 Task: Create an annual report design in flat style.
Action: Mouse pressed left at (418, 308)
Screenshot: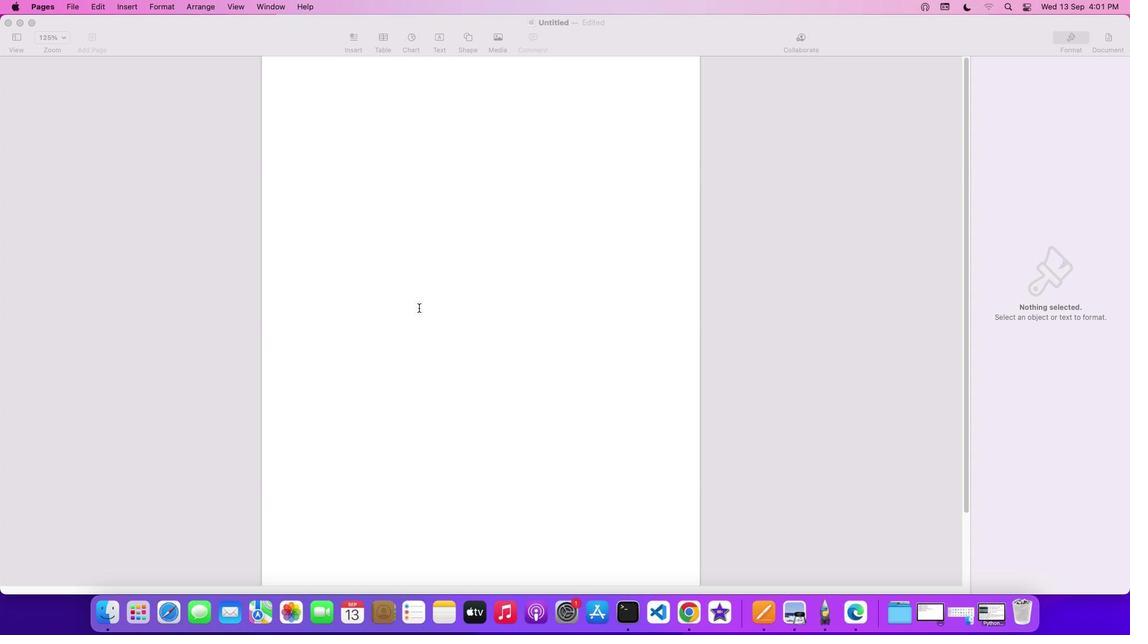 
Action: Mouse moved to (463, 269)
Screenshot: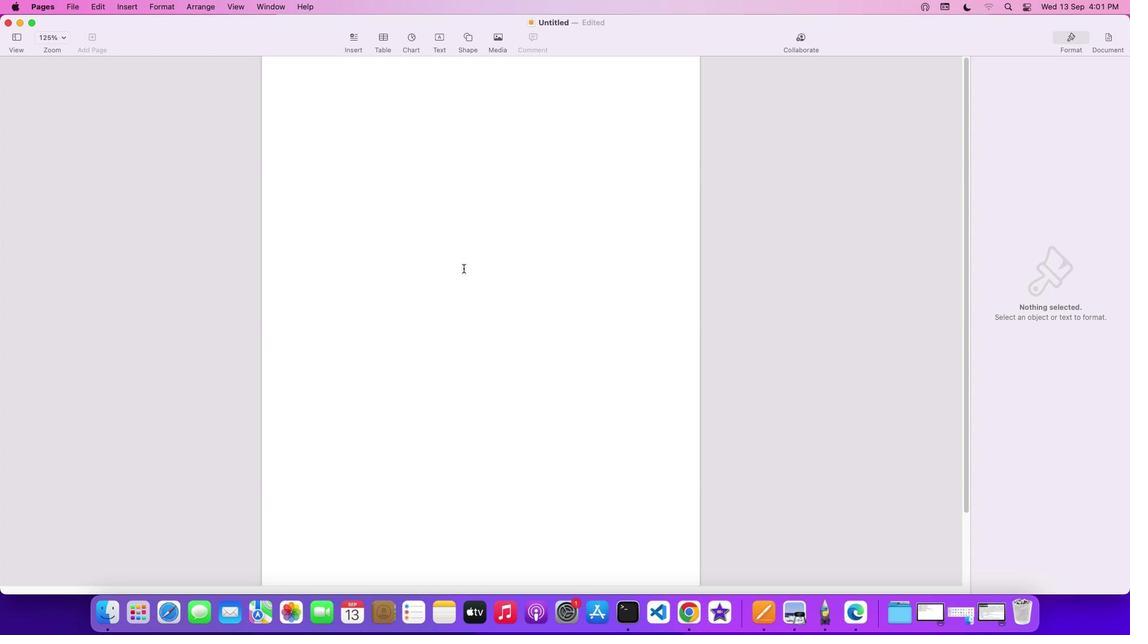 
Action: Mouse pressed left at (463, 269)
Screenshot: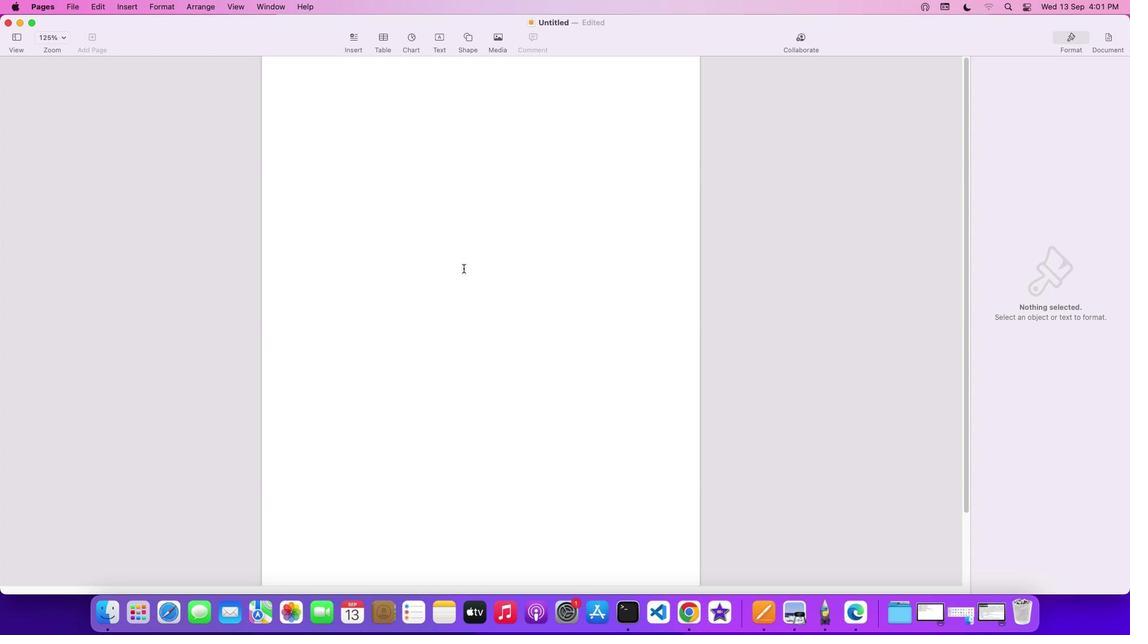 
Action: Mouse moved to (95, 38)
Screenshot: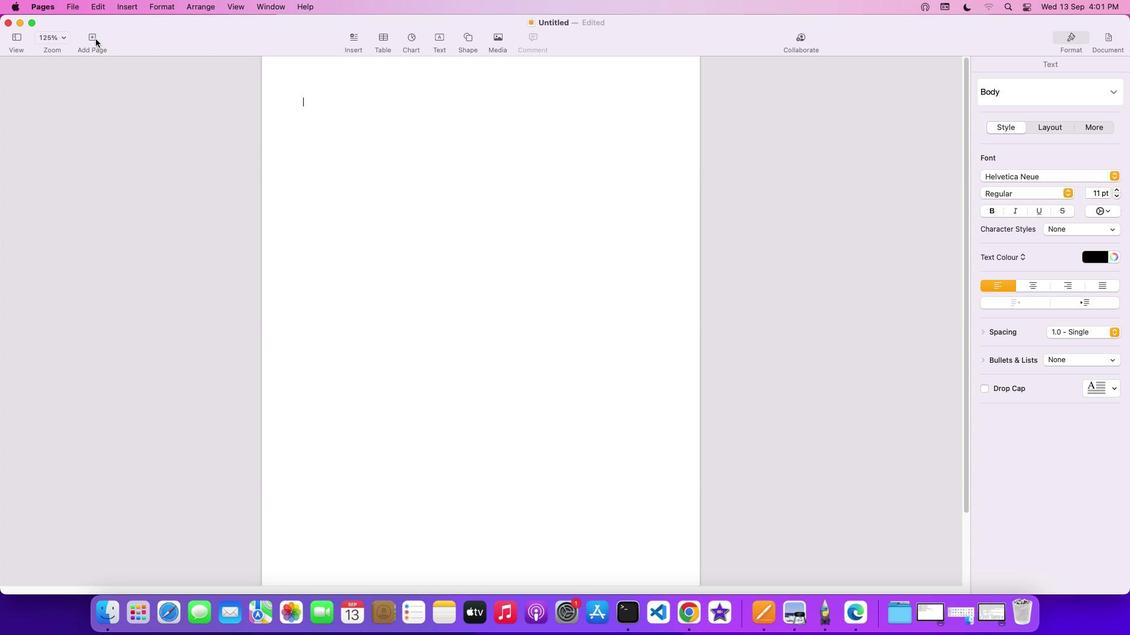 
Action: Mouse pressed left at (95, 38)
Screenshot: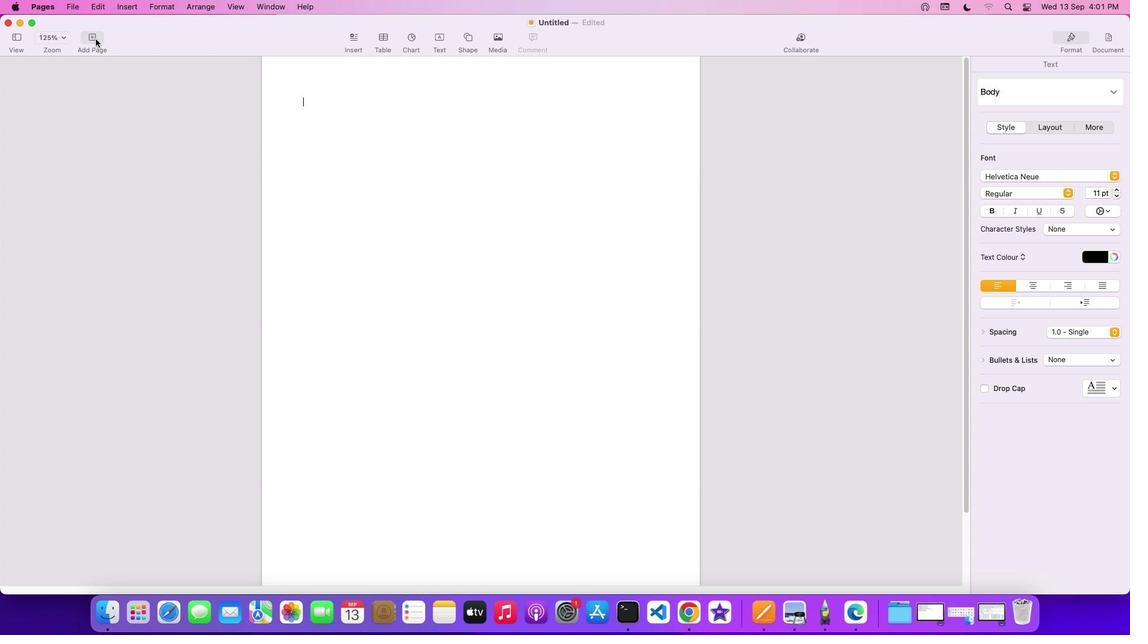 
Action: Mouse pressed left at (95, 38)
Screenshot: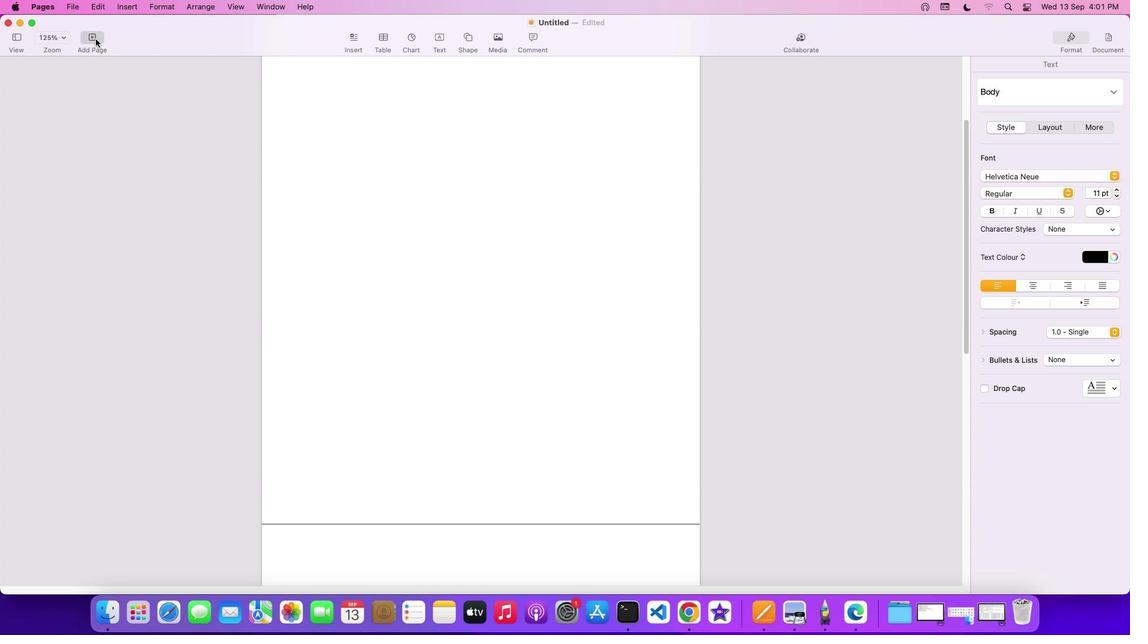 
Action: Mouse pressed left at (95, 38)
Screenshot: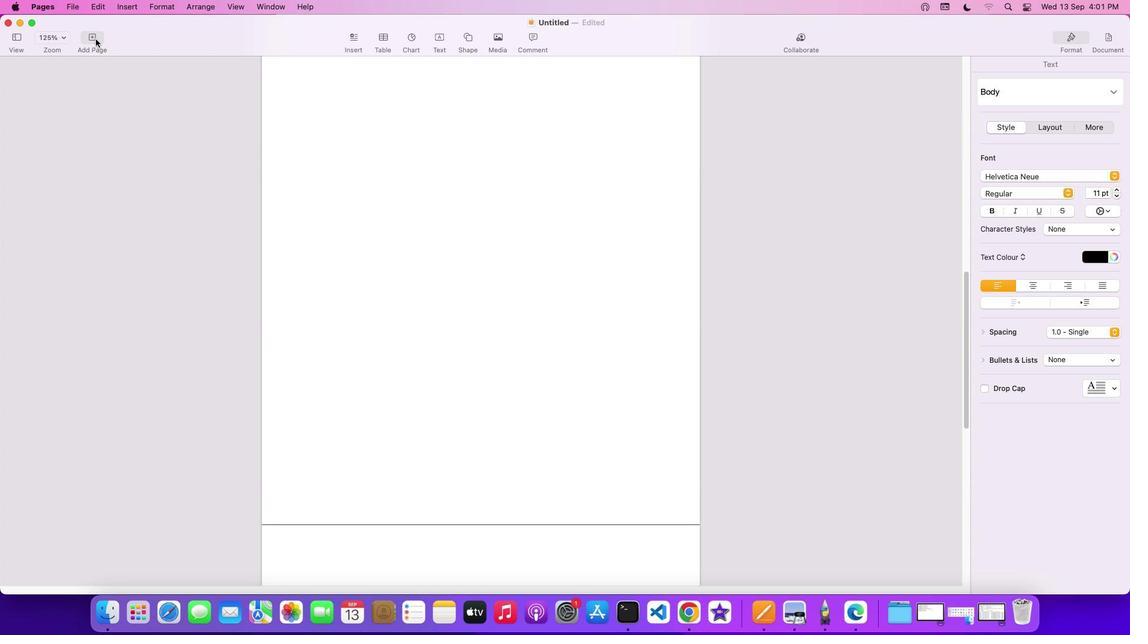 
Action: Mouse pressed left at (95, 38)
Screenshot: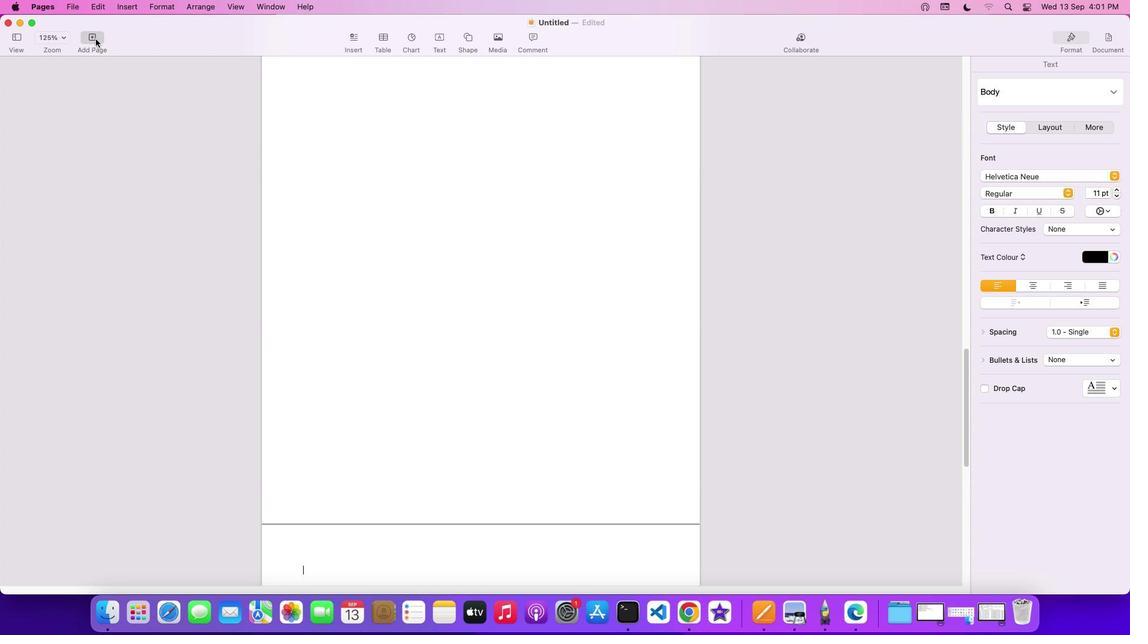 
Action: Mouse pressed left at (95, 38)
Screenshot: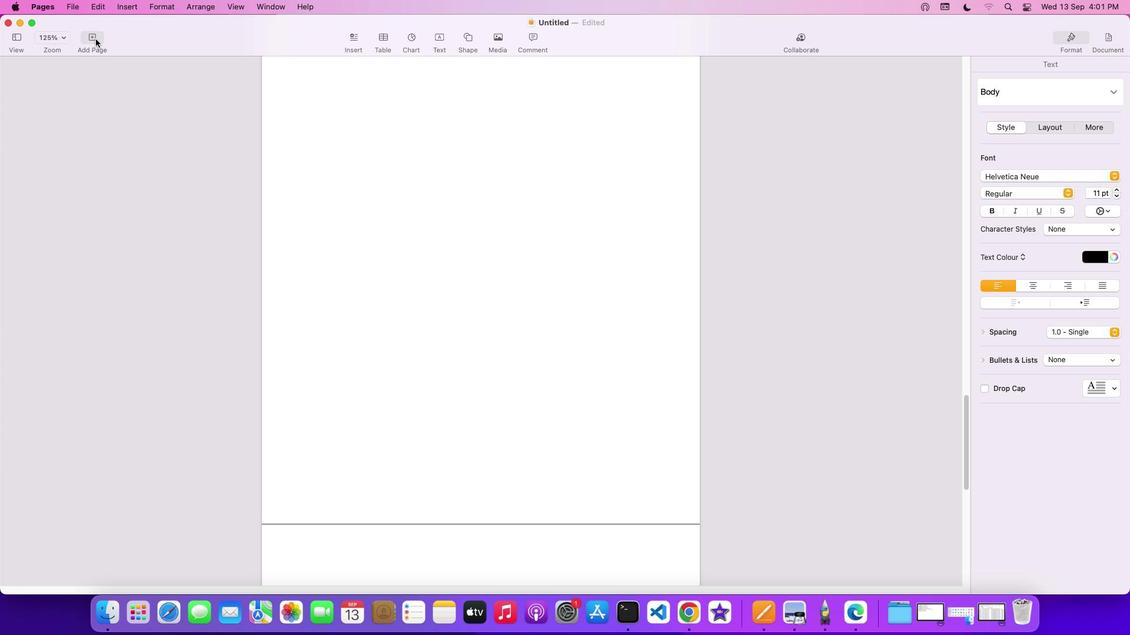 
Action: Mouse moved to (620, 327)
Screenshot: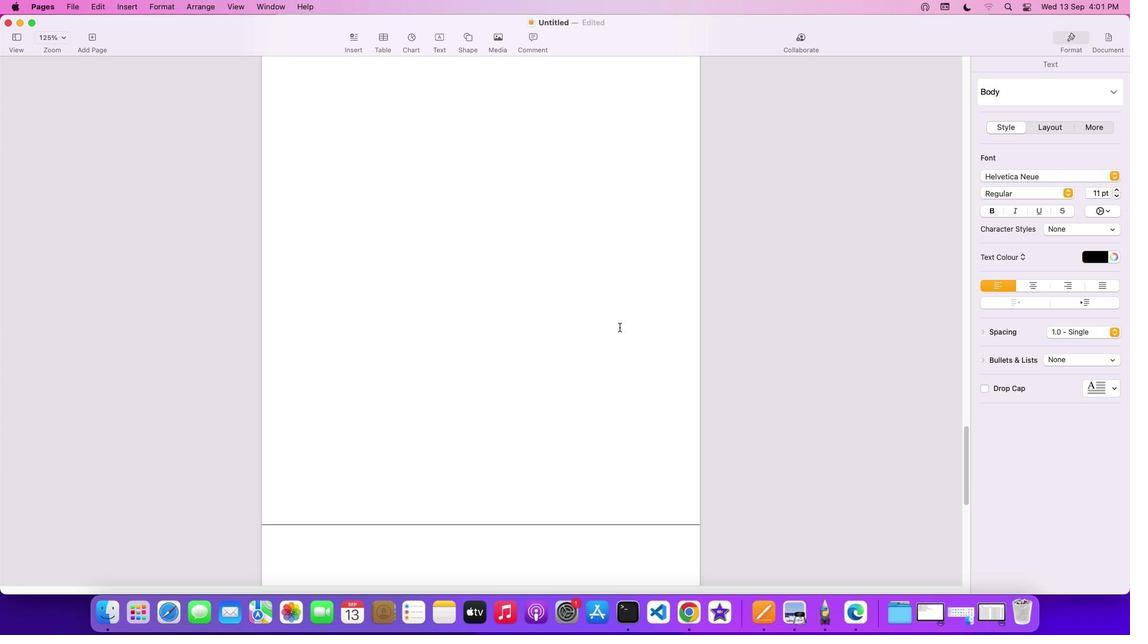 
Action: Mouse scrolled (620, 327) with delta (0, 0)
Screenshot: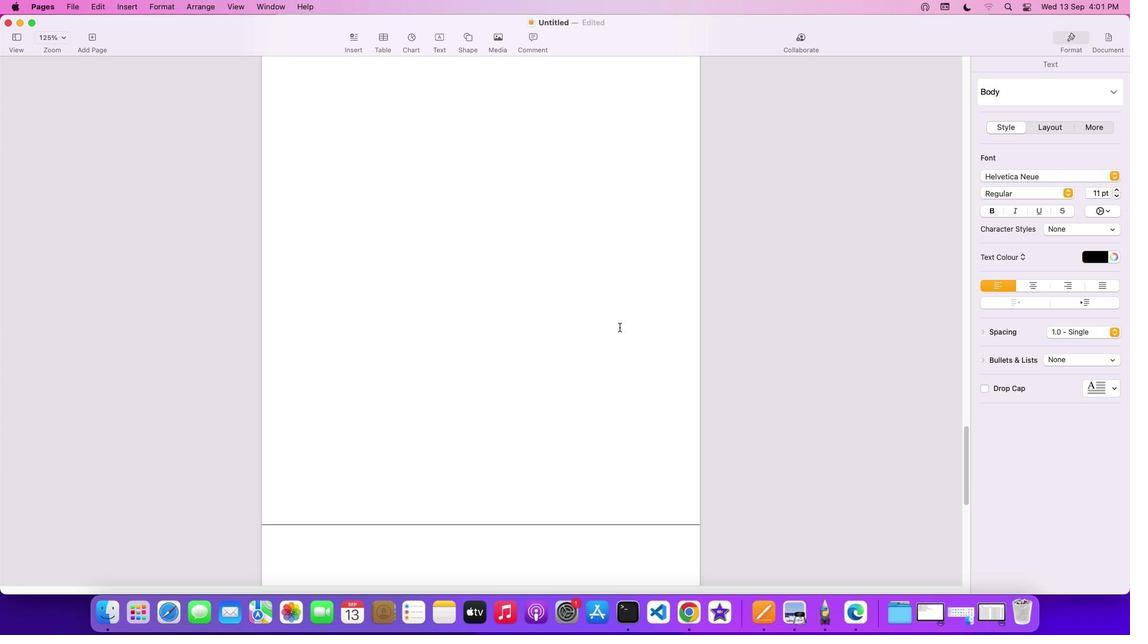 
Action: Mouse scrolled (620, 327) with delta (0, 0)
Screenshot: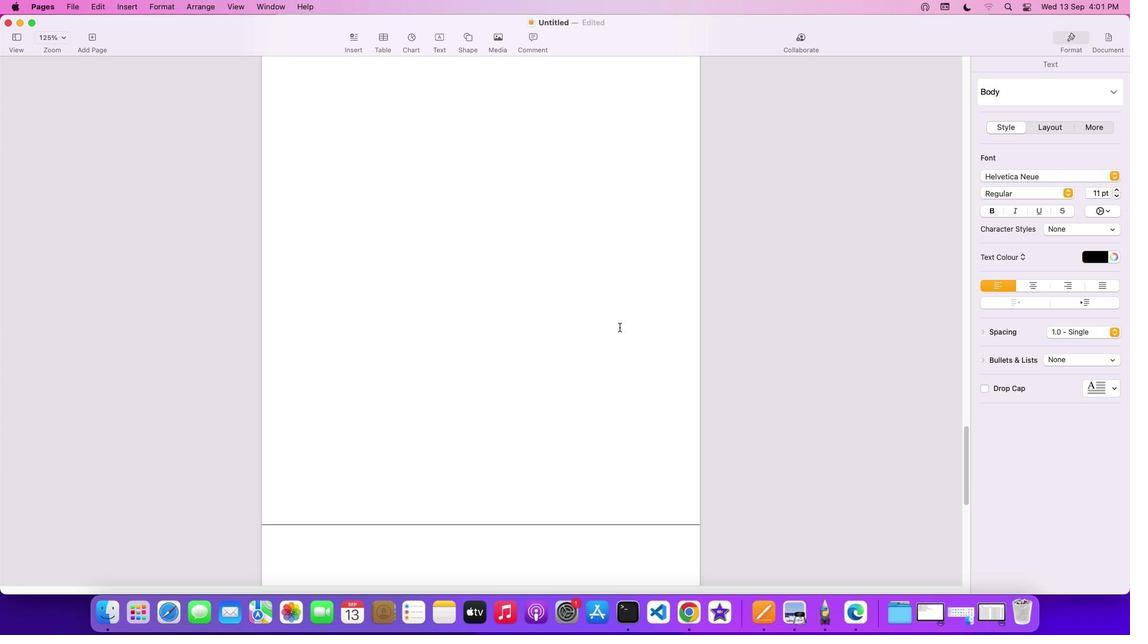 
Action: Mouse scrolled (620, 327) with delta (0, -2)
Screenshot: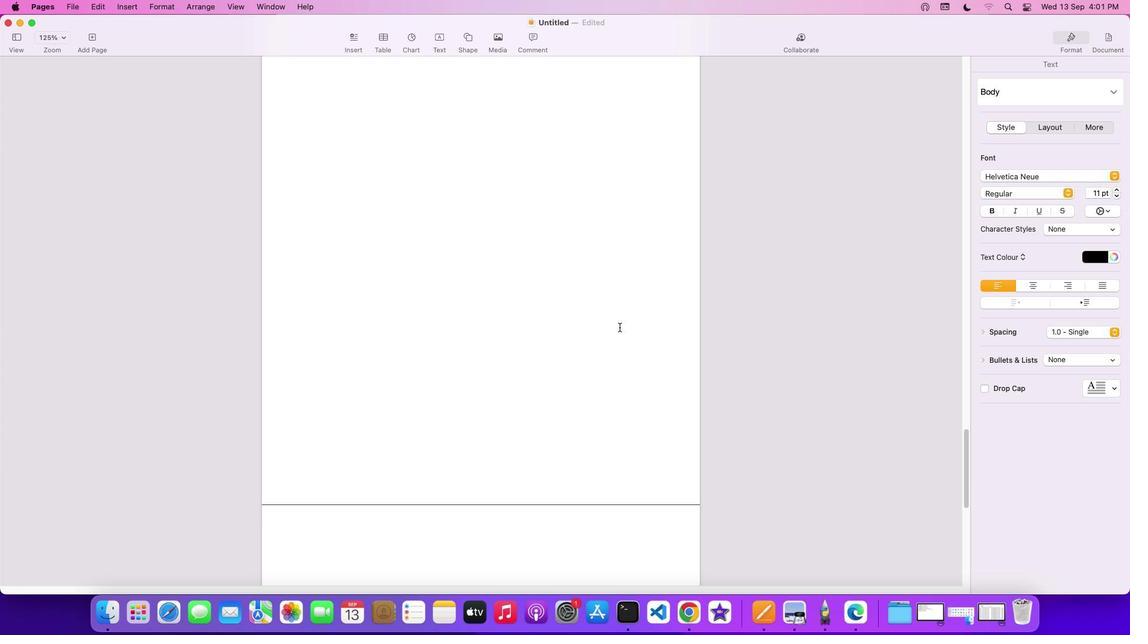 
Action: Mouse scrolled (620, 327) with delta (0, -2)
Screenshot: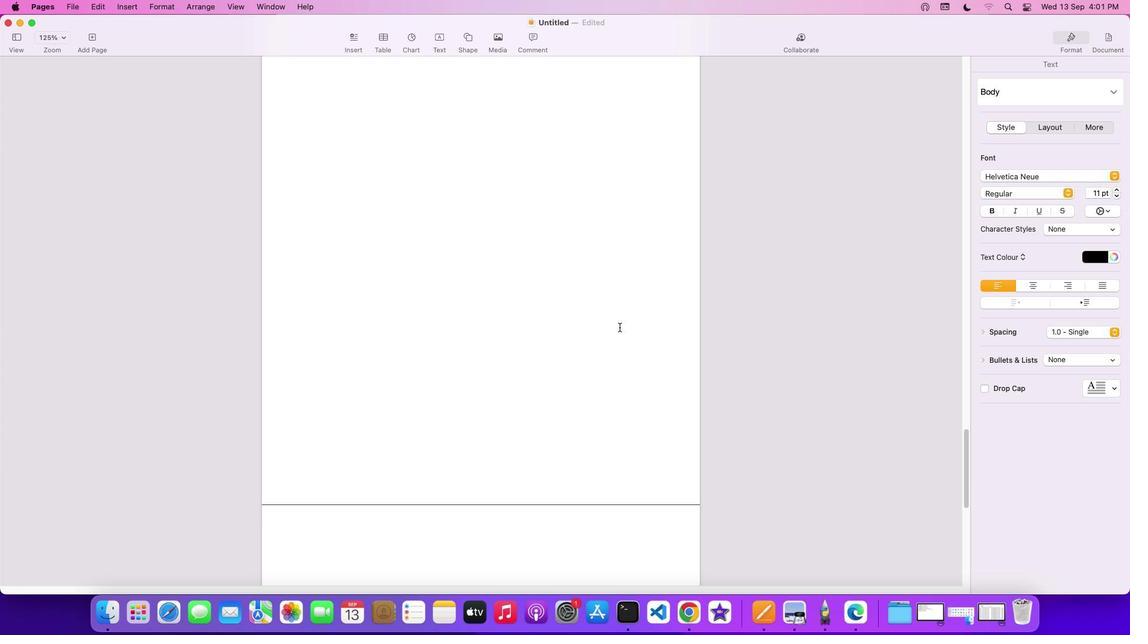 
Action: Mouse scrolled (620, 327) with delta (0, -3)
Screenshot: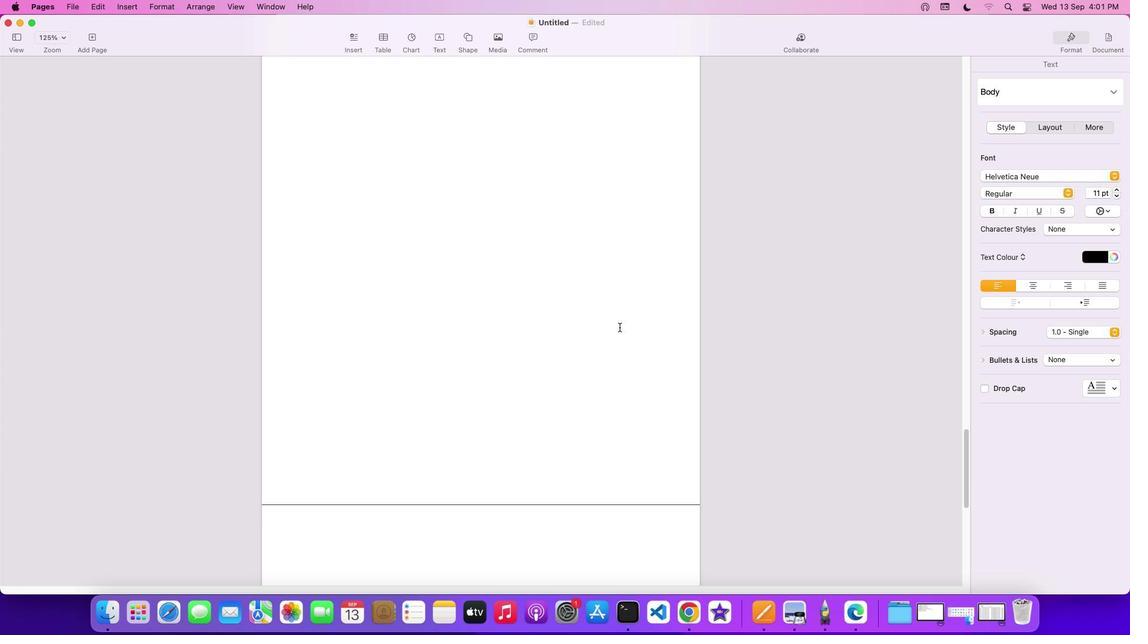 
Action: Mouse scrolled (620, 327) with delta (0, -4)
Screenshot: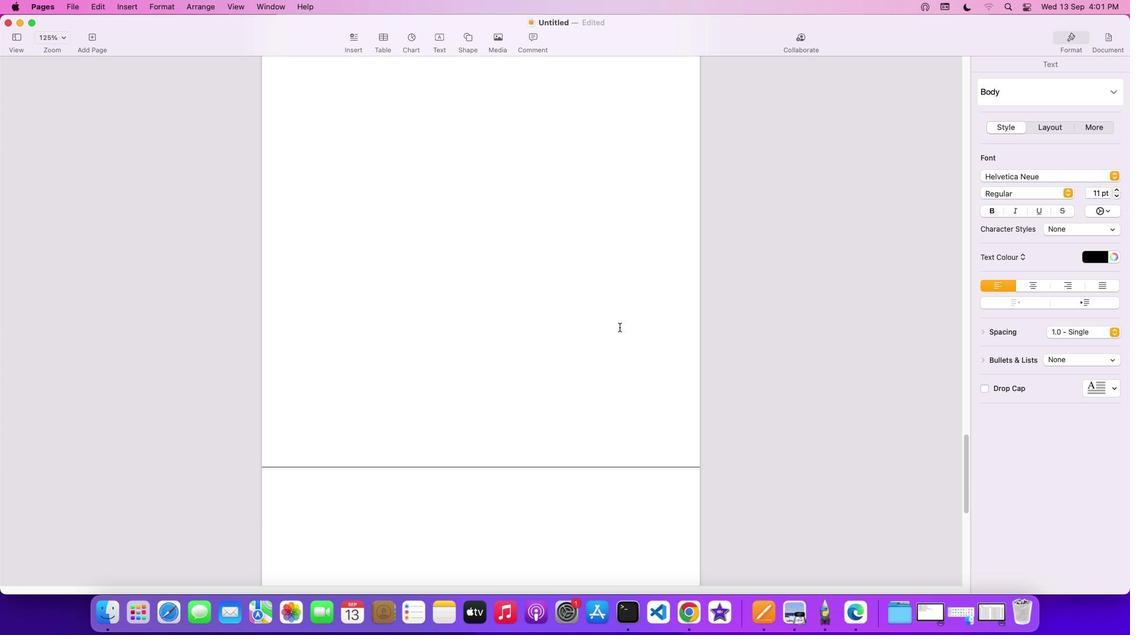 
Action: Mouse scrolled (620, 327) with delta (0, 0)
Screenshot: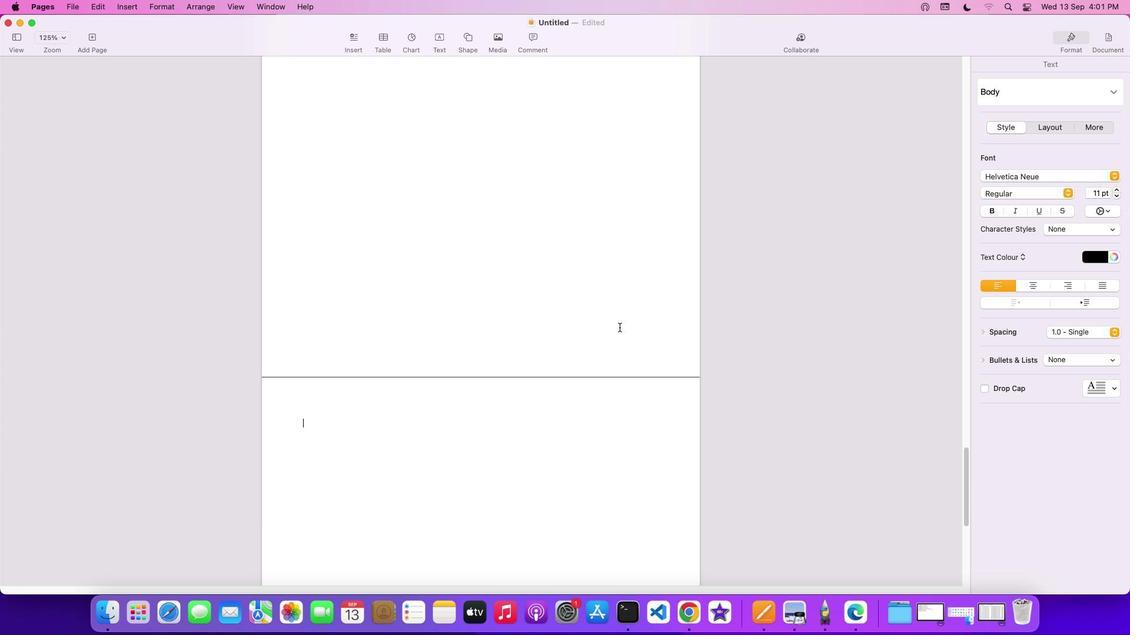 
Action: Mouse scrolled (620, 327) with delta (0, 0)
Screenshot: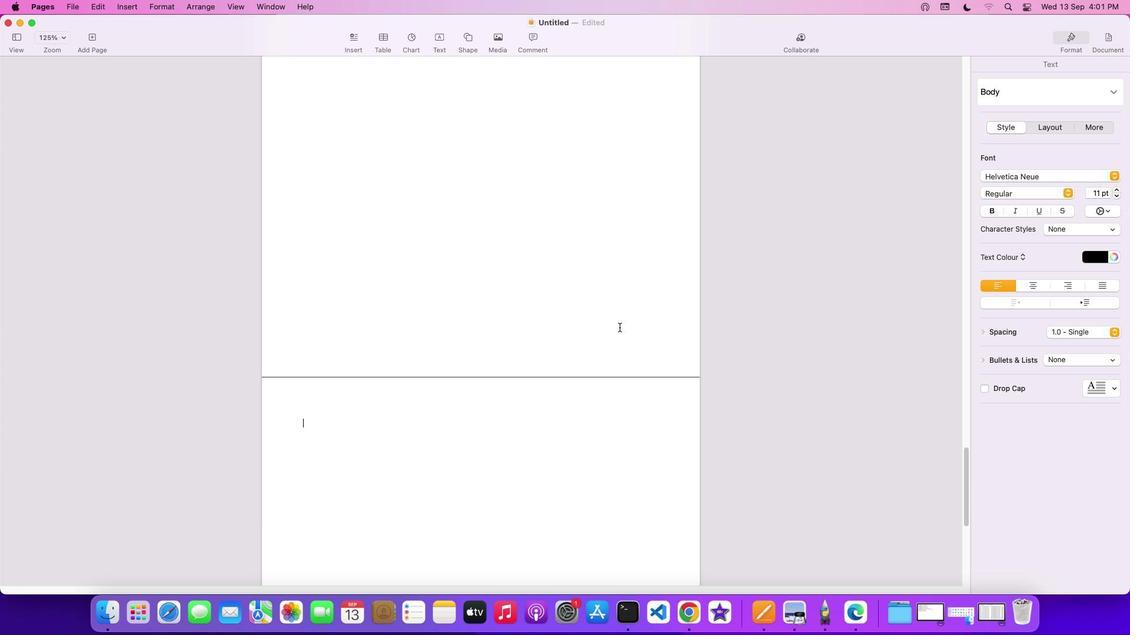 
Action: Mouse scrolled (620, 327) with delta (0, -2)
Screenshot: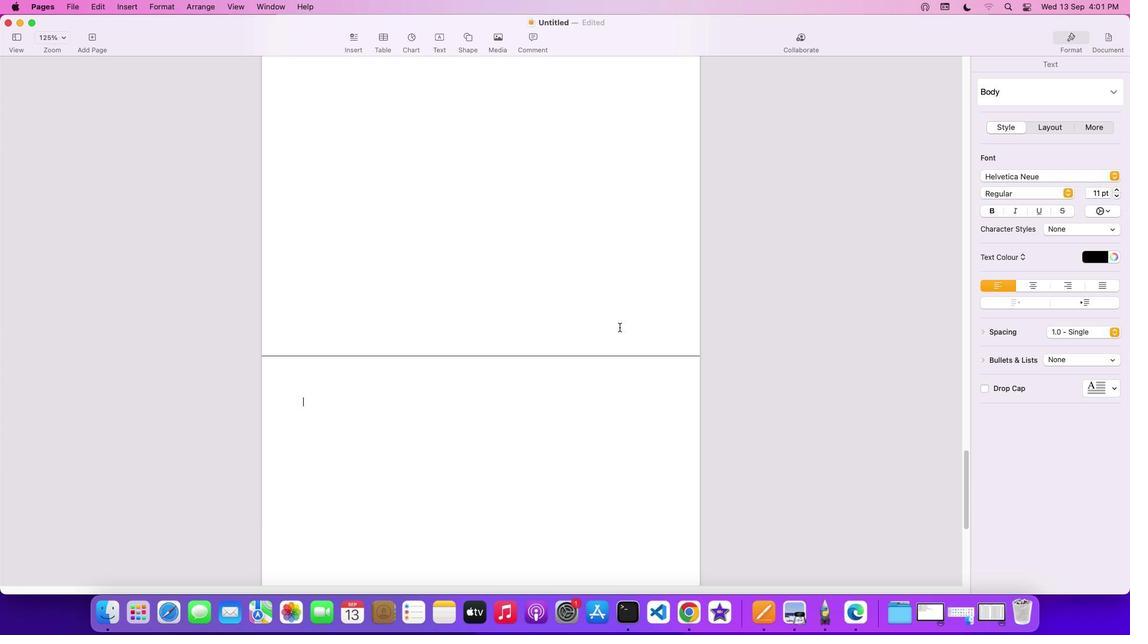 
Action: Mouse scrolled (620, 327) with delta (0, -2)
Screenshot: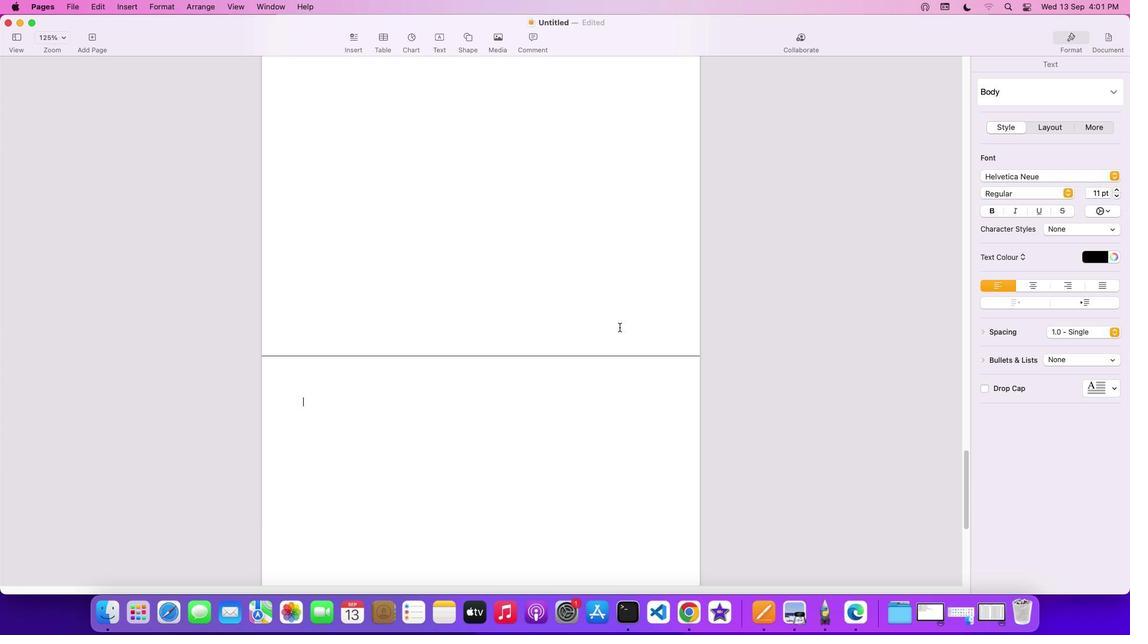 
Action: Mouse scrolled (620, 327) with delta (0, -3)
Screenshot: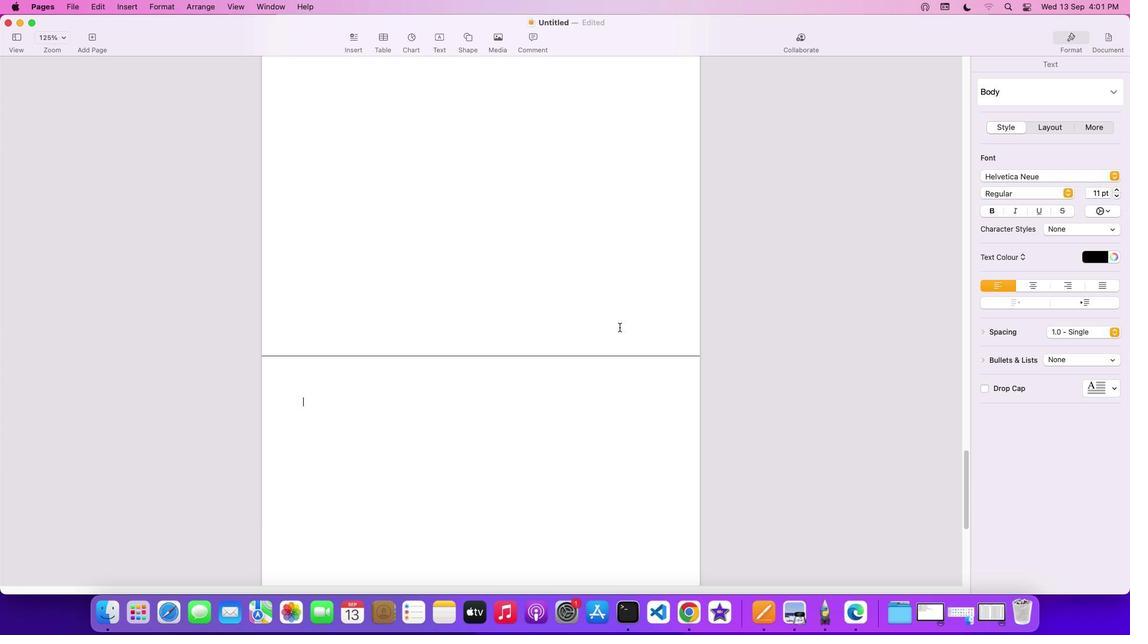 
Action: Mouse scrolled (620, 327) with delta (0, -3)
Screenshot: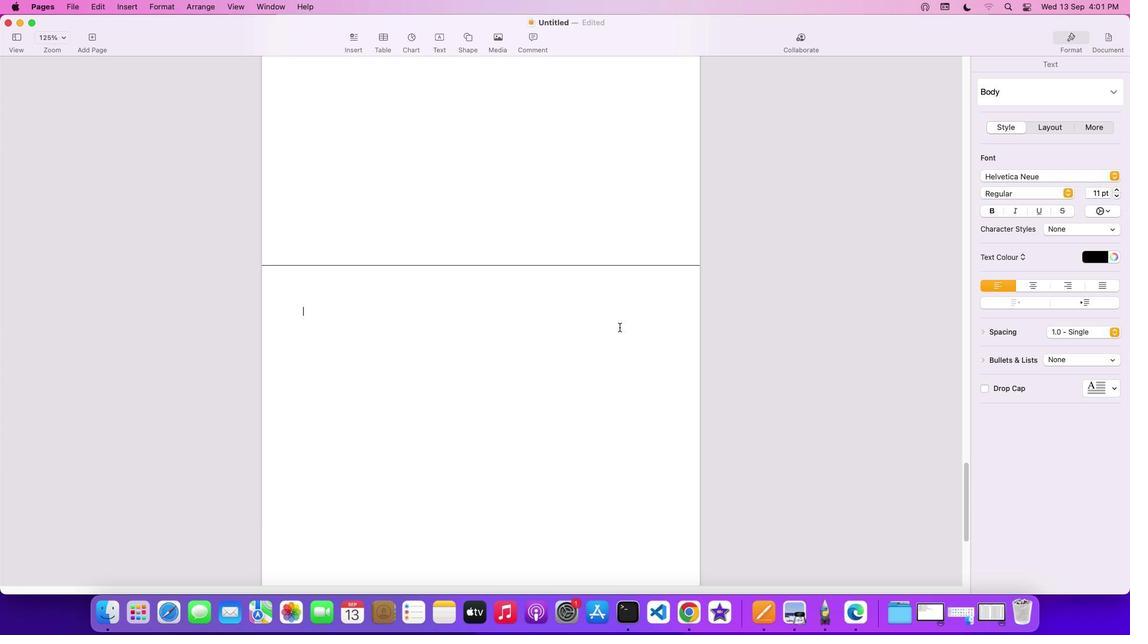 
Action: Mouse scrolled (620, 327) with delta (0, 0)
Screenshot: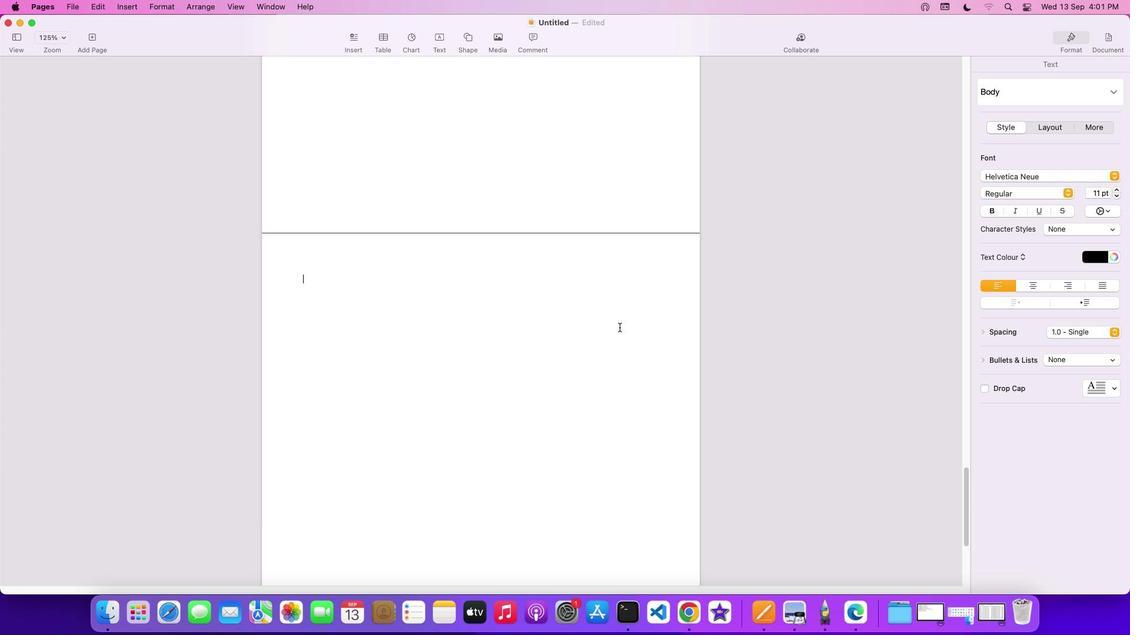 
Action: Mouse scrolled (620, 327) with delta (0, 0)
Screenshot: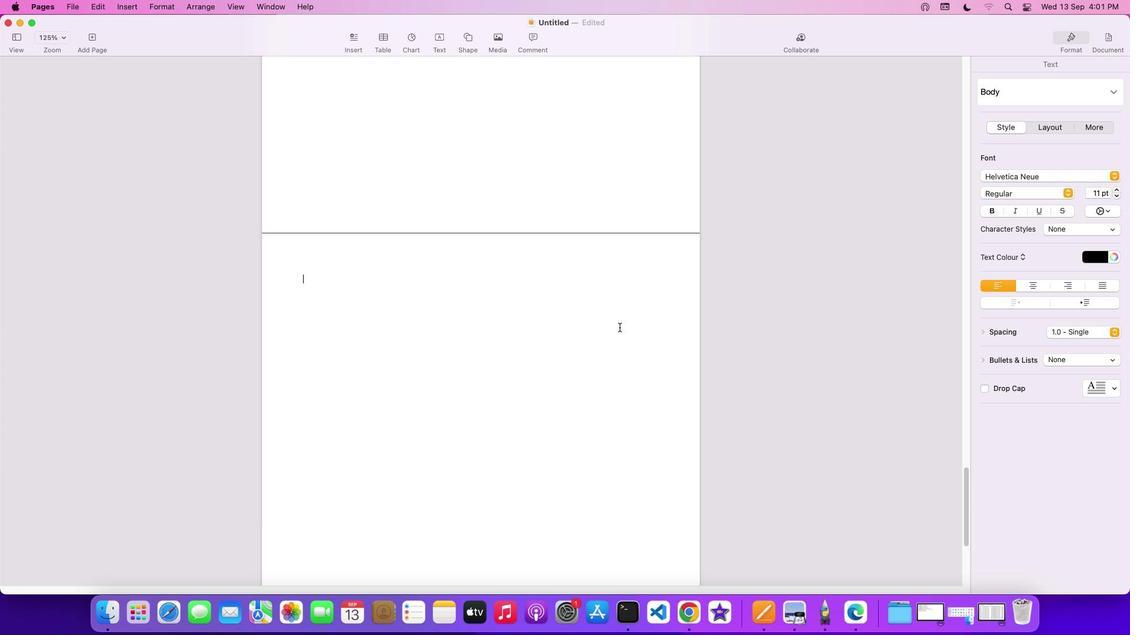 
Action: Mouse scrolled (620, 327) with delta (0, -1)
Screenshot: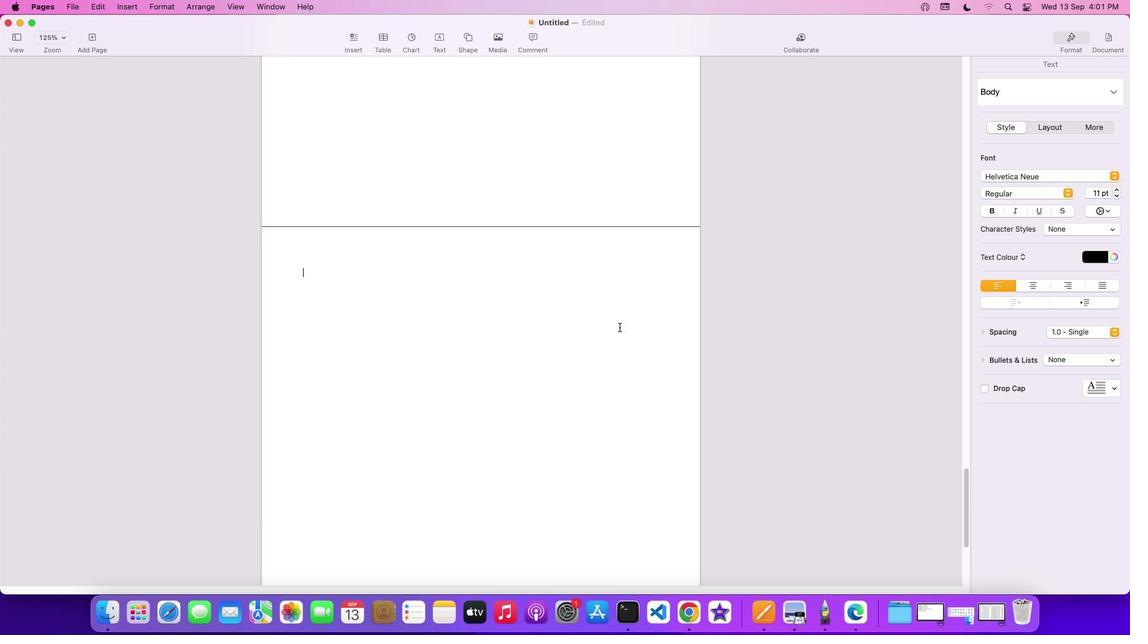
Action: Mouse scrolled (620, 327) with delta (0, -2)
Screenshot: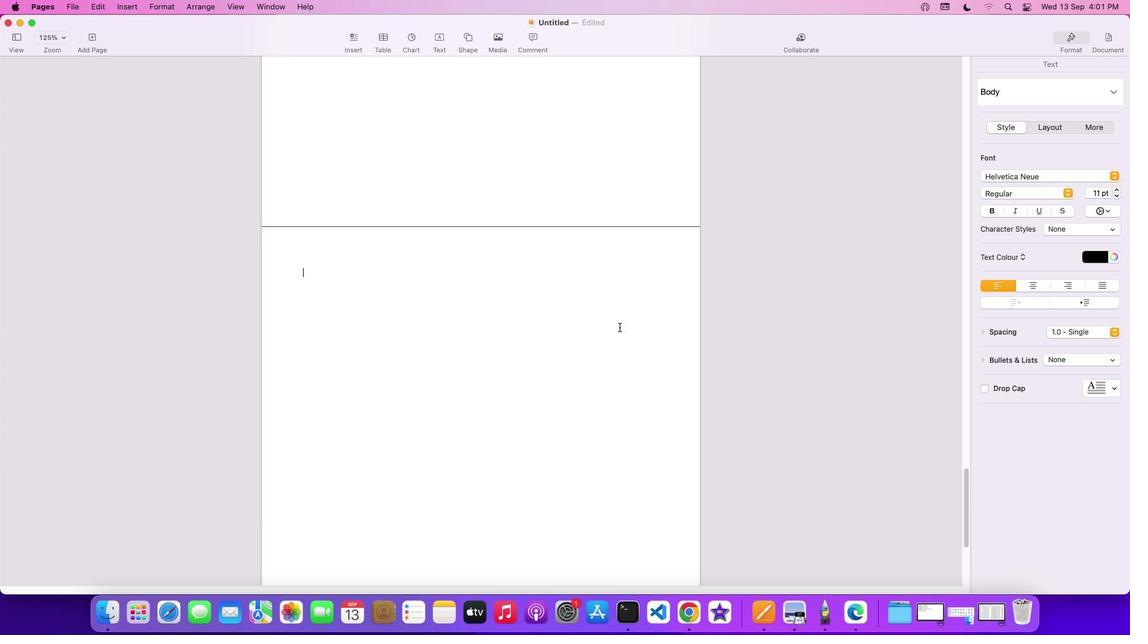 
Action: Mouse scrolled (620, 327) with delta (0, -3)
Screenshot: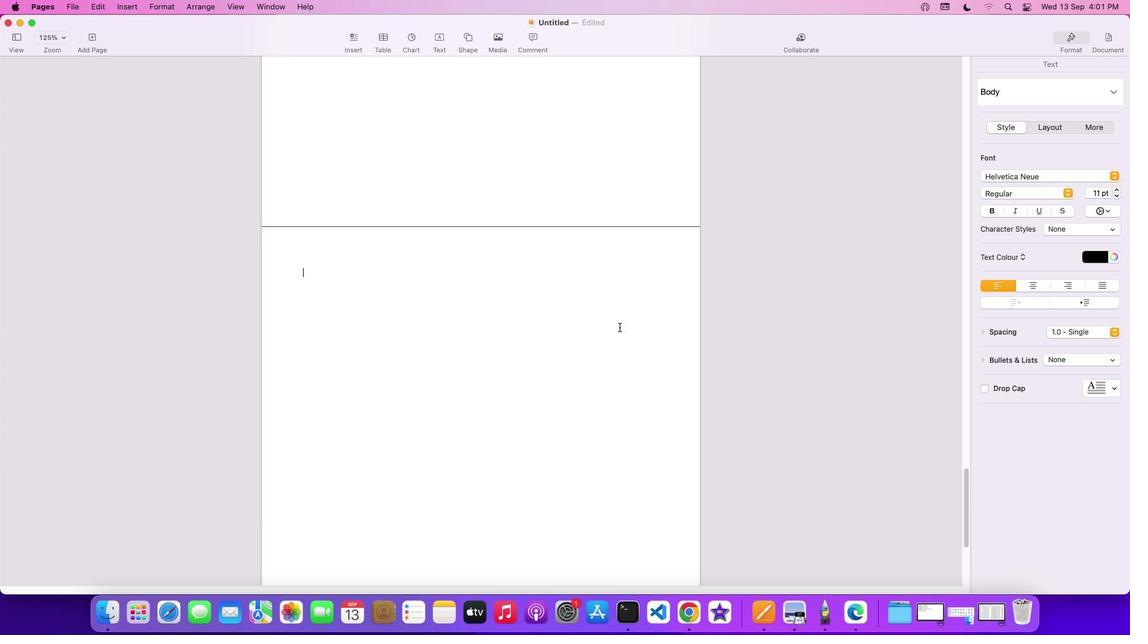 
Action: Mouse scrolled (620, 327) with delta (0, -4)
Screenshot: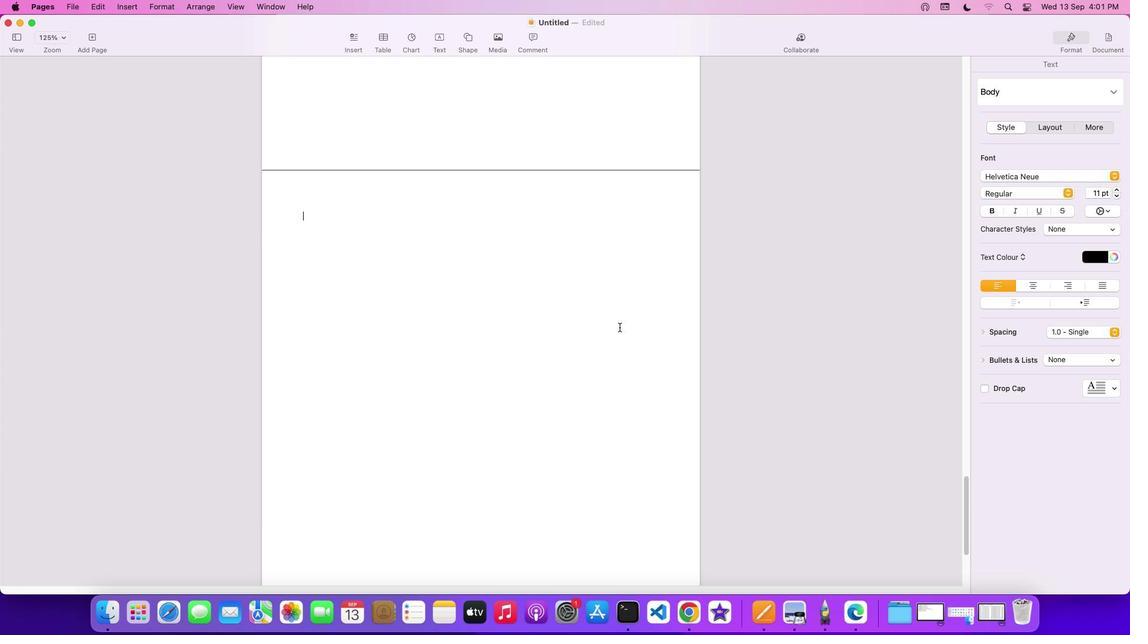 
Action: Mouse scrolled (620, 327) with delta (0, 0)
Screenshot: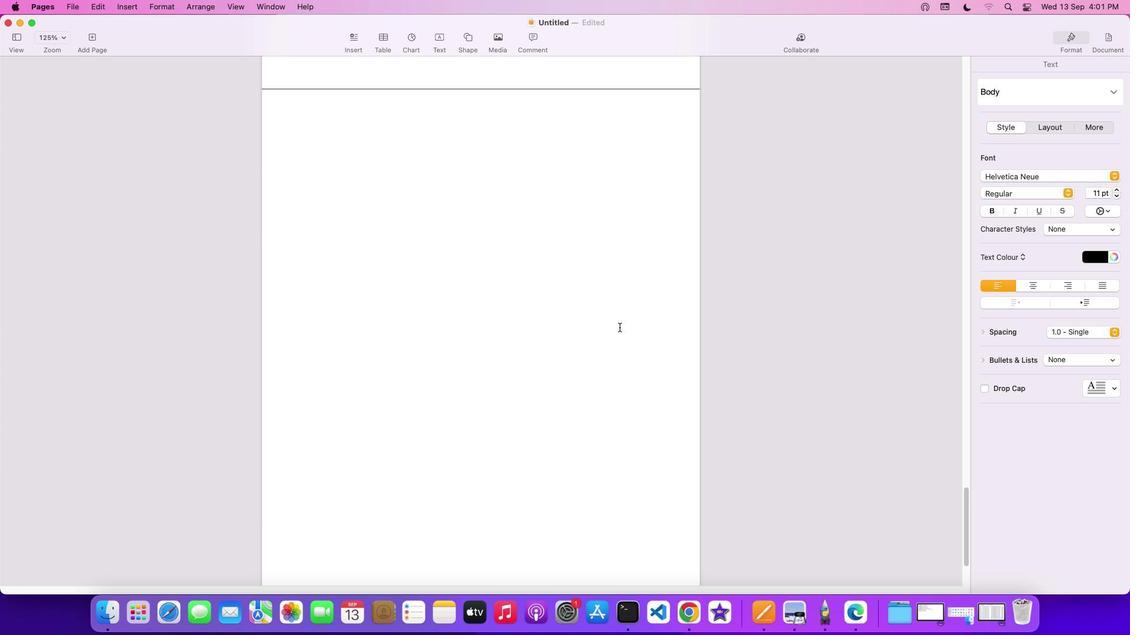 
Action: Mouse scrolled (620, 327) with delta (0, 0)
Screenshot: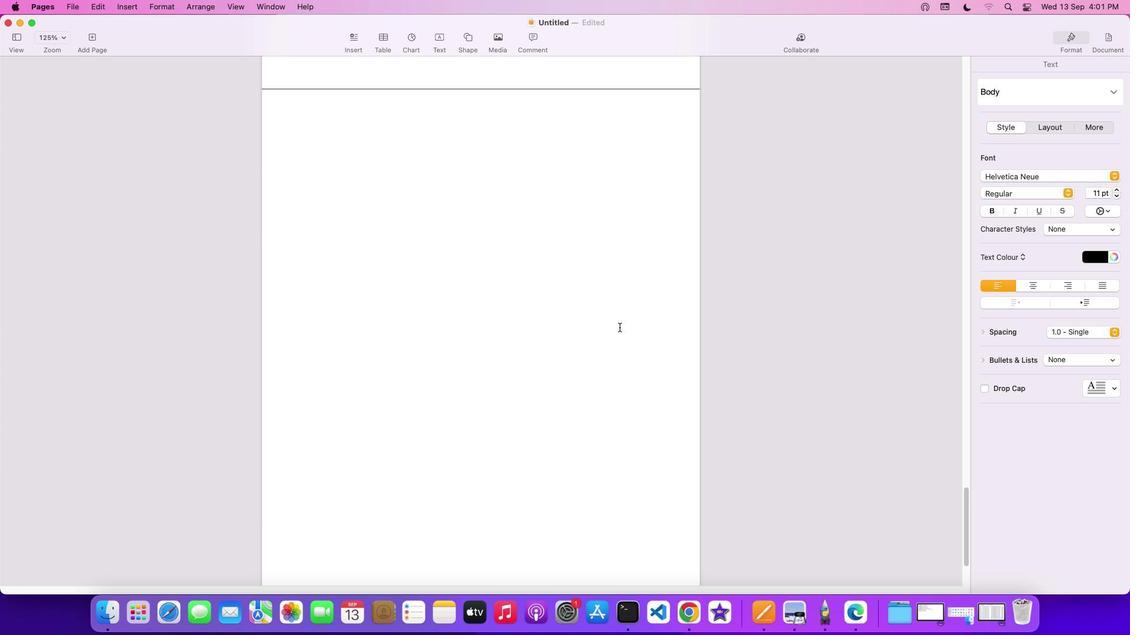 
Action: Mouse scrolled (620, 327) with delta (0, -2)
Screenshot: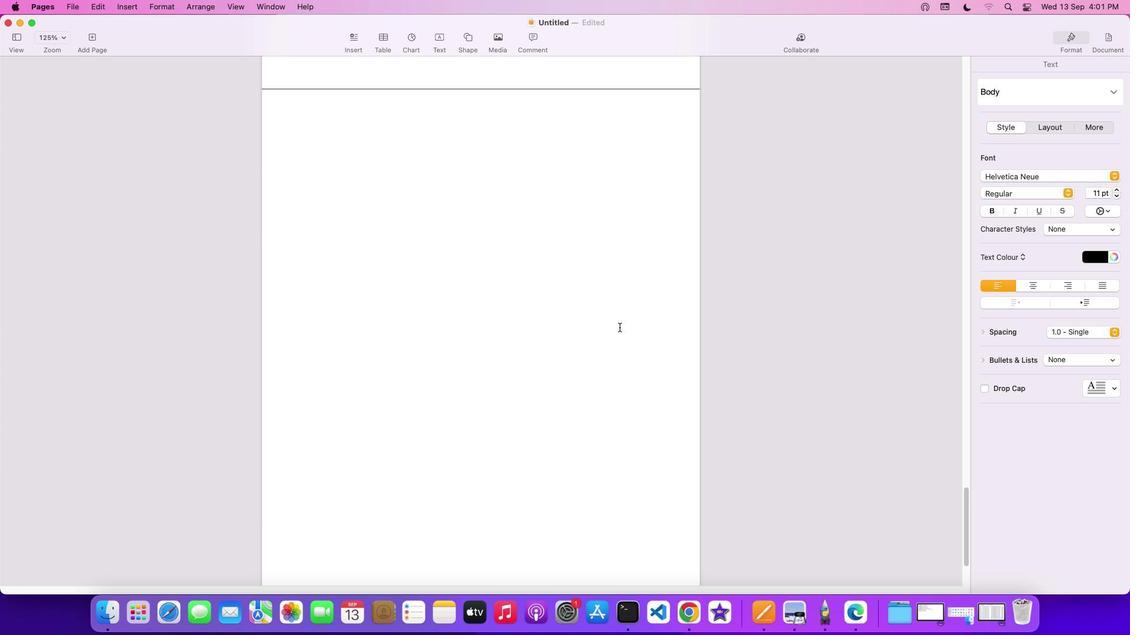 
Action: Mouse scrolled (620, 327) with delta (0, -2)
Screenshot: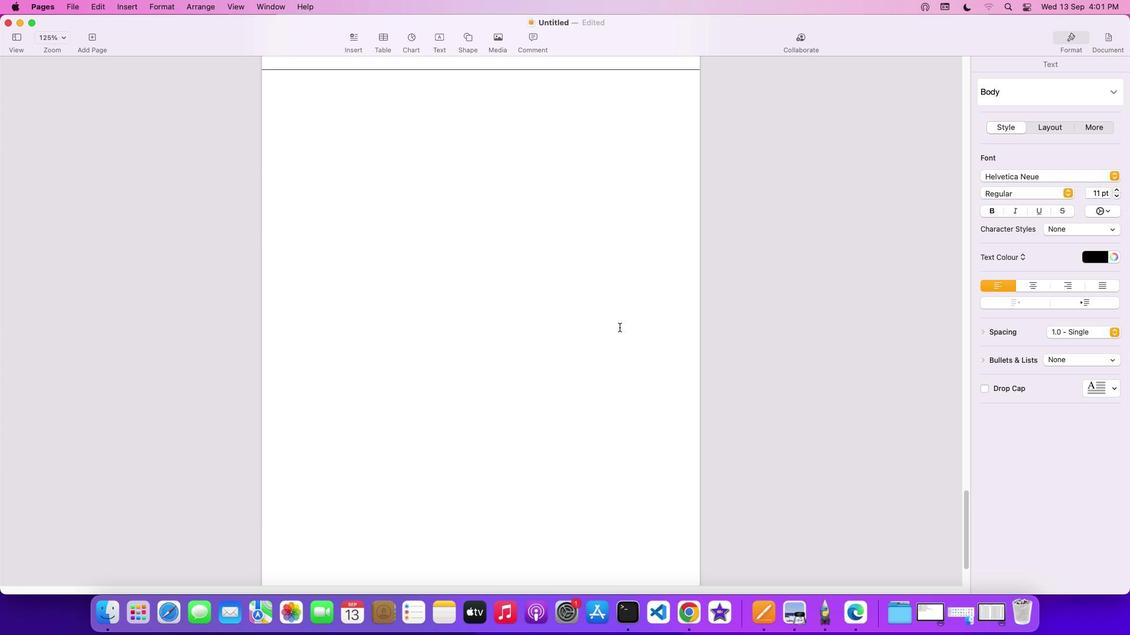 
Action: Mouse scrolled (620, 327) with delta (0, -3)
Screenshot: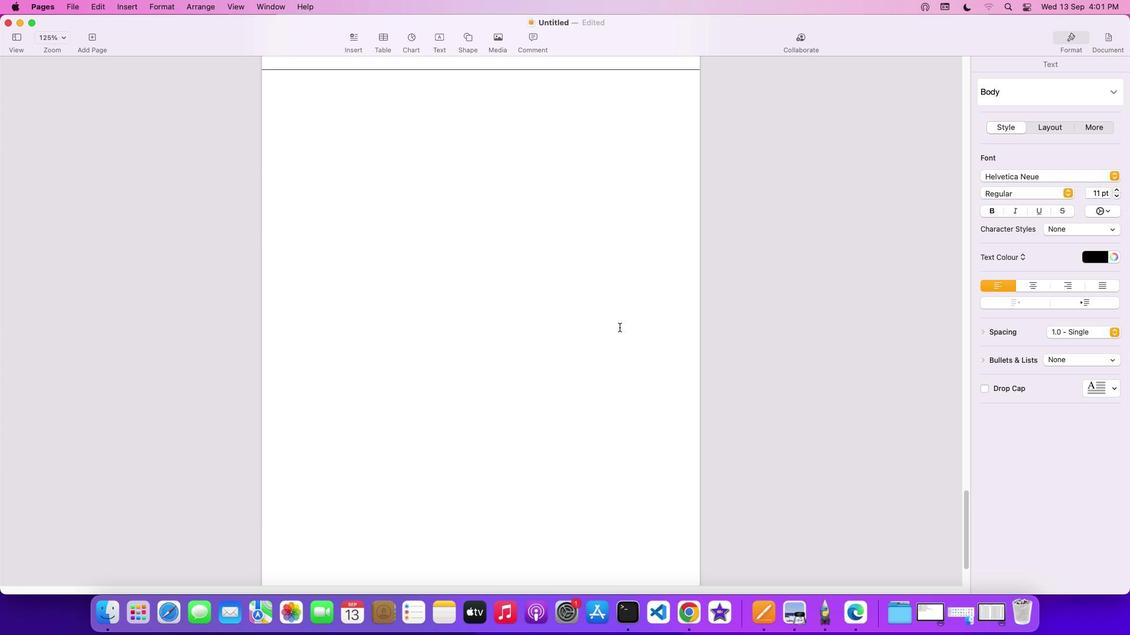 
Action: Mouse scrolled (620, 327) with delta (0, -4)
Screenshot: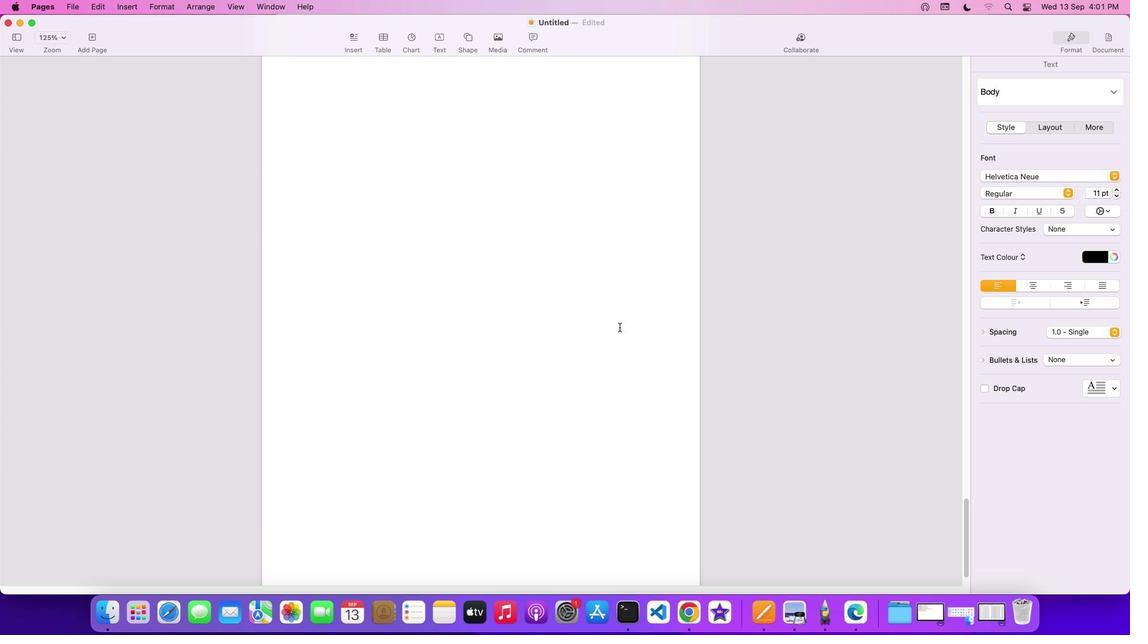 
Action: Mouse moved to (618, 329)
Screenshot: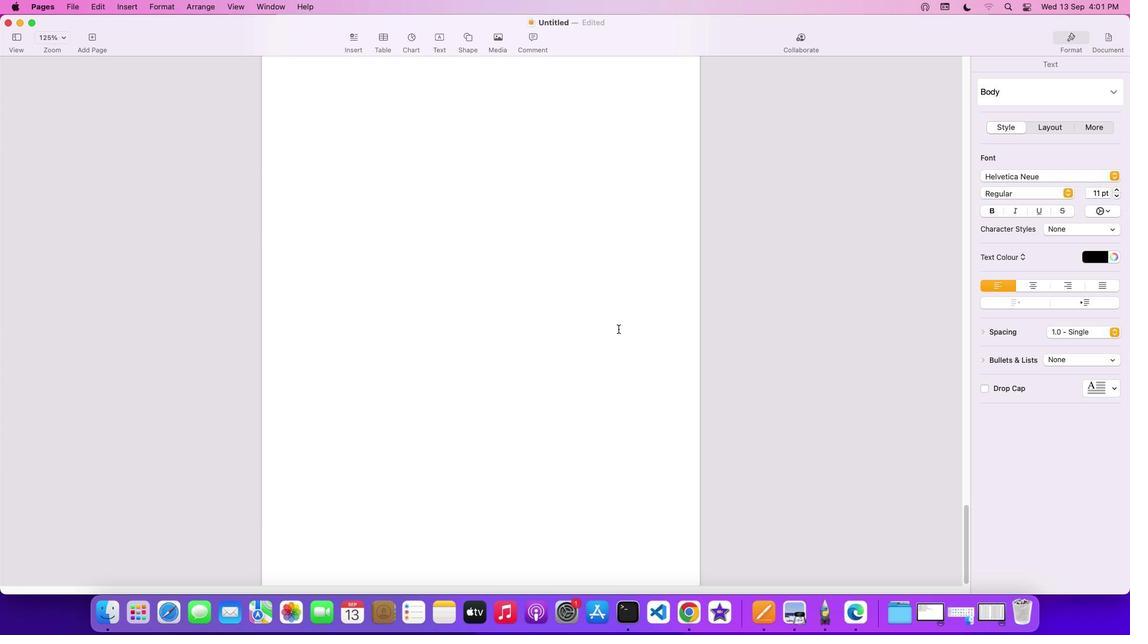 
Action: Mouse scrolled (618, 329) with delta (0, 0)
Screenshot: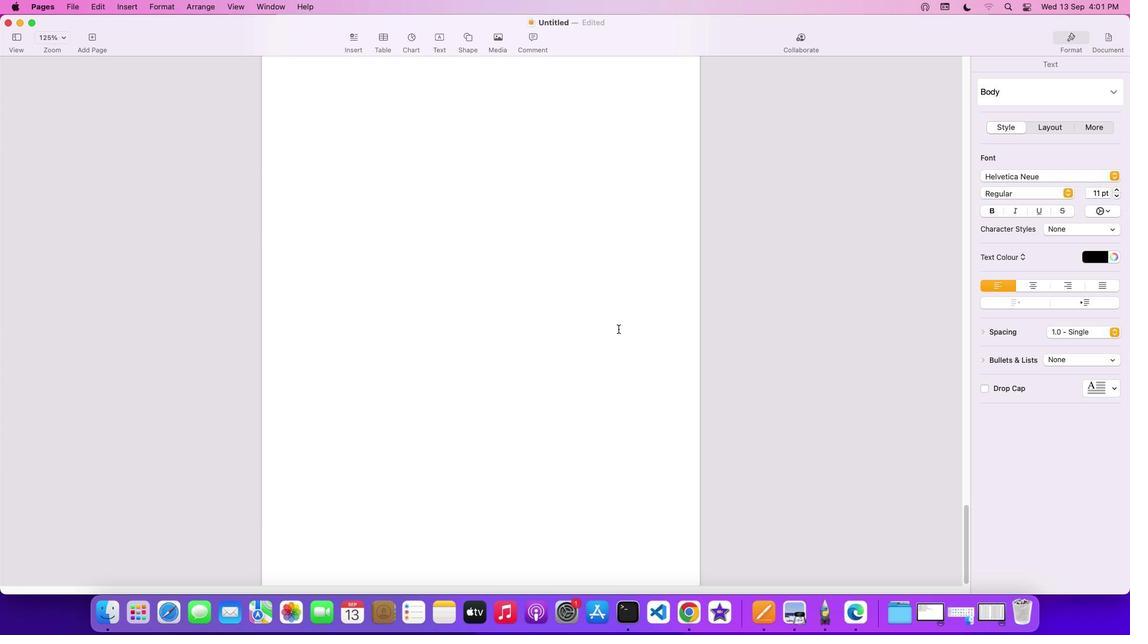 
Action: Mouse scrolled (618, 329) with delta (0, -1)
Screenshot: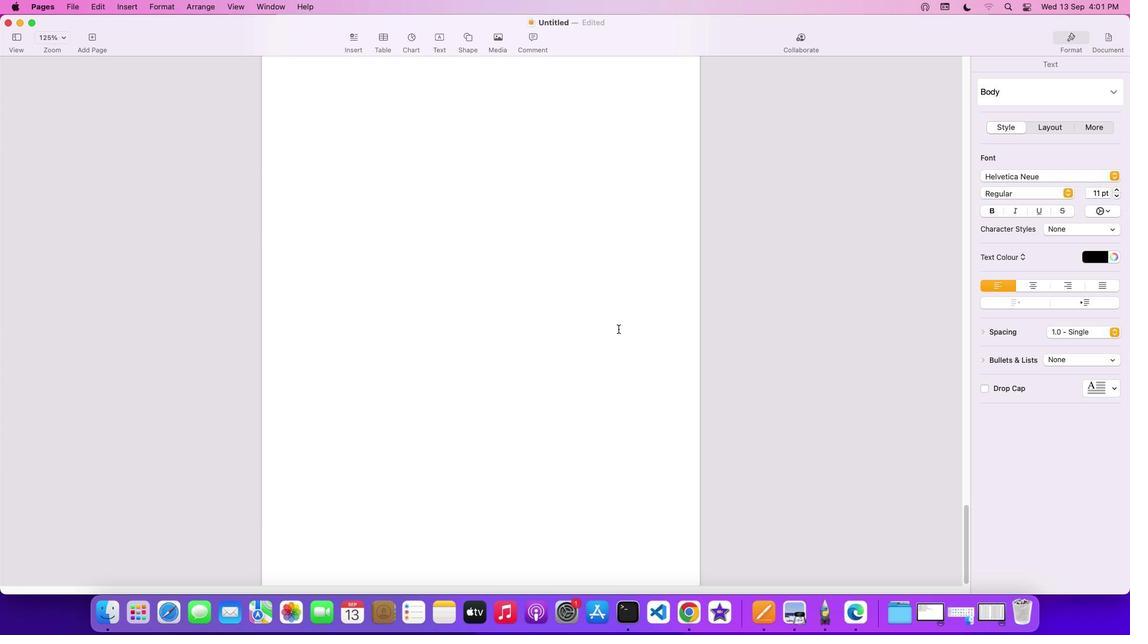 
Action: Mouse scrolled (618, 329) with delta (0, -2)
Screenshot: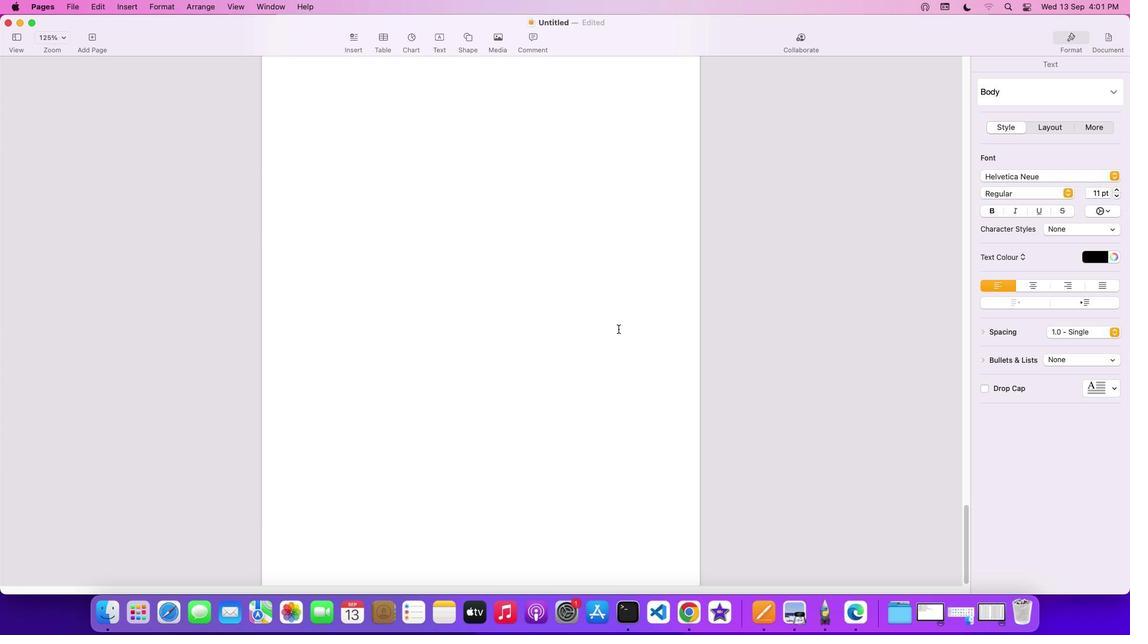 
Action: Mouse scrolled (618, 329) with delta (0, -3)
Screenshot: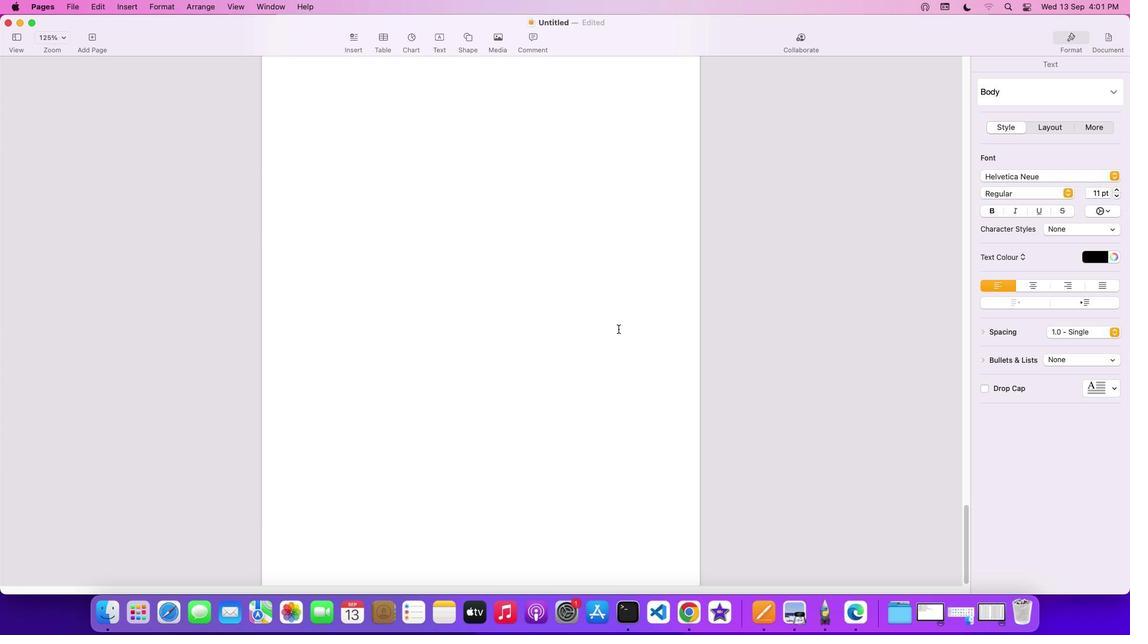 
Action: Mouse scrolled (618, 329) with delta (0, -4)
Screenshot: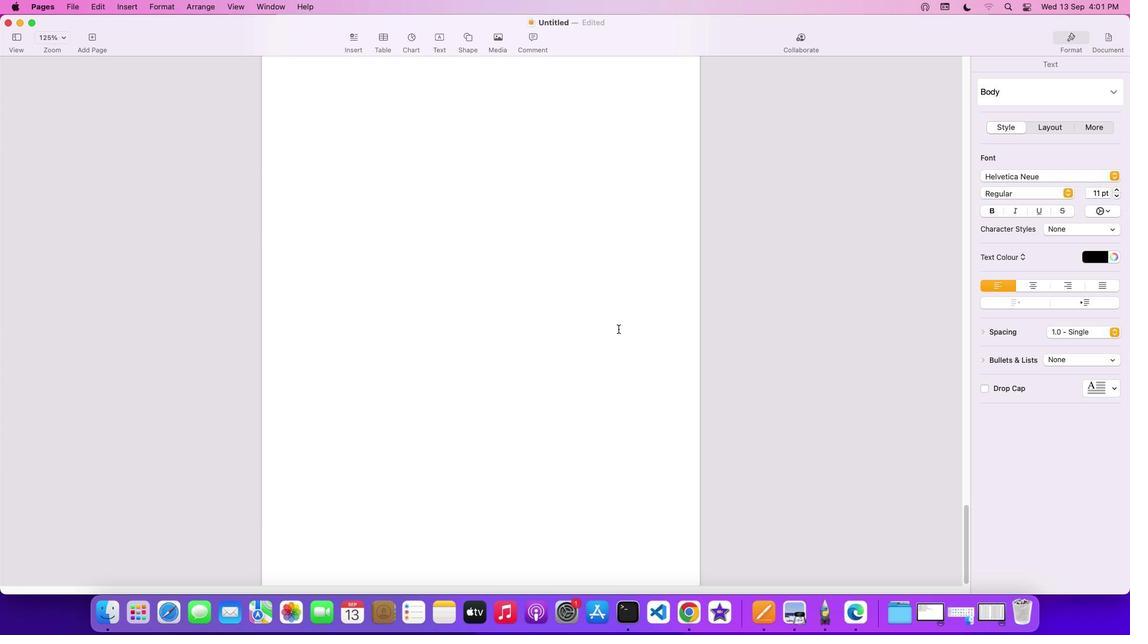 
Action: Mouse moved to (618, 329)
Screenshot: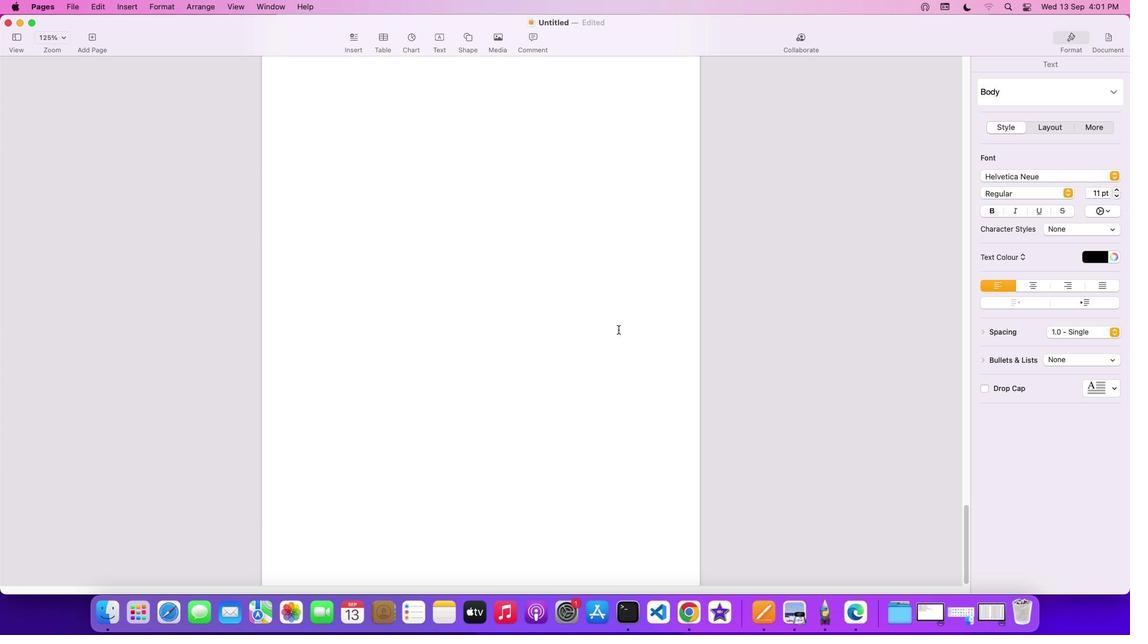 
Action: Mouse scrolled (618, 329) with delta (0, 0)
Screenshot: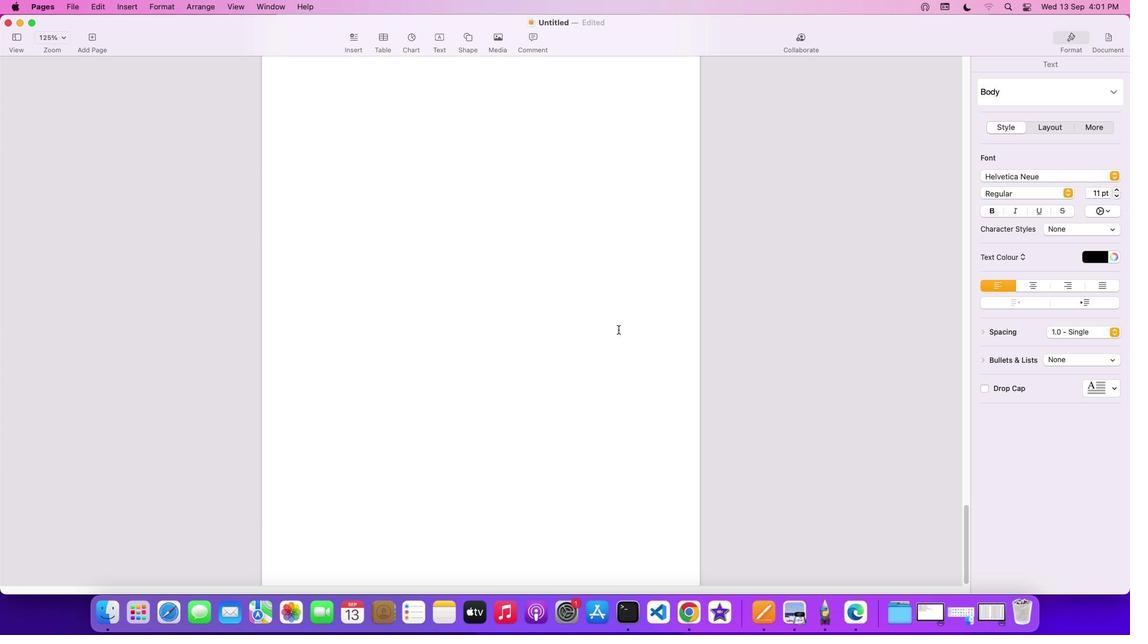 
Action: Mouse scrolled (618, 329) with delta (0, 0)
Screenshot: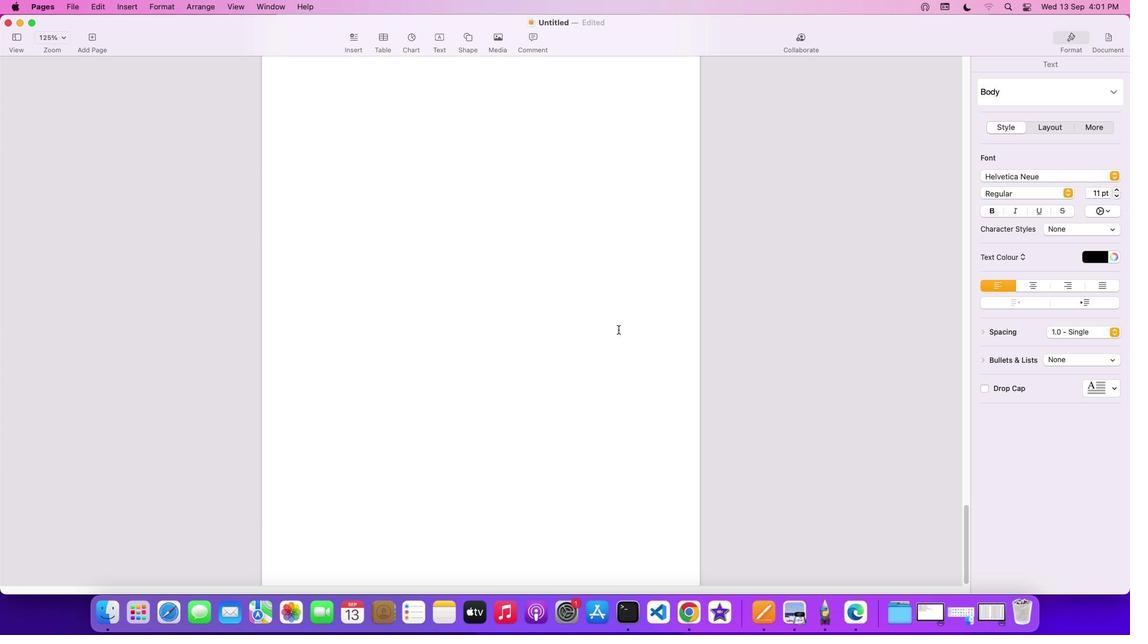 
Action: Mouse scrolled (618, 329) with delta (0, -2)
Screenshot: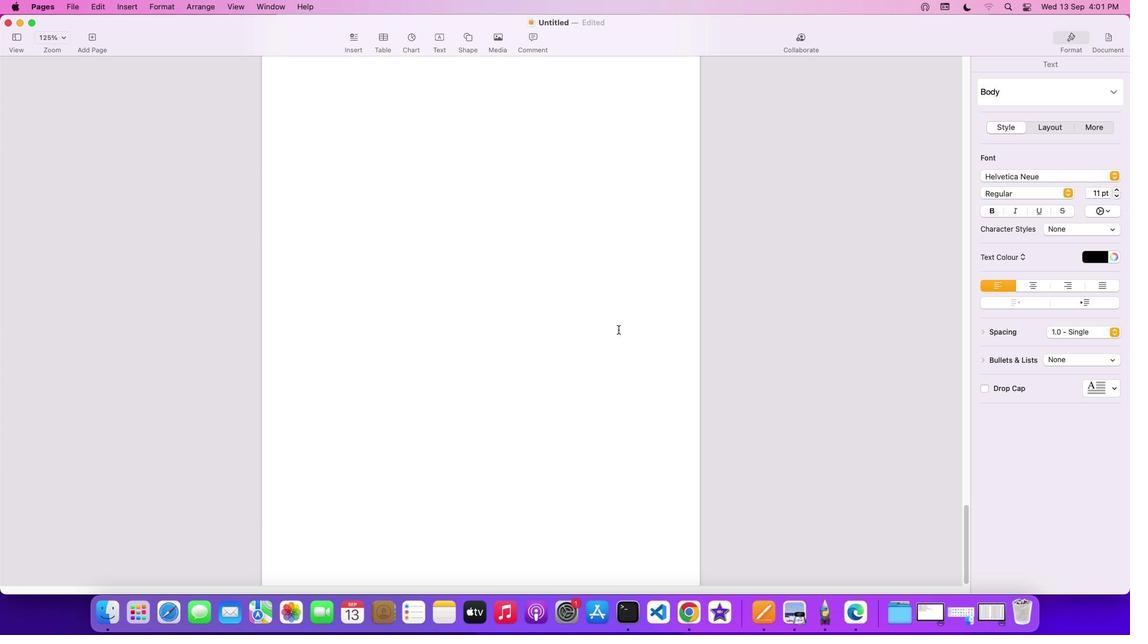 
Action: Mouse scrolled (618, 329) with delta (0, -2)
Screenshot: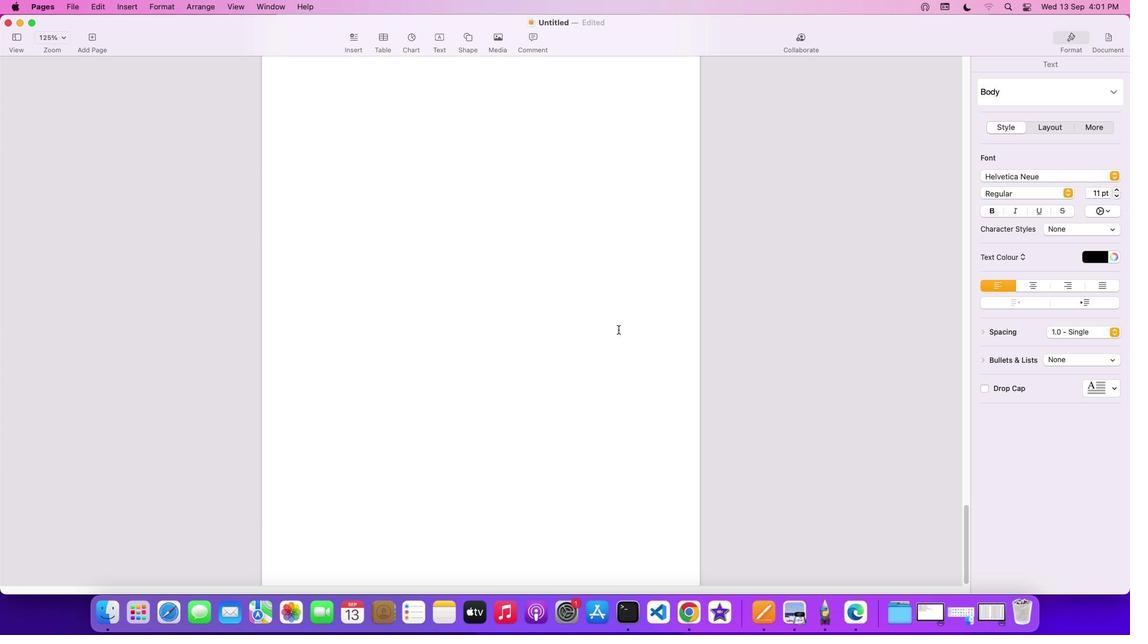 
Action: Mouse scrolled (618, 329) with delta (0, -3)
Screenshot: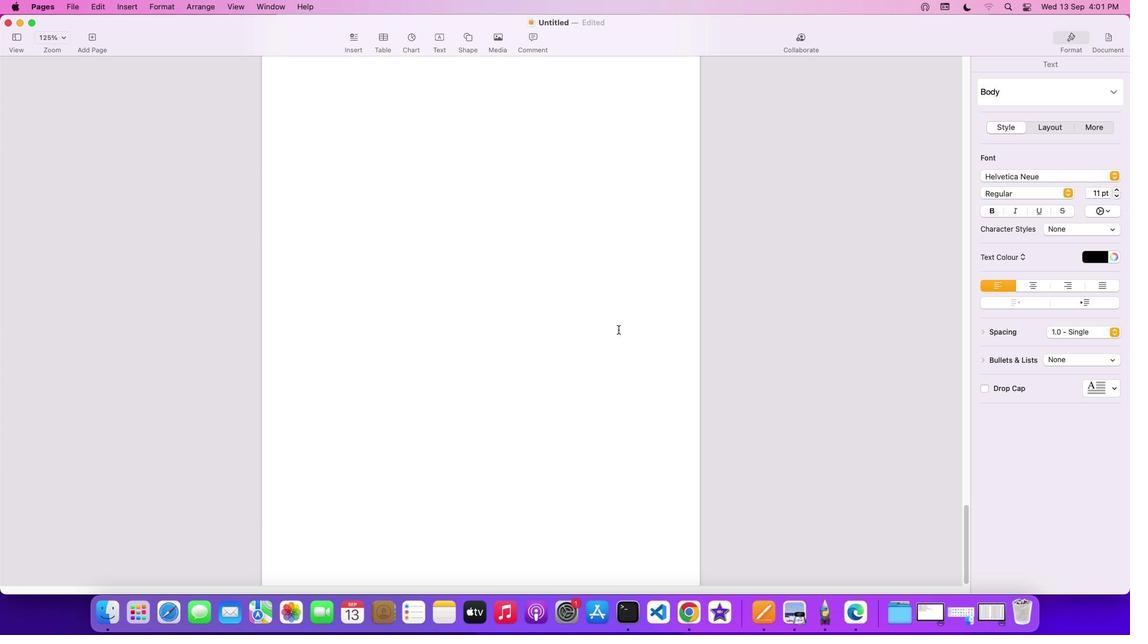 
Action: Mouse scrolled (618, 329) with delta (0, -4)
Screenshot: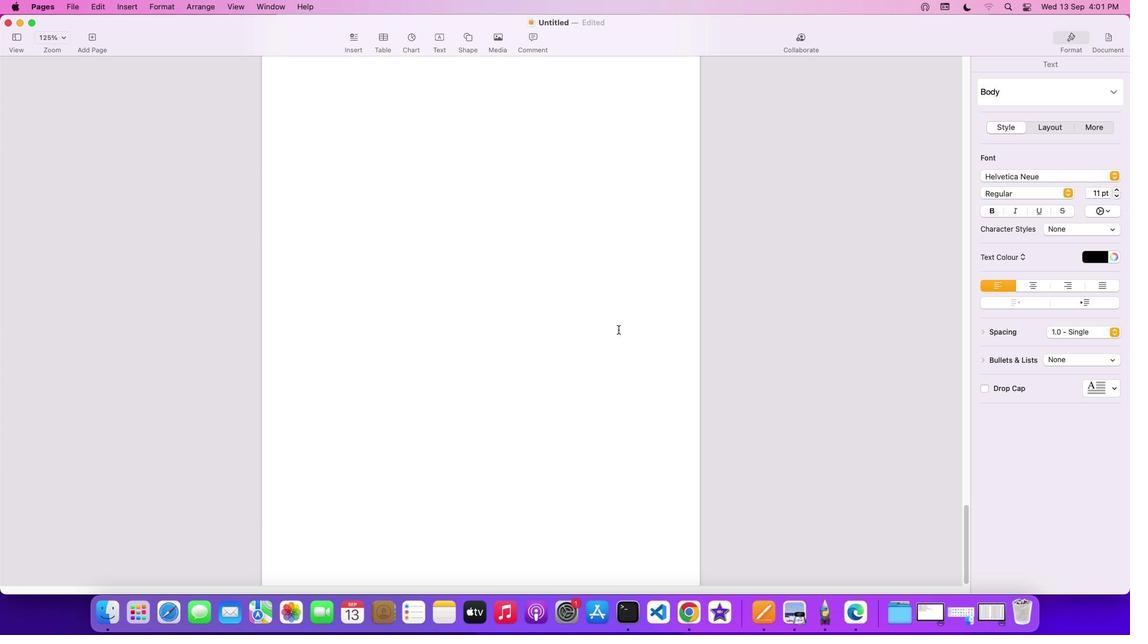 
Action: Mouse moved to (618, 332)
Screenshot: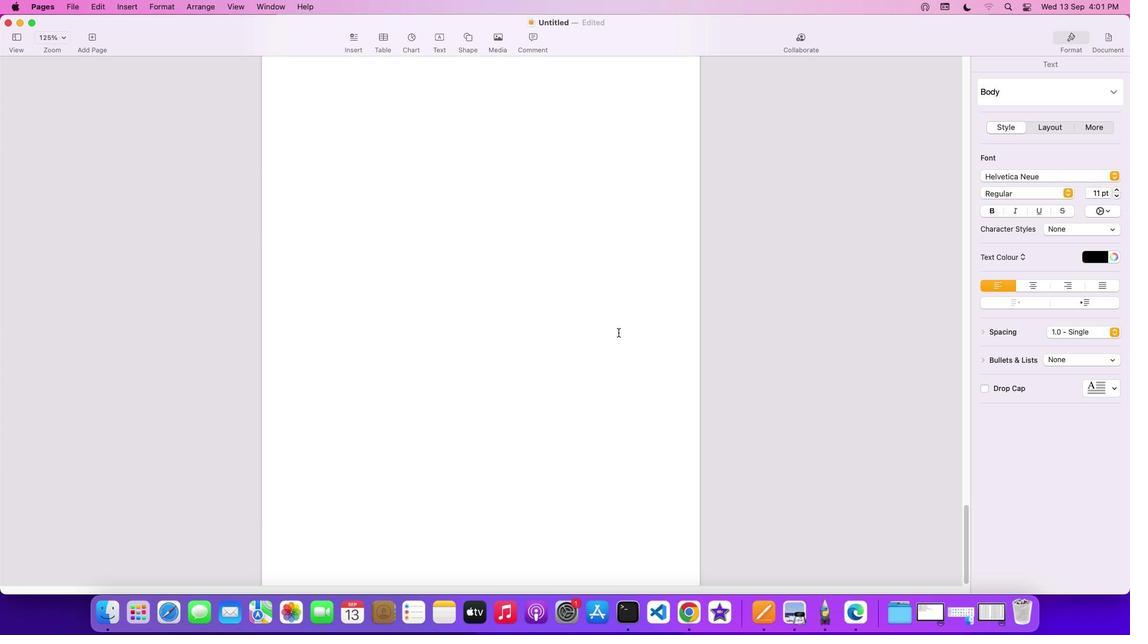 
Action: Mouse scrolled (618, 332) with delta (0, 0)
Screenshot: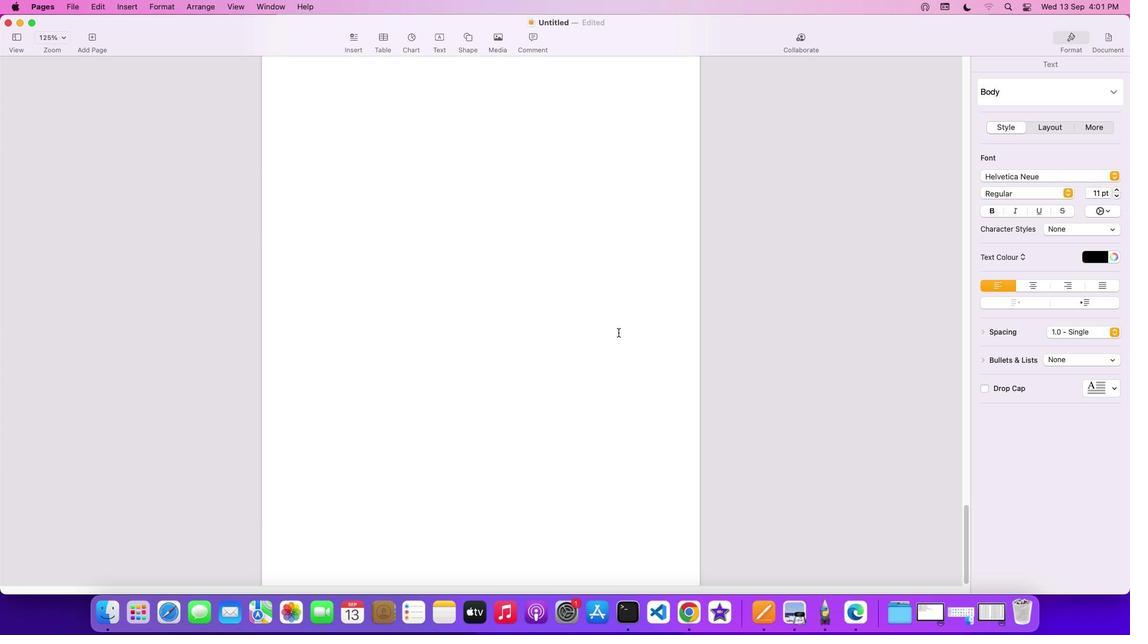 
Action: Mouse scrolled (618, 332) with delta (0, 0)
Screenshot: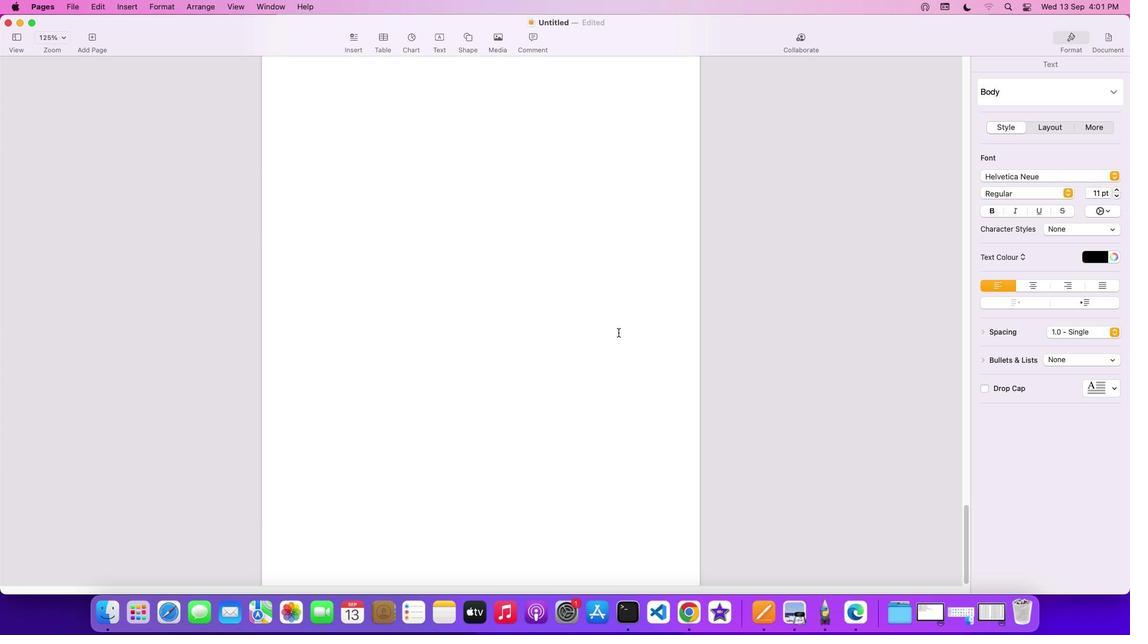 
Action: Mouse scrolled (618, 332) with delta (0, -2)
Screenshot: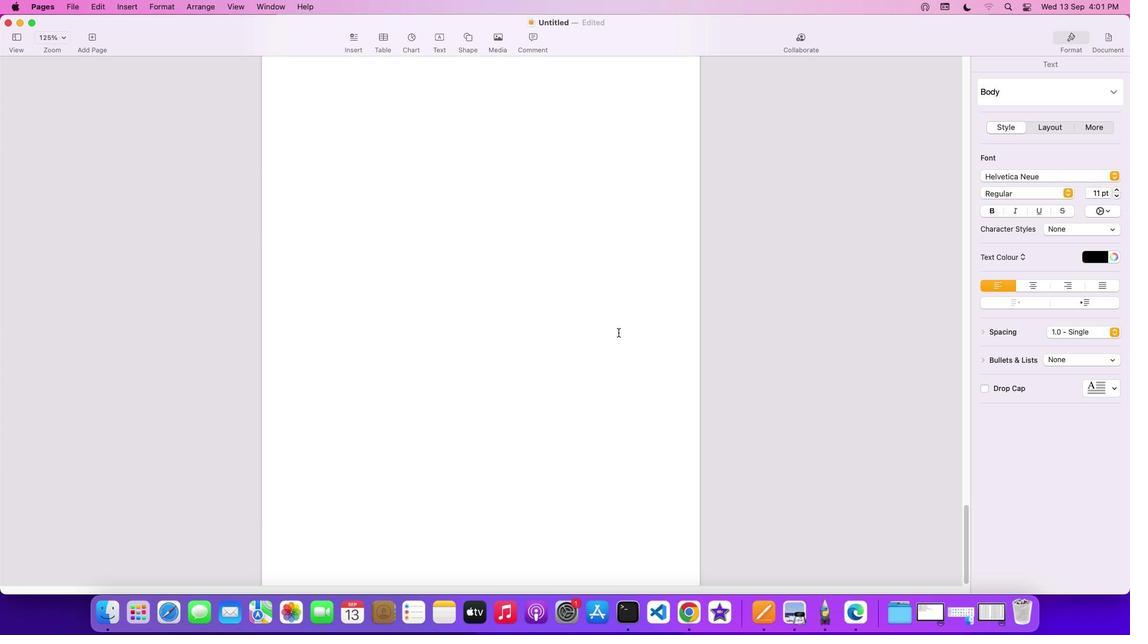 
Action: Mouse scrolled (618, 332) with delta (0, -2)
Screenshot: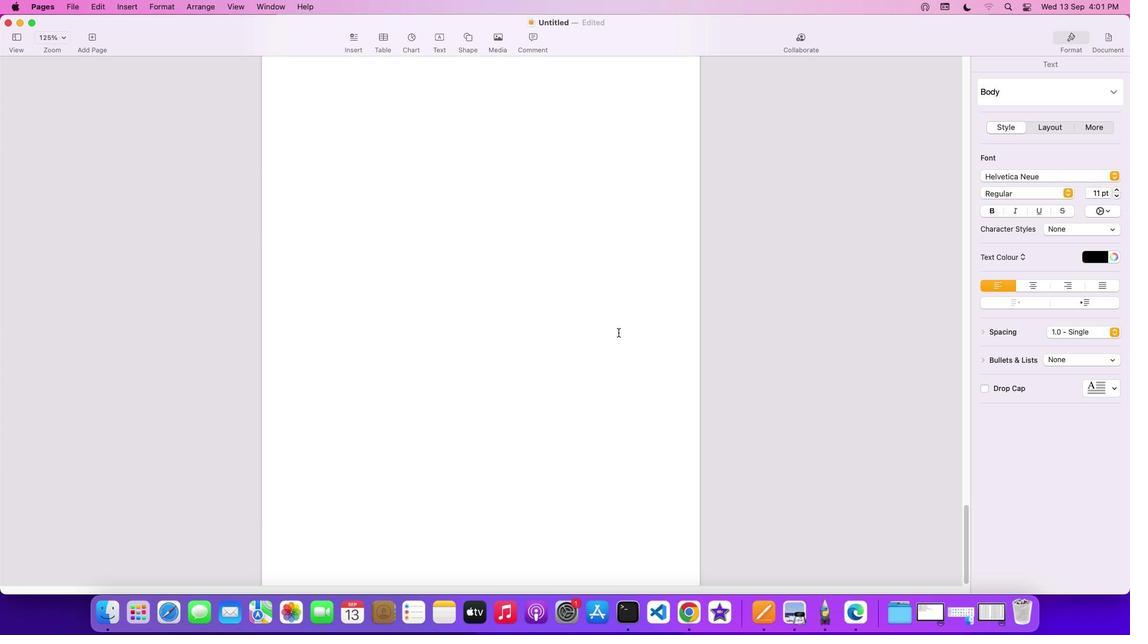 
Action: Mouse scrolled (618, 332) with delta (0, -3)
Screenshot: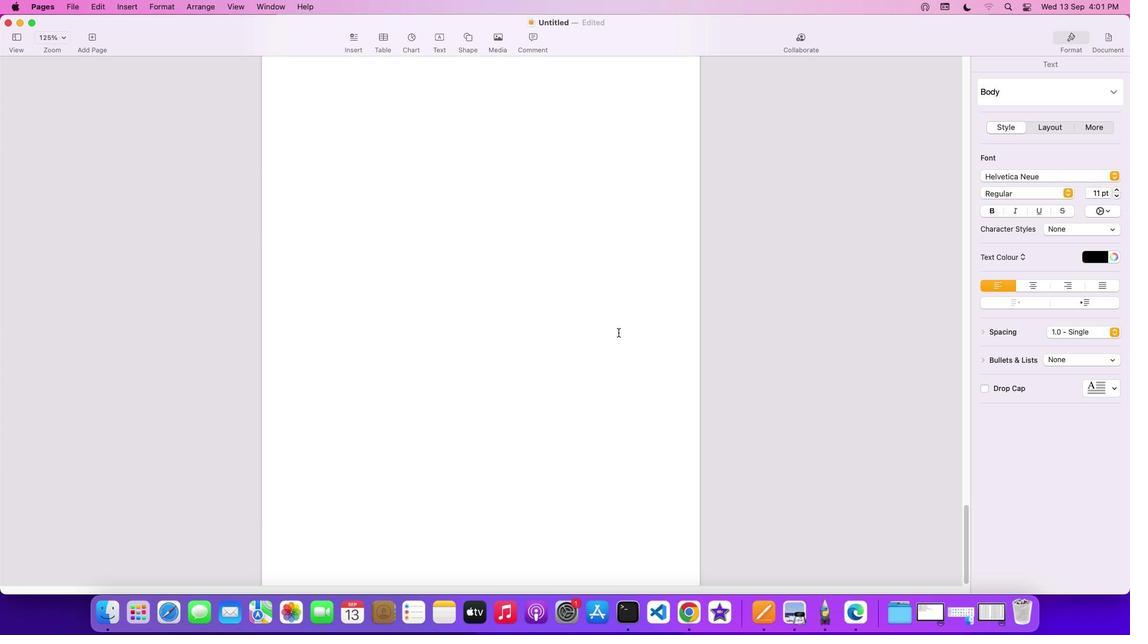 
Action: Mouse scrolled (618, 332) with delta (0, -4)
Screenshot: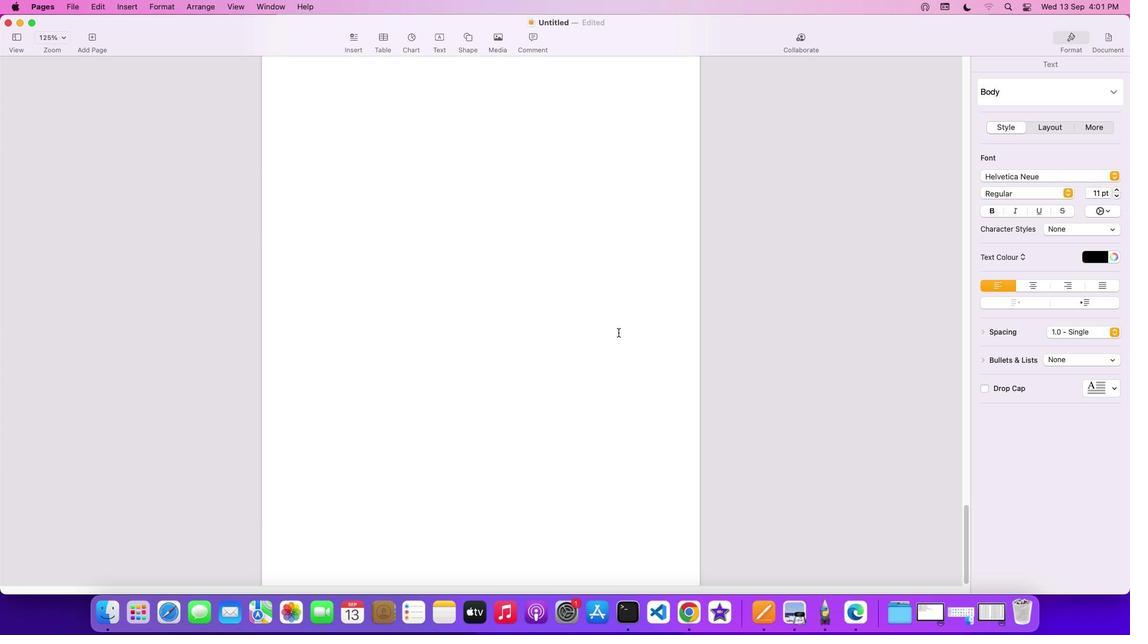 
Action: Mouse moved to (618, 333)
Screenshot: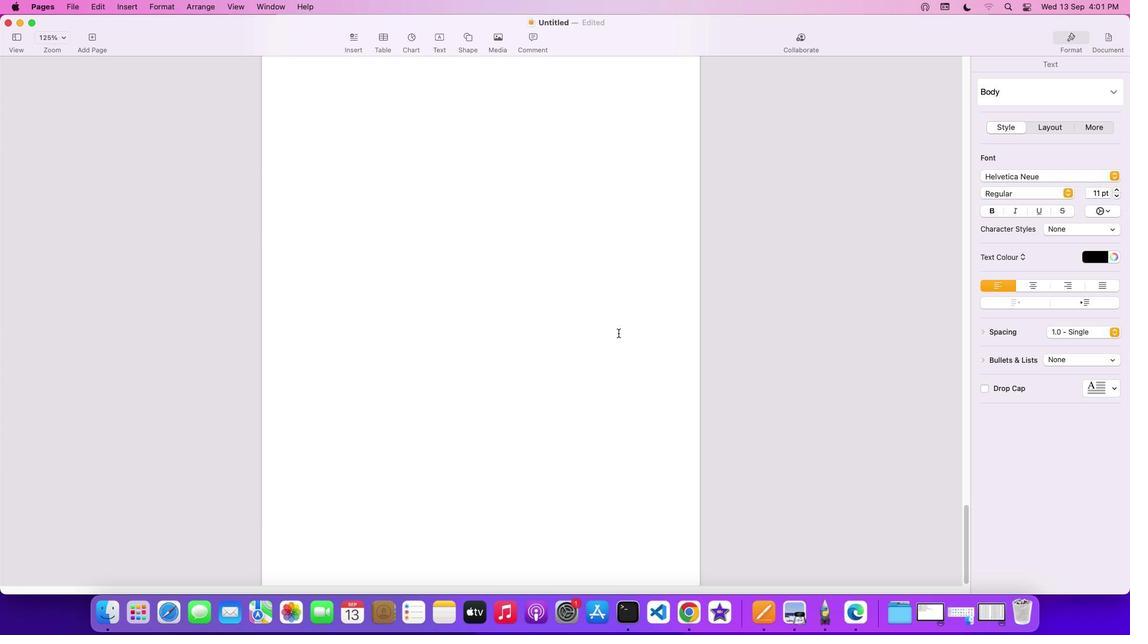 
Action: Mouse scrolled (618, 333) with delta (0, 0)
Screenshot: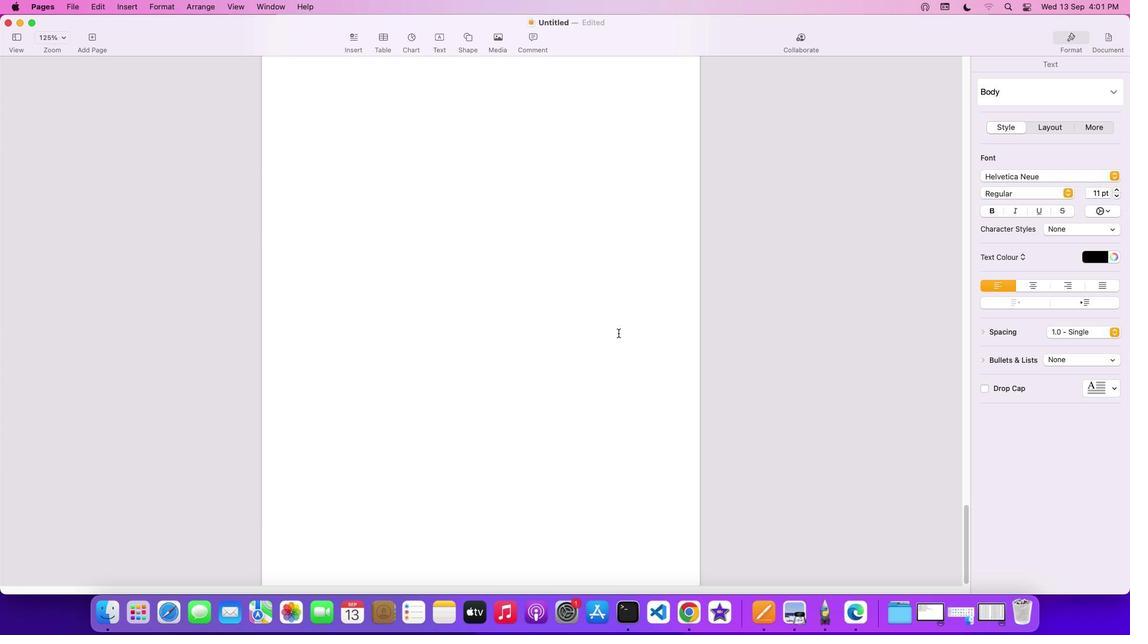 
Action: Mouse scrolled (618, 333) with delta (0, 0)
Screenshot: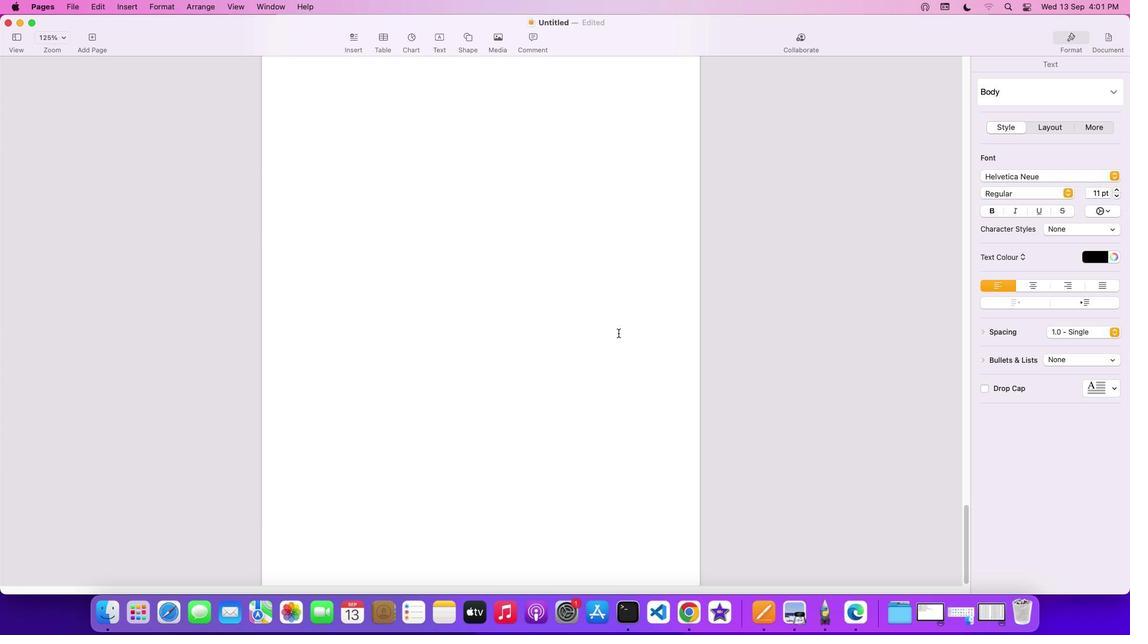 
Action: Mouse scrolled (618, 333) with delta (0, -1)
Screenshot: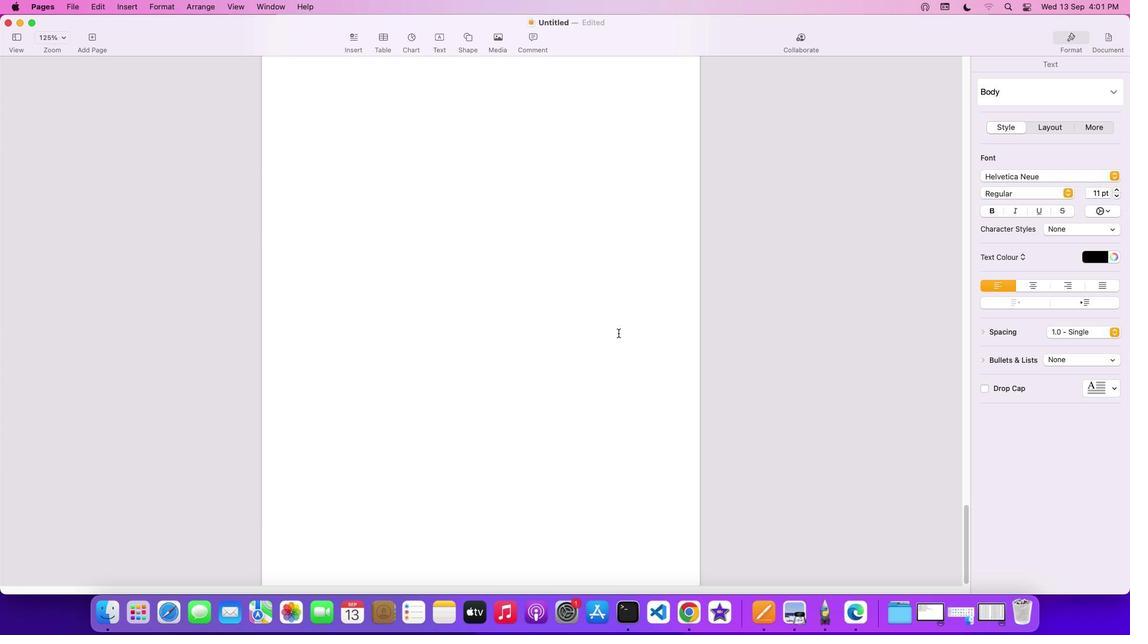 
Action: Mouse scrolled (618, 333) with delta (0, -2)
Screenshot: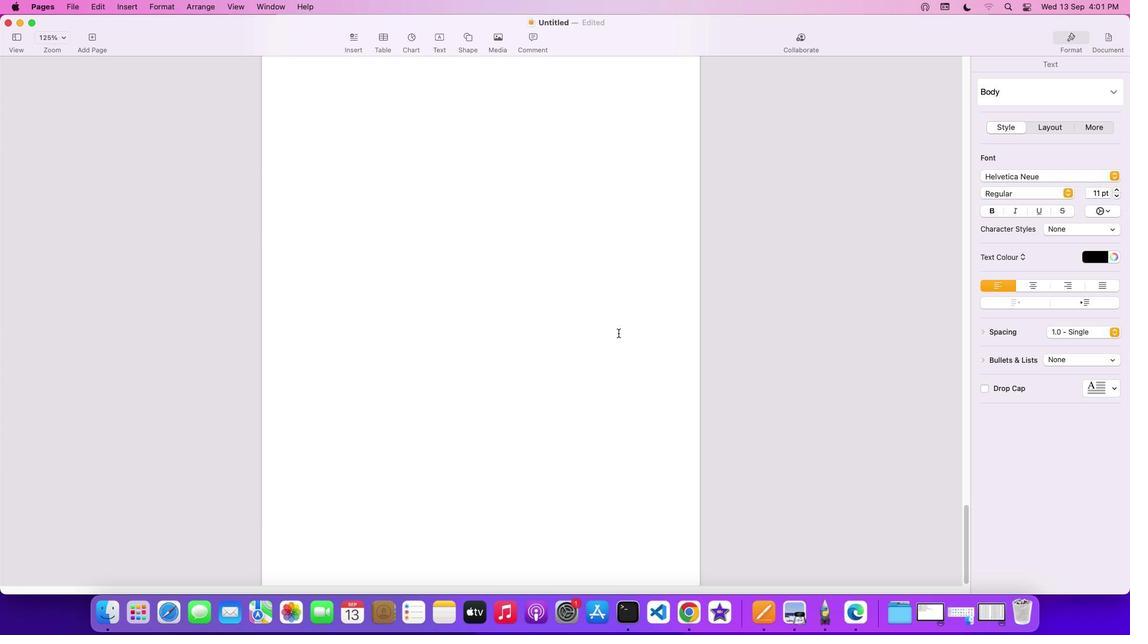 
Action: Mouse scrolled (618, 333) with delta (0, -3)
Screenshot: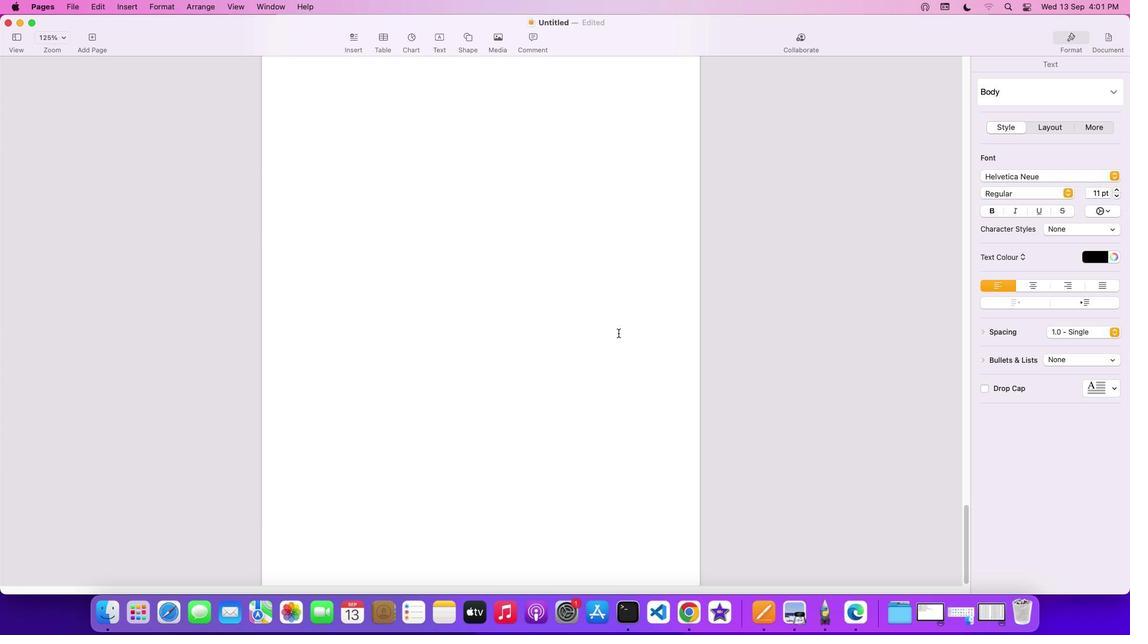 
Action: Mouse scrolled (618, 333) with delta (0, 0)
Screenshot: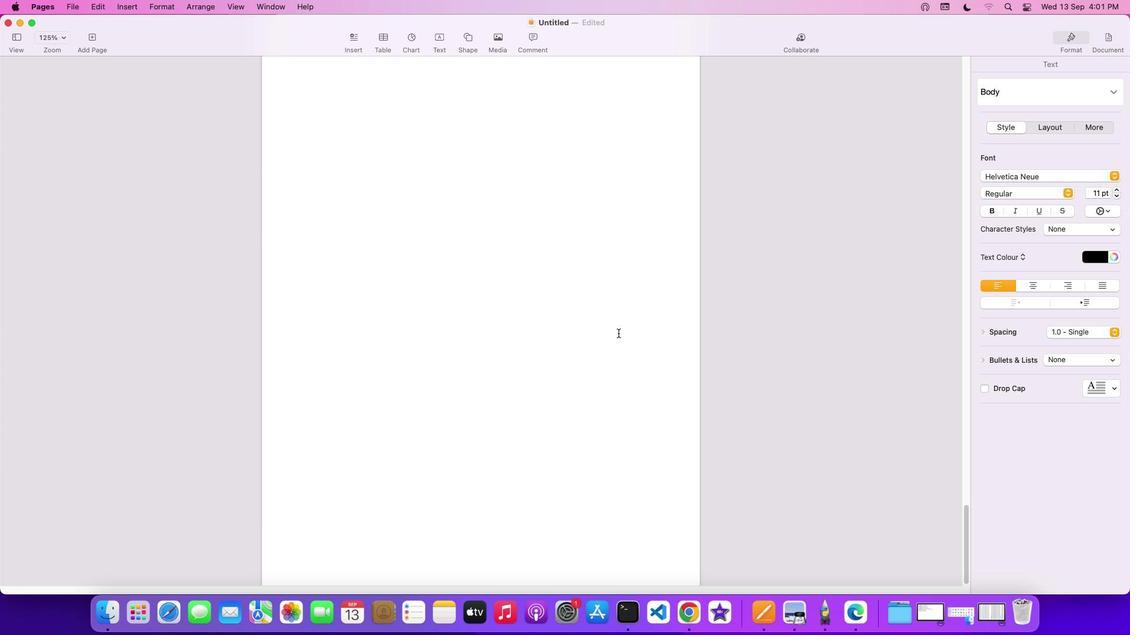 
Action: Mouse scrolled (618, 333) with delta (0, 0)
Screenshot: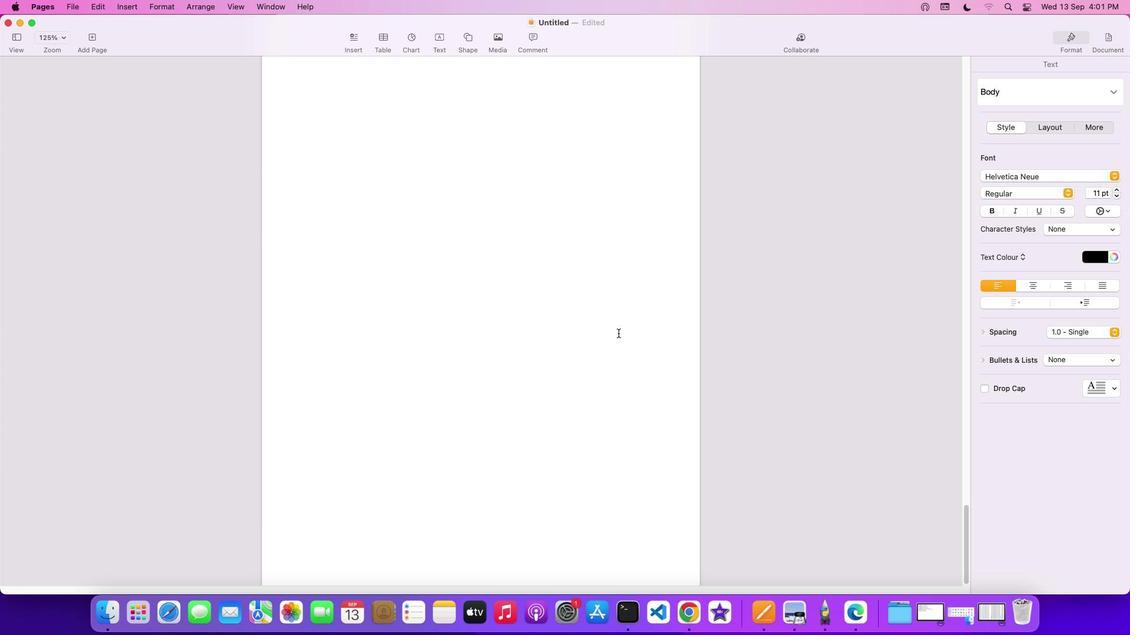 
Action: Mouse scrolled (618, 333) with delta (0, -1)
Screenshot: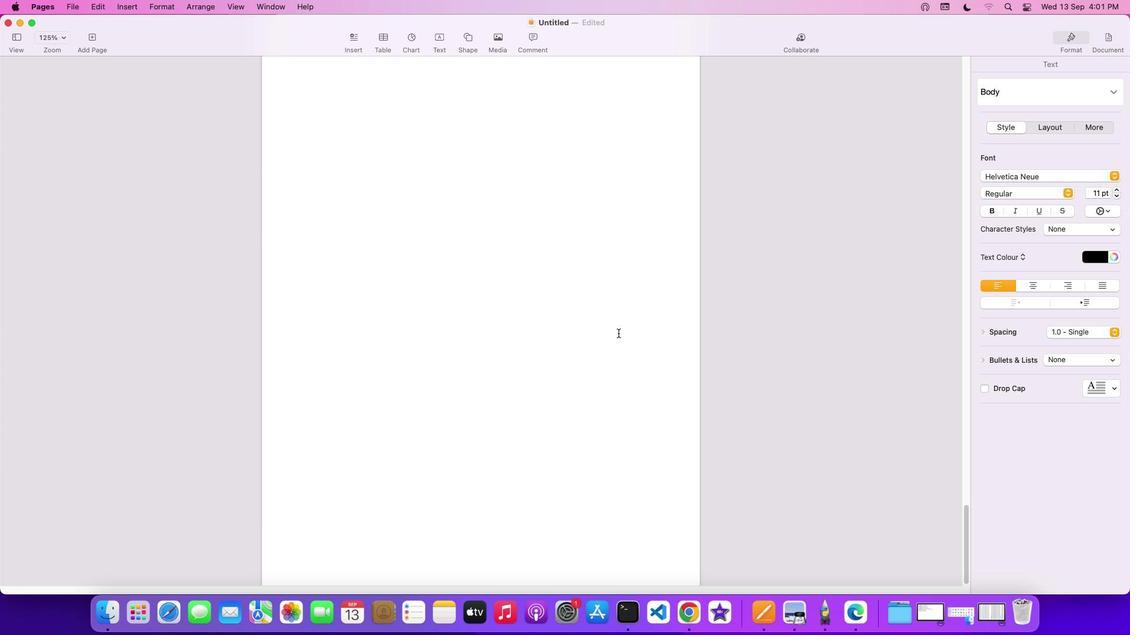
Action: Mouse scrolled (618, 333) with delta (0, -2)
Screenshot: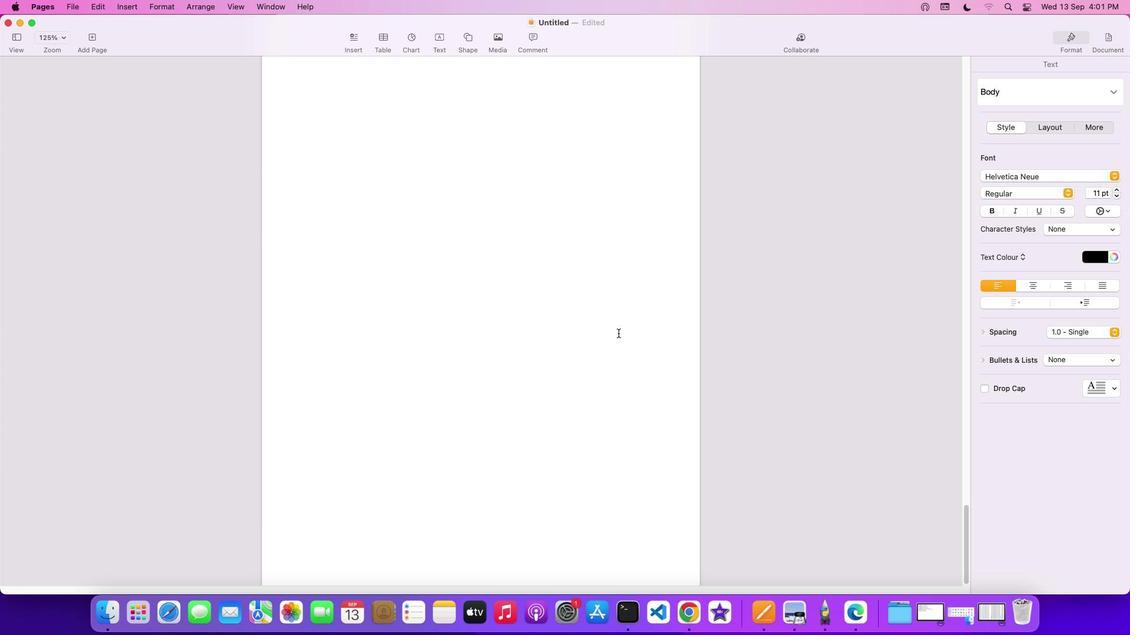 
Action: Mouse scrolled (618, 333) with delta (0, -3)
Screenshot: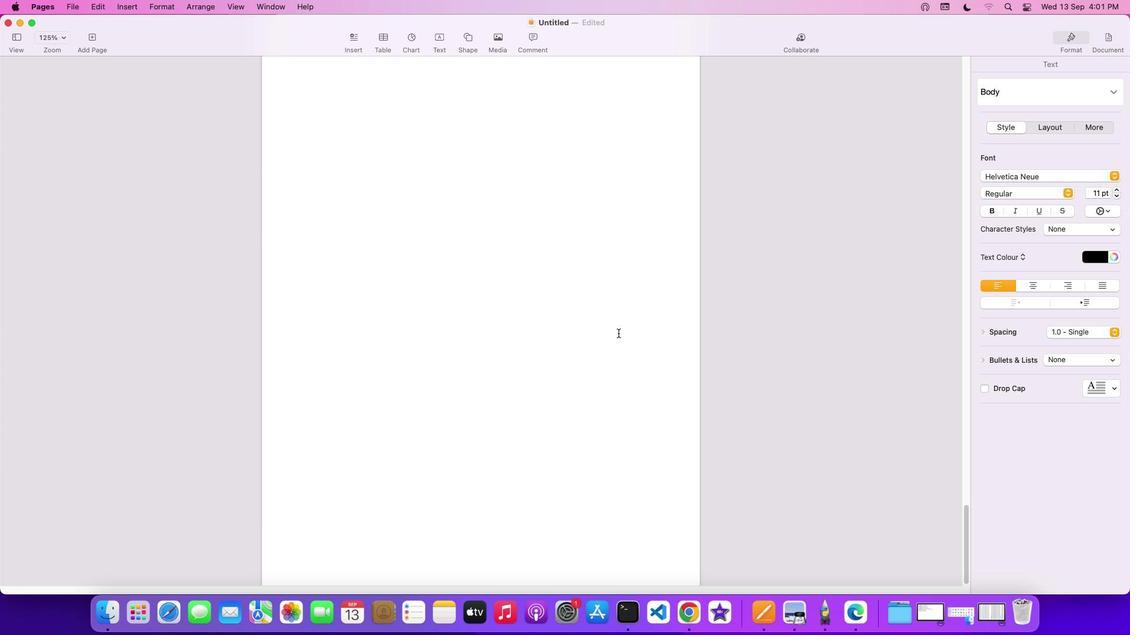 
Action: Mouse moved to (618, 333)
Screenshot: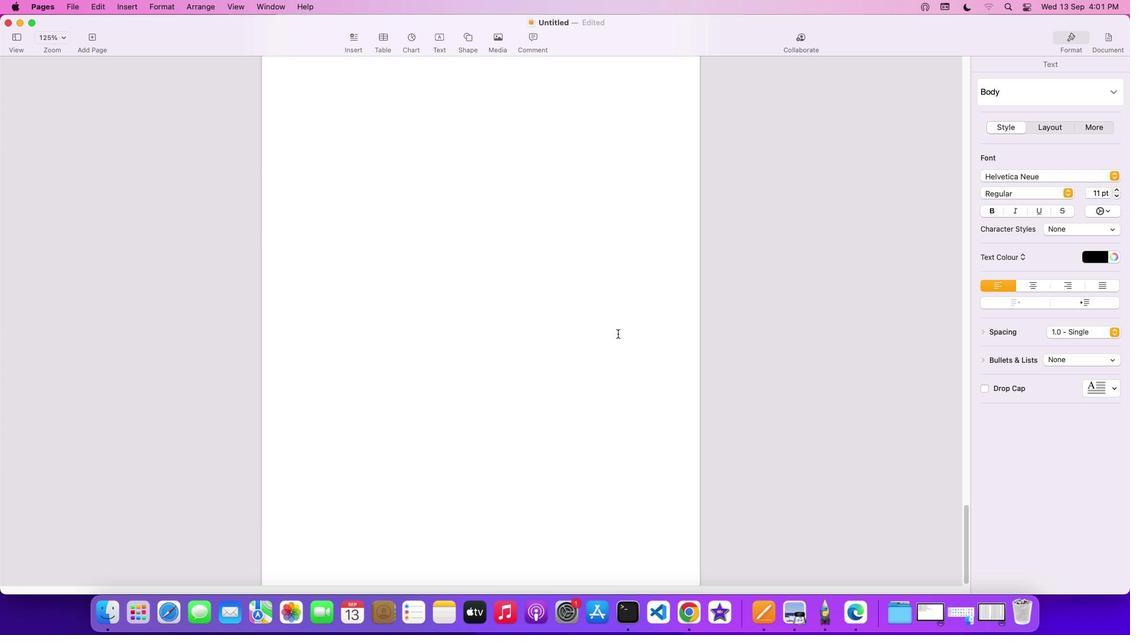 
Action: Mouse scrolled (618, 333) with delta (0, 0)
Screenshot: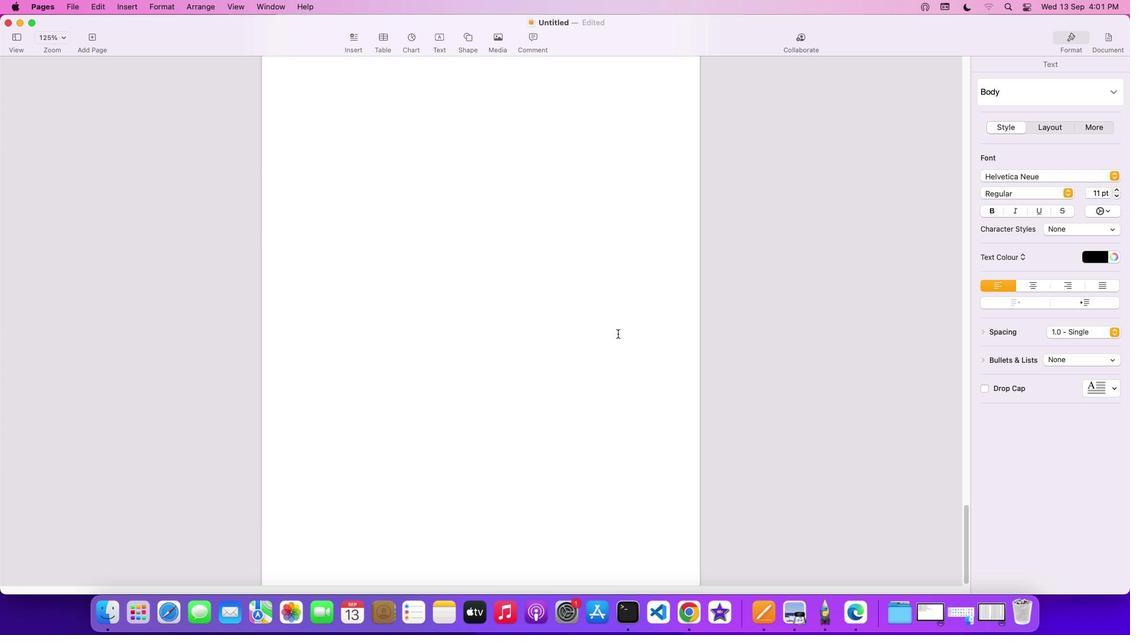 
Action: Mouse scrolled (618, 333) with delta (0, 0)
Screenshot: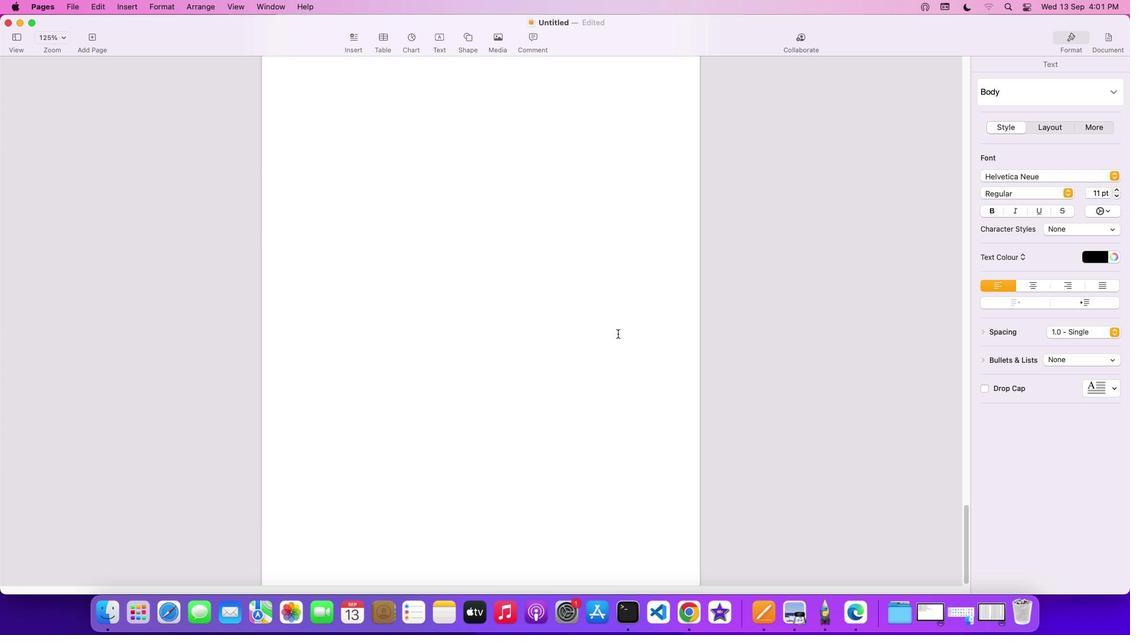 
Action: Mouse scrolled (618, 333) with delta (0, -2)
Screenshot: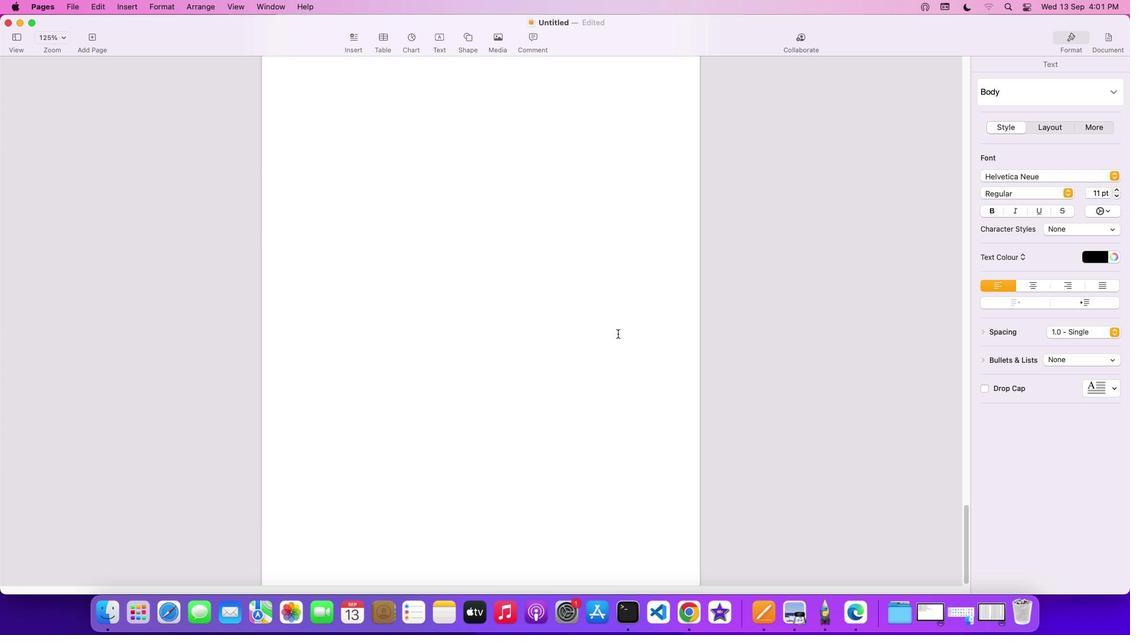 
Action: Mouse scrolled (618, 333) with delta (0, -2)
Screenshot: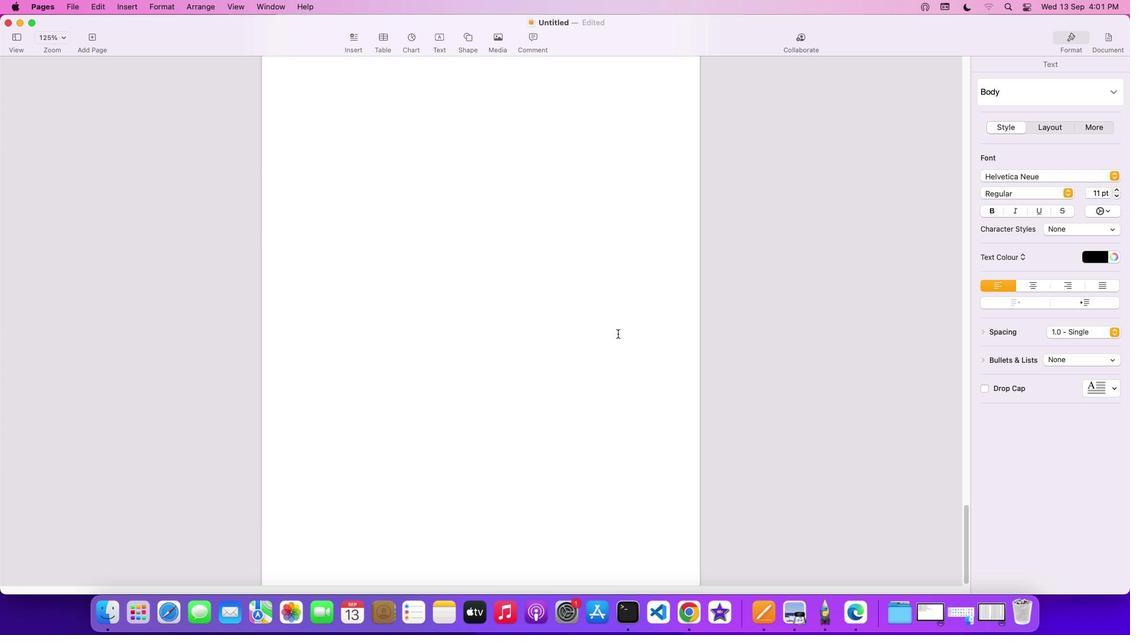 
Action: Mouse scrolled (618, 333) with delta (0, -3)
Screenshot: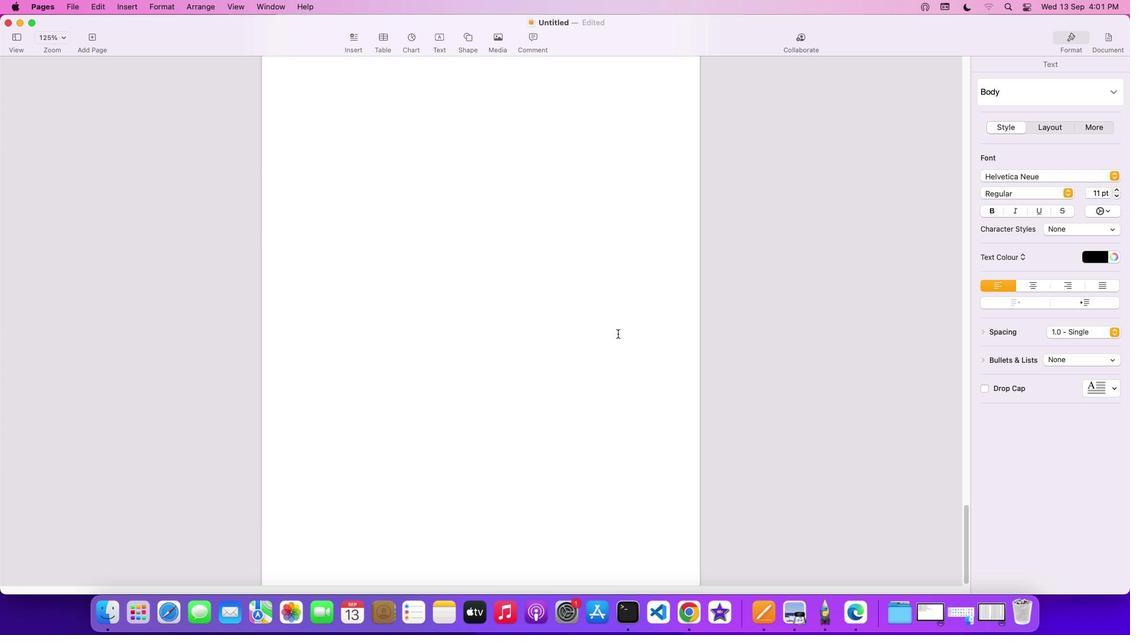 
Action: Mouse scrolled (618, 333) with delta (0, -4)
Screenshot: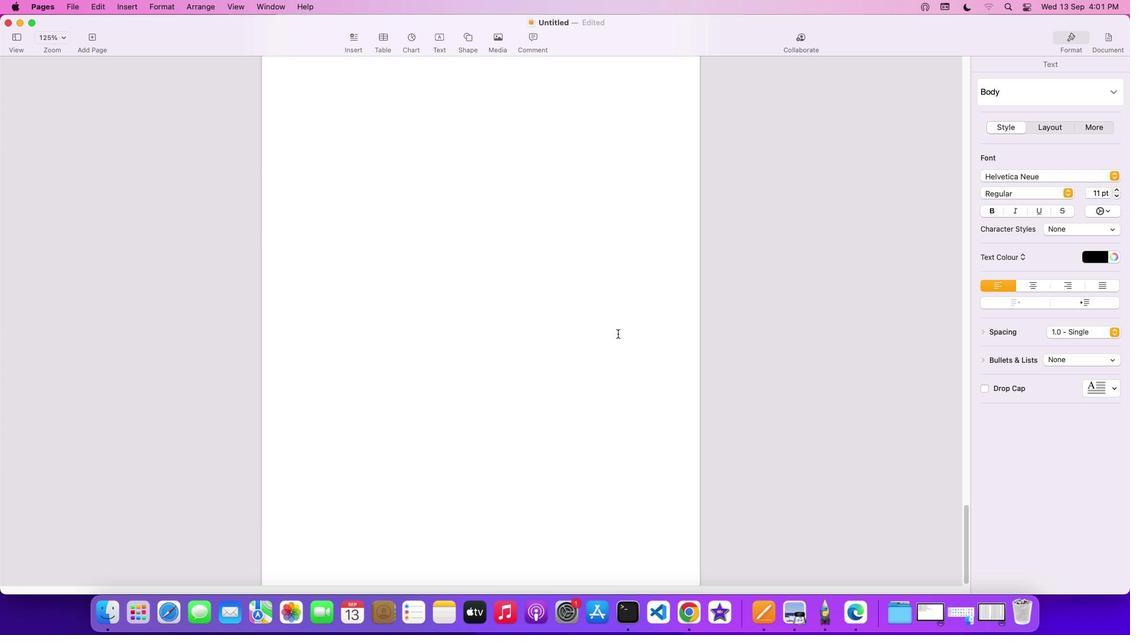 
Action: Mouse scrolled (618, 333) with delta (0, 0)
Screenshot: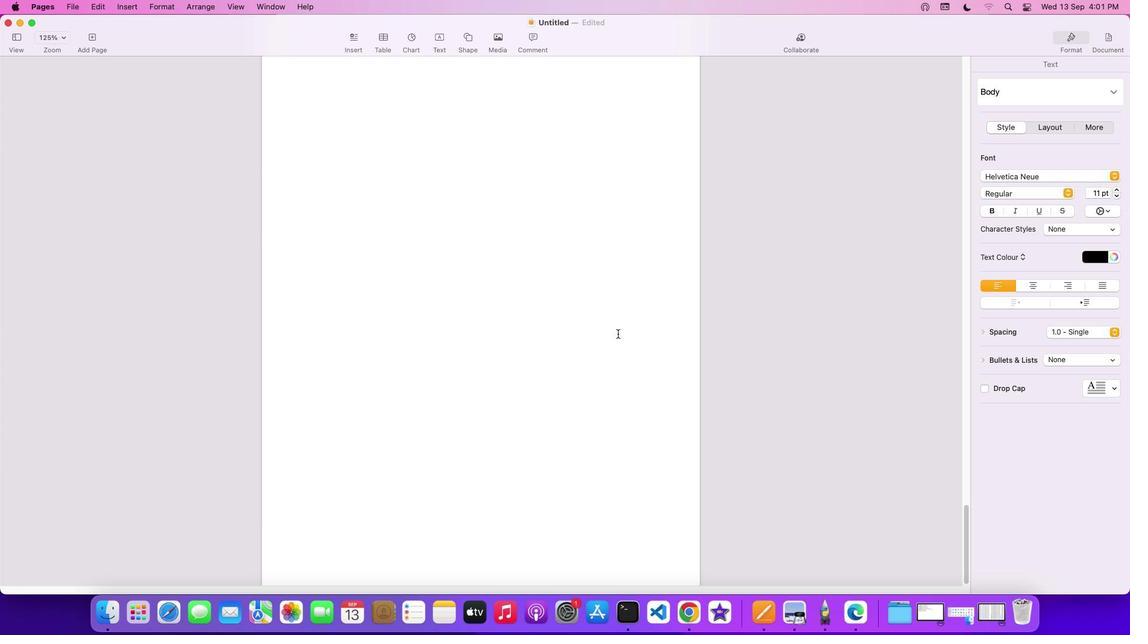
Action: Mouse scrolled (618, 333) with delta (0, 0)
Screenshot: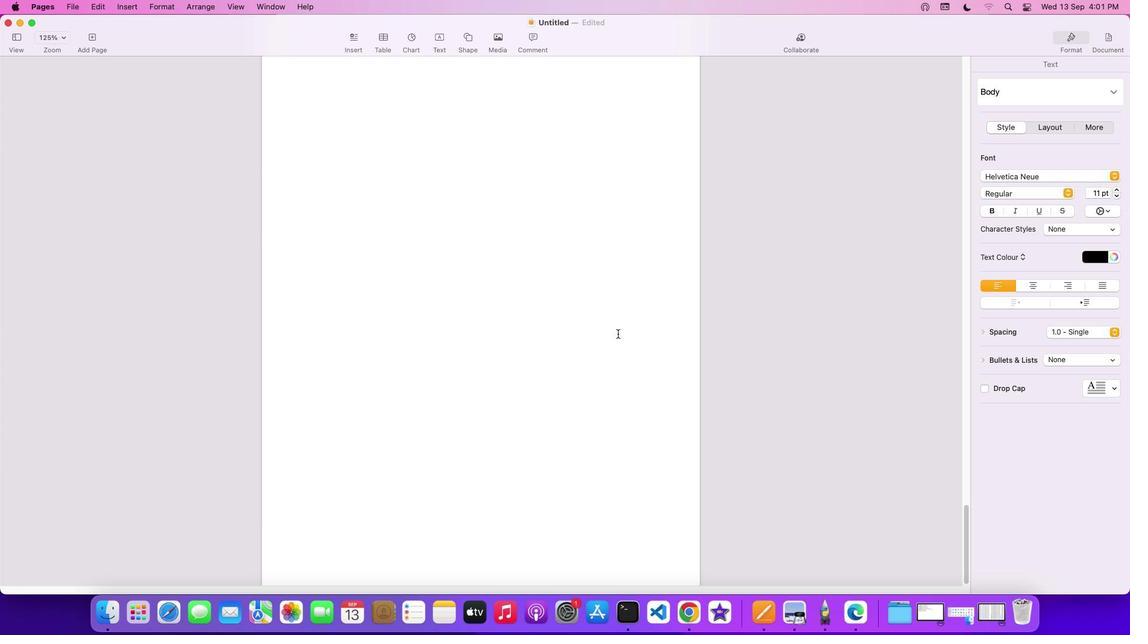 
Action: Mouse scrolled (618, 333) with delta (0, -1)
Screenshot: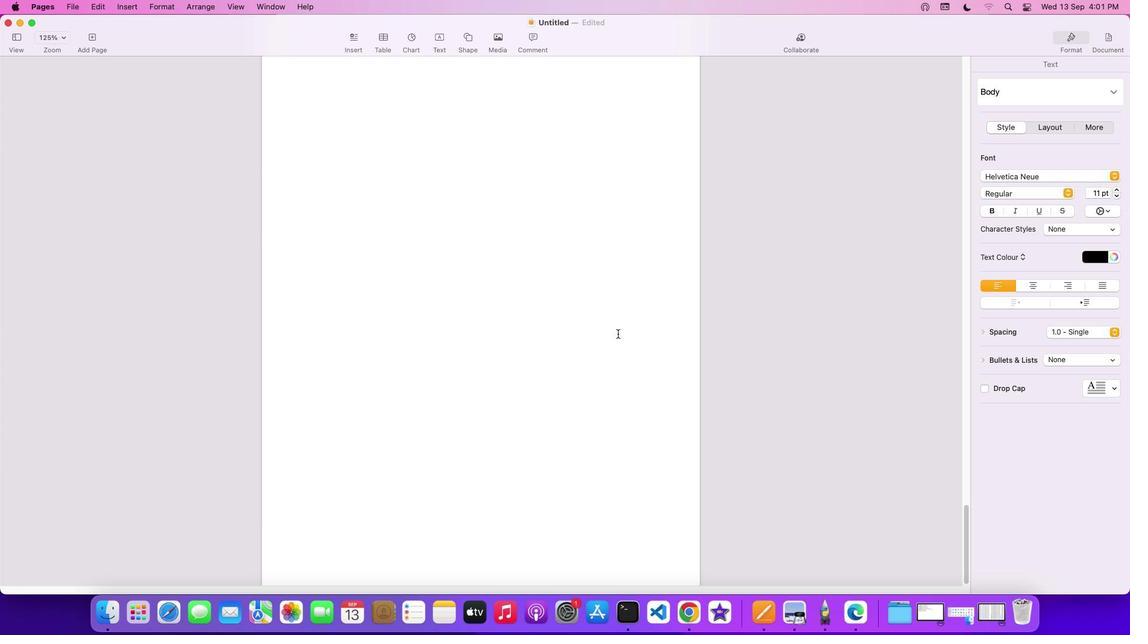 
Action: Mouse scrolled (618, 333) with delta (0, -2)
Screenshot: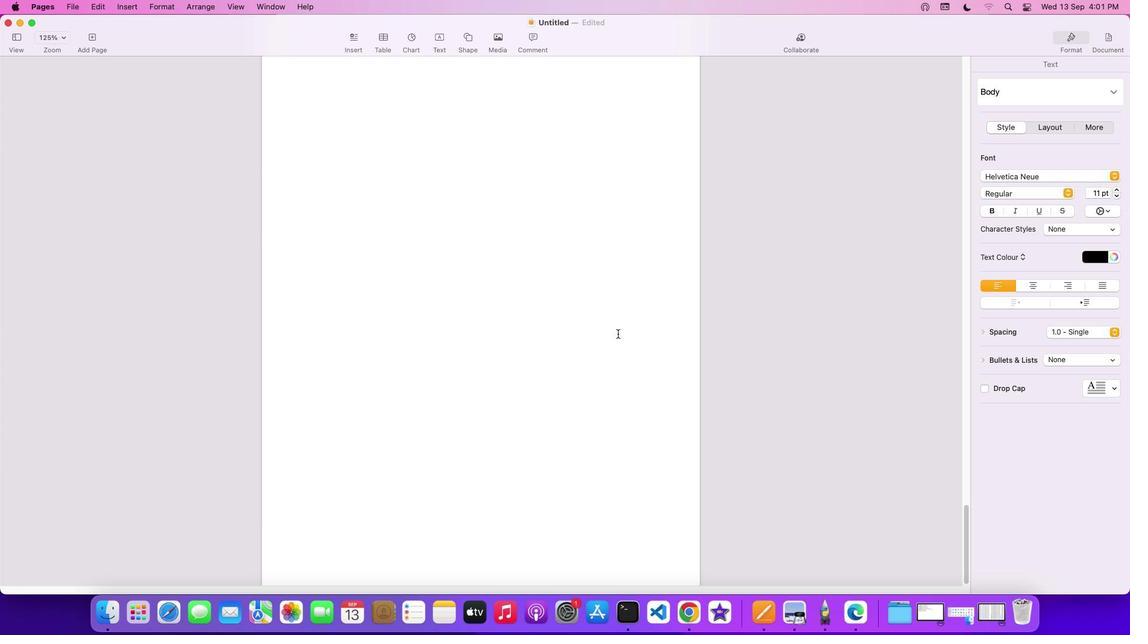 
Action: Mouse scrolled (618, 333) with delta (0, -3)
Screenshot: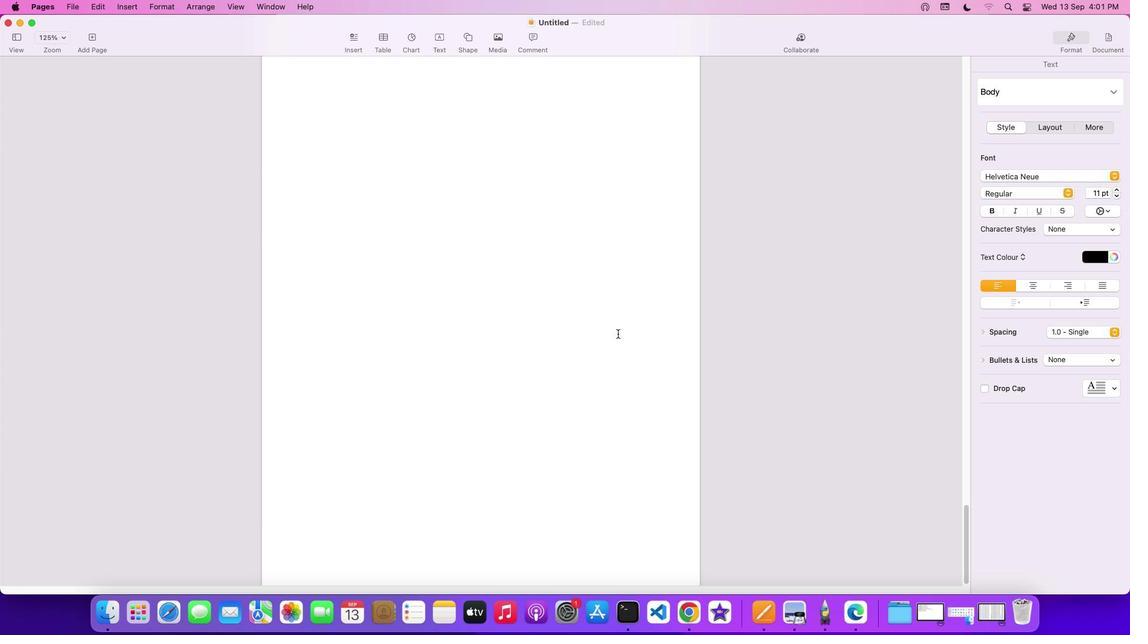 
Action: Mouse scrolled (618, 333) with delta (0, -3)
Screenshot: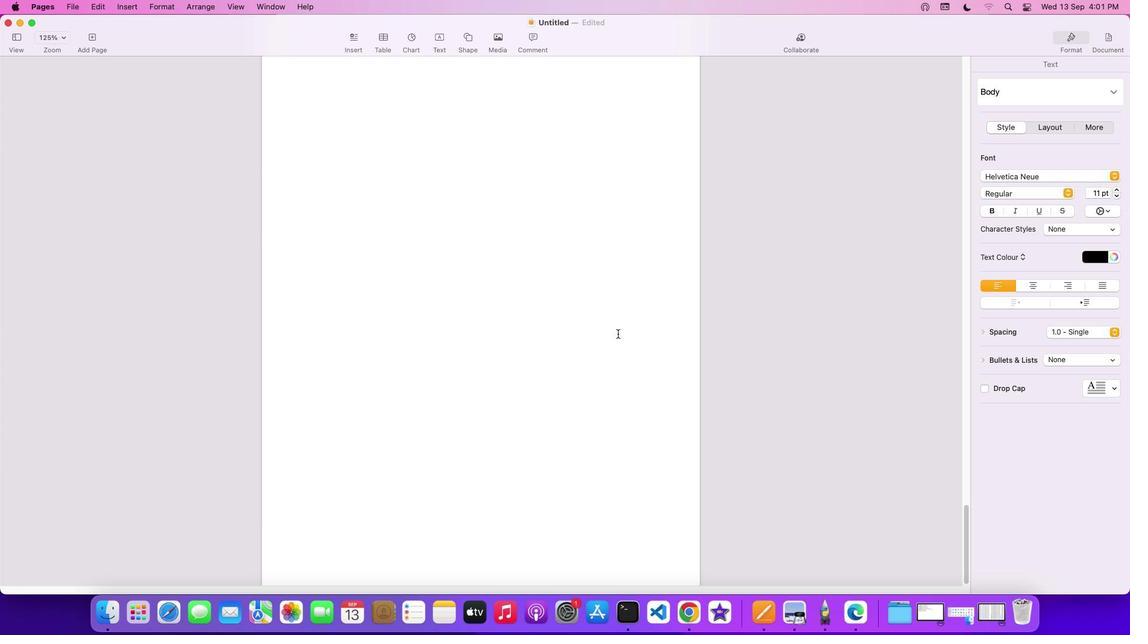 
Action: Mouse moved to (622, 336)
Screenshot: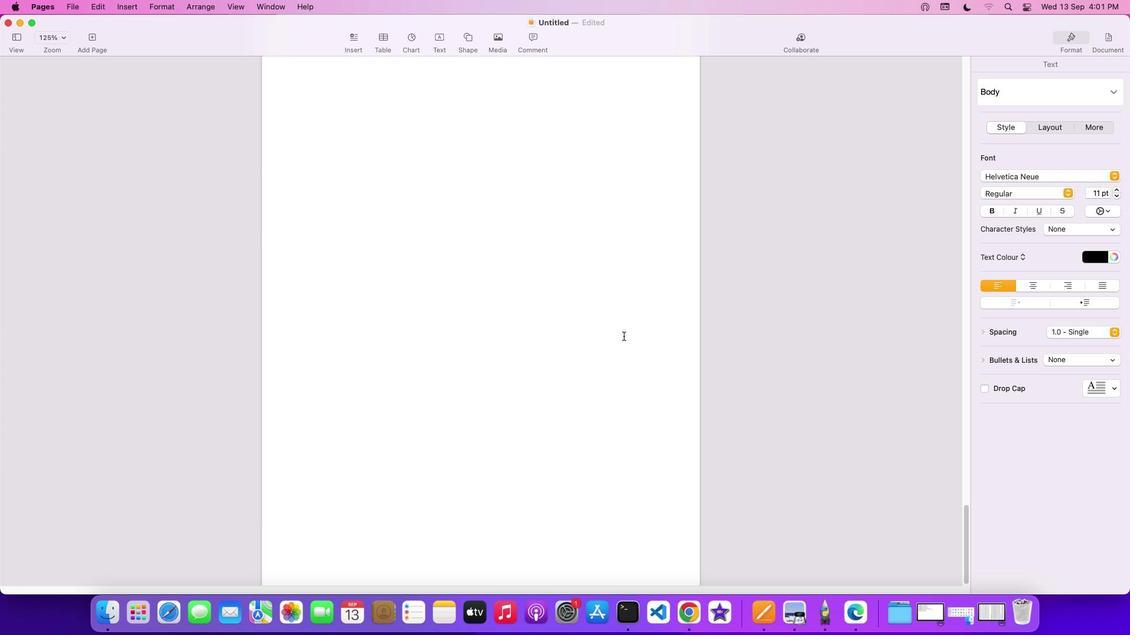
Action: Mouse scrolled (622, 336) with delta (0, 0)
Screenshot: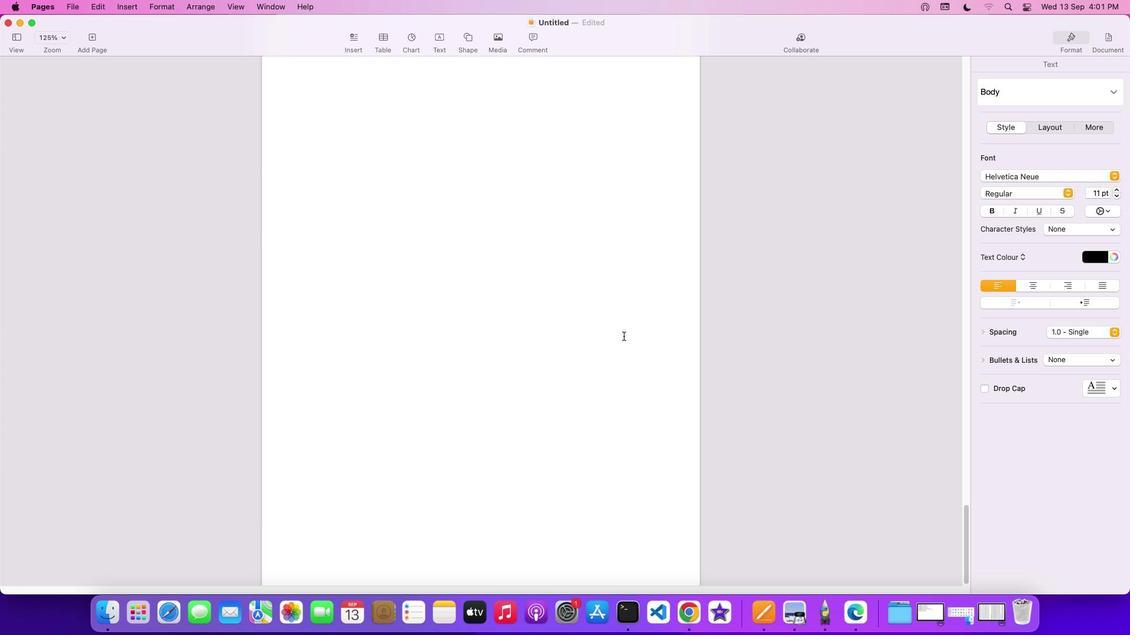
Action: Mouse moved to (625, 335)
Screenshot: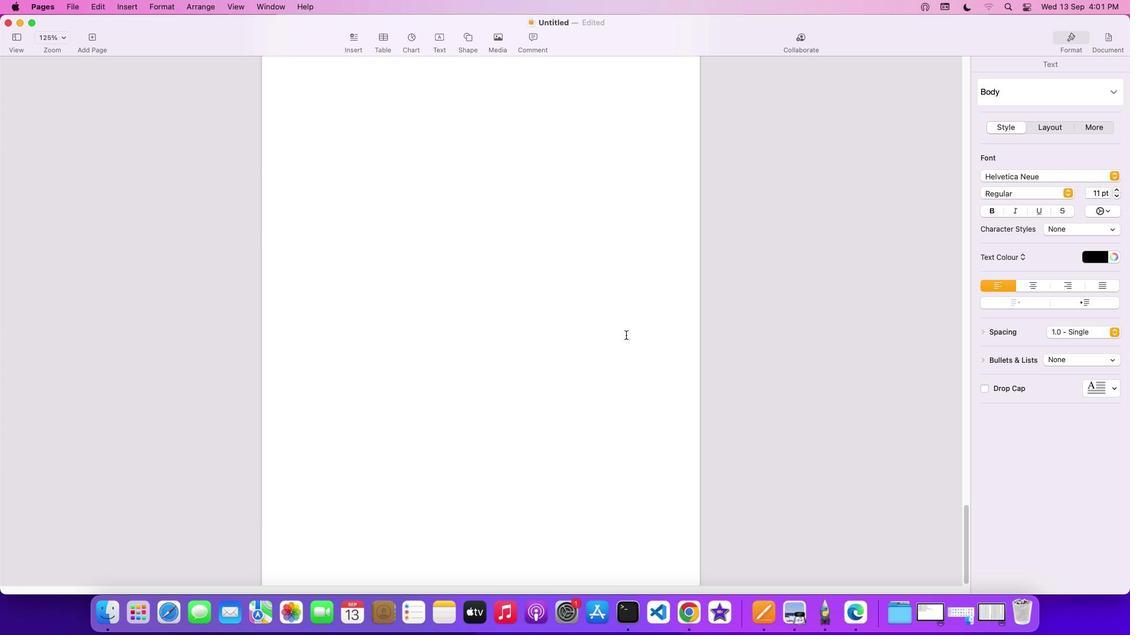 
Action: Mouse scrolled (625, 335) with delta (0, 0)
Screenshot: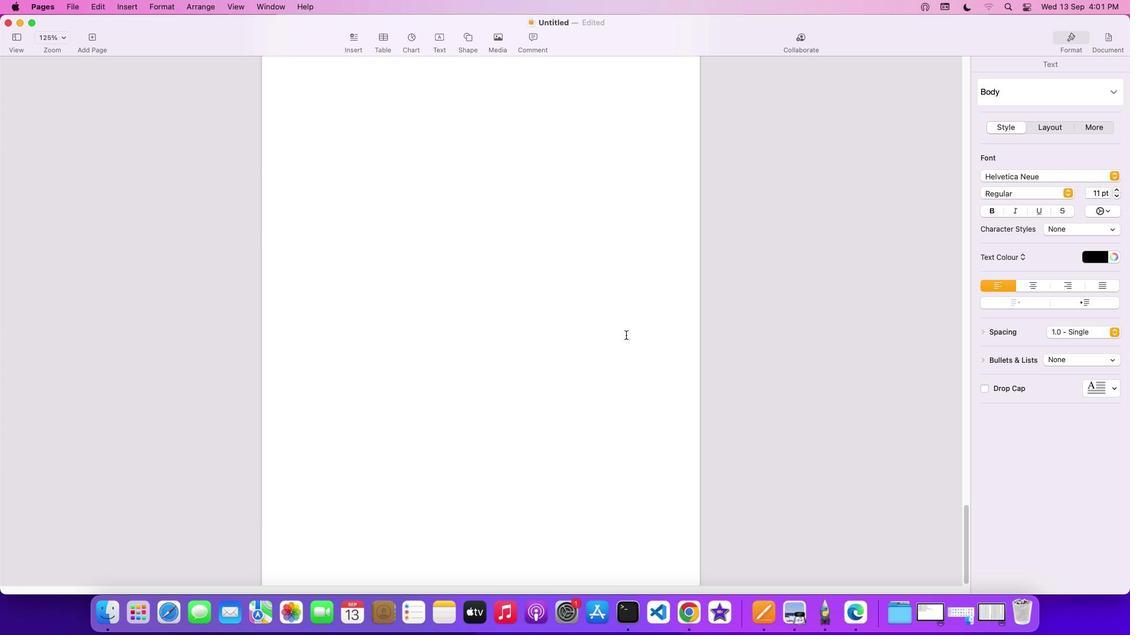 
Action: Mouse moved to (626, 335)
Screenshot: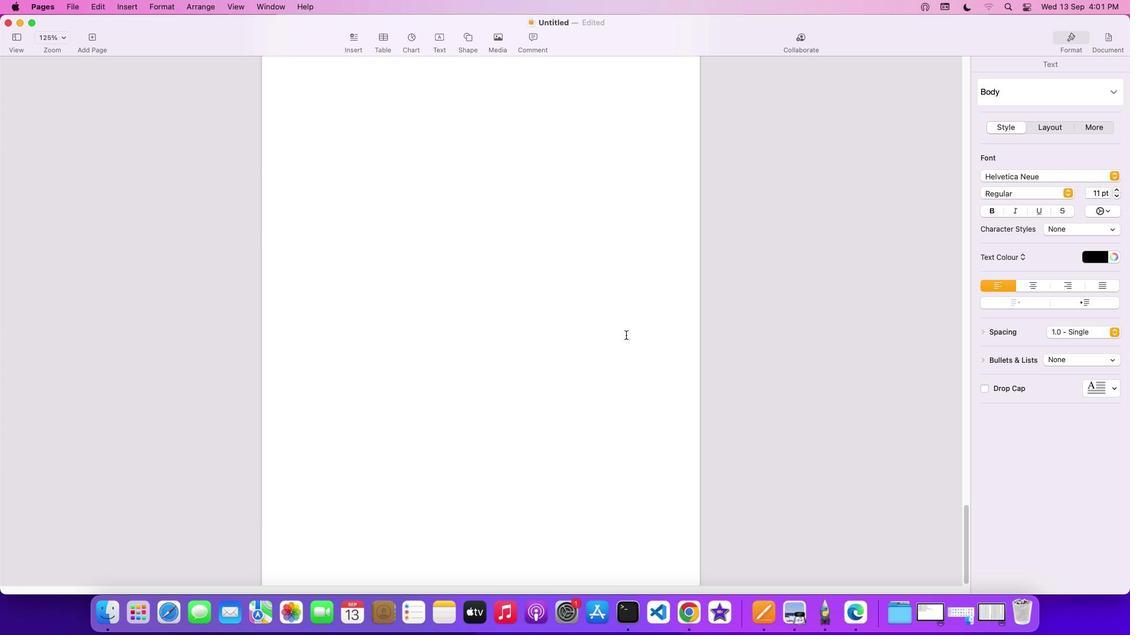 
Action: Mouse scrolled (626, 335) with delta (0, -1)
Screenshot: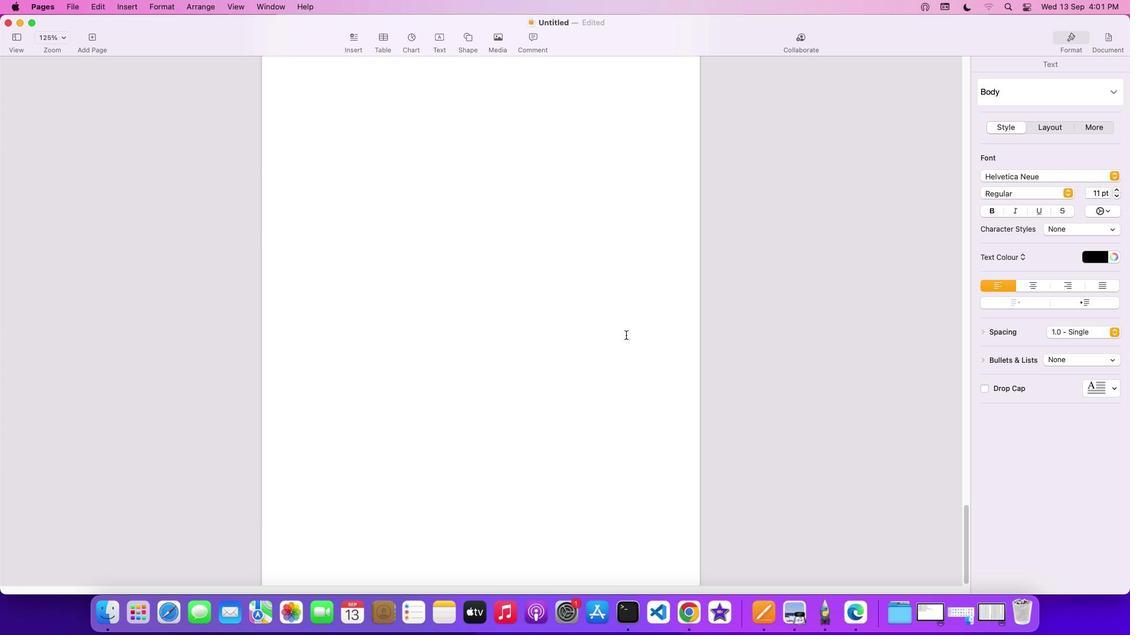 
Action: Mouse scrolled (626, 335) with delta (0, -2)
Screenshot: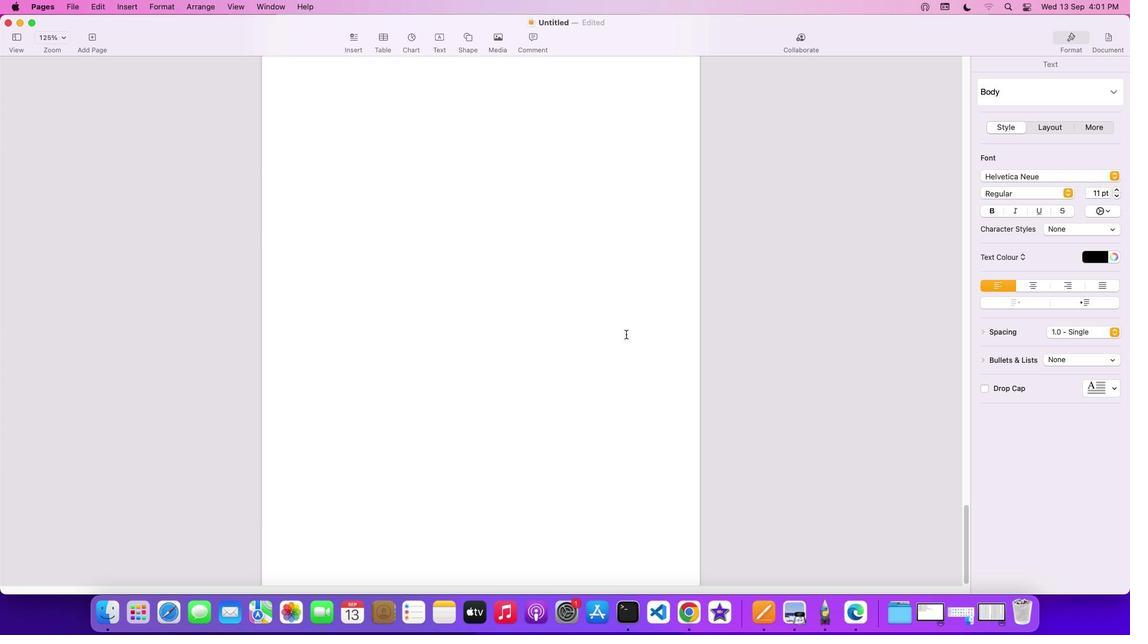 
Action: Mouse moved to (627, 333)
Screenshot: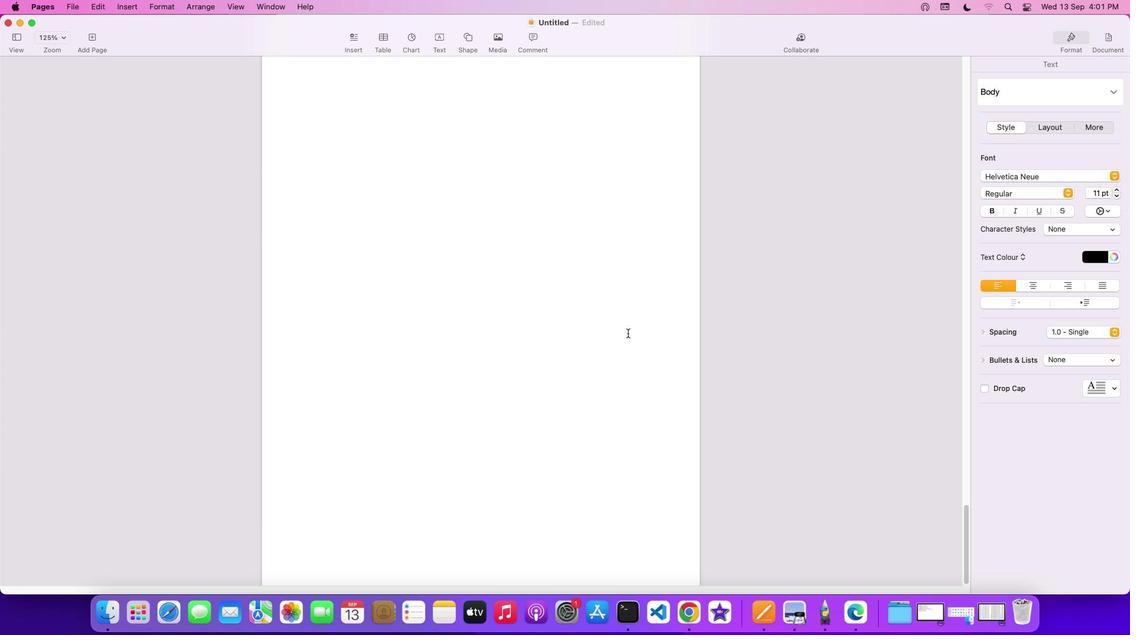 
Action: Mouse scrolled (627, 333) with delta (0, -2)
Screenshot: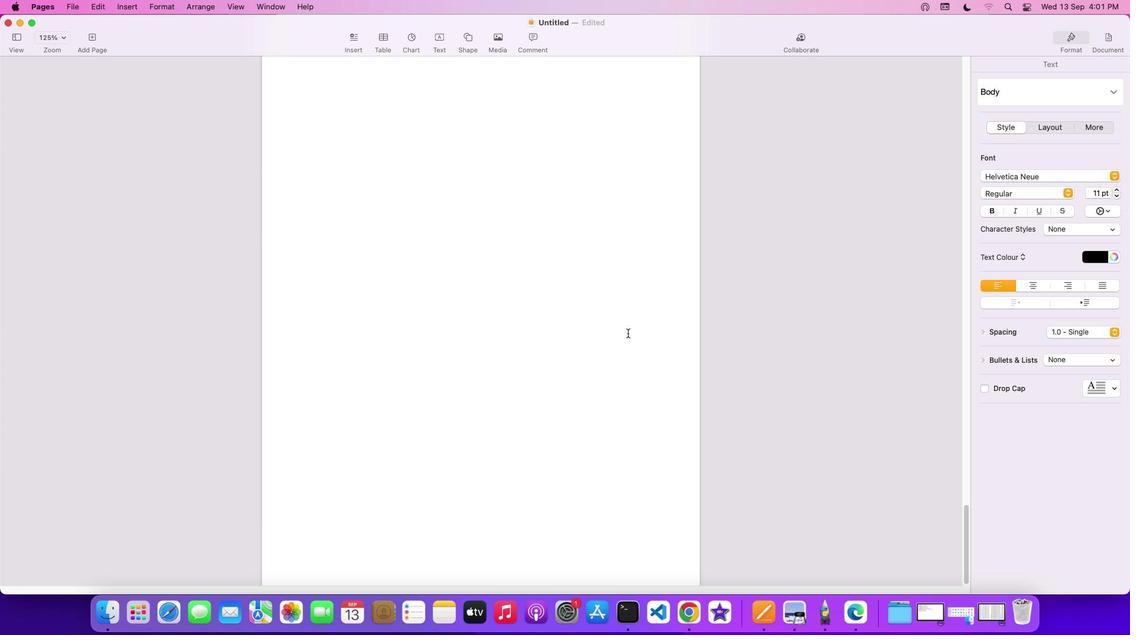 
Action: Mouse moved to (628, 331)
Screenshot: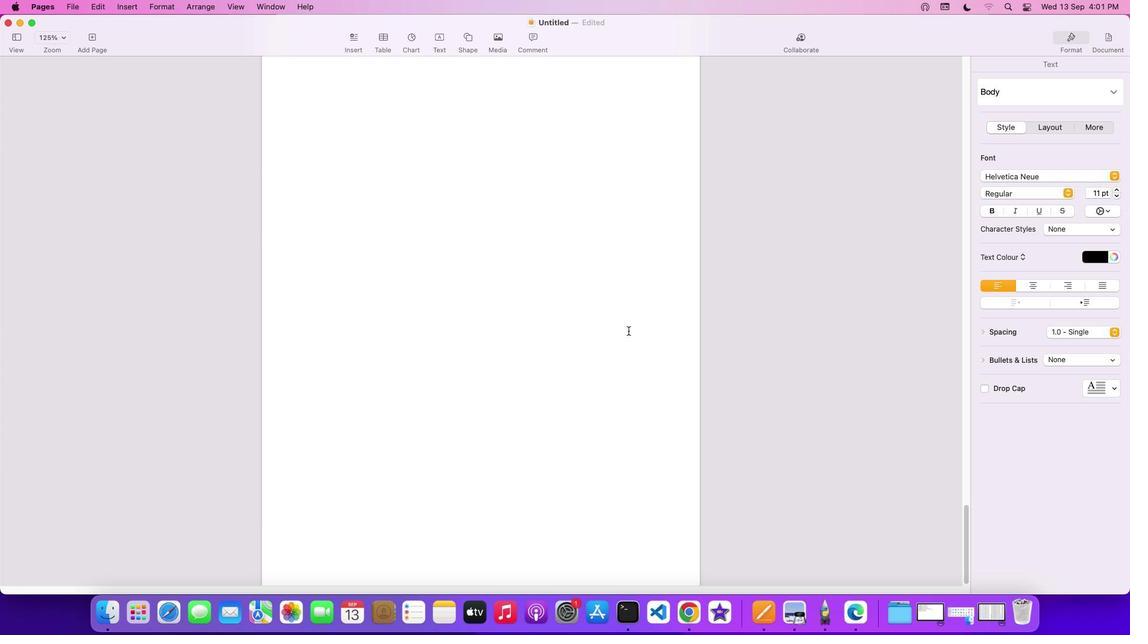 
Action: Mouse scrolled (628, 331) with delta (0, 0)
Screenshot: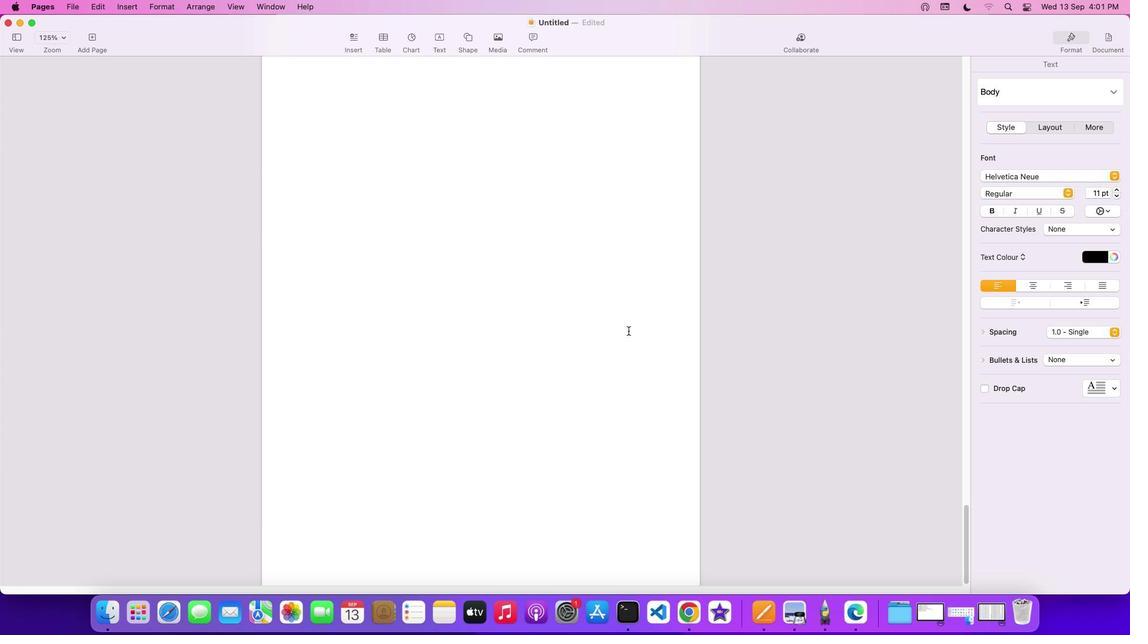 
Action: Mouse scrolled (628, 331) with delta (0, 0)
Screenshot: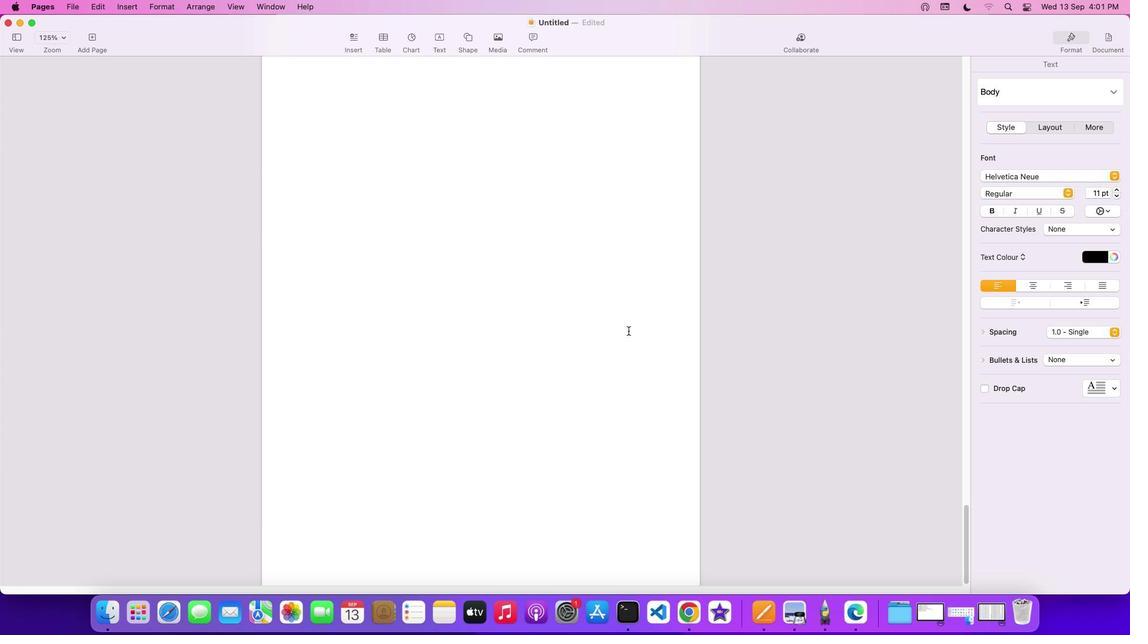 
Action: Mouse scrolled (628, 331) with delta (0, -1)
Screenshot: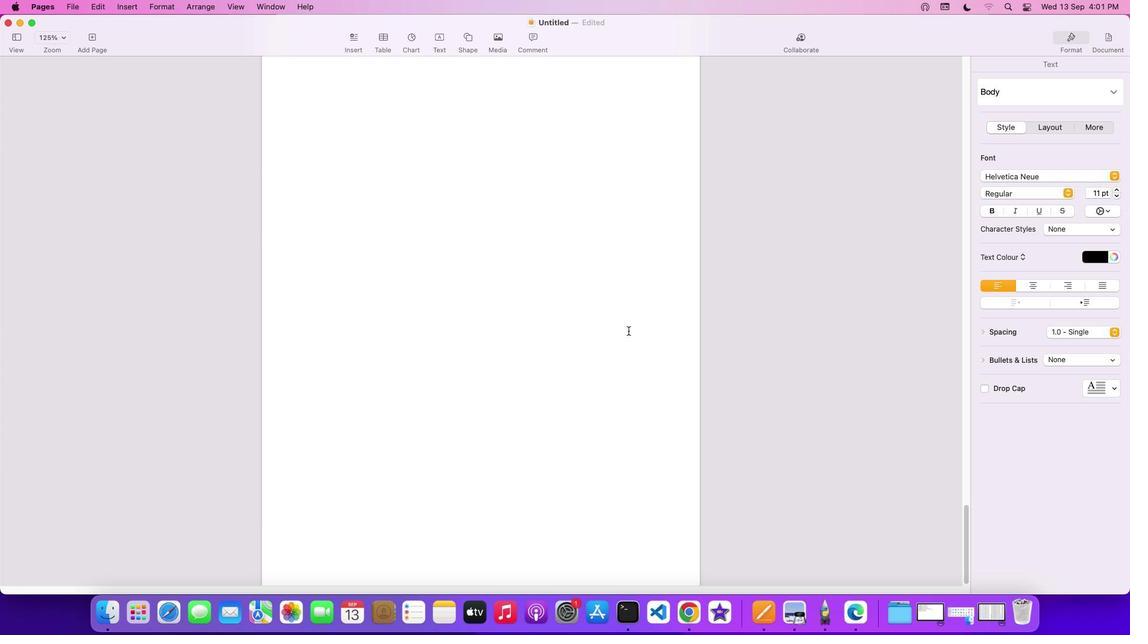 
Action: Mouse scrolled (628, 331) with delta (0, -2)
Screenshot: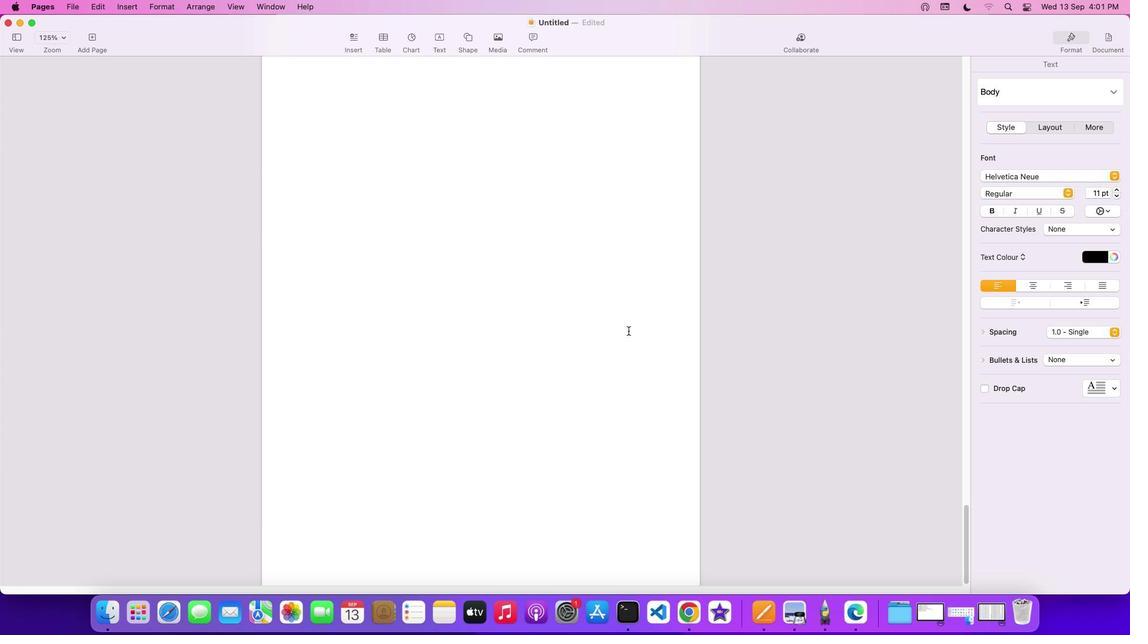 
Action: Mouse scrolled (628, 331) with delta (0, -3)
Screenshot: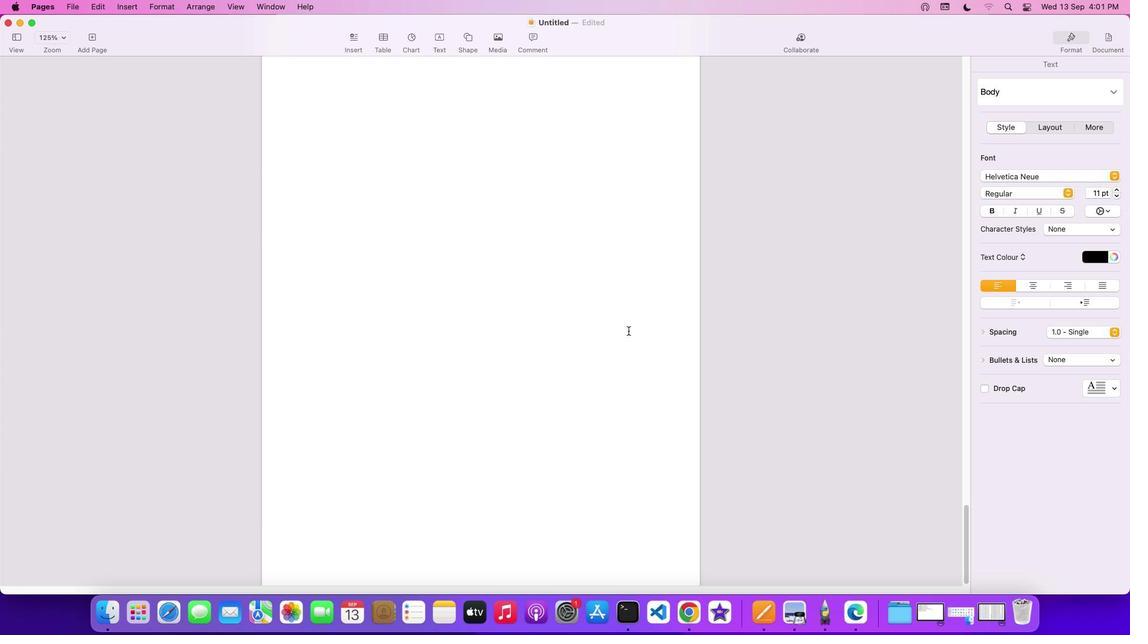 
Action: Mouse scrolled (628, 331) with delta (0, -3)
Screenshot: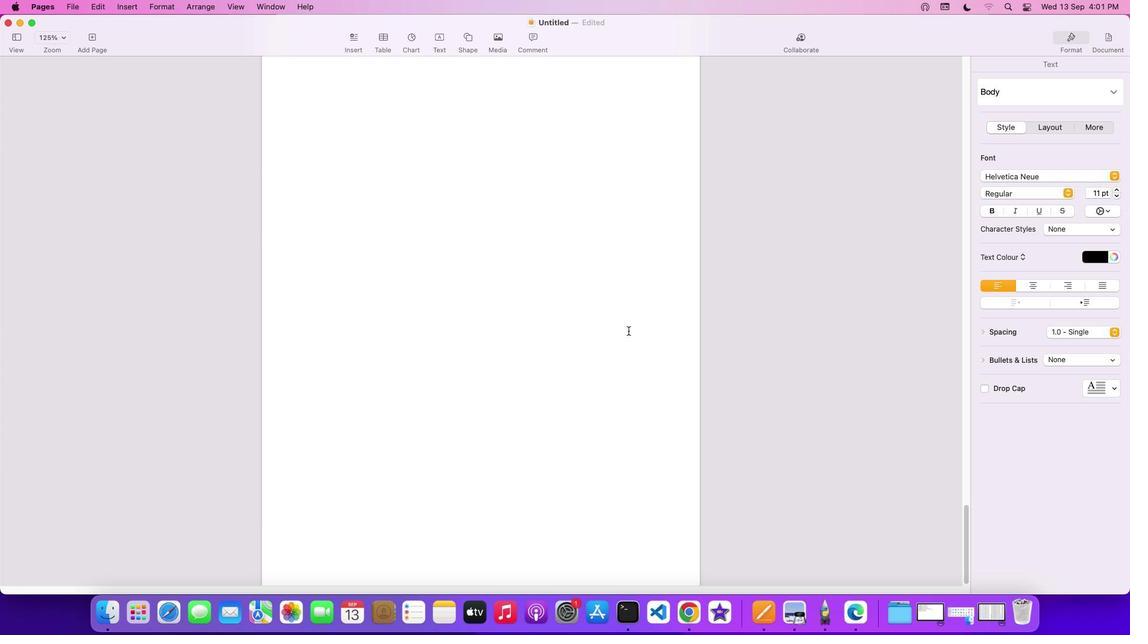 
Action: Mouse moved to (622, 358)
Screenshot: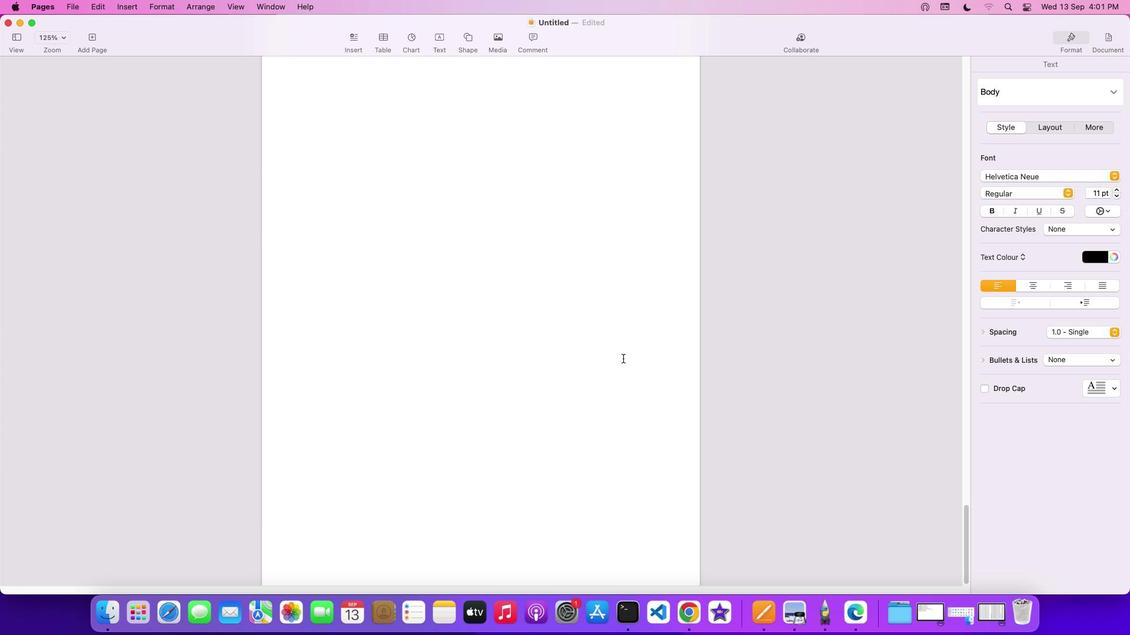 
Action: Mouse scrolled (622, 358) with delta (0, 0)
Screenshot: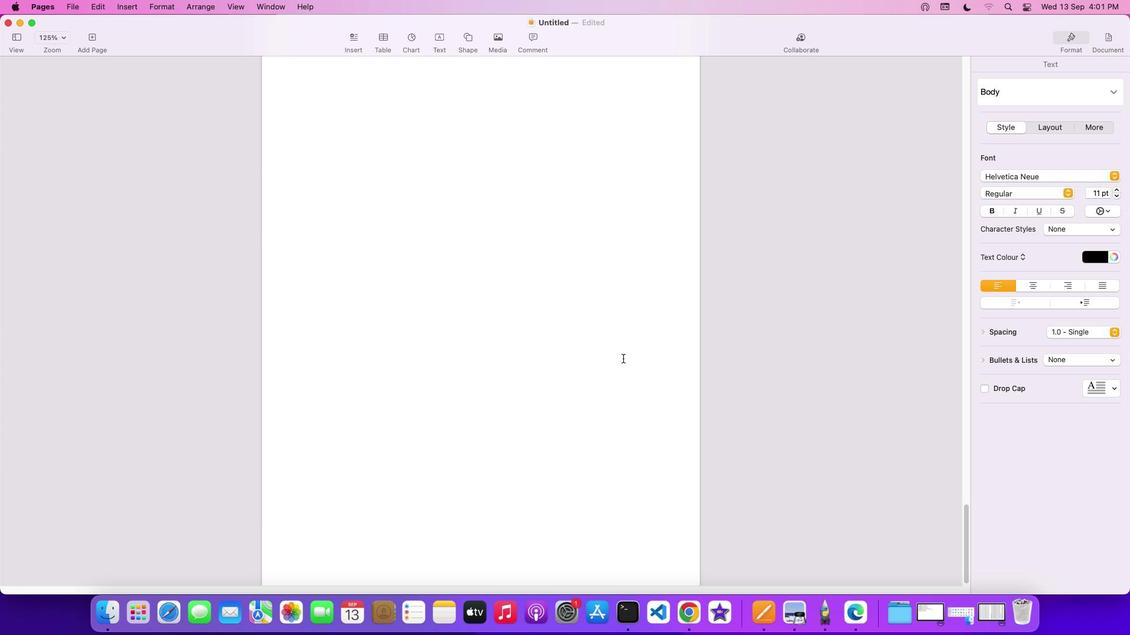 
Action: Mouse scrolled (622, 358) with delta (0, 0)
Screenshot: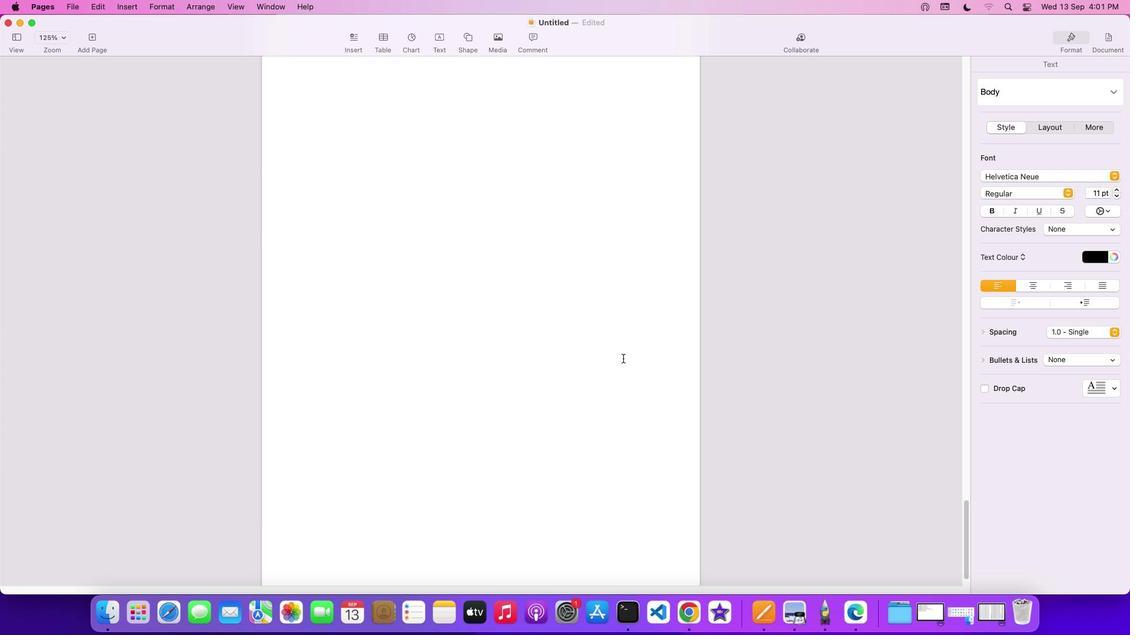 
Action: Mouse scrolled (622, 358) with delta (0, 1)
Screenshot: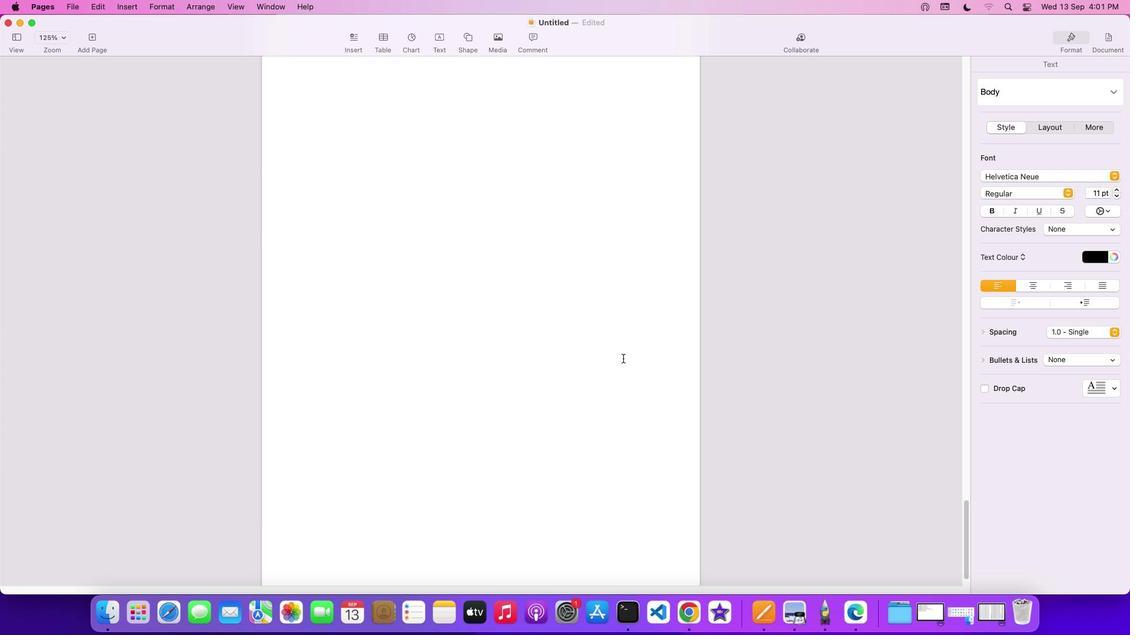 
Action: Mouse scrolled (622, 358) with delta (0, 2)
Screenshot: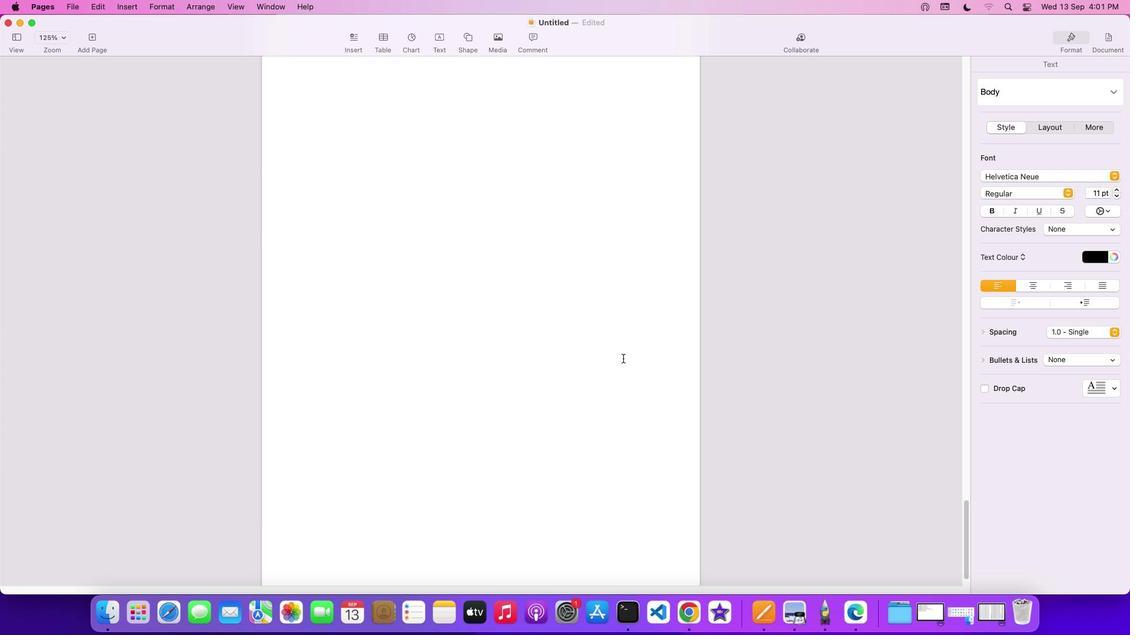 
Action: Mouse scrolled (622, 358) with delta (0, 3)
Screenshot: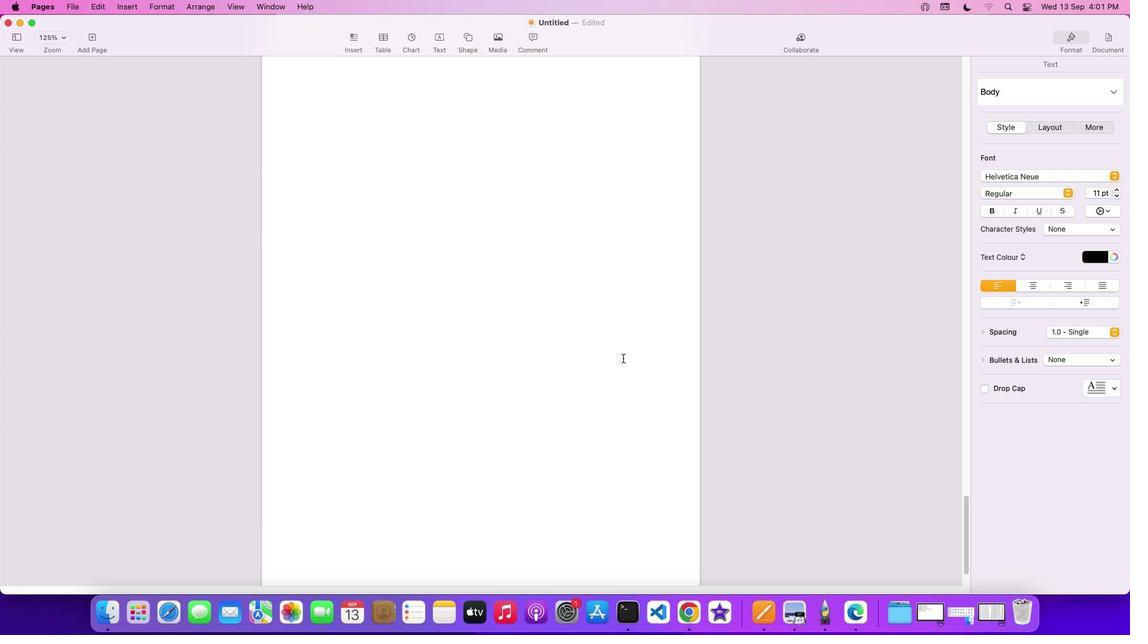
Action: Mouse scrolled (622, 358) with delta (0, 4)
Screenshot: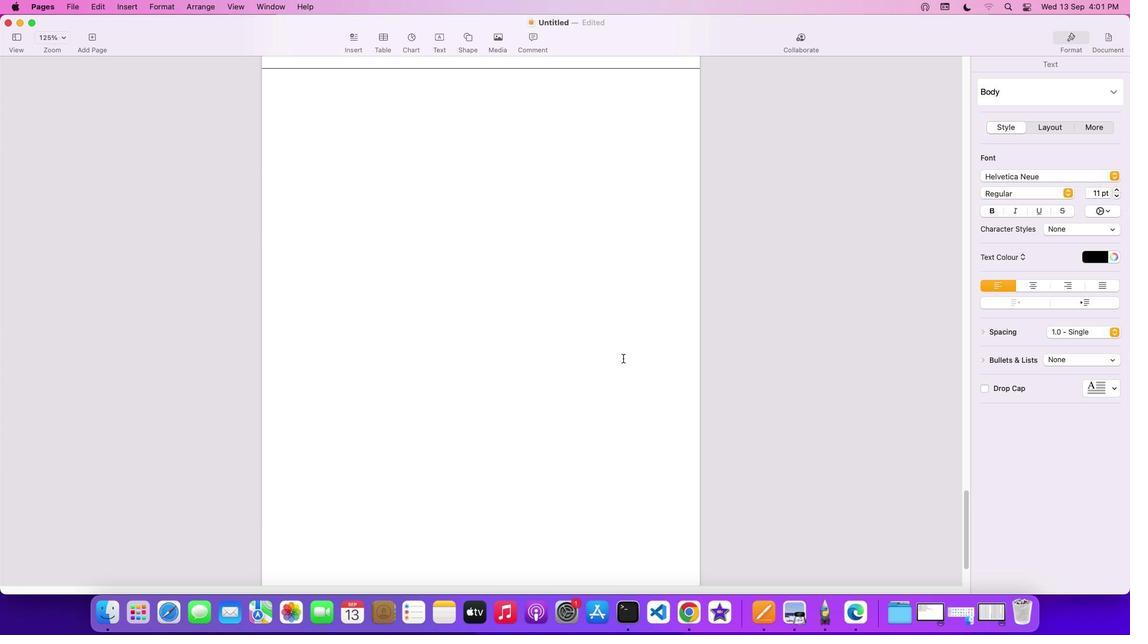 
Action: Mouse scrolled (622, 358) with delta (0, 4)
Screenshot: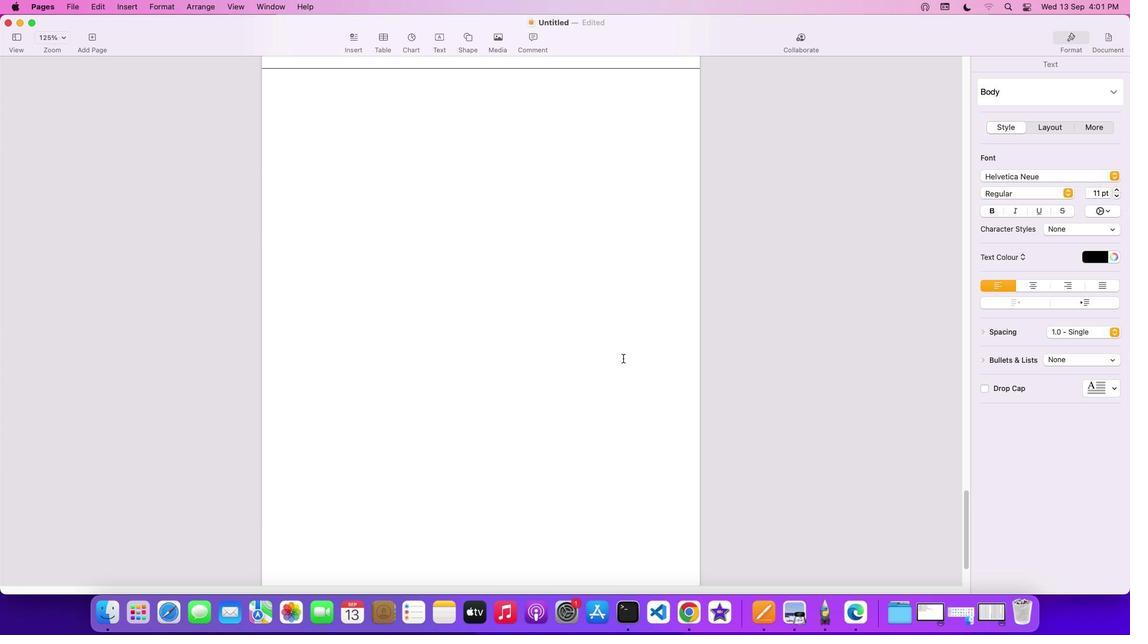 
Action: Mouse scrolled (622, 358) with delta (0, 0)
Screenshot: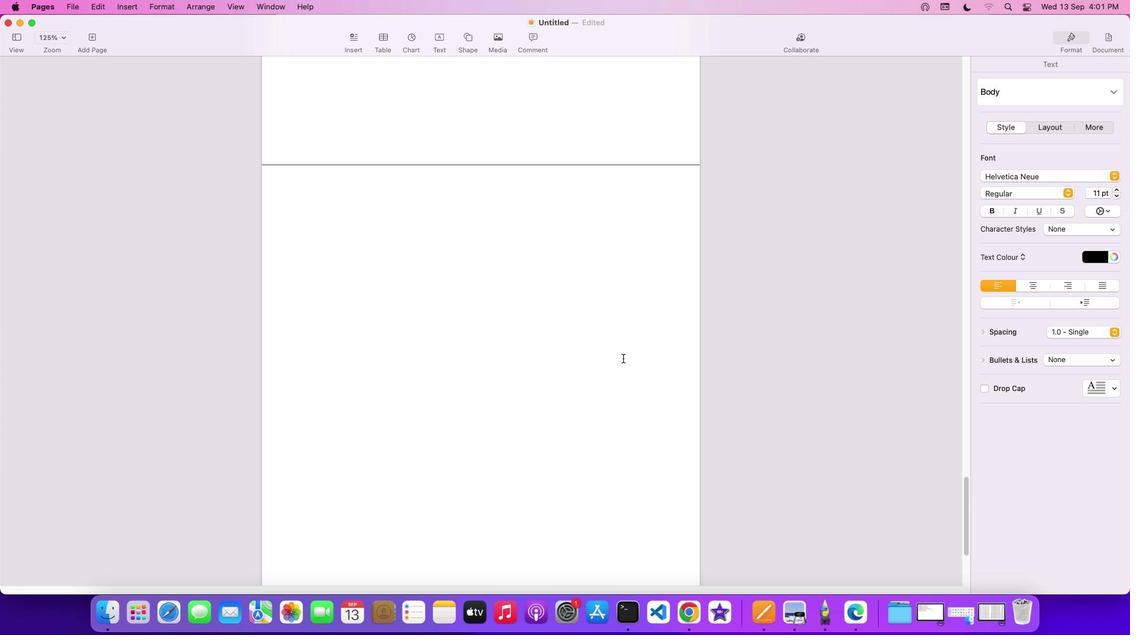 
Action: Mouse scrolled (622, 358) with delta (0, 0)
Screenshot: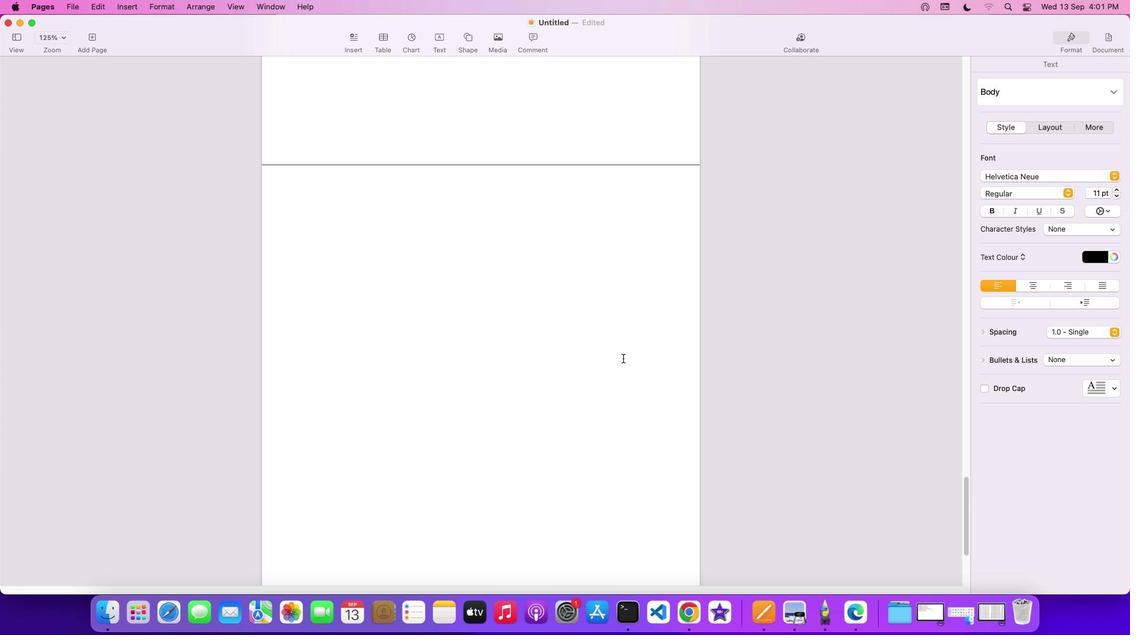 
Action: Mouse scrolled (622, 358) with delta (0, 1)
Screenshot: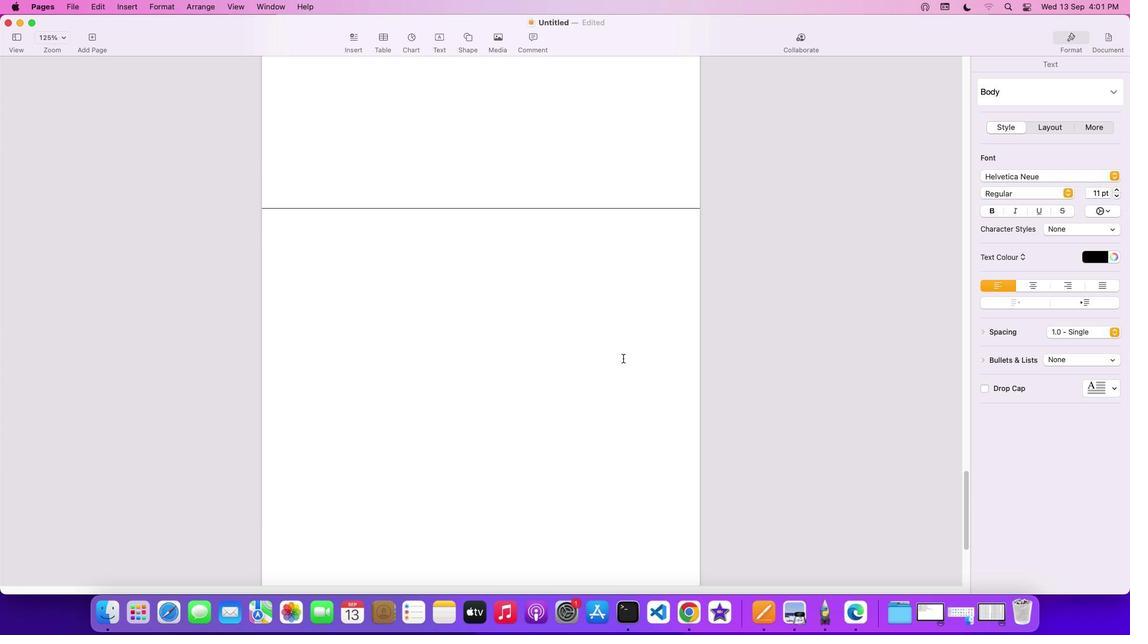
Action: Mouse scrolled (622, 358) with delta (0, 2)
Screenshot: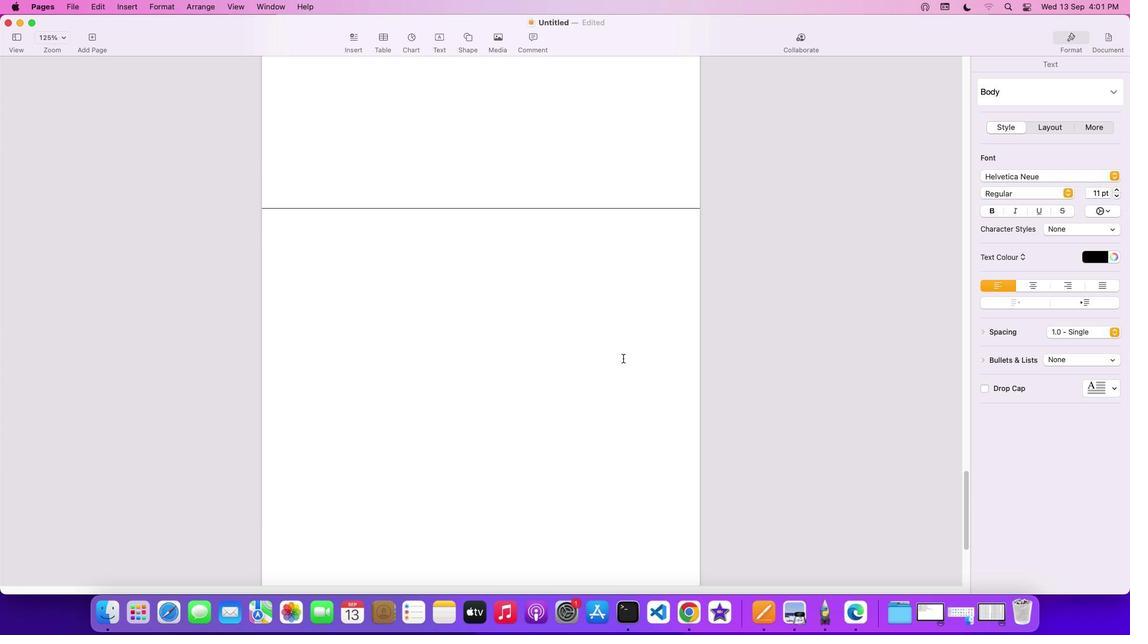 
Action: Mouse scrolled (622, 358) with delta (0, 3)
Screenshot: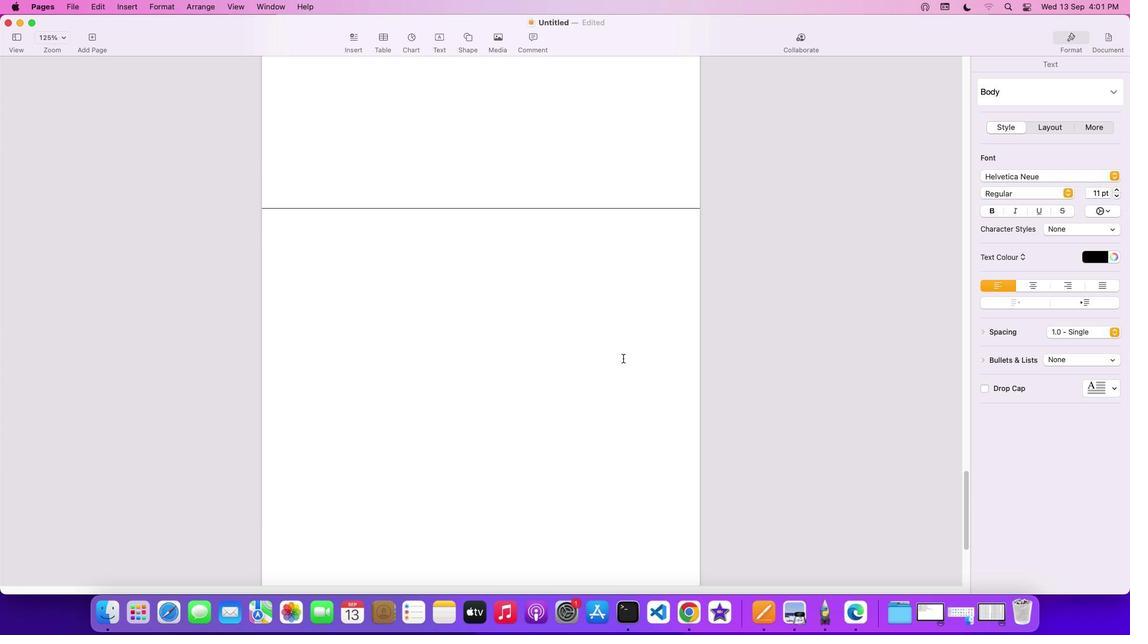 
Action: Mouse scrolled (622, 358) with delta (0, 4)
Screenshot: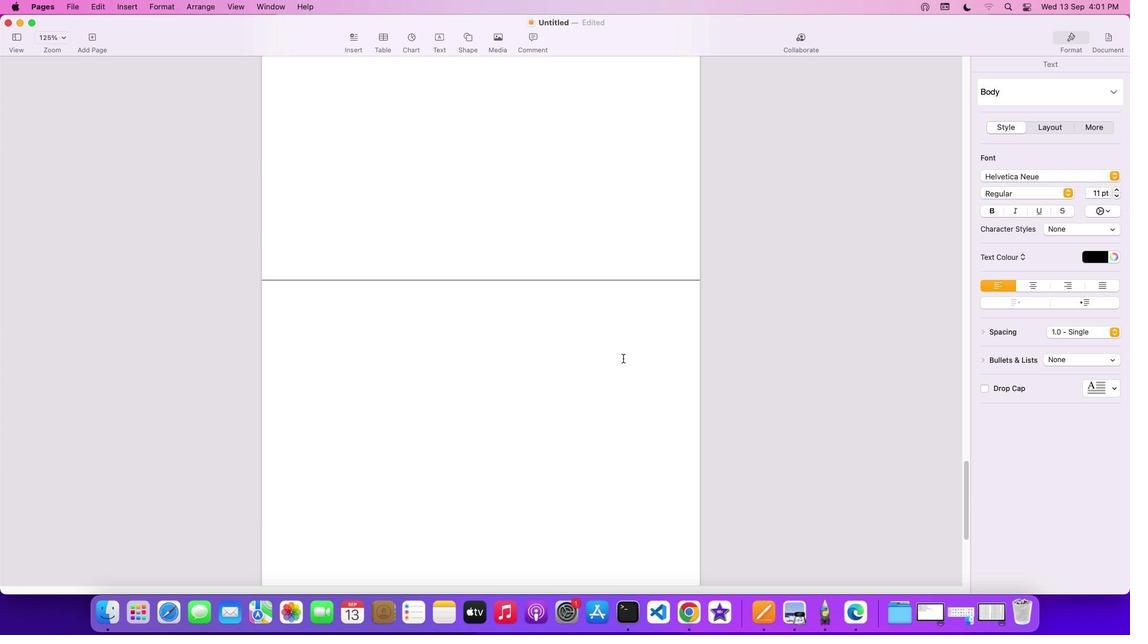 
Action: Mouse scrolled (622, 358) with delta (0, 4)
Screenshot: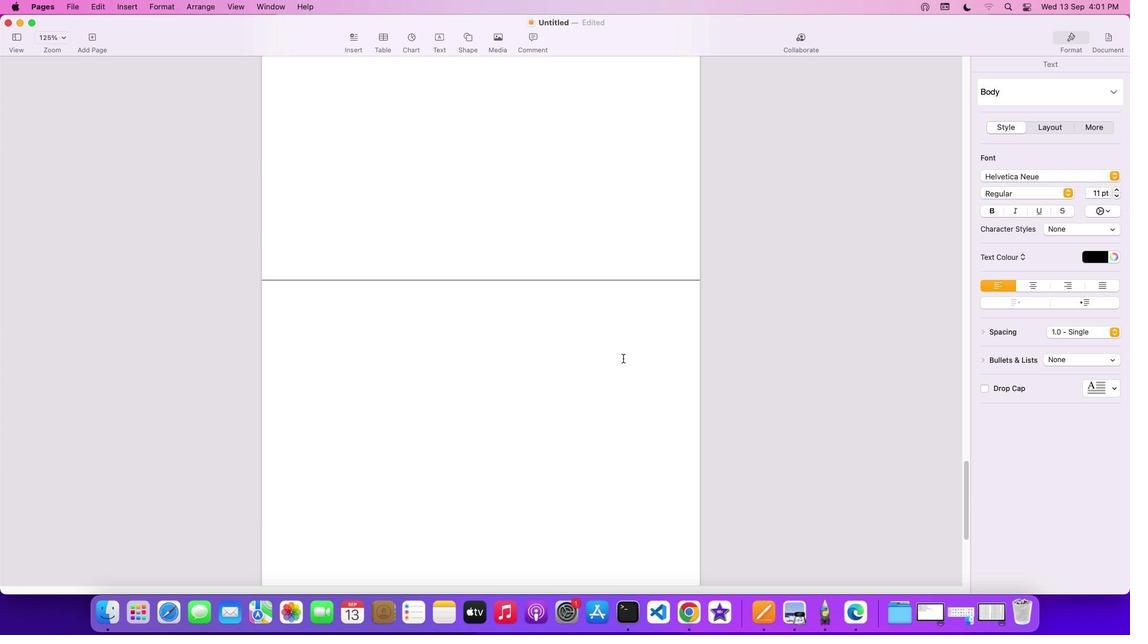 
Action: Mouse scrolled (622, 358) with delta (0, 0)
Screenshot: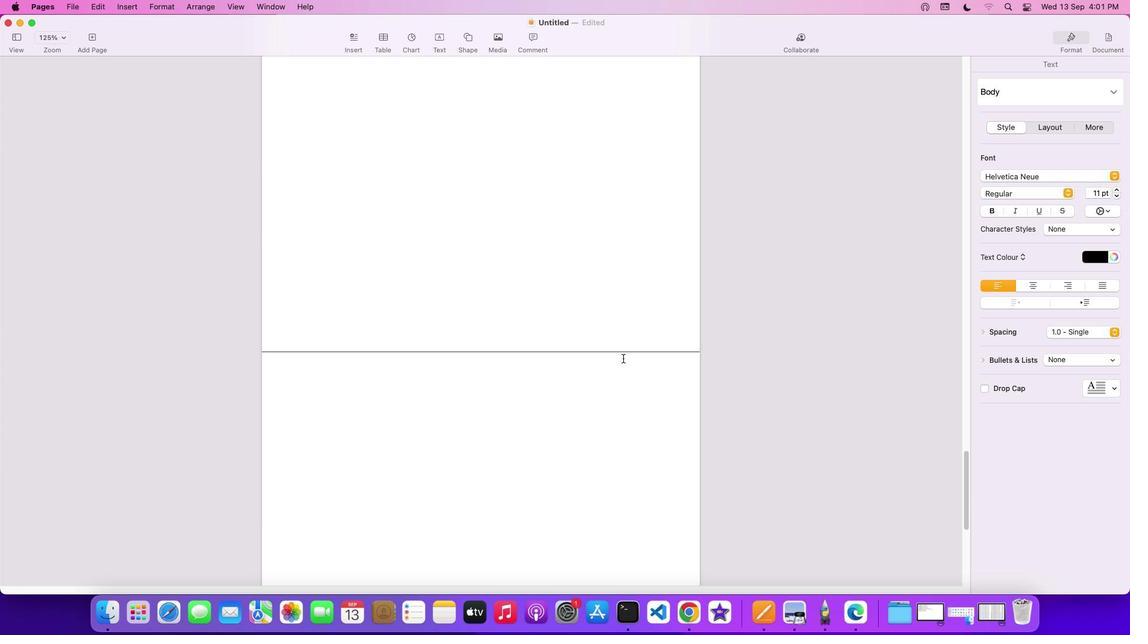 
Action: Mouse scrolled (622, 358) with delta (0, 0)
Screenshot: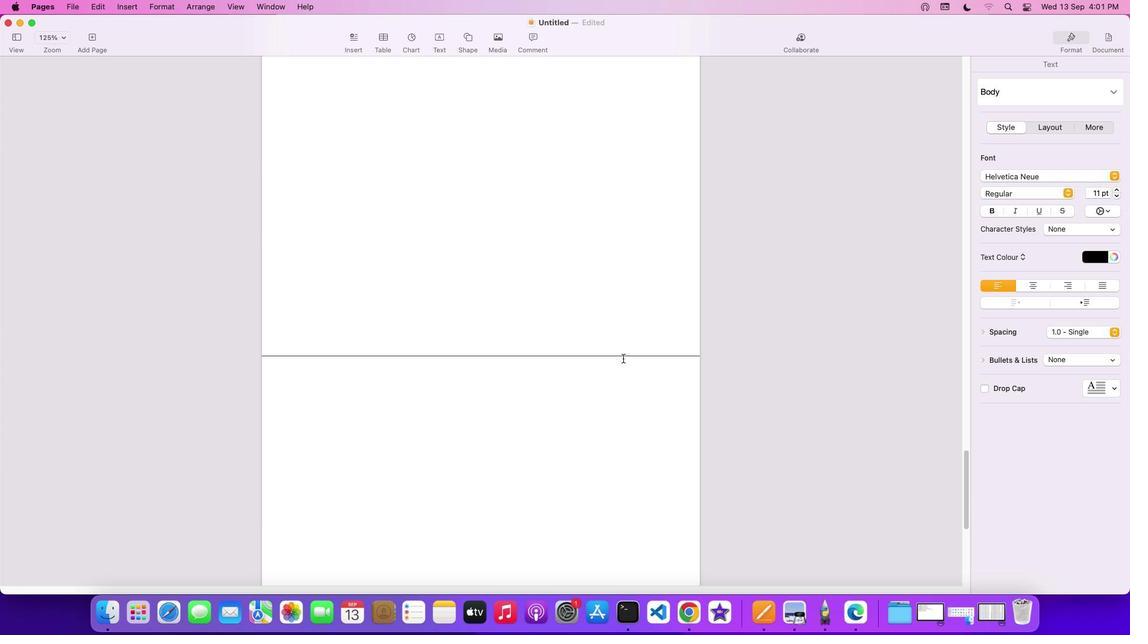 
Action: Mouse scrolled (622, 358) with delta (0, 1)
Screenshot: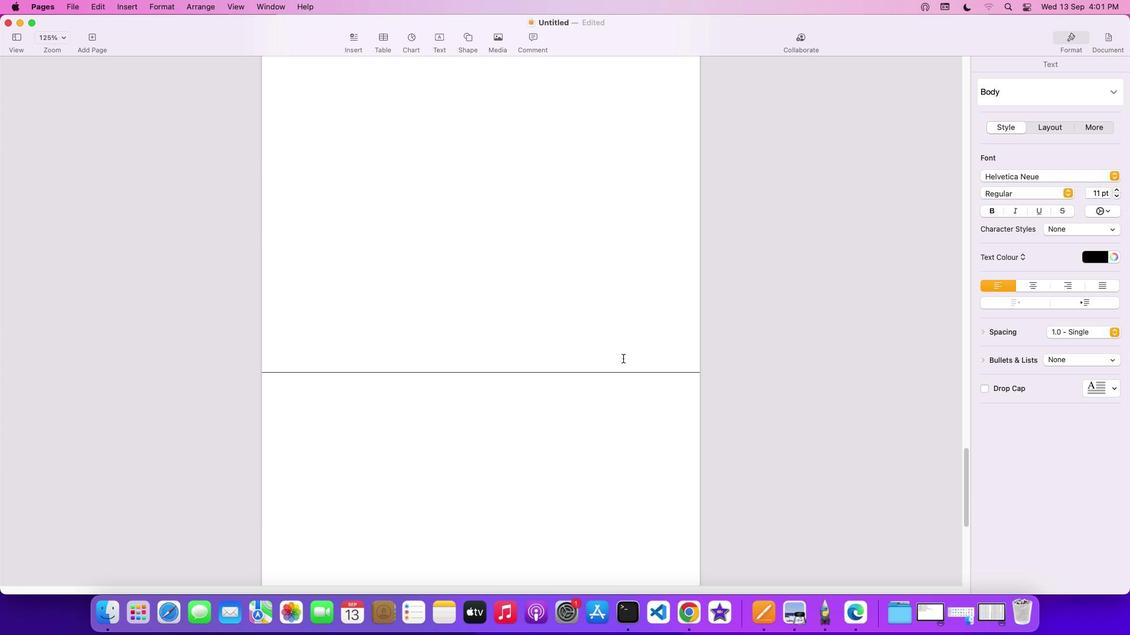 
Action: Mouse scrolled (622, 358) with delta (0, 2)
Screenshot: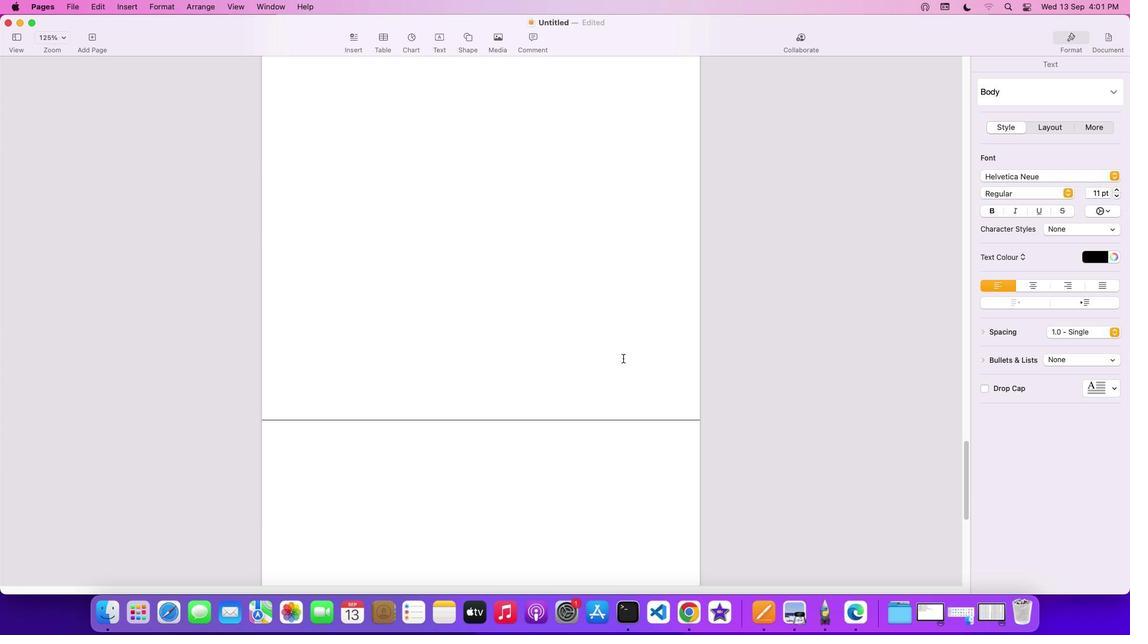 
Action: Mouse scrolled (622, 358) with delta (0, 2)
Screenshot: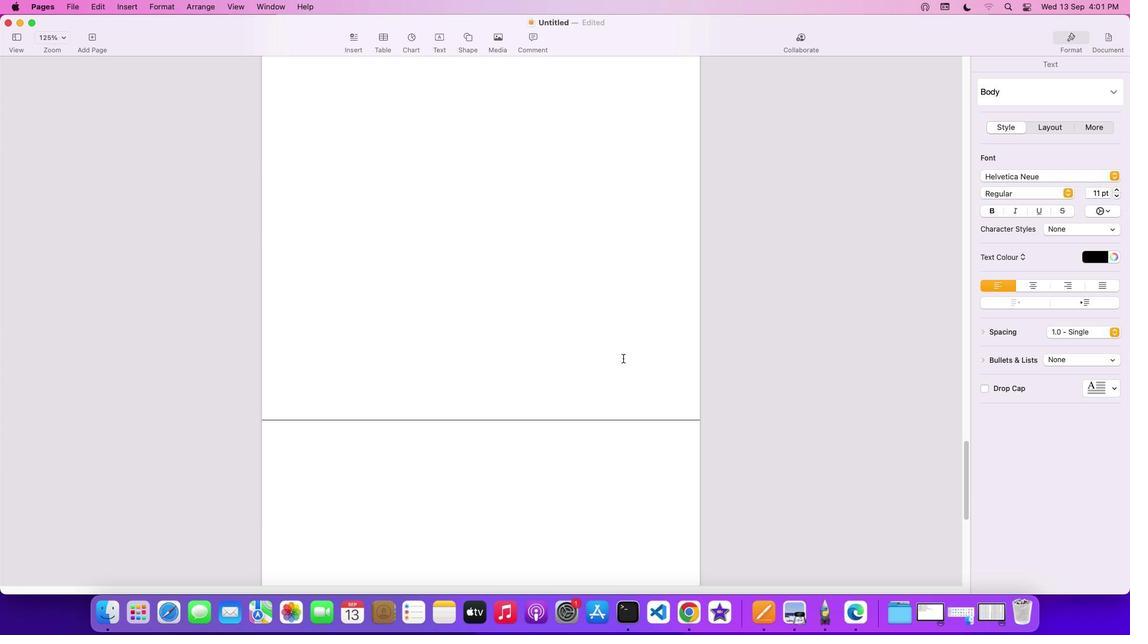 
Action: Mouse scrolled (622, 358) with delta (0, 3)
Screenshot: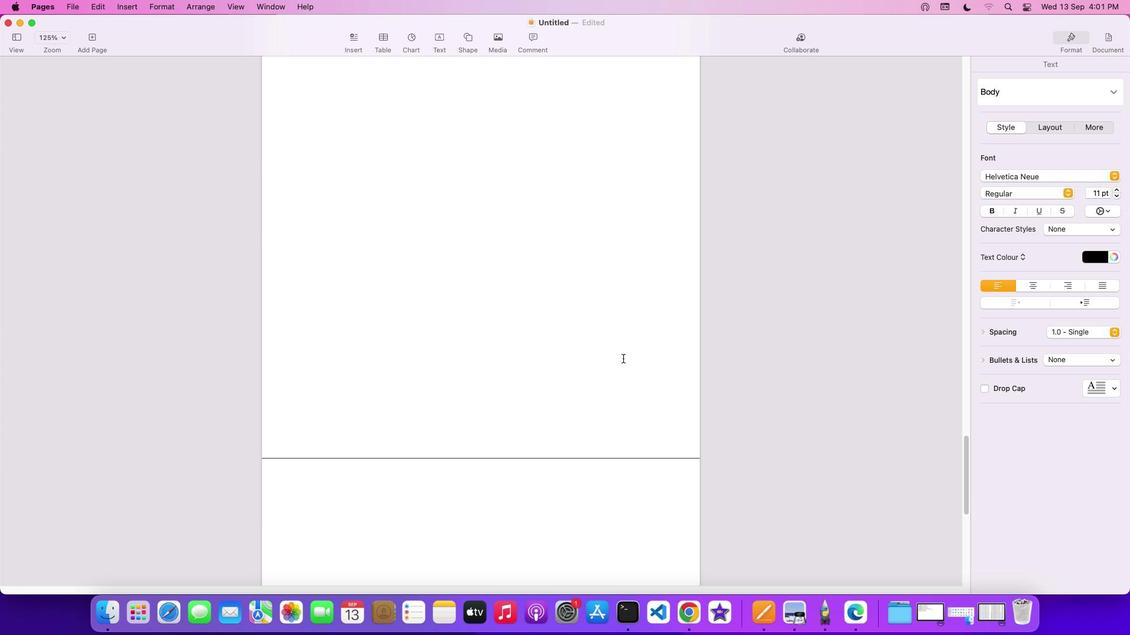 
Action: Mouse moved to (622, 358)
Screenshot: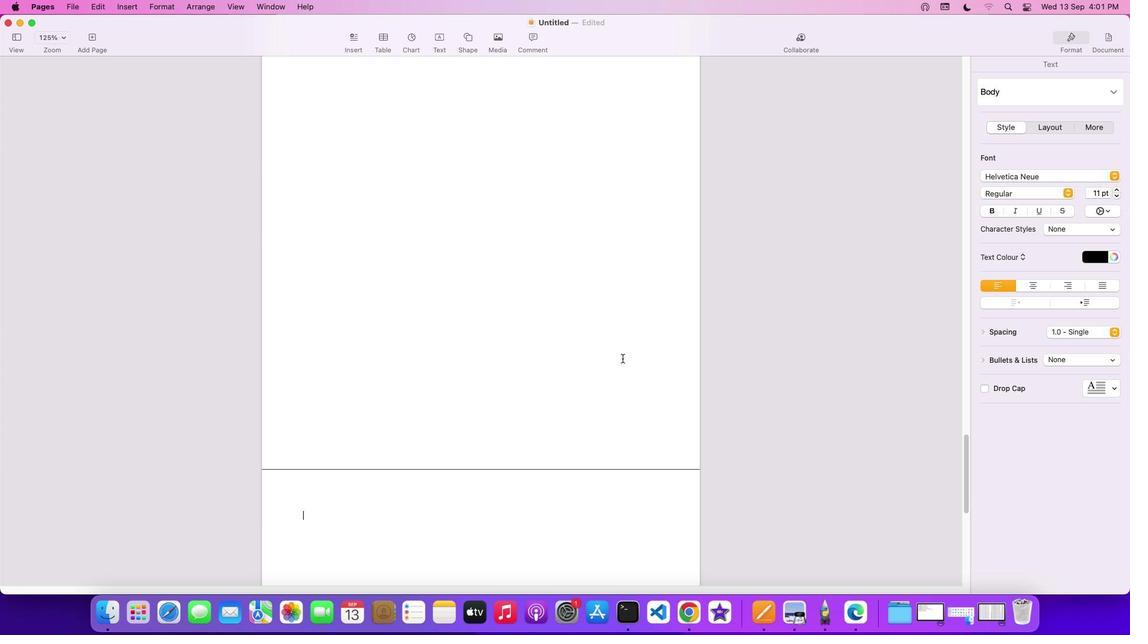 
Action: Mouse pressed left at (622, 358)
Screenshot: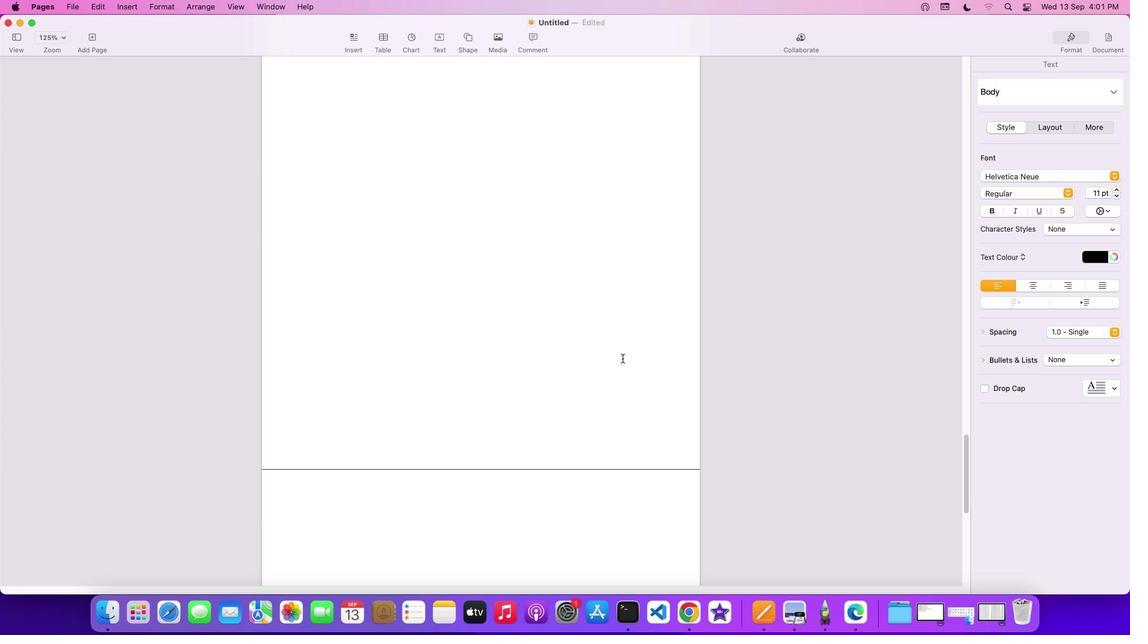 
Action: Mouse moved to (645, 342)
Screenshot: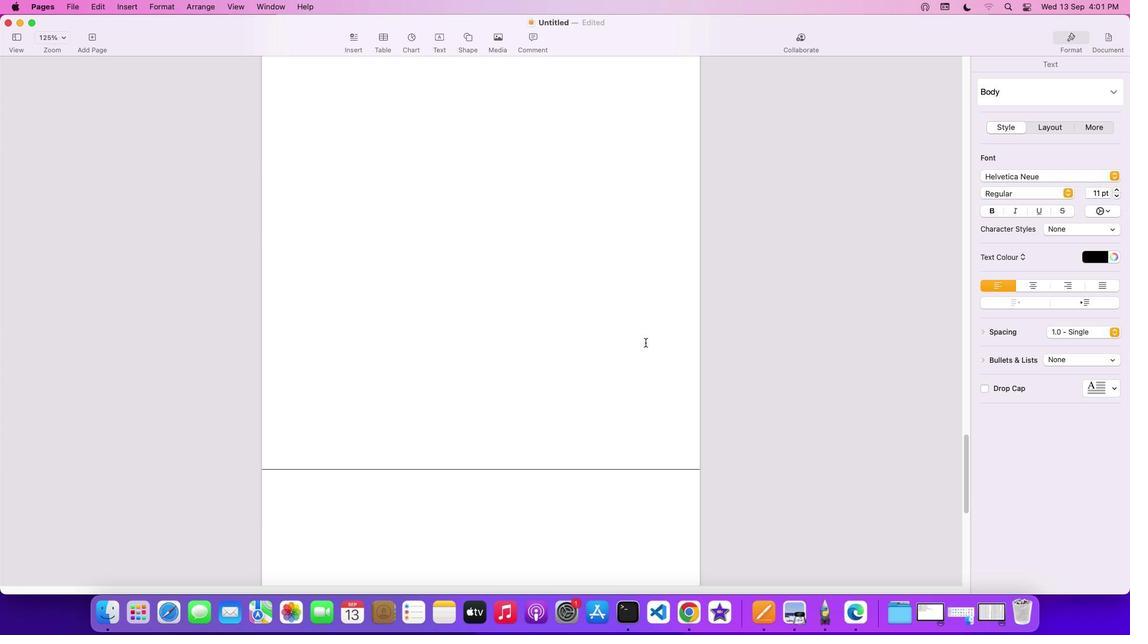 
Action: Mouse scrolled (645, 342) with delta (0, 0)
Screenshot: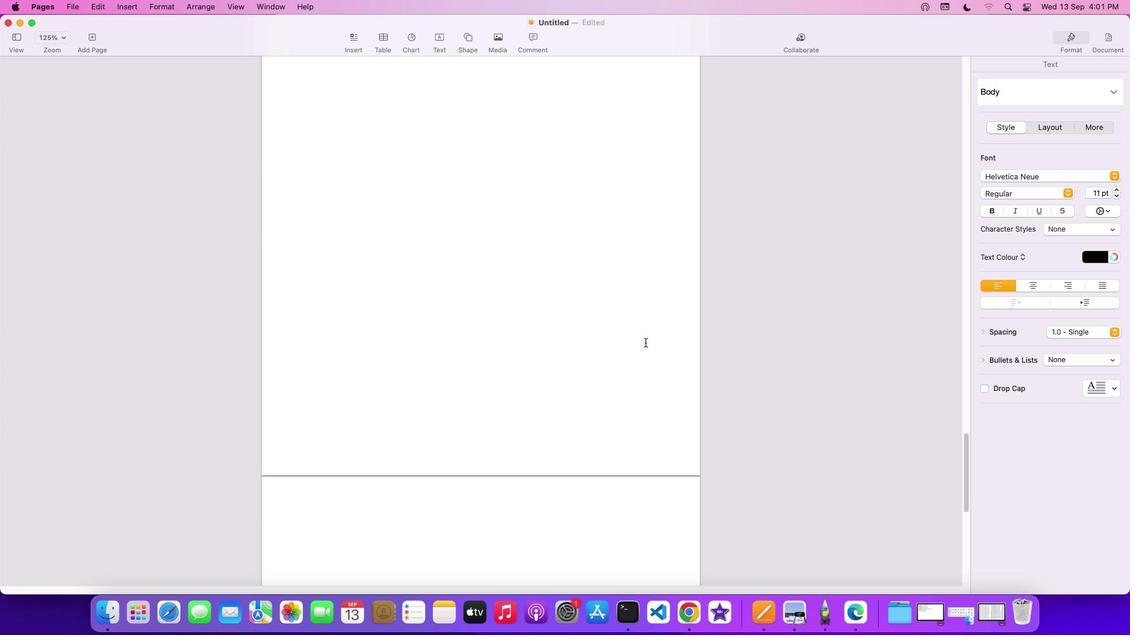 
Action: Mouse scrolled (645, 342) with delta (0, 0)
Screenshot: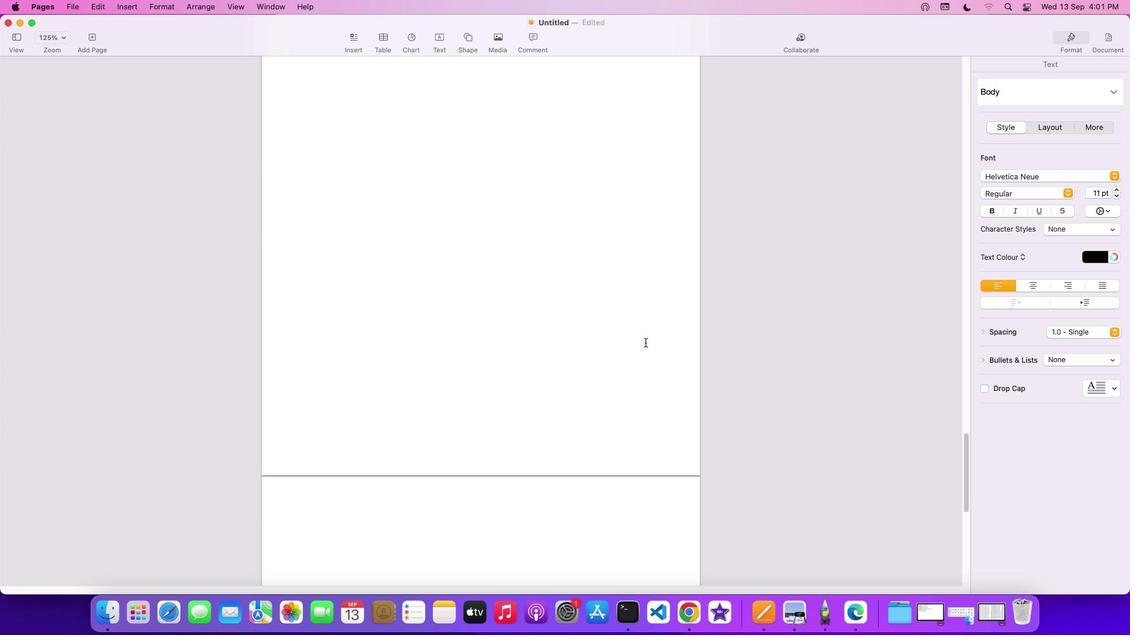 
Action: Mouse scrolled (645, 342) with delta (0, 1)
Screenshot: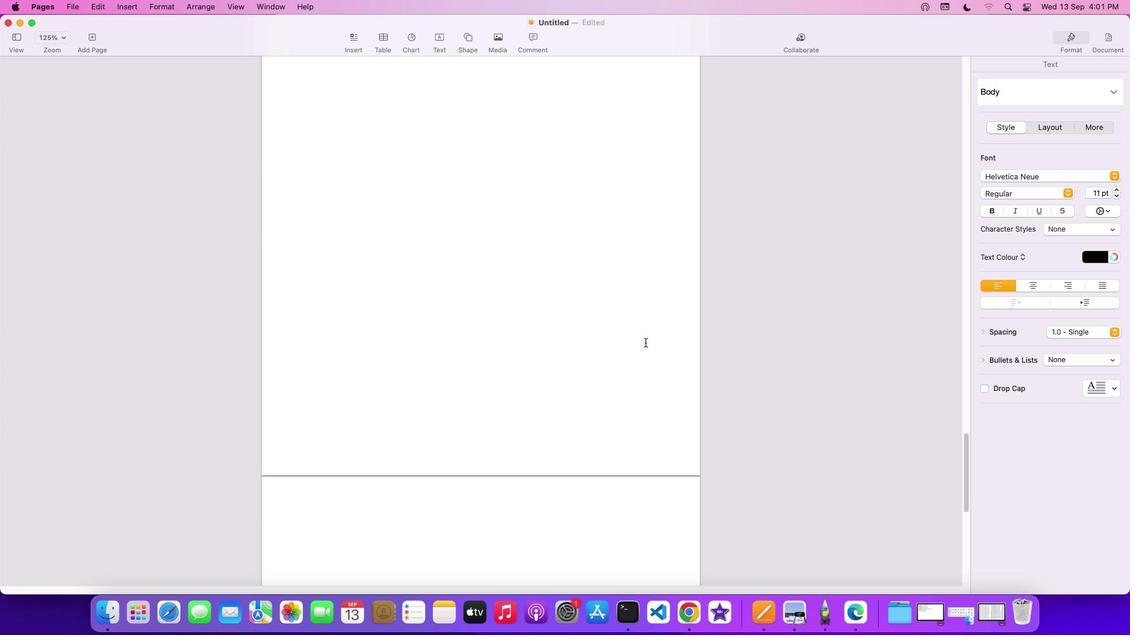 
Action: Mouse scrolled (645, 342) with delta (0, 2)
Screenshot: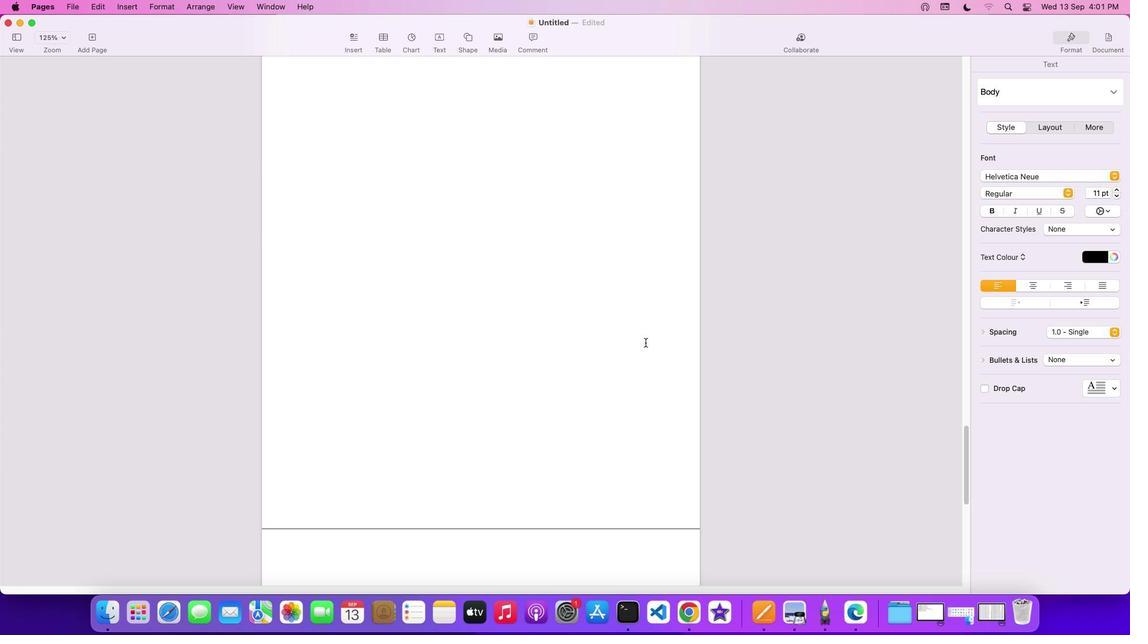 
Action: Mouse scrolled (645, 342) with delta (0, 3)
Screenshot: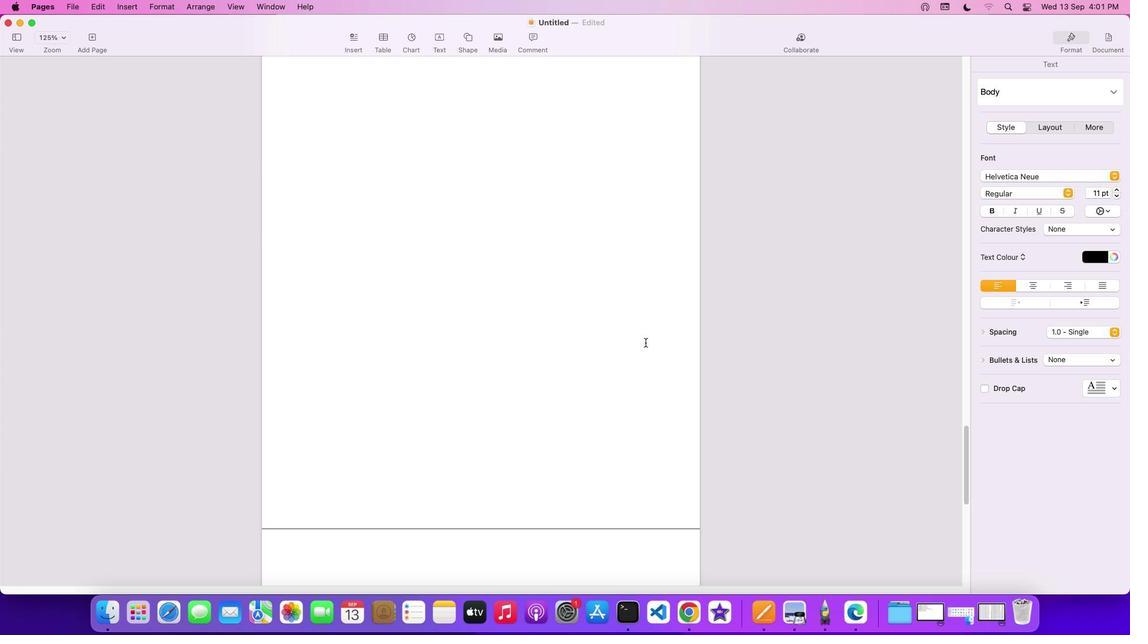 
Action: Mouse scrolled (645, 342) with delta (0, 4)
Screenshot: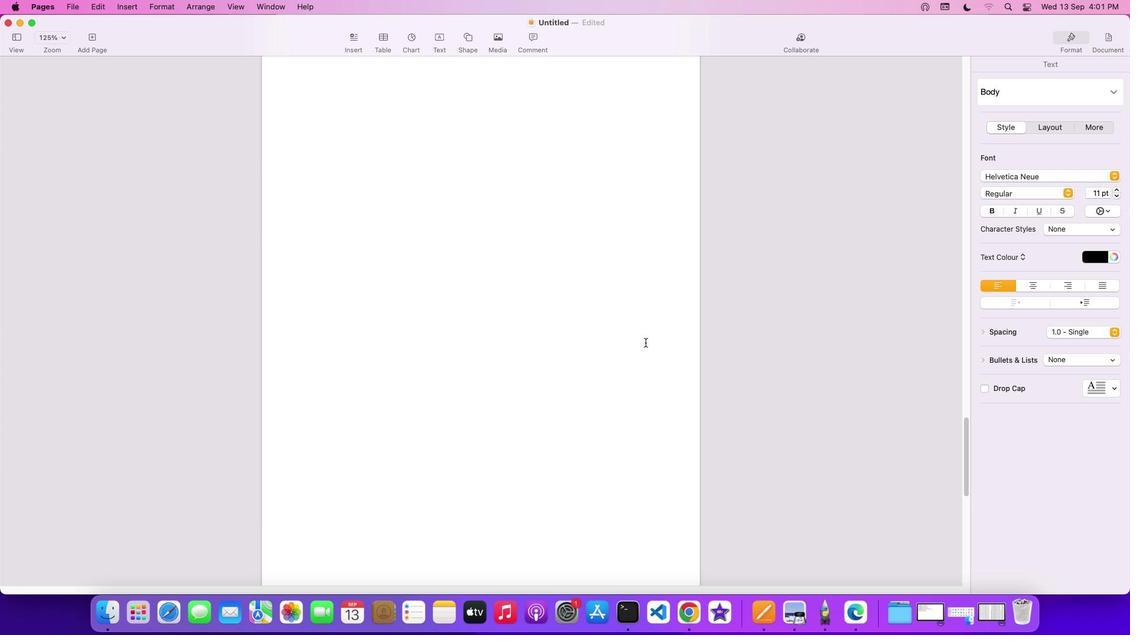 
Action: Mouse scrolled (645, 342) with delta (0, 0)
Screenshot: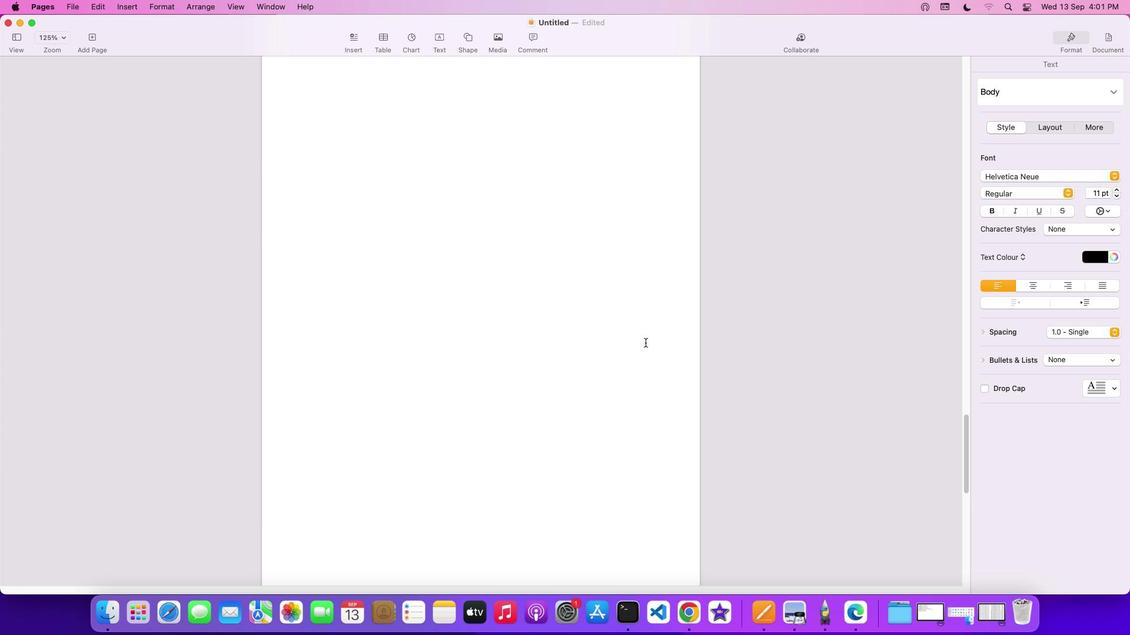 
Action: Mouse scrolled (645, 342) with delta (0, 0)
Screenshot: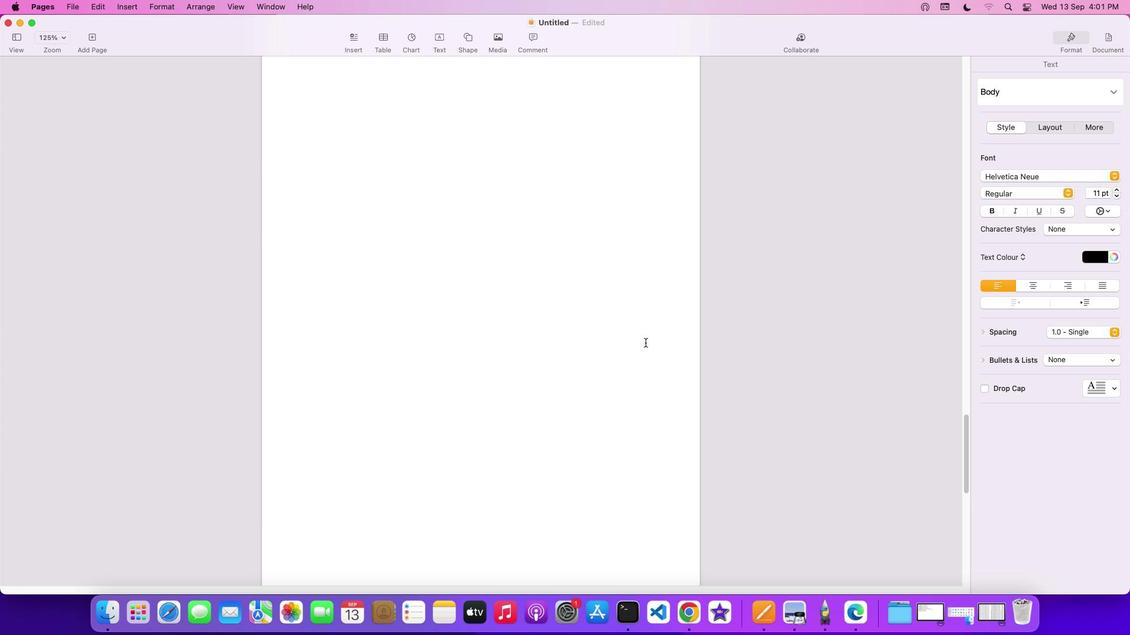 
Action: Mouse scrolled (645, 342) with delta (0, 1)
Screenshot: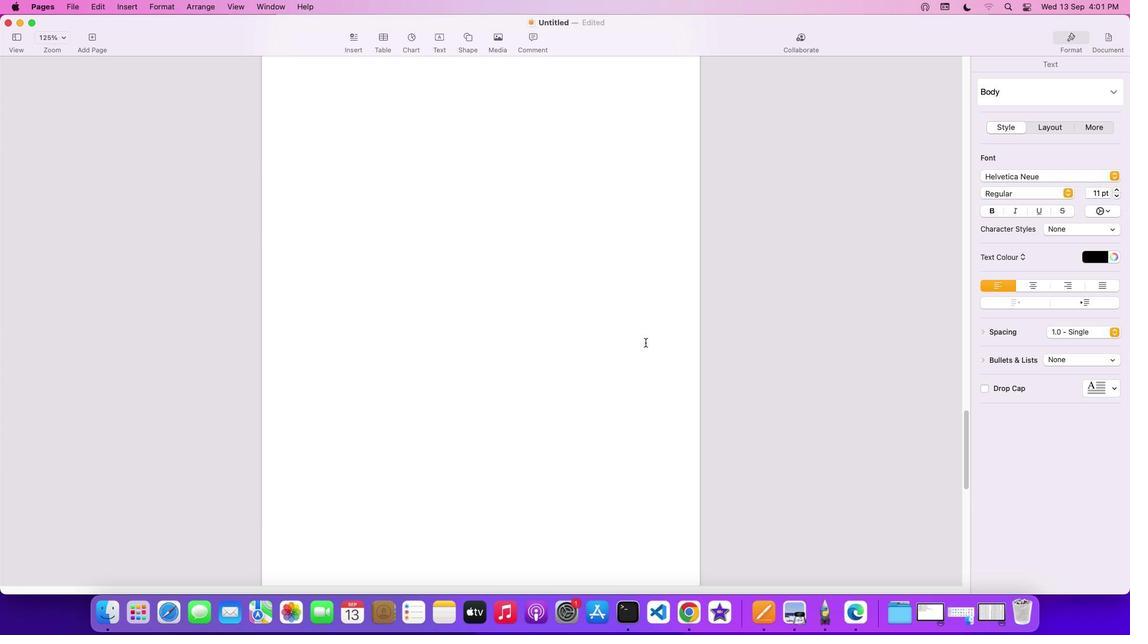 
Action: Mouse scrolled (645, 342) with delta (0, 2)
Screenshot: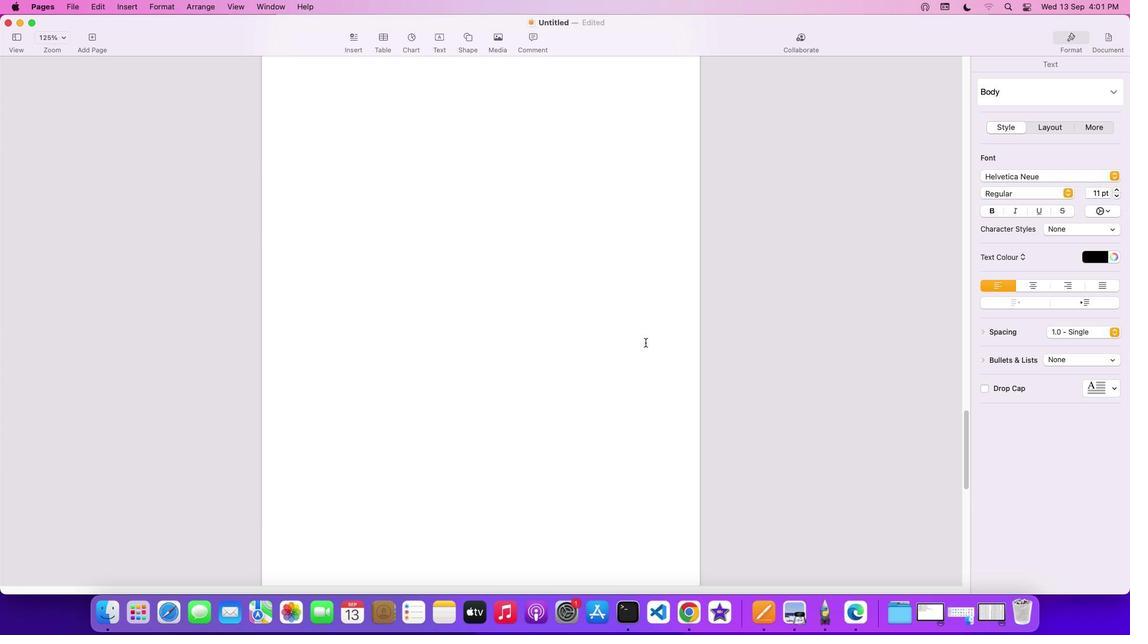 
Action: Mouse scrolled (645, 342) with delta (0, 3)
Screenshot: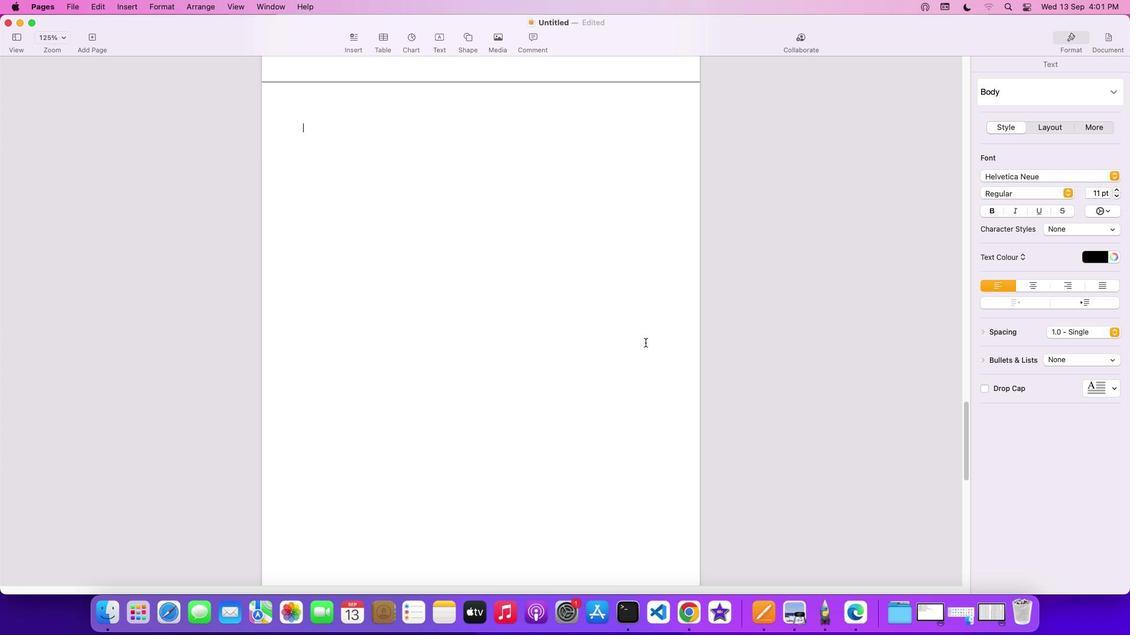 
Action: Mouse scrolled (645, 342) with delta (0, 0)
Screenshot: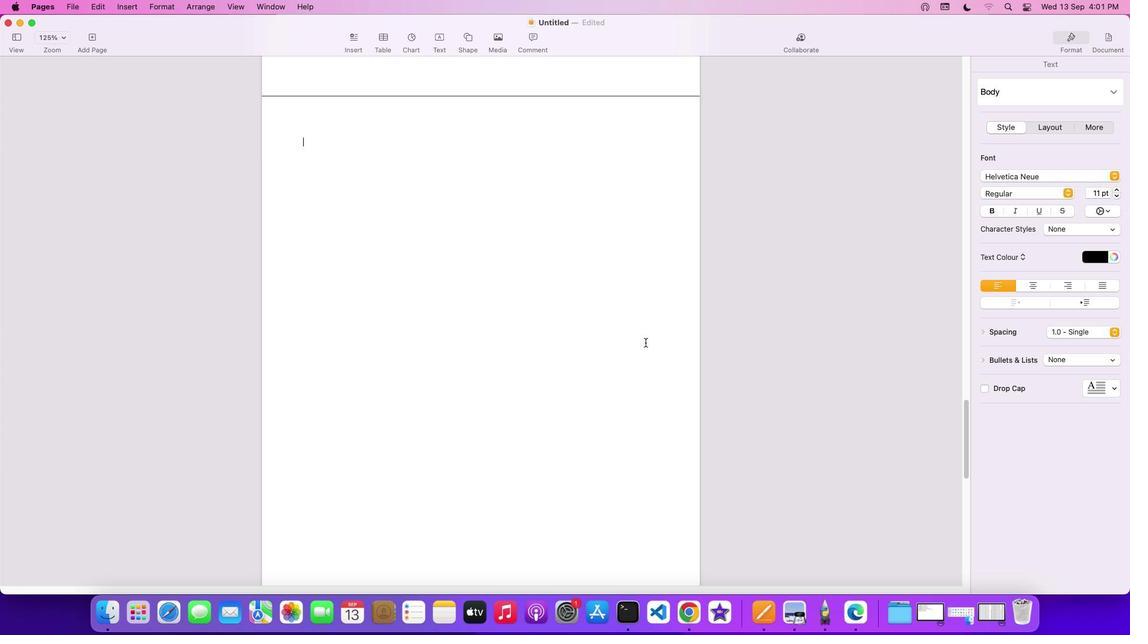 
Action: Mouse scrolled (645, 342) with delta (0, 0)
Screenshot: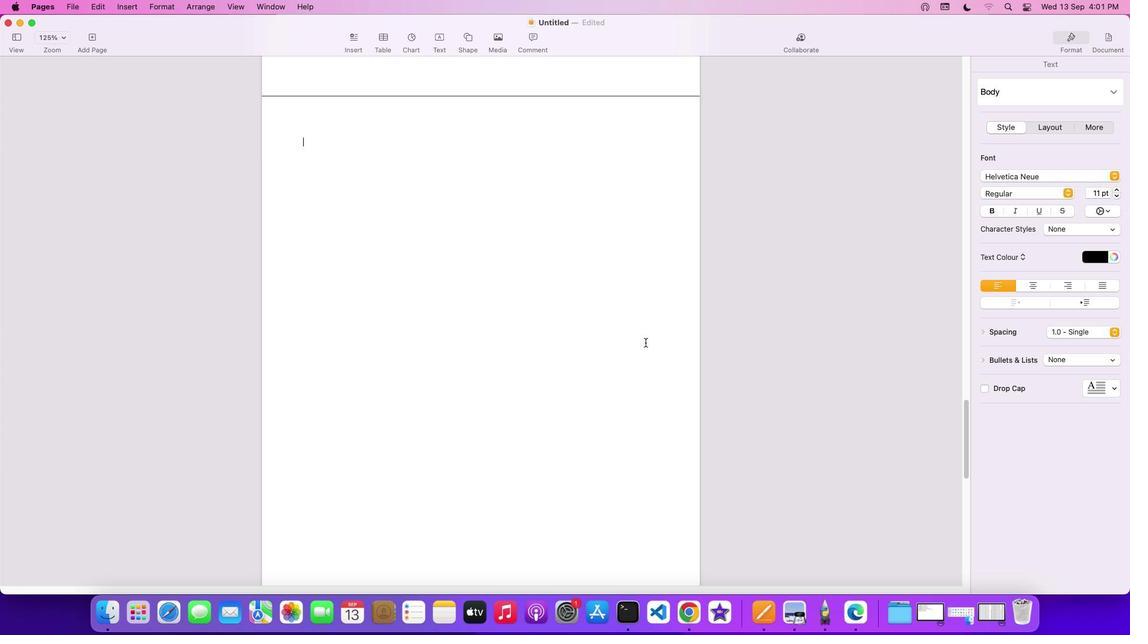 
Action: Mouse scrolled (645, 342) with delta (0, 1)
Screenshot: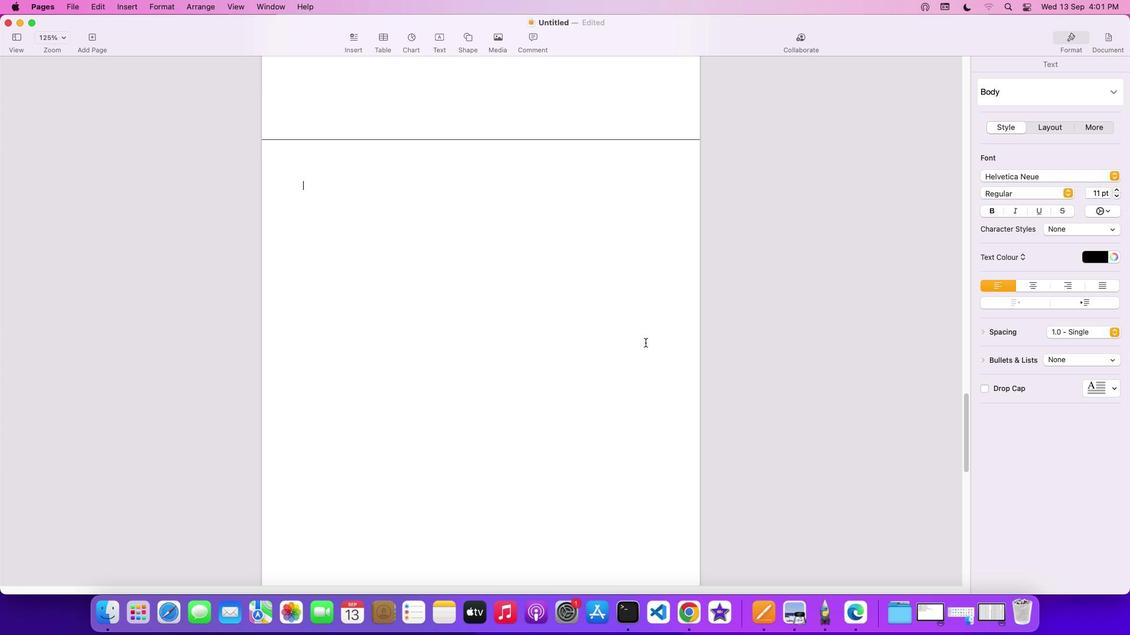 
Action: Mouse scrolled (645, 342) with delta (0, 2)
Screenshot: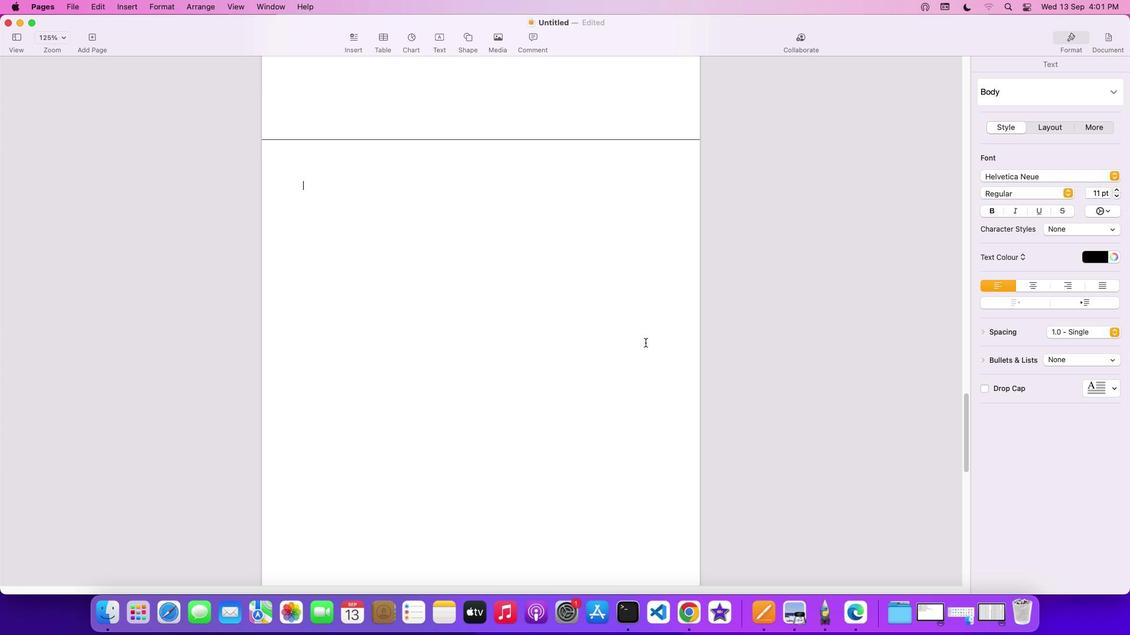
Action: Mouse scrolled (645, 342) with delta (0, 3)
Screenshot: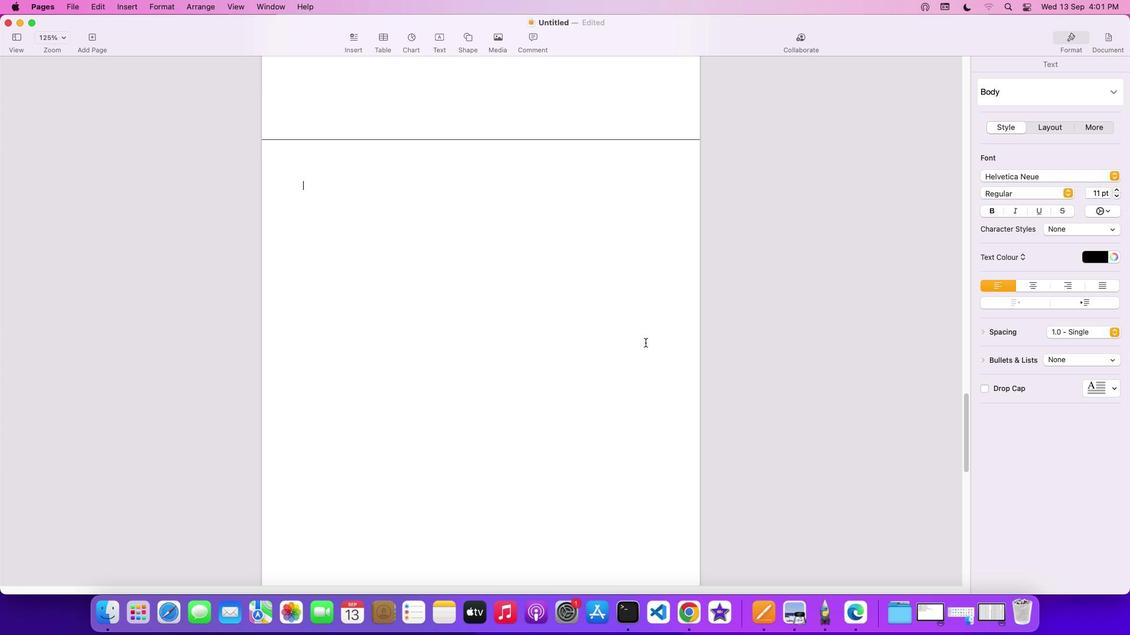 
Action: Mouse scrolled (645, 342) with delta (0, 4)
Screenshot: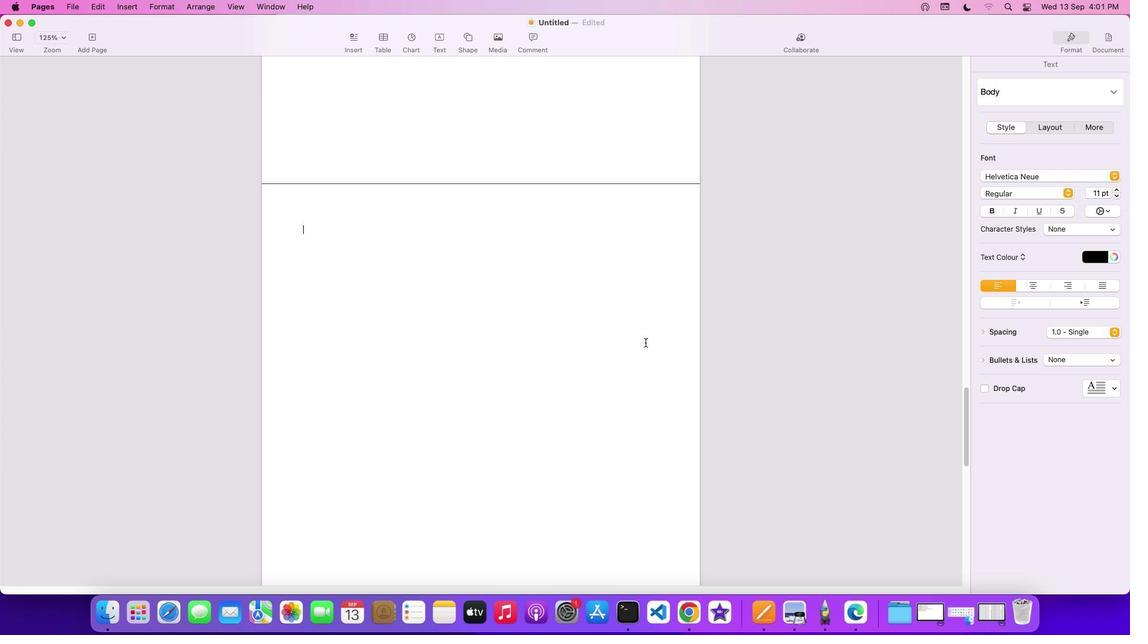 
Action: Mouse scrolled (645, 342) with delta (0, 0)
Screenshot: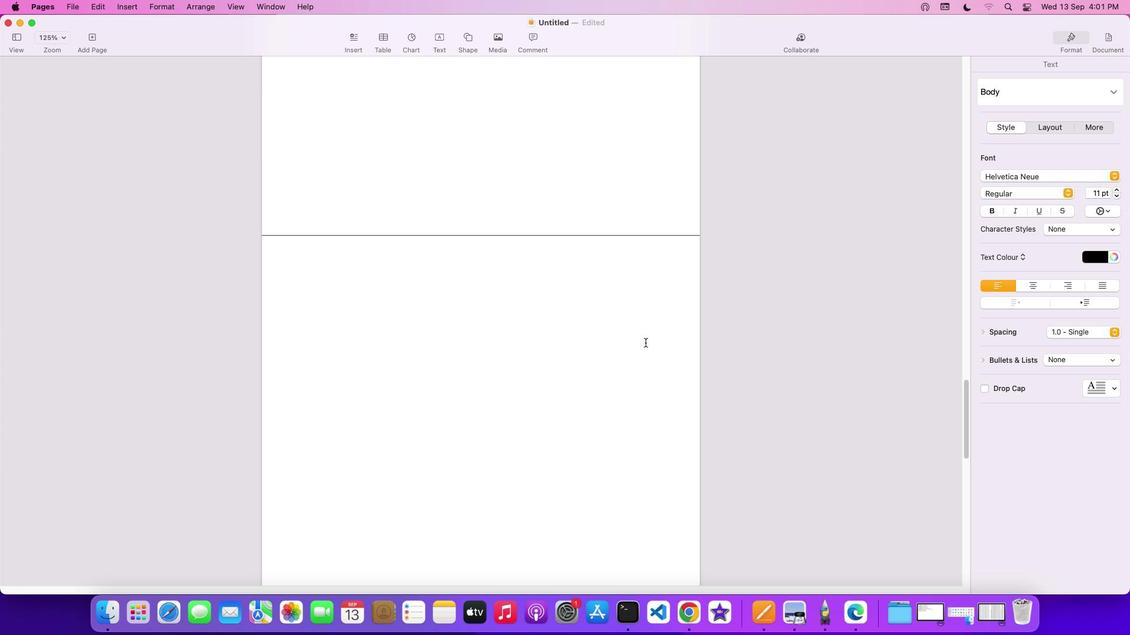 
Action: Mouse scrolled (645, 342) with delta (0, 0)
Screenshot: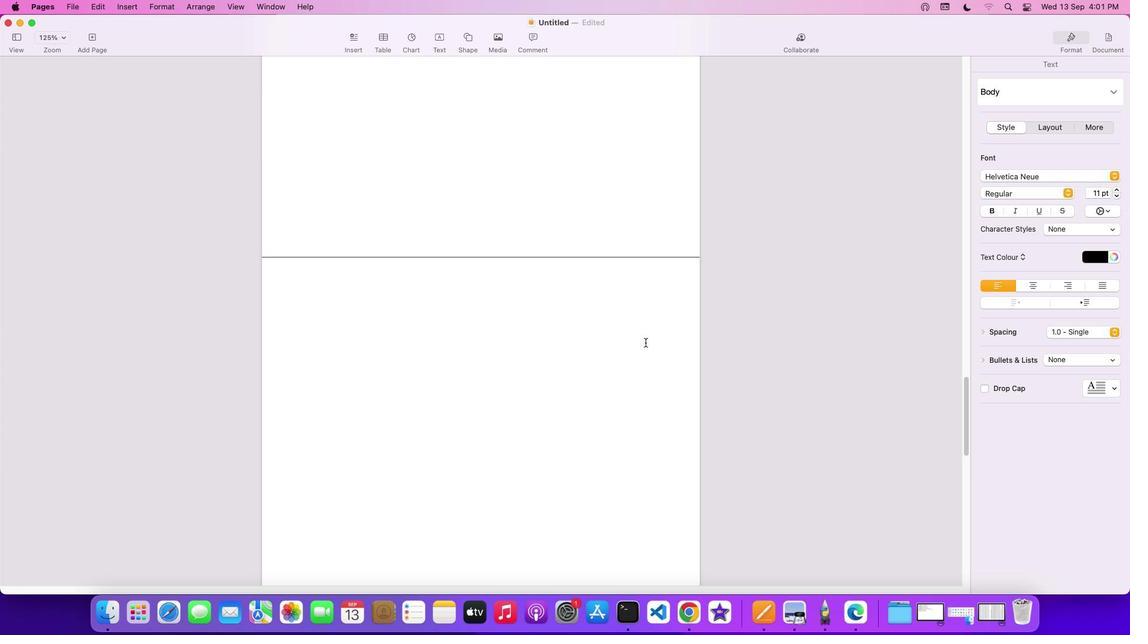 
Action: Mouse scrolled (645, 342) with delta (0, 1)
Screenshot: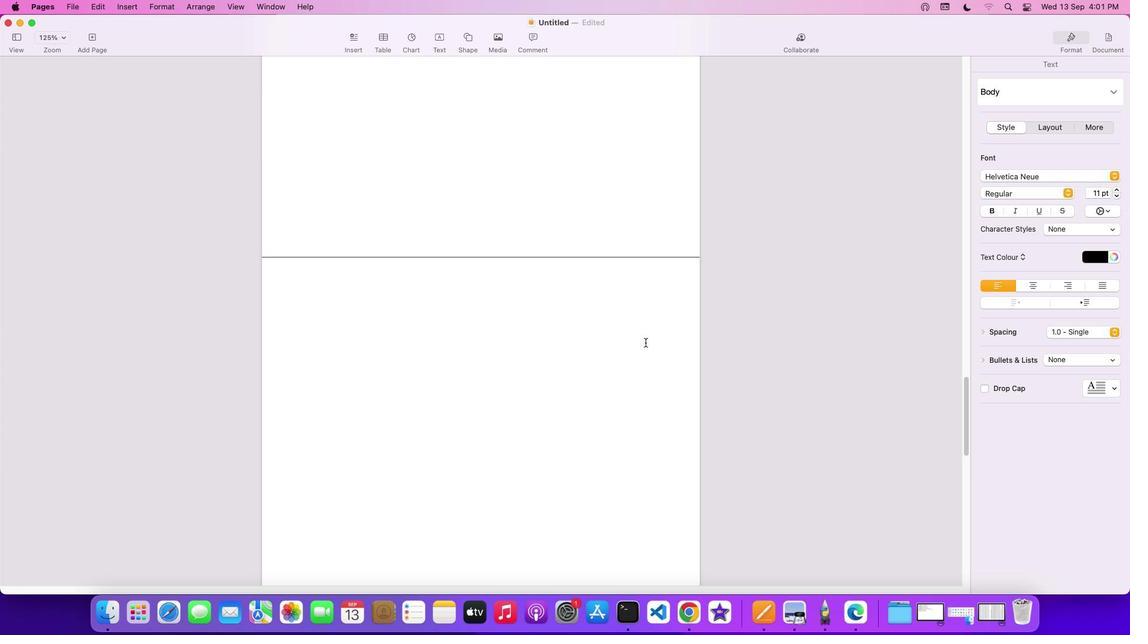 
Action: Mouse scrolled (645, 342) with delta (0, 2)
Screenshot: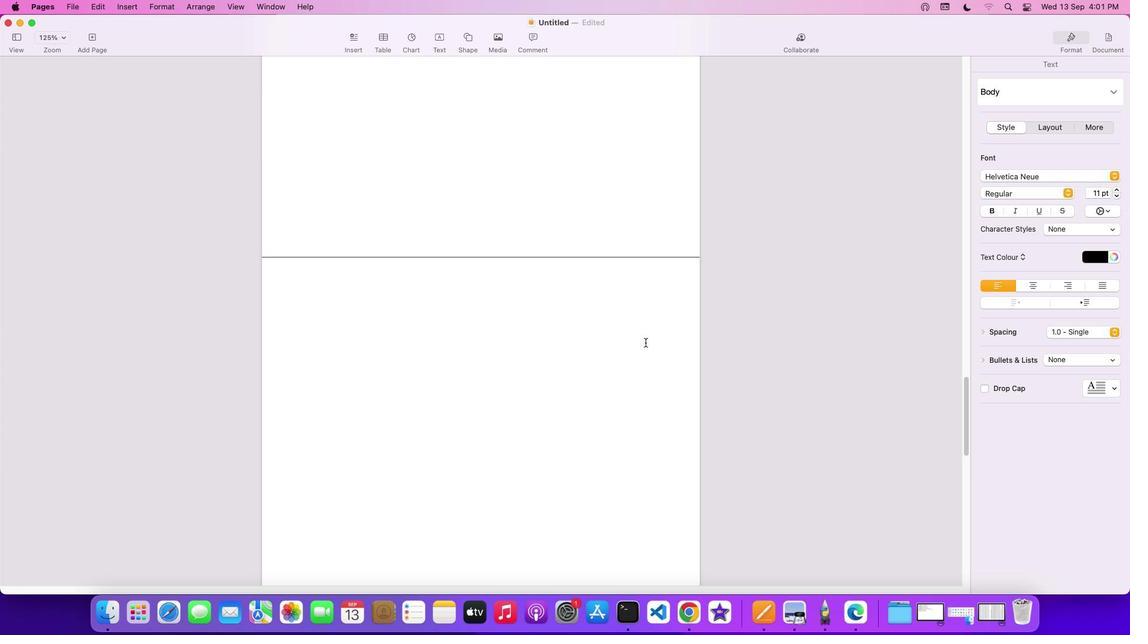 
Action: Mouse scrolled (645, 342) with delta (0, 3)
Screenshot: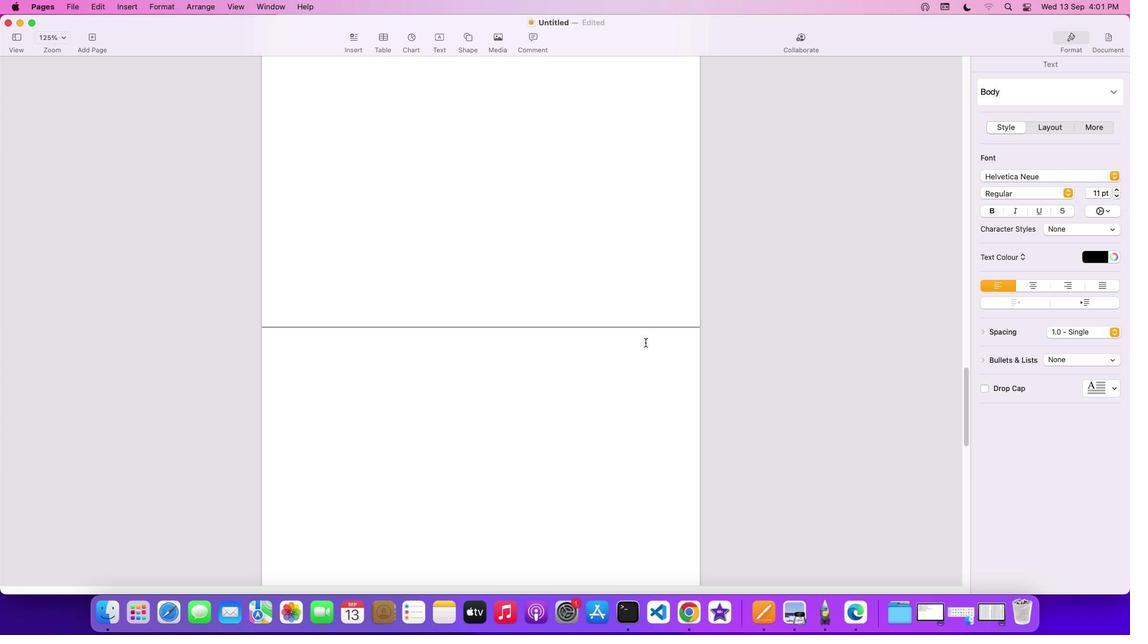 
Action: Mouse scrolled (645, 342) with delta (0, 4)
Screenshot: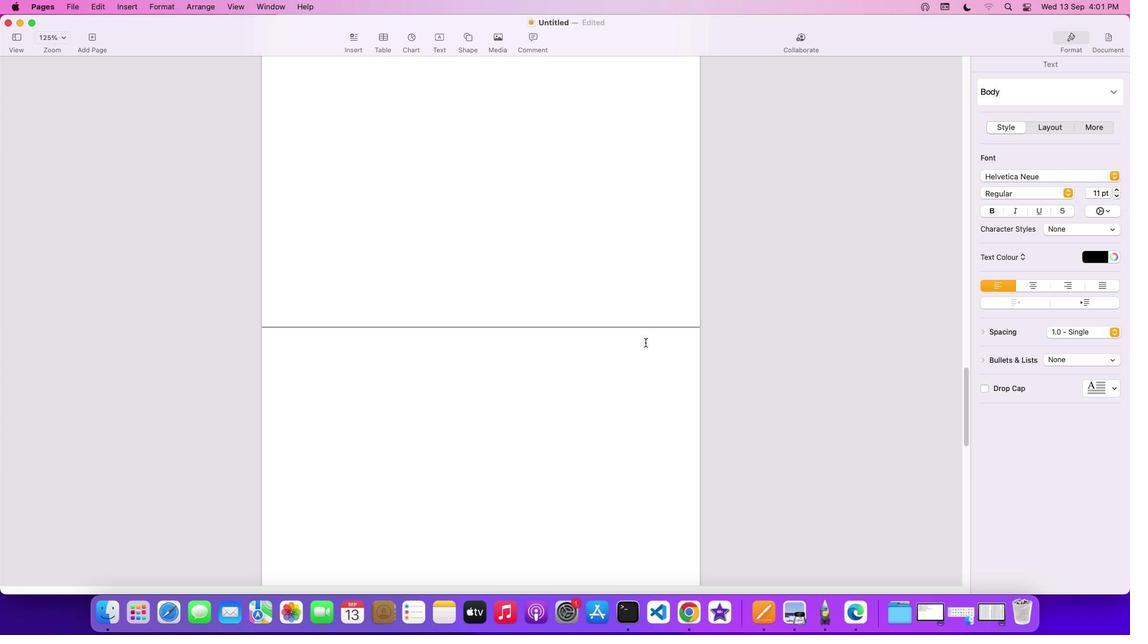 
Action: Mouse moved to (568, 285)
Screenshot: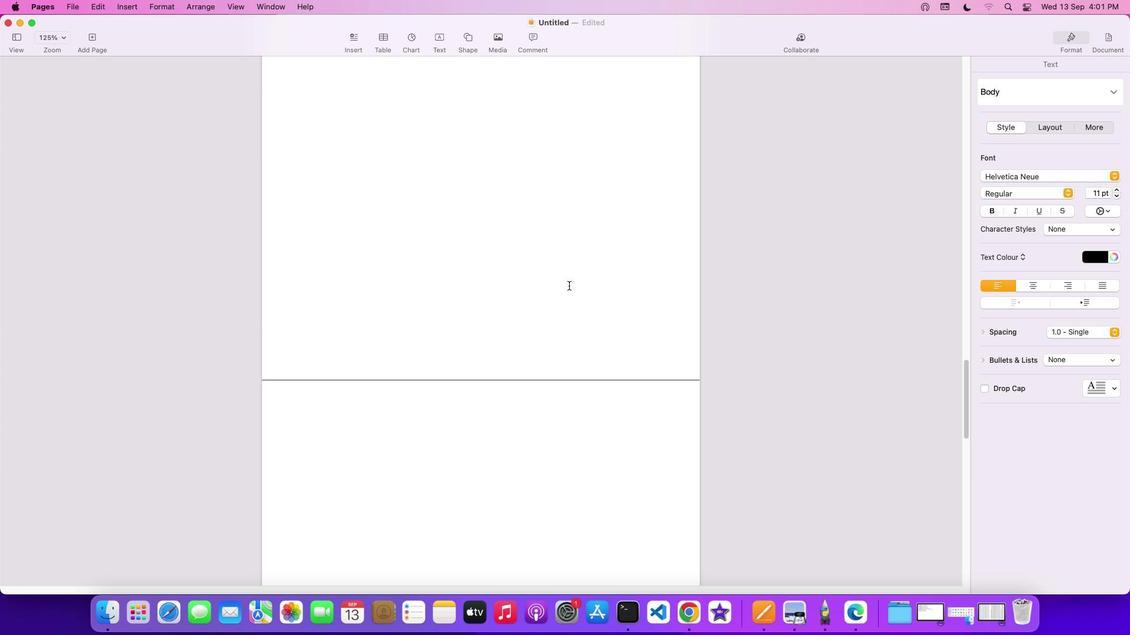 
Action: Mouse pressed left at (568, 285)
Screenshot: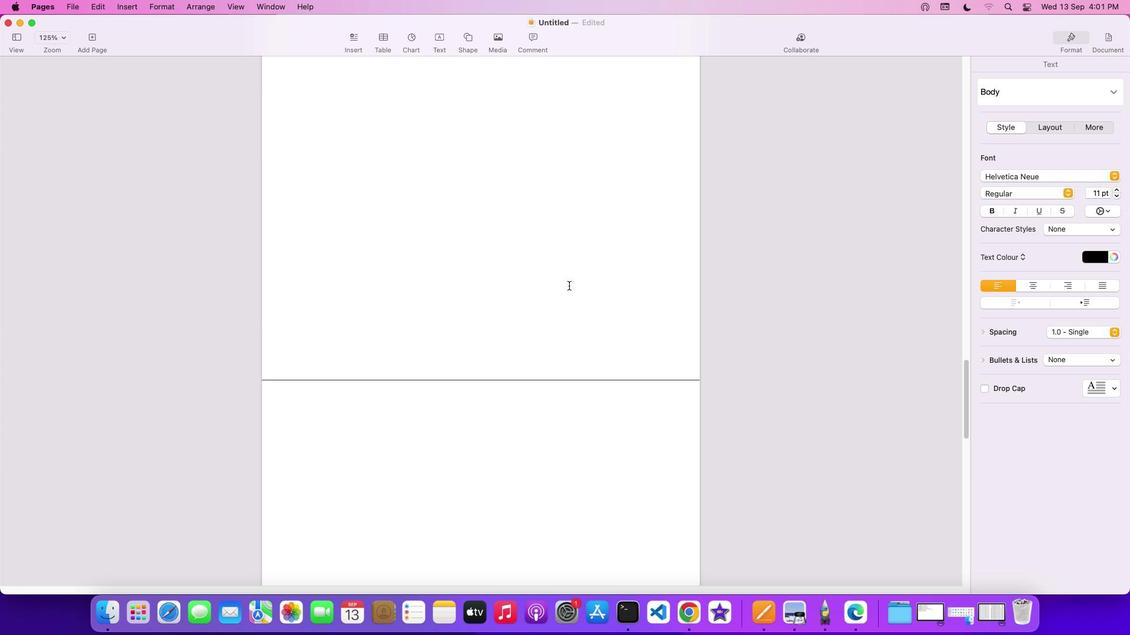 
Action: Mouse moved to (577, 283)
Screenshot: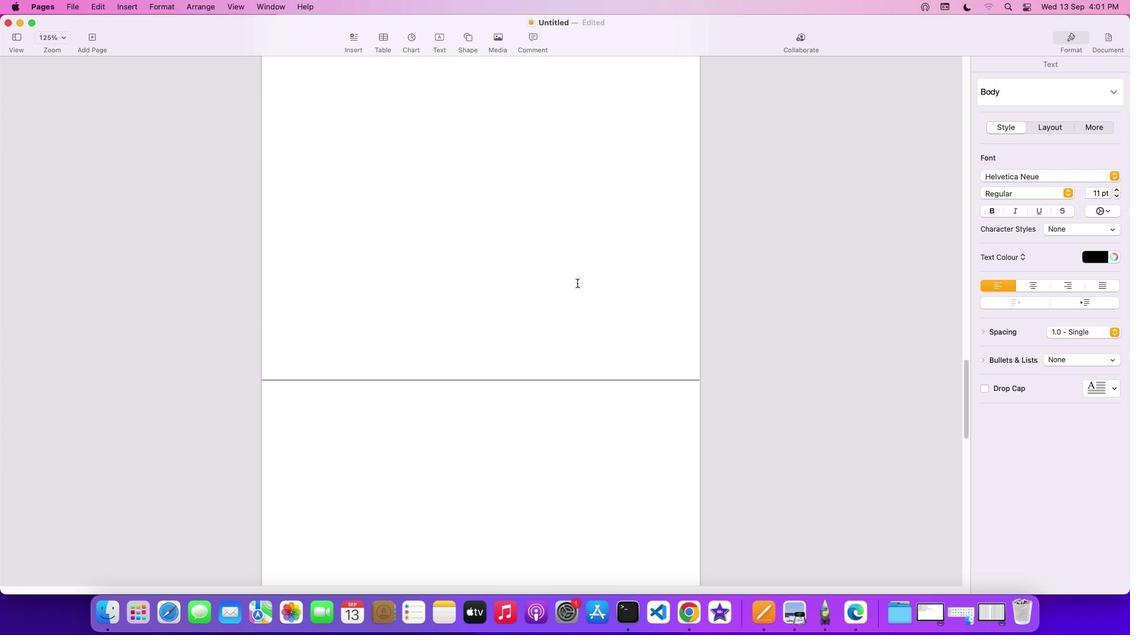 
Action: Mouse scrolled (577, 283) with delta (0, 0)
Screenshot: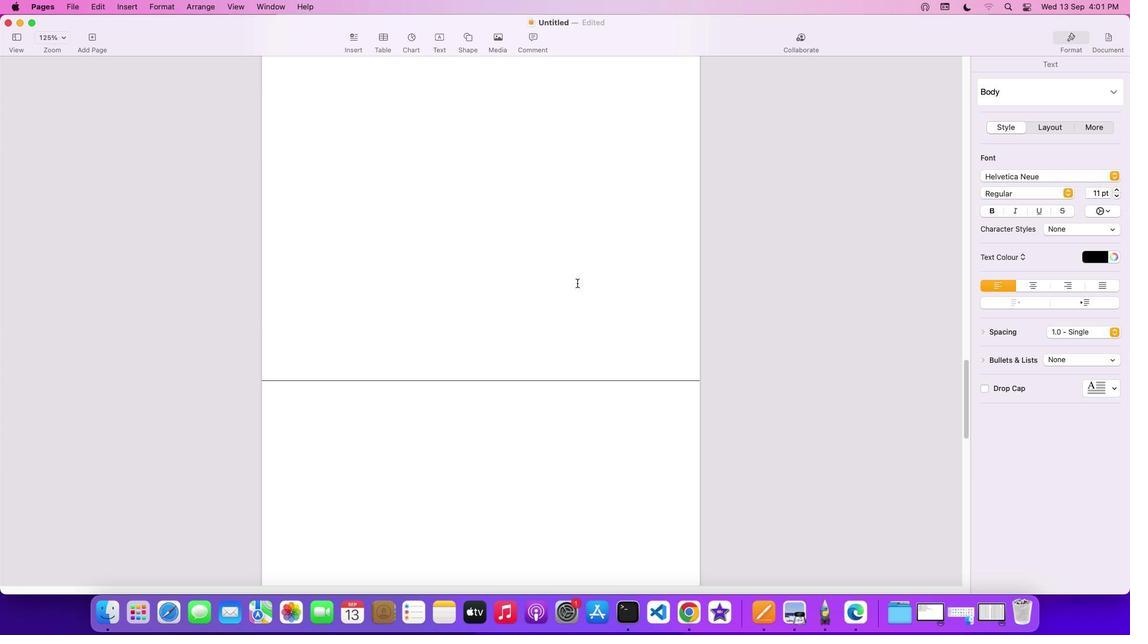 
Action: Mouse scrolled (577, 283) with delta (0, 0)
Screenshot: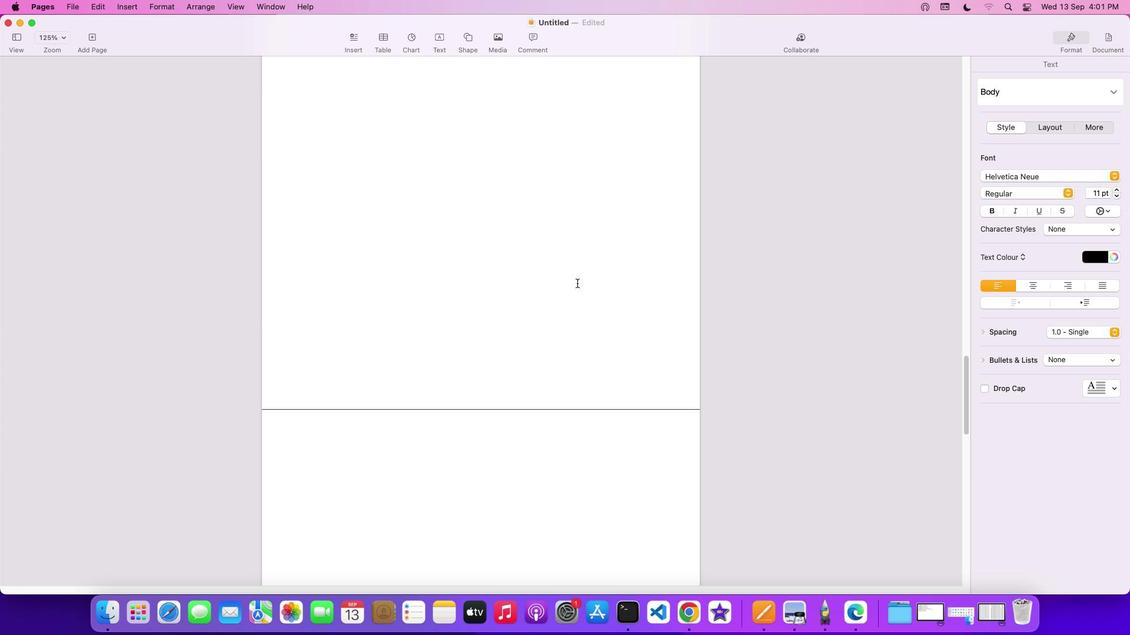 
Action: Mouse scrolled (577, 283) with delta (0, 1)
Screenshot: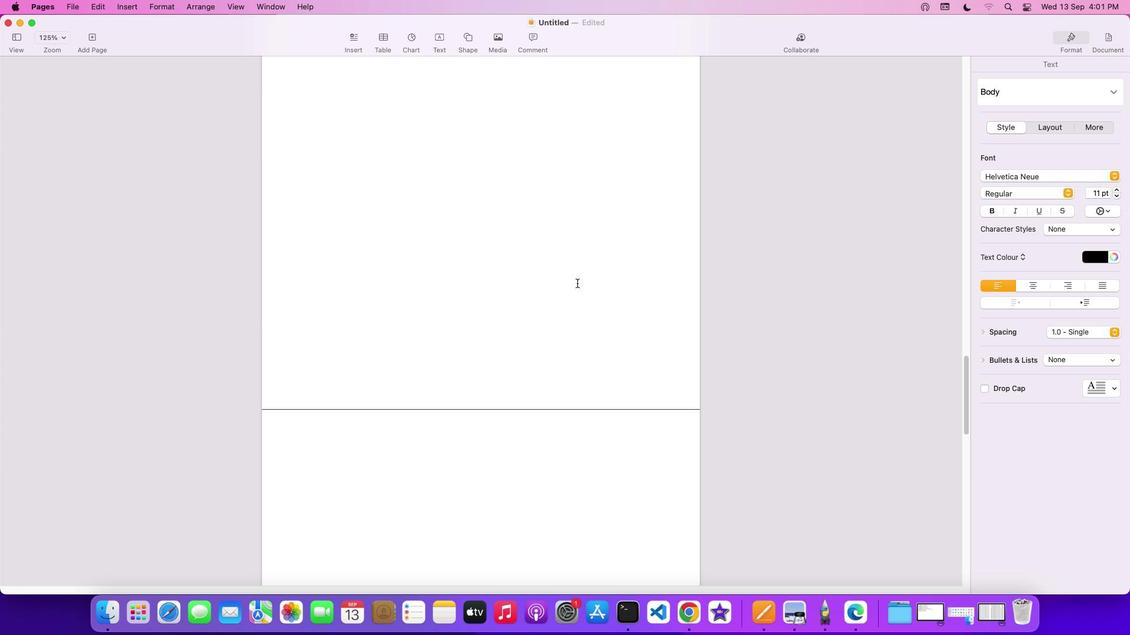 
Action: Mouse scrolled (577, 283) with delta (0, 2)
Screenshot: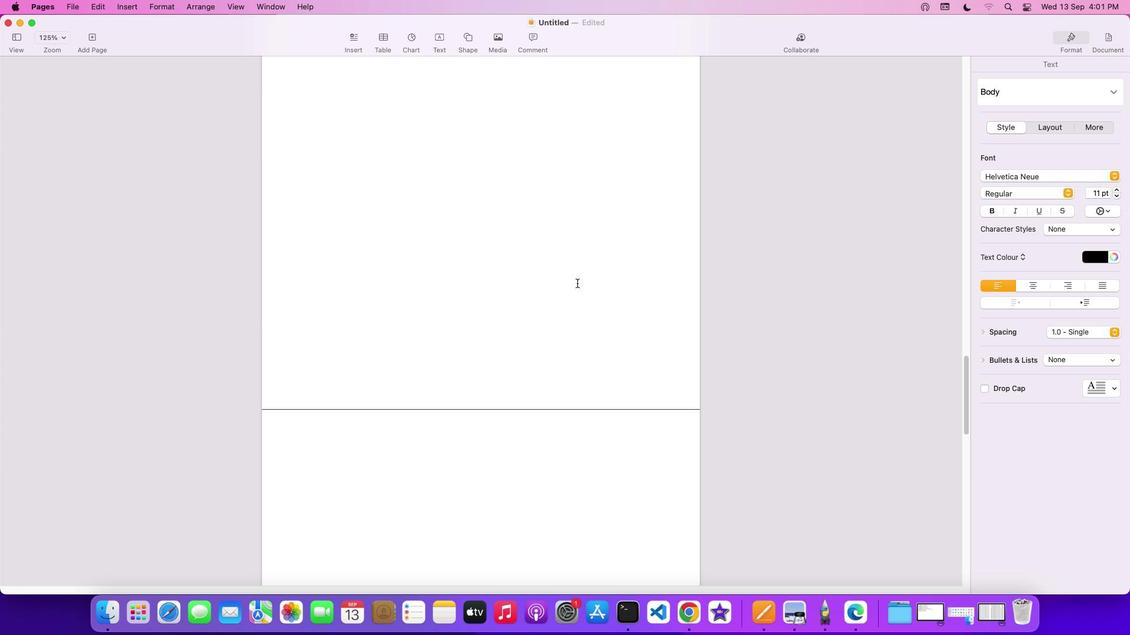 
Action: Mouse scrolled (577, 283) with delta (0, 3)
Screenshot: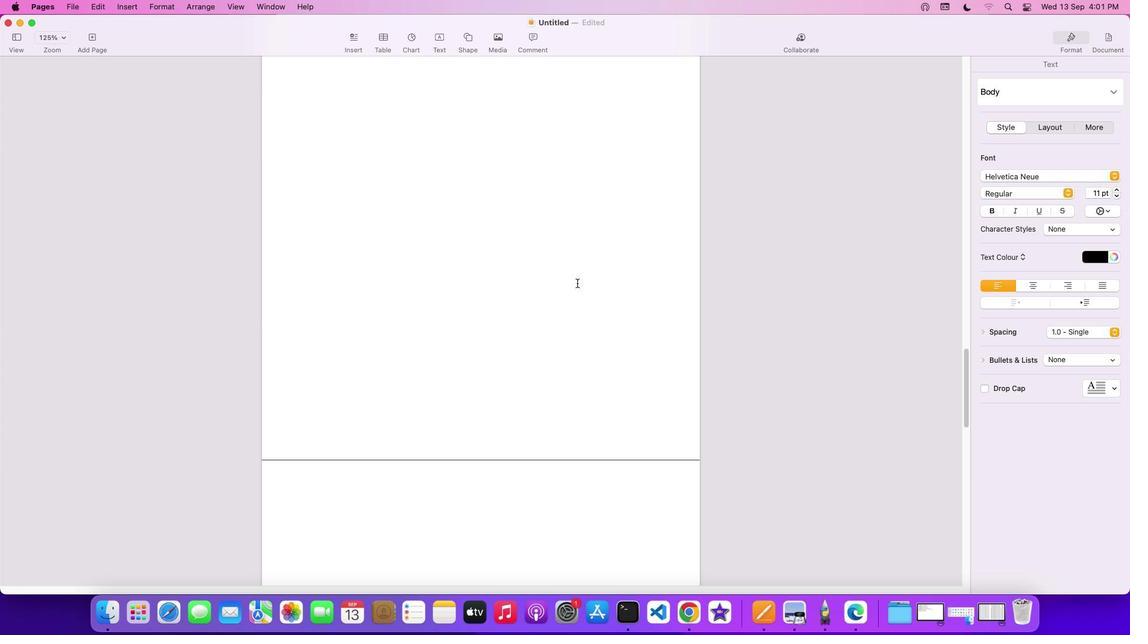 
Action: Mouse scrolled (577, 283) with delta (0, 4)
Screenshot: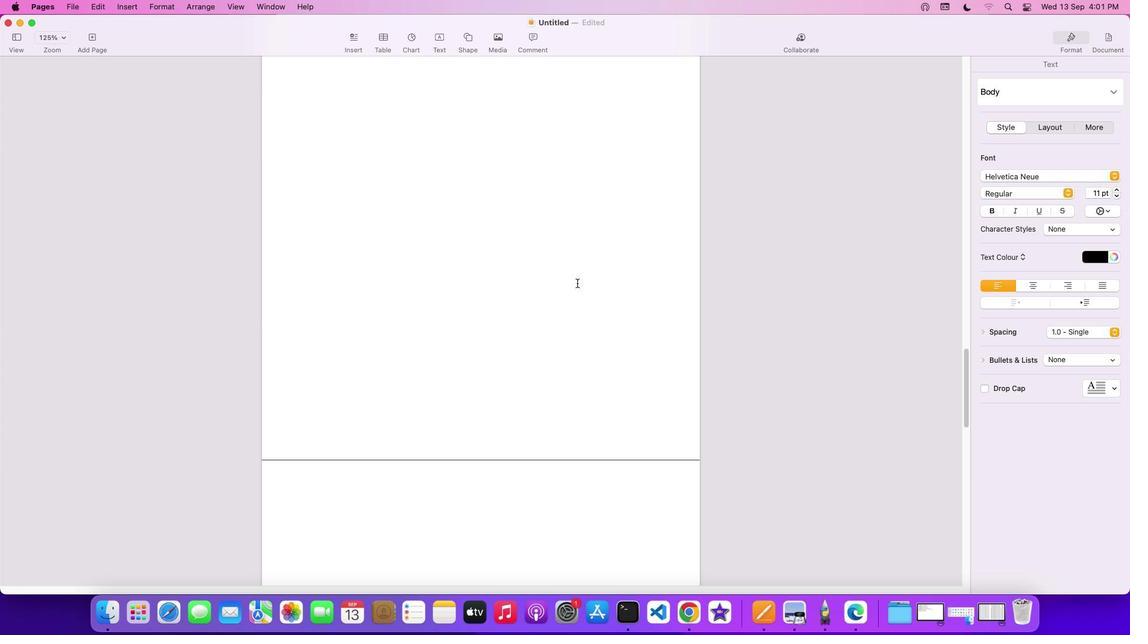 
Action: Mouse moved to (577, 283)
Screenshot: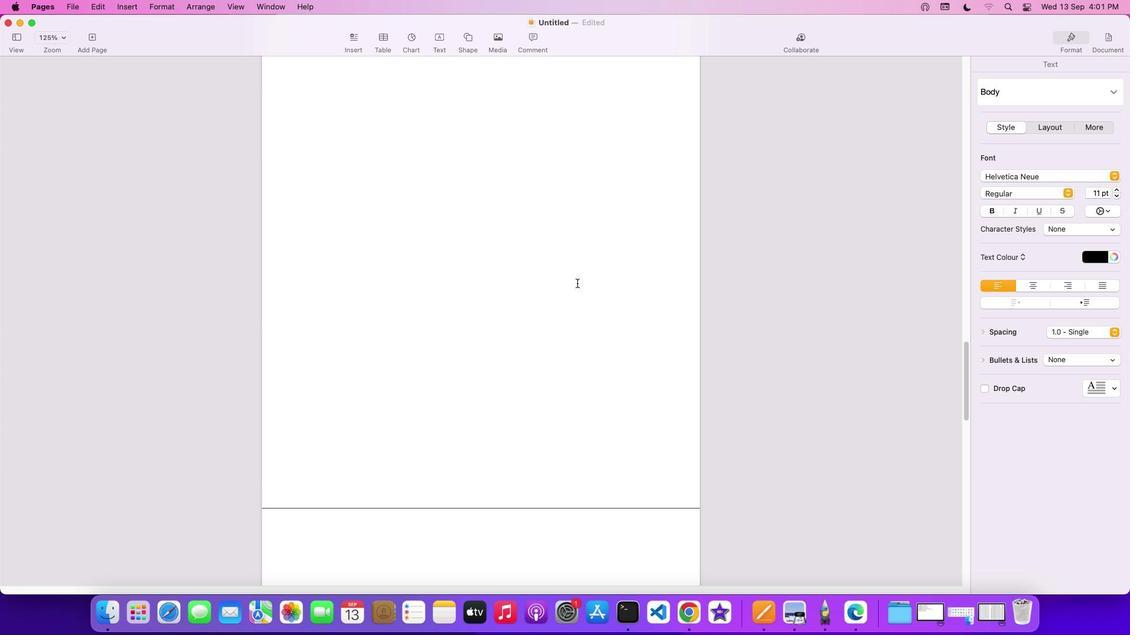 
Action: Mouse scrolled (577, 283) with delta (0, 0)
Screenshot: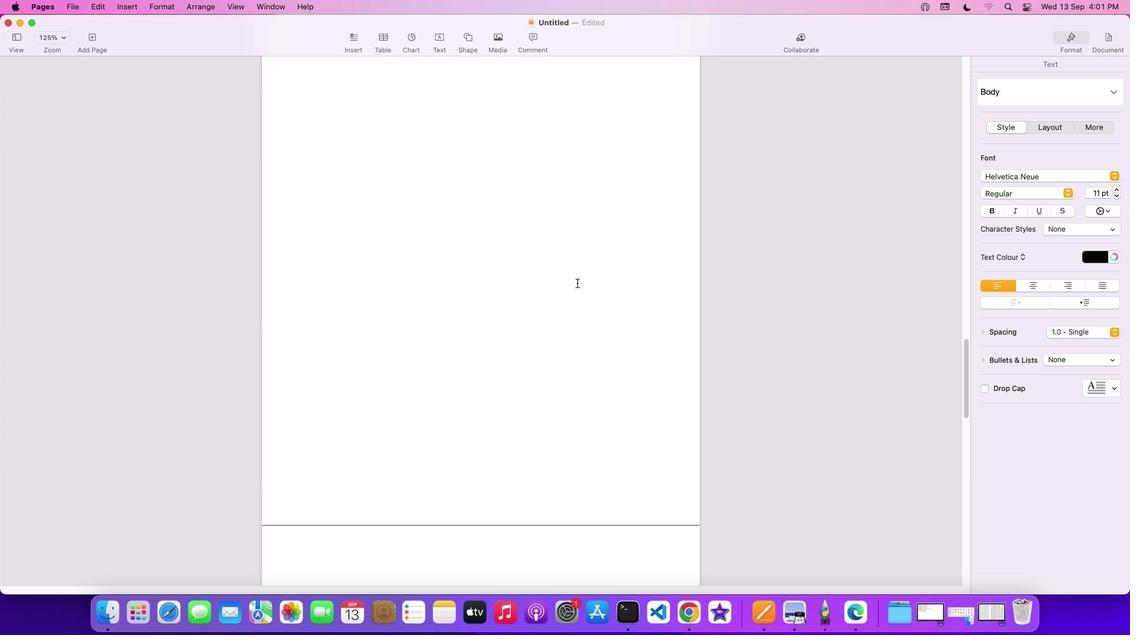
Action: Mouse scrolled (577, 283) with delta (0, 0)
Screenshot: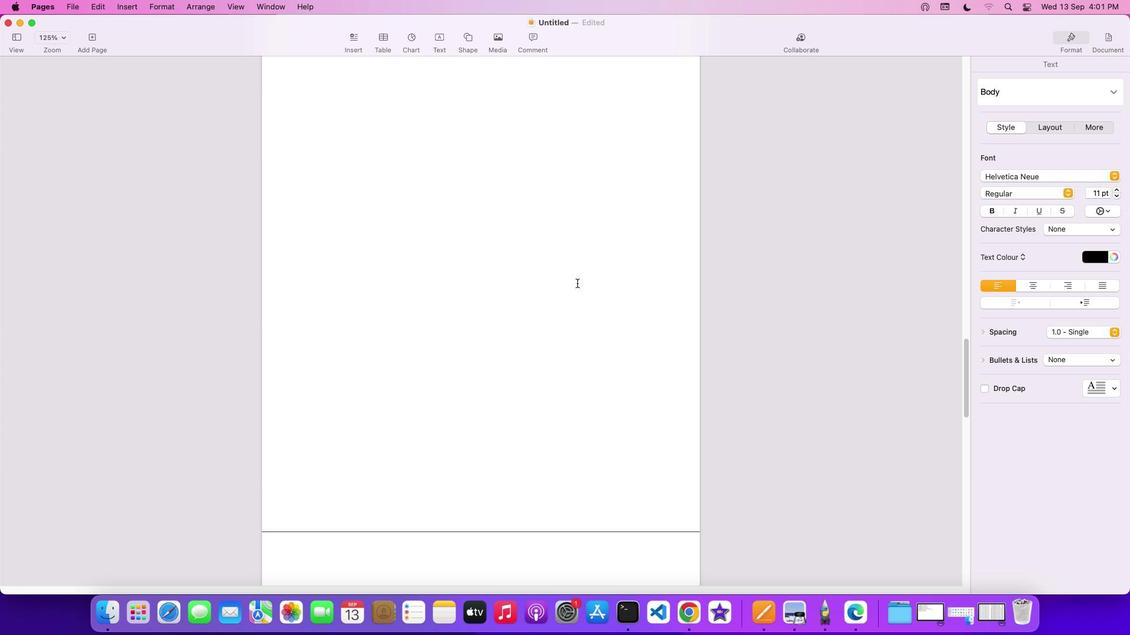 
Action: Mouse scrolled (577, 283) with delta (0, 1)
Screenshot: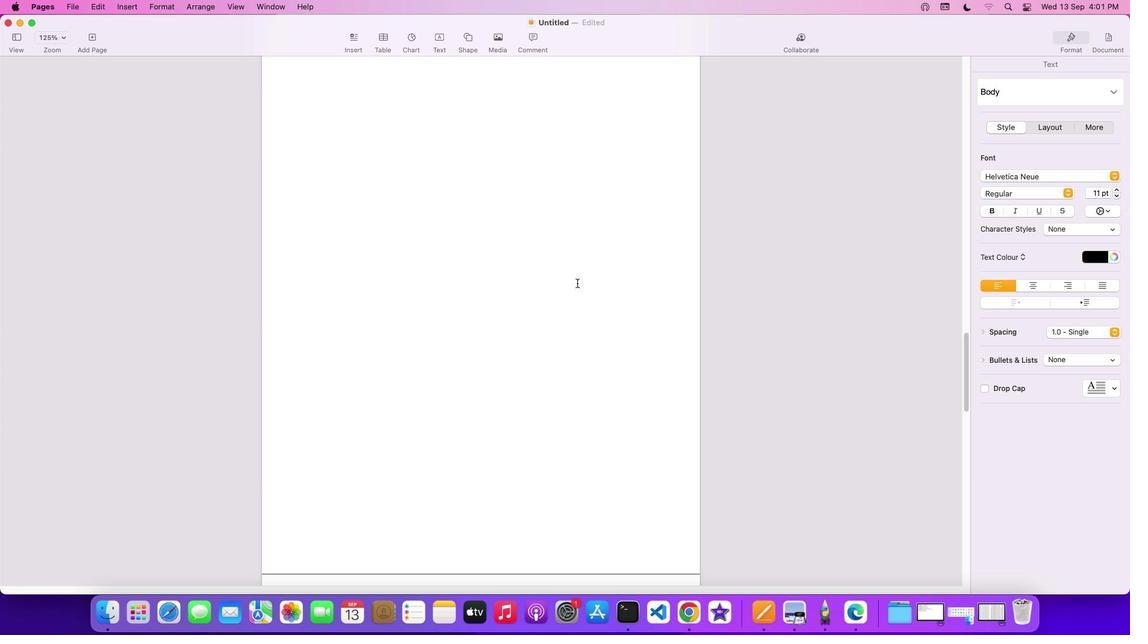 
Action: Mouse scrolled (577, 283) with delta (0, 2)
Screenshot: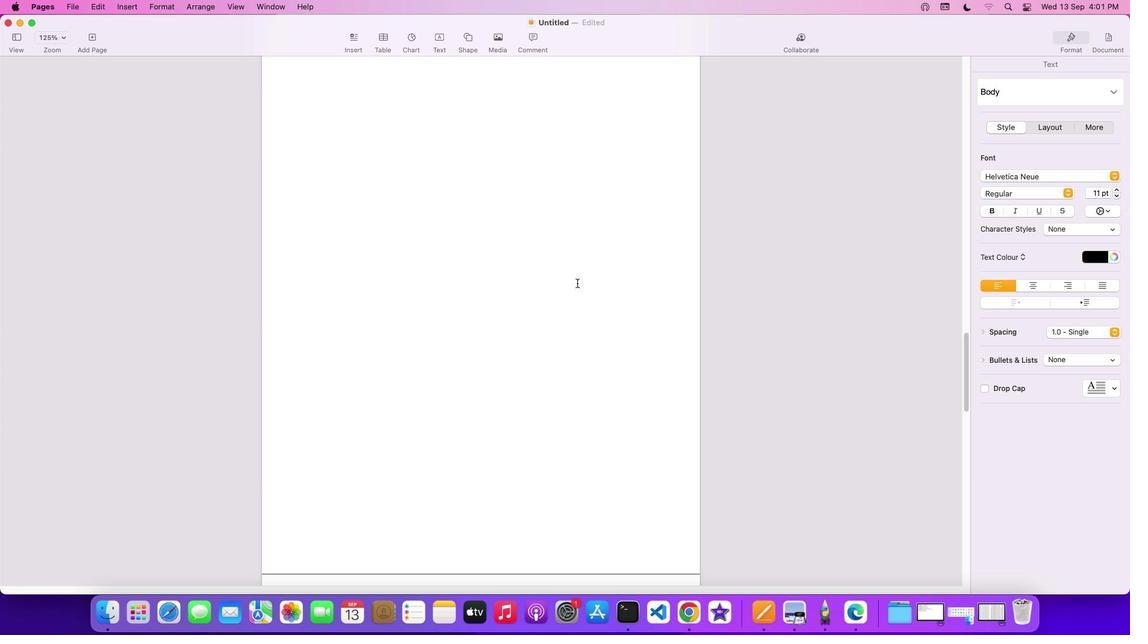 
Action: Mouse scrolled (577, 283) with delta (0, 3)
Screenshot: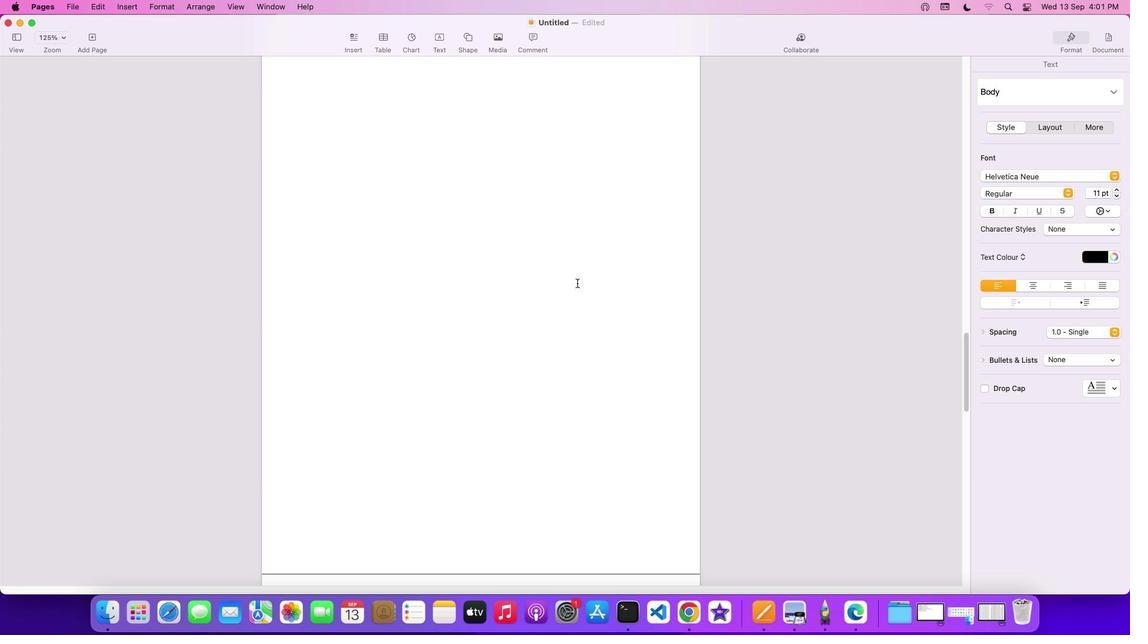 
Action: Mouse scrolled (577, 283) with delta (0, 4)
Screenshot: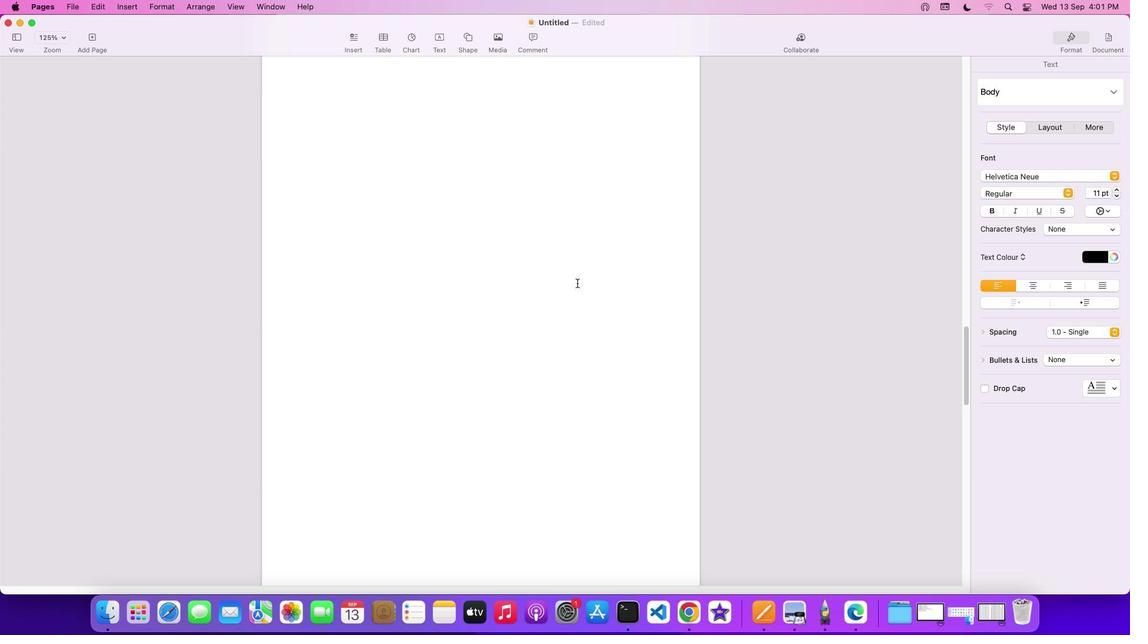 
Action: Mouse moved to (577, 284)
Screenshot: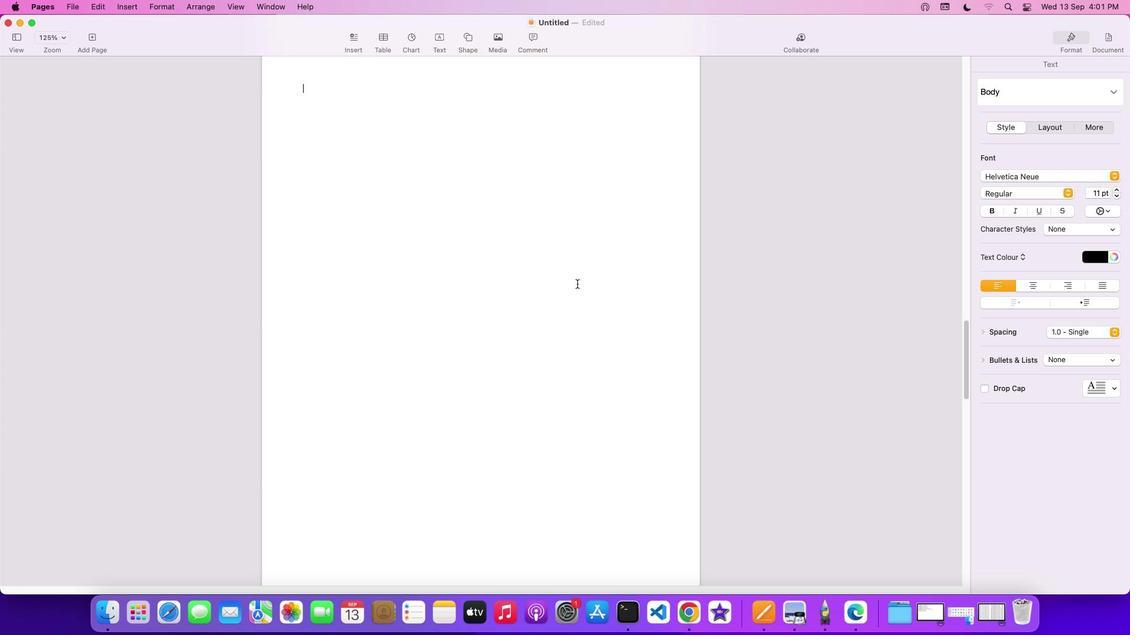 
Action: Mouse scrolled (577, 284) with delta (0, 0)
Screenshot: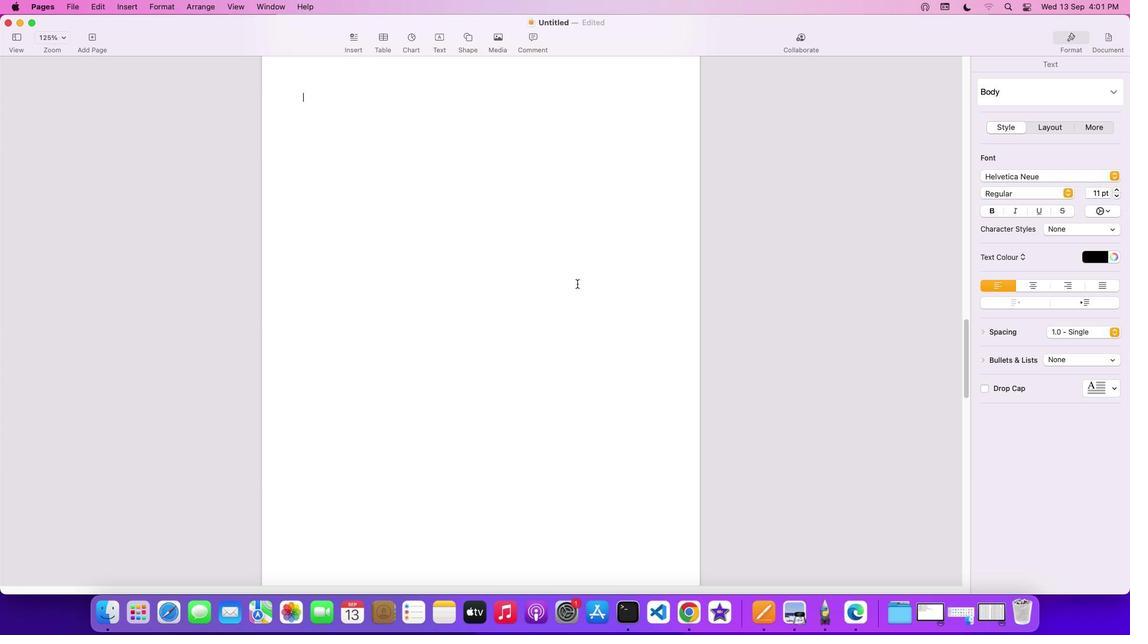 
Action: Mouse scrolled (577, 284) with delta (0, 0)
Screenshot: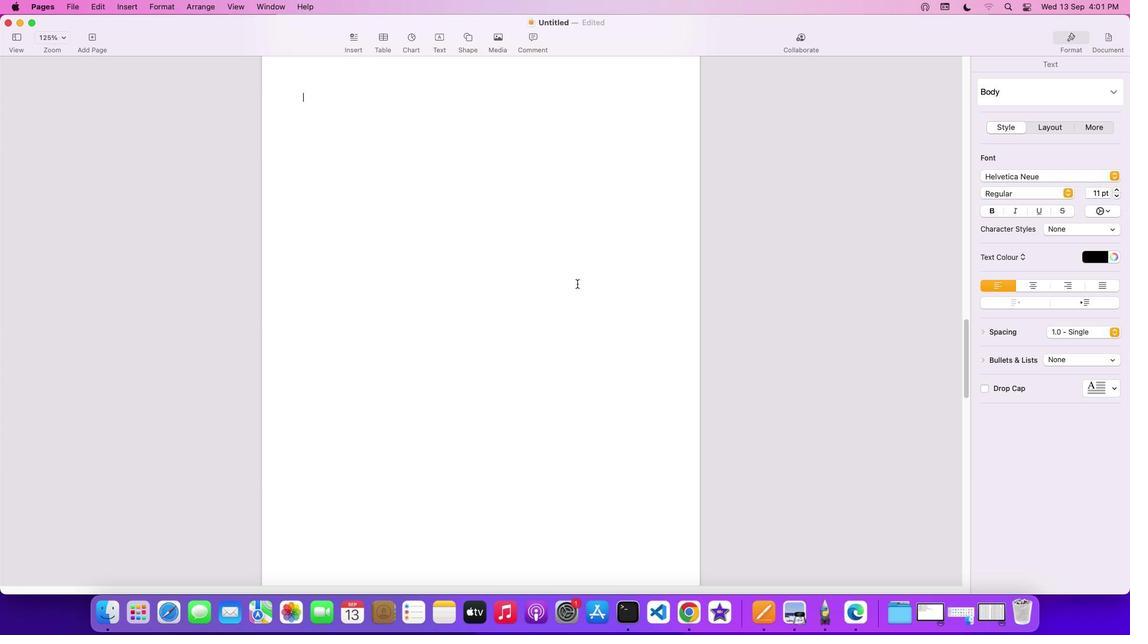 
Action: Mouse scrolled (577, 284) with delta (0, 1)
Screenshot: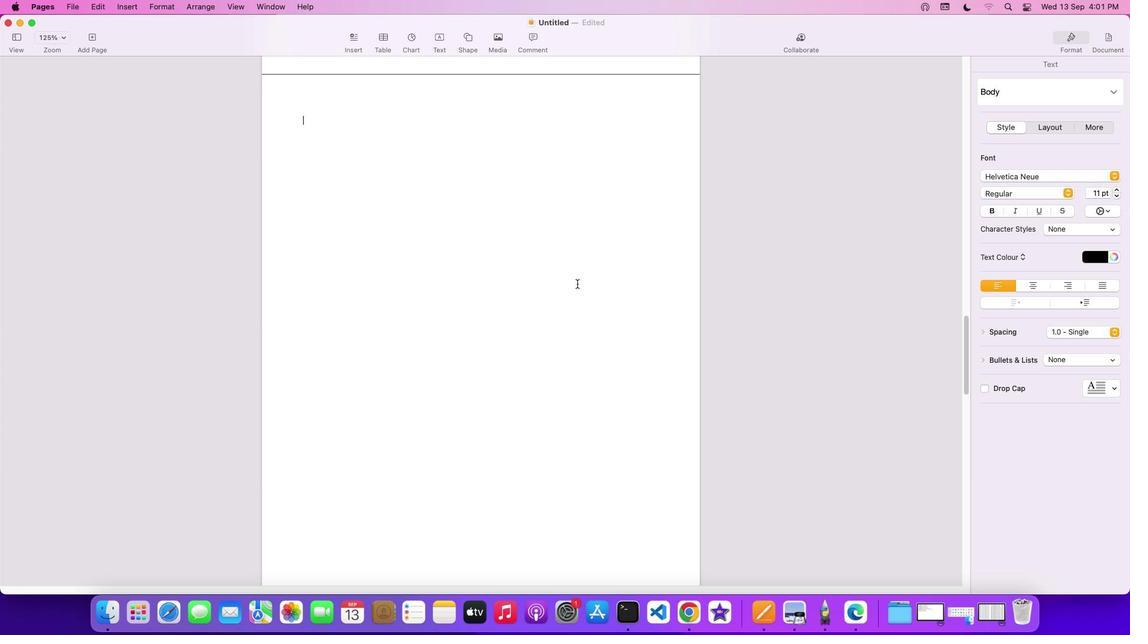 
Action: Mouse scrolled (577, 284) with delta (0, 2)
Screenshot: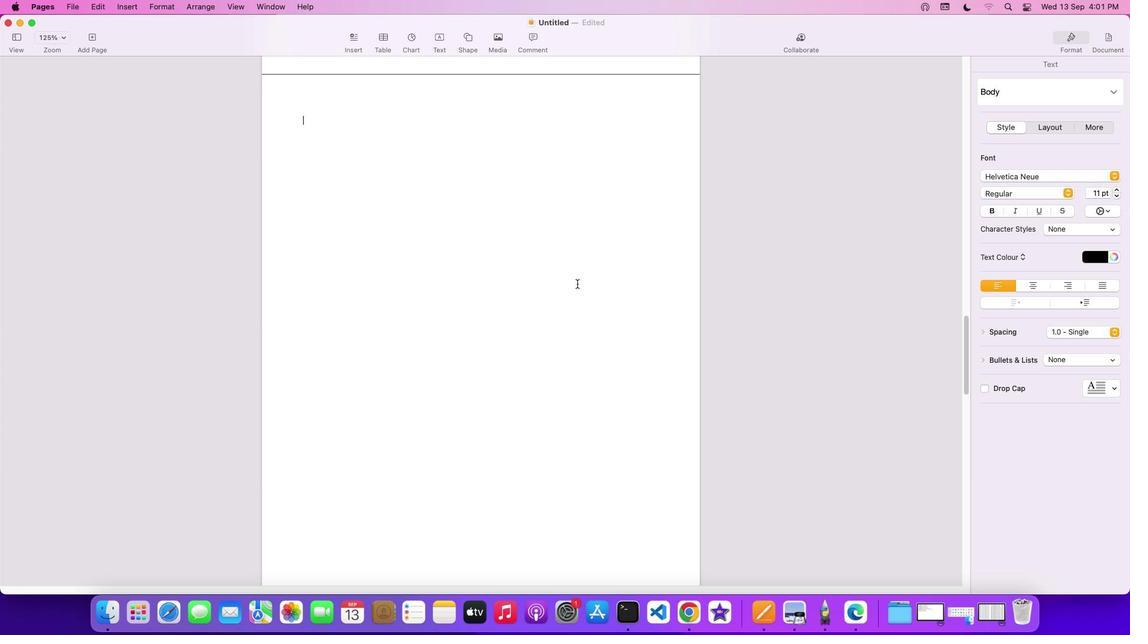 
Action: Mouse scrolled (577, 284) with delta (0, 3)
Screenshot: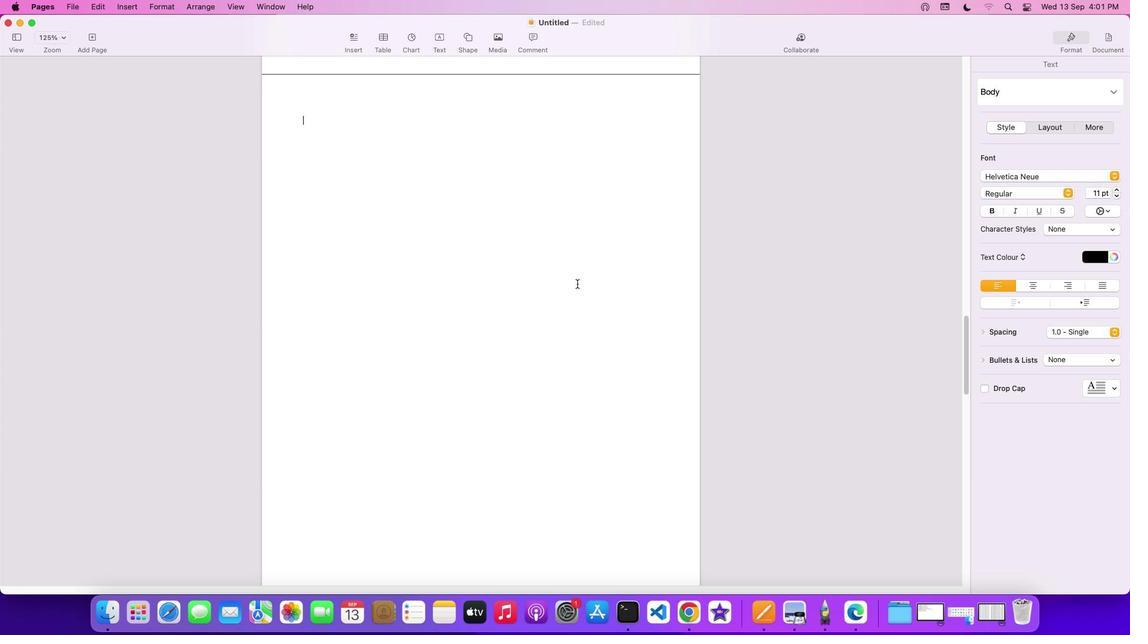 
Action: Mouse scrolled (577, 284) with delta (0, 4)
Screenshot: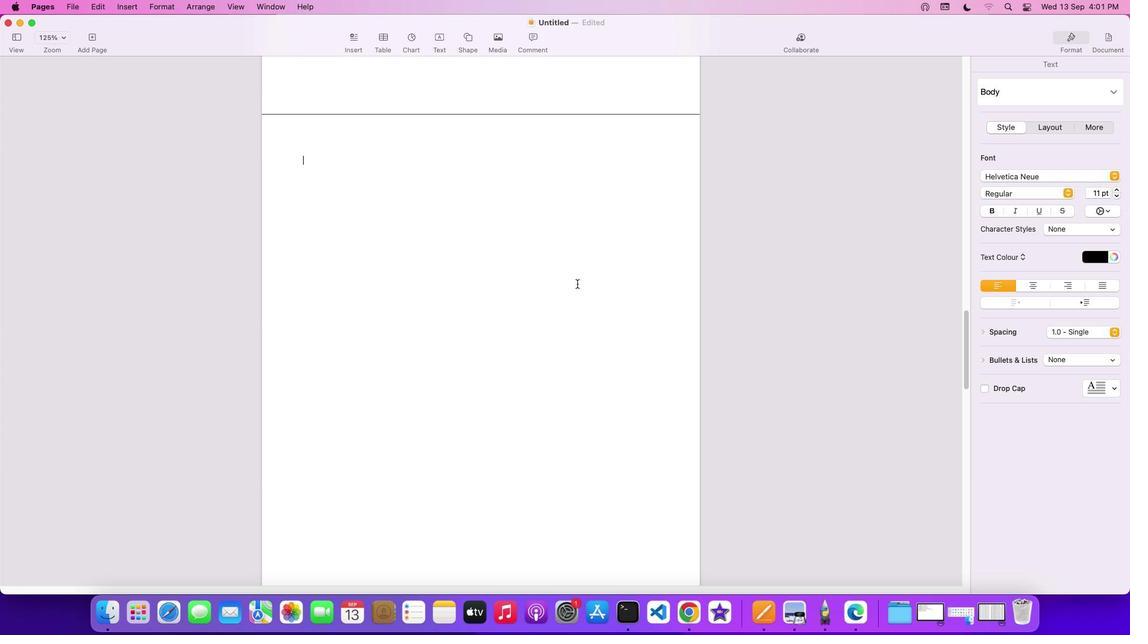 
Action: Mouse scrolled (577, 284) with delta (0, 0)
Screenshot: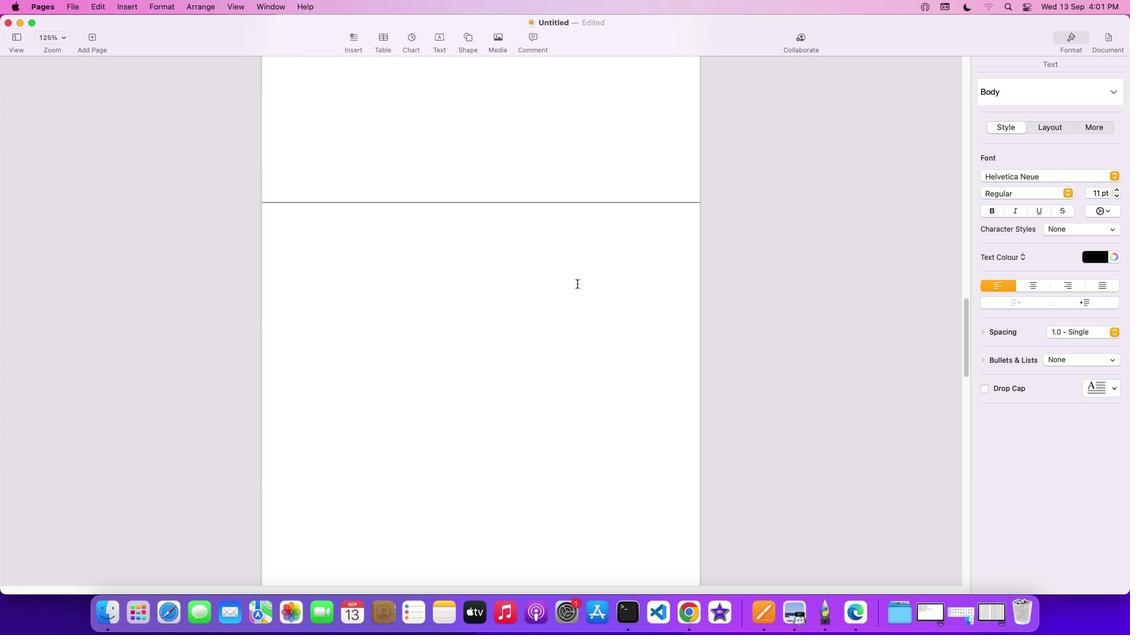 
Action: Mouse scrolled (577, 284) with delta (0, 0)
Screenshot: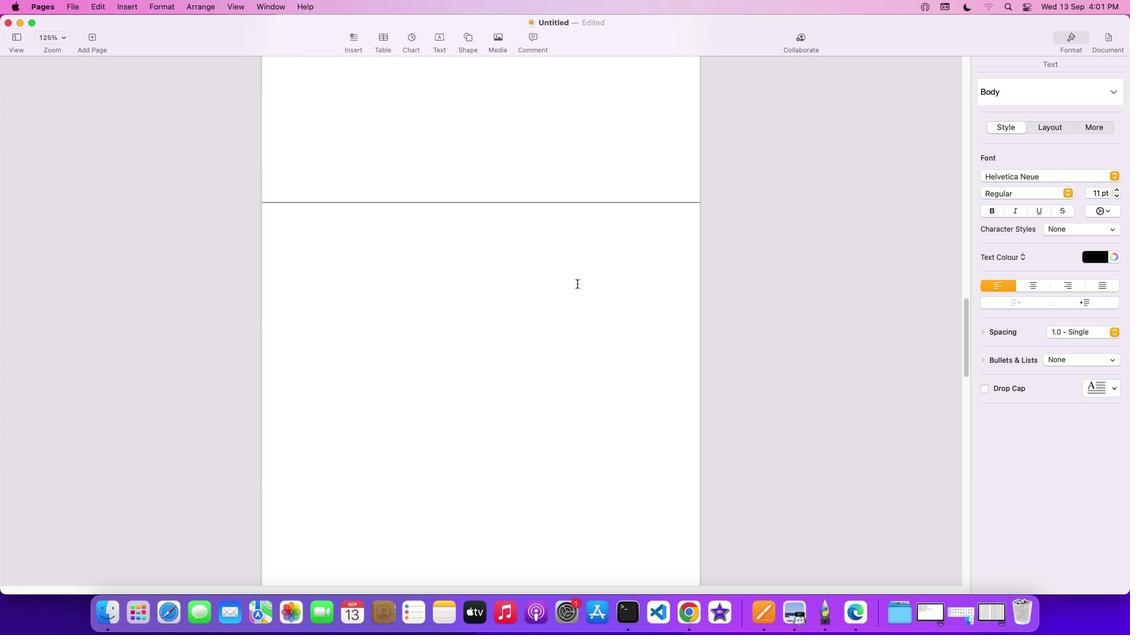 
Action: Mouse scrolled (577, 284) with delta (0, 1)
Screenshot: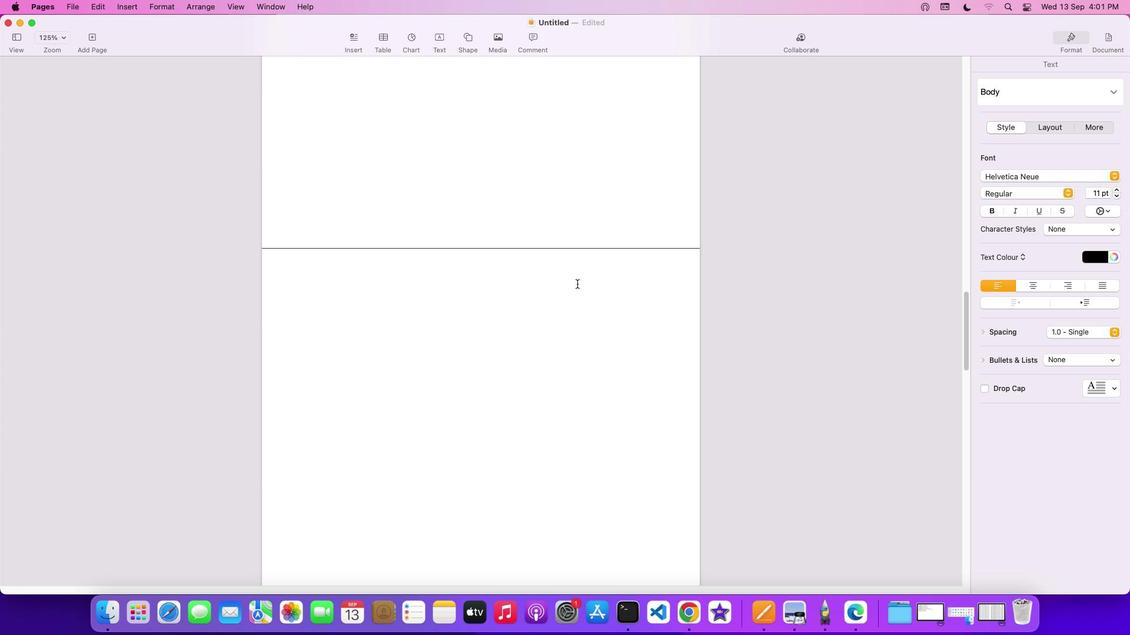 
Action: Mouse scrolled (577, 284) with delta (0, 2)
Screenshot: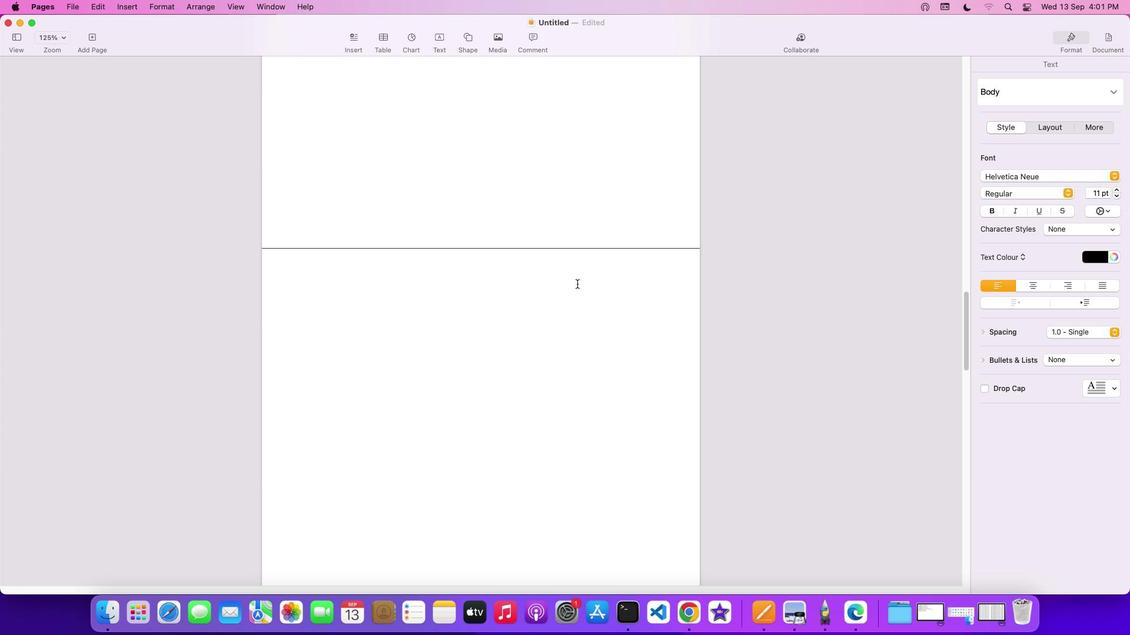 
Action: Mouse scrolled (577, 284) with delta (0, 3)
Screenshot: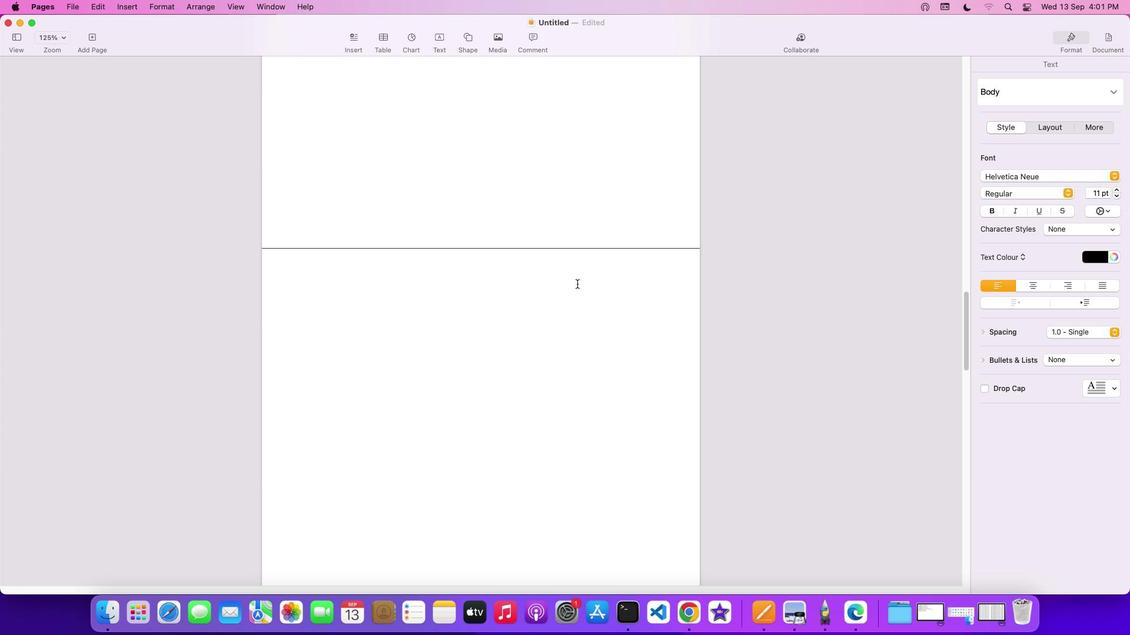 
Action: Mouse scrolled (577, 284) with delta (0, 4)
Screenshot: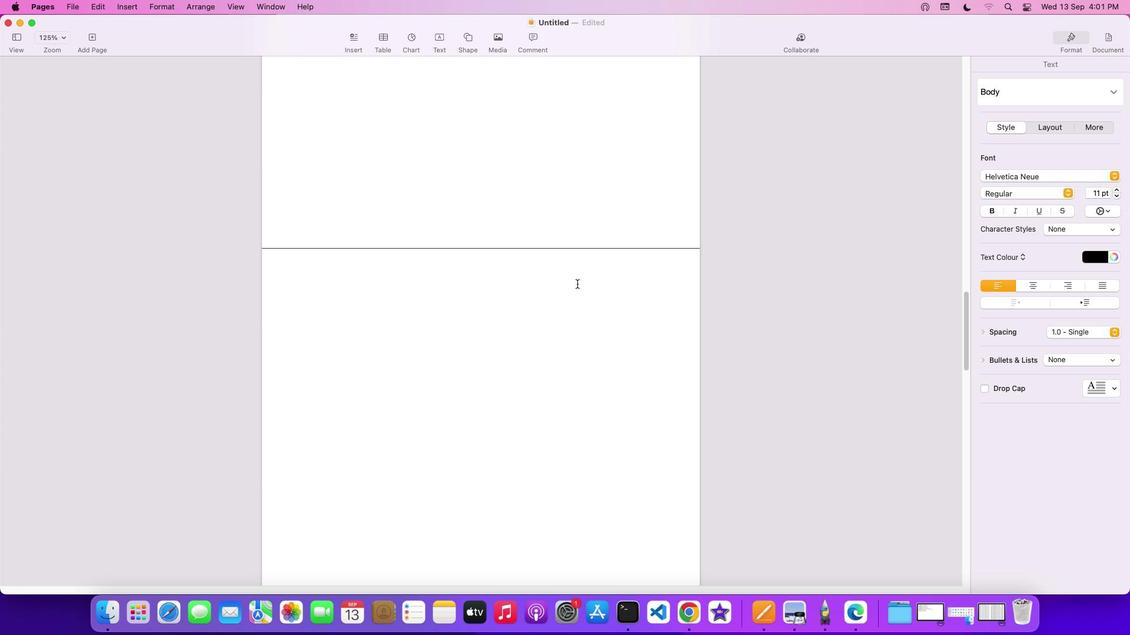 
Action: Mouse pressed left at (577, 284)
Screenshot: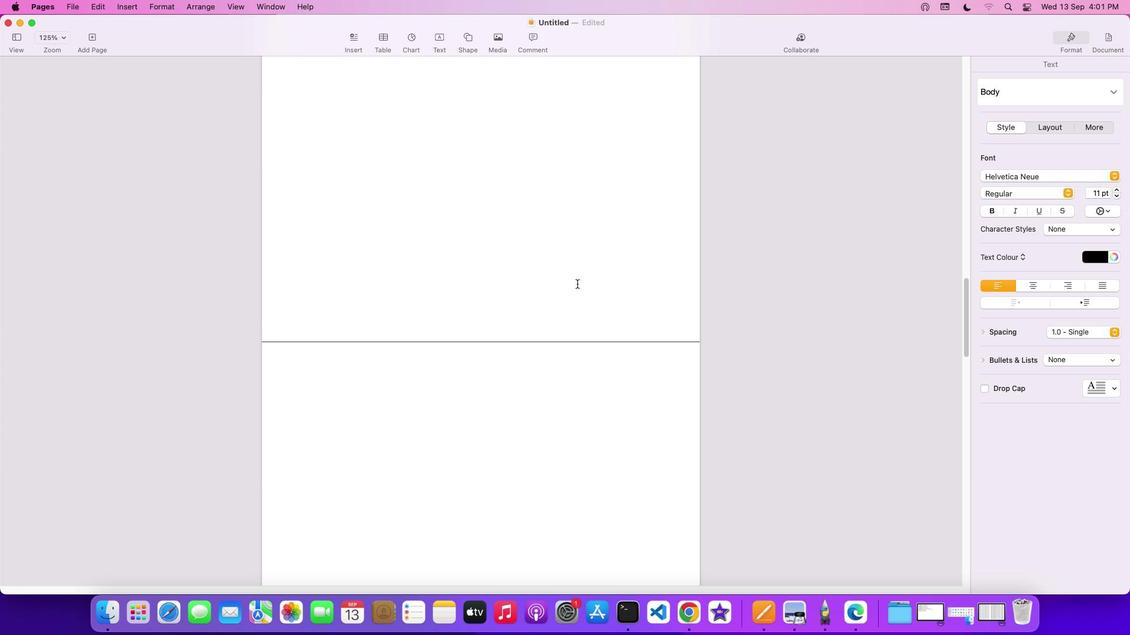 
Action: Mouse moved to (578, 284)
Screenshot: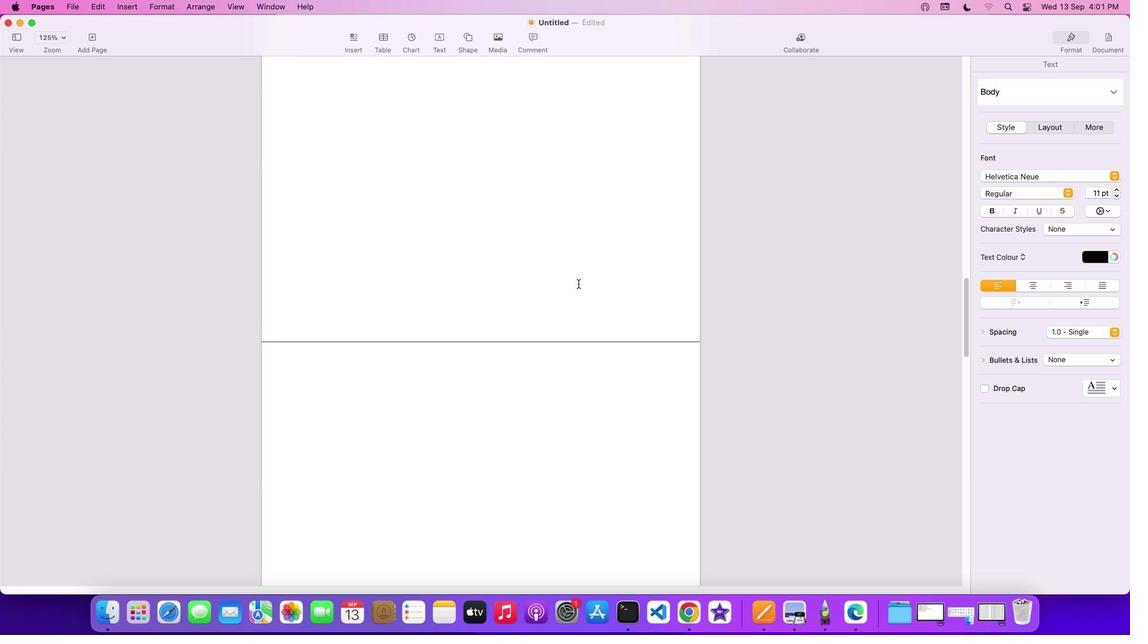 
Action: Mouse scrolled (578, 284) with delta (0, 0)
Screenshot: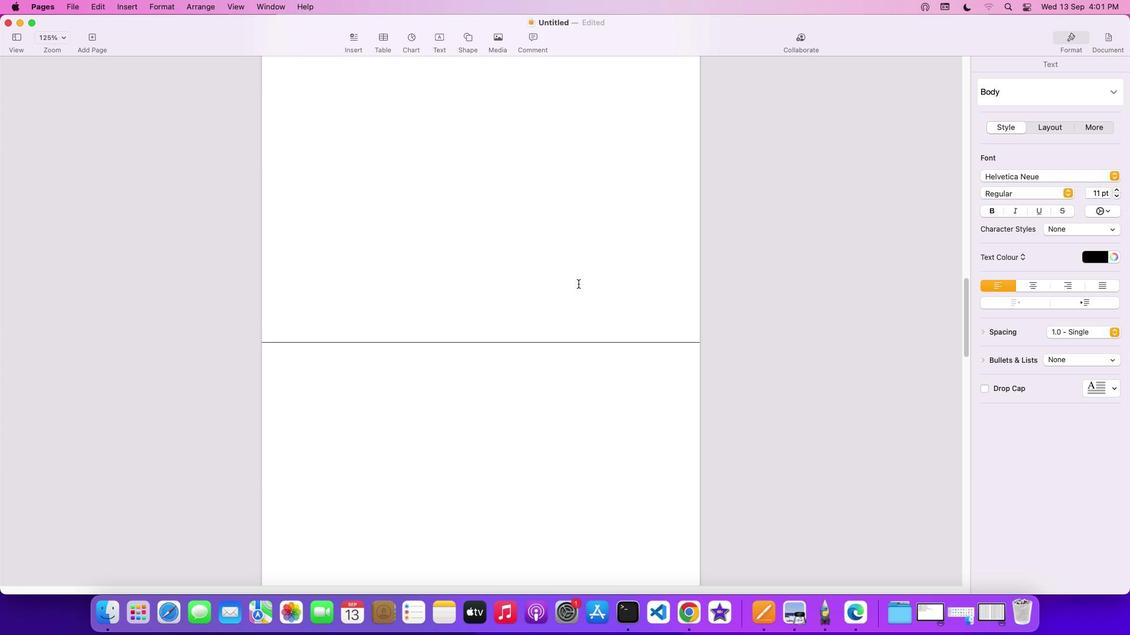 
Action: Mouse scrolled (578, 284) with delta (0, 0)
Screenshot: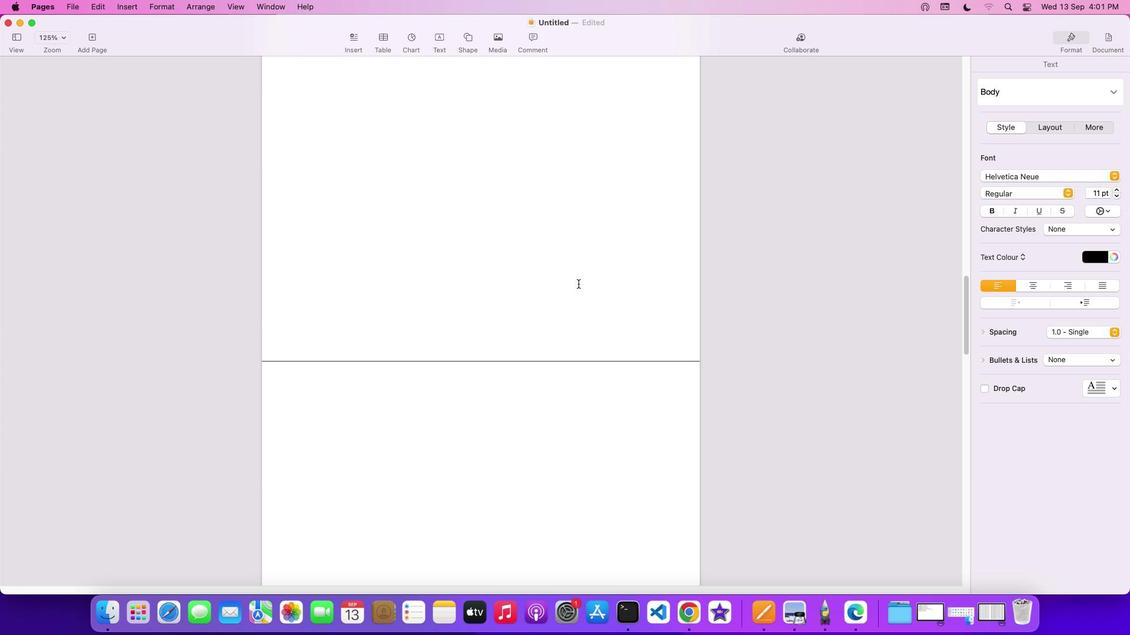 
Action: Mouse scrolled (578, 284) with delta (0, 1)
Screenshot: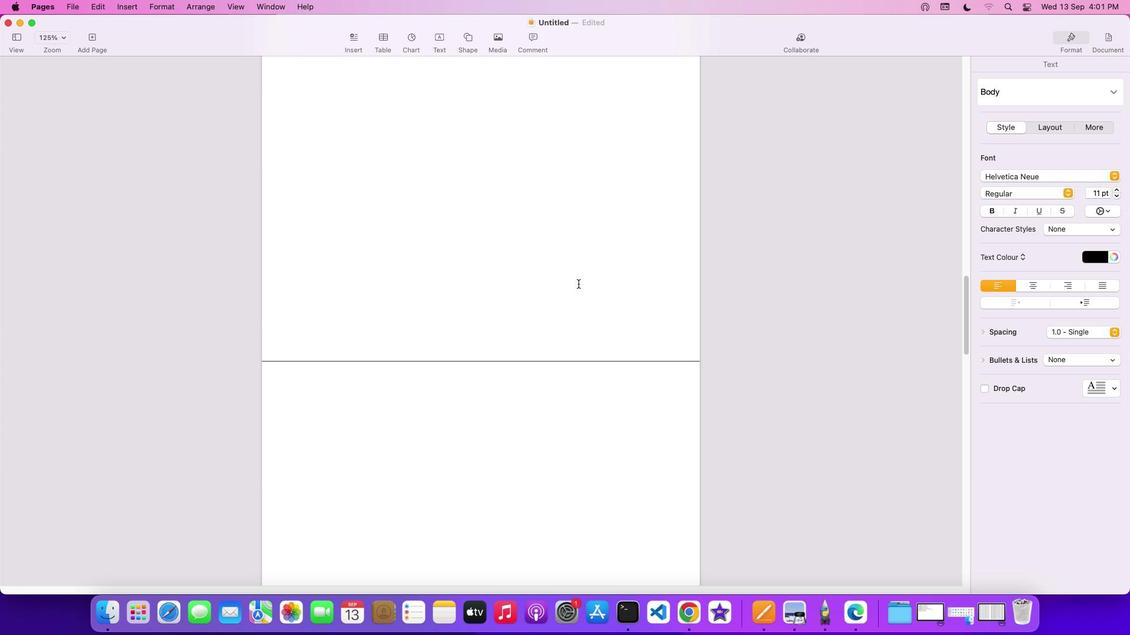 
Action: Mouse scrolled (578, 284) with delta (0, 2)
Screenshot: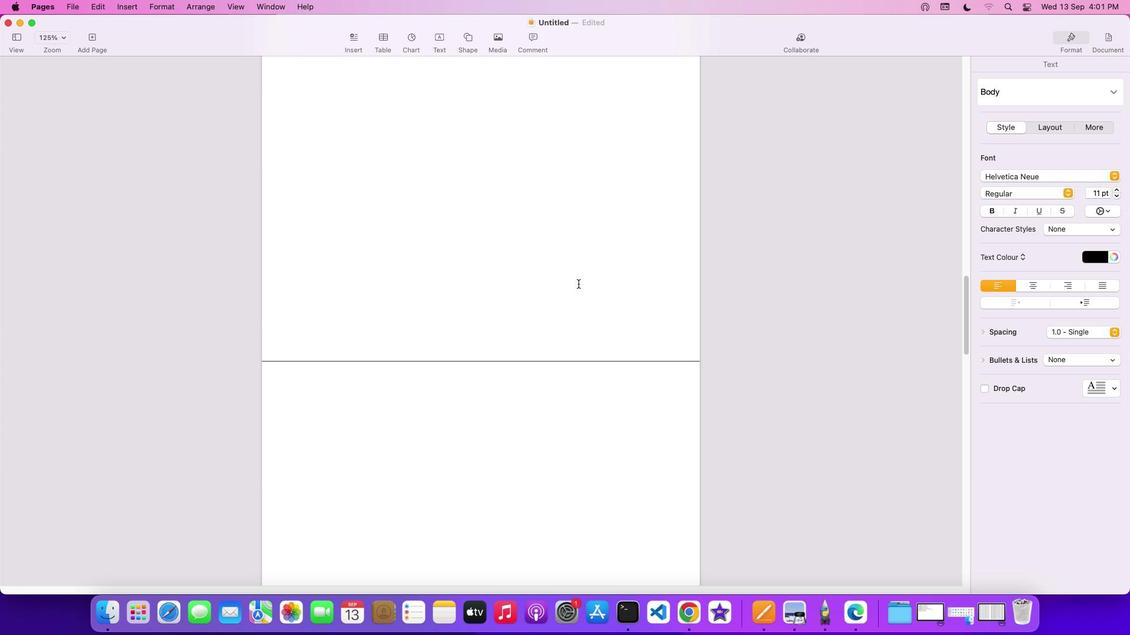 
Action: Mouse scrolled (578, 284) with delta (0, 3)
Screenshot: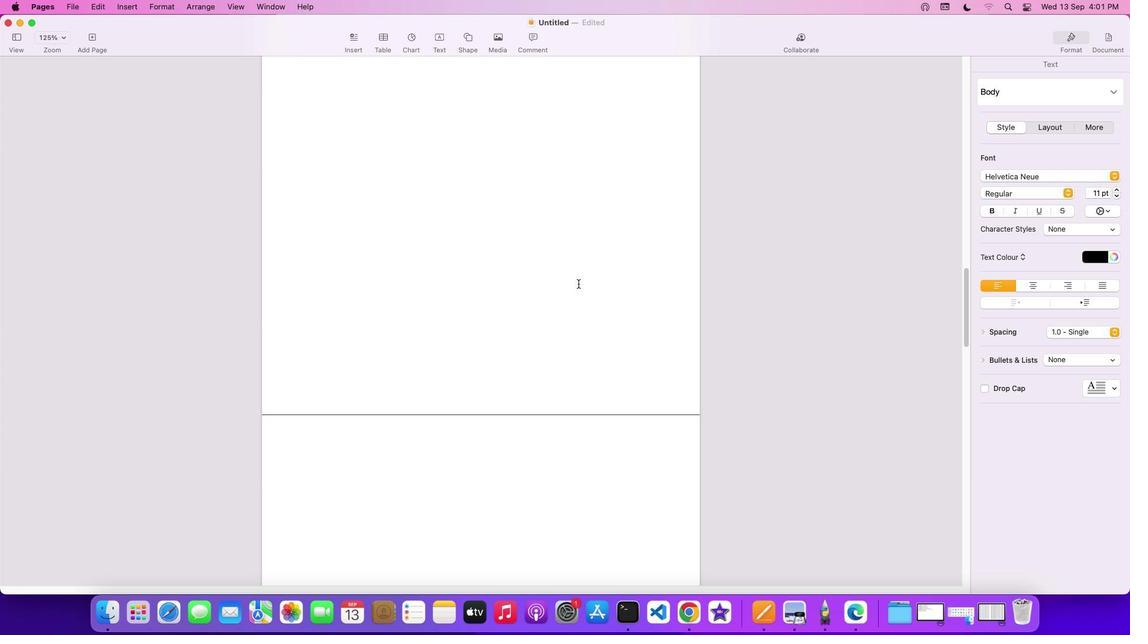 
Action: Mouse scrolled (578, 284) with delta (0, 4)
Screenshot: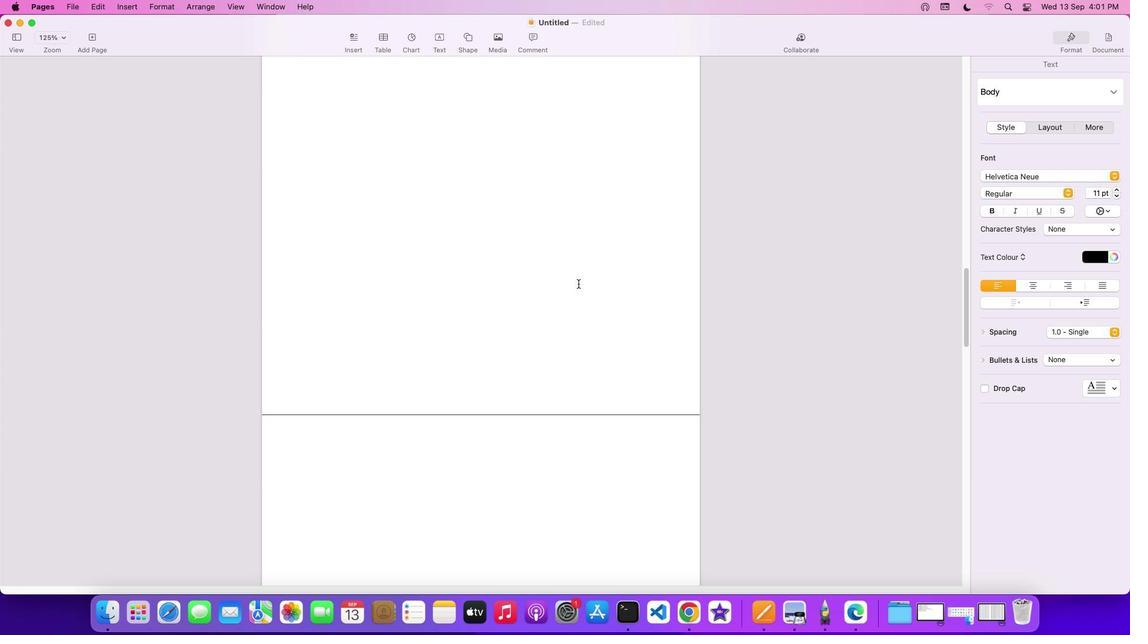 
Action: Mouse scrolled (578, 284) with delta (0, 0)
Screenshot: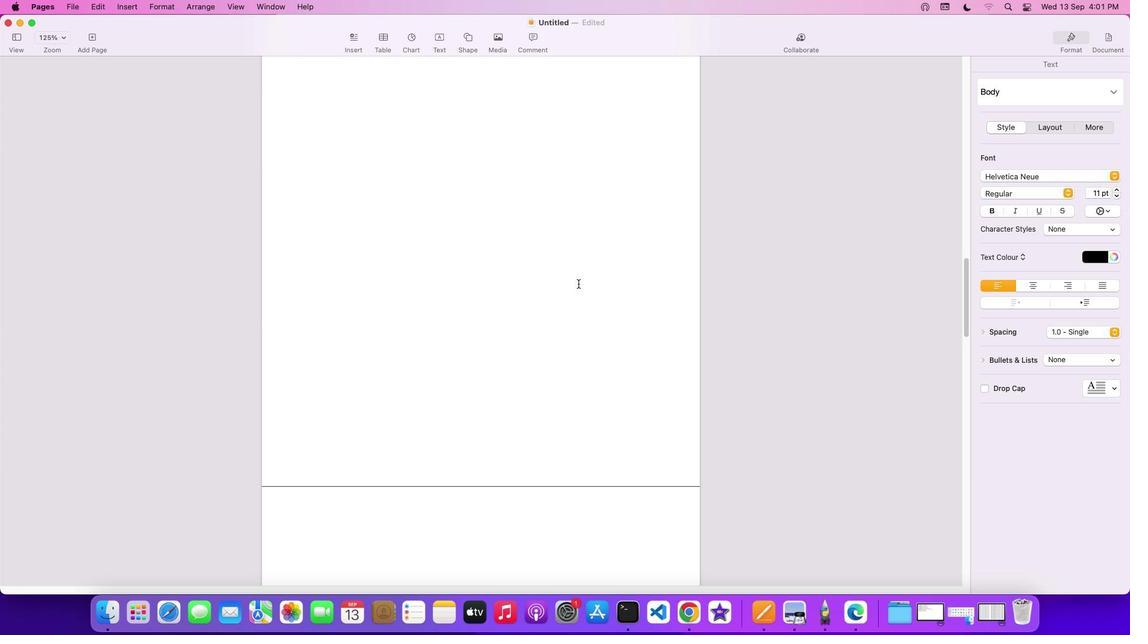 
Action: Mouse scrolled (578, 284) with delta (0, 0)
Screenshot: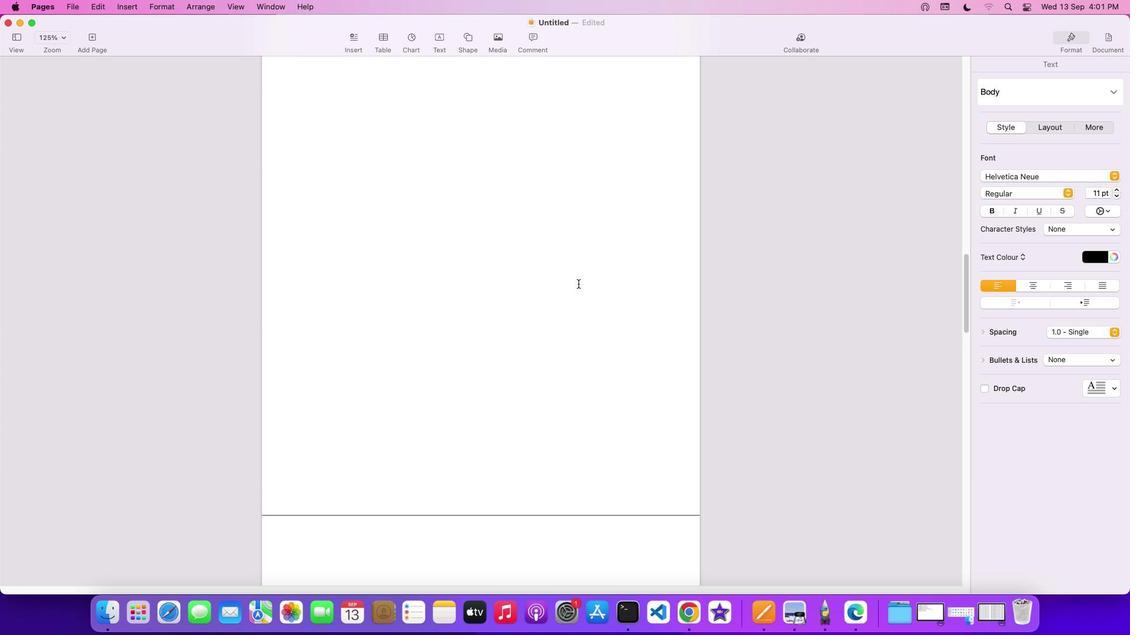 
Action: Mouse scrolled (578, 284) with delta (0, 1)
Screenshot: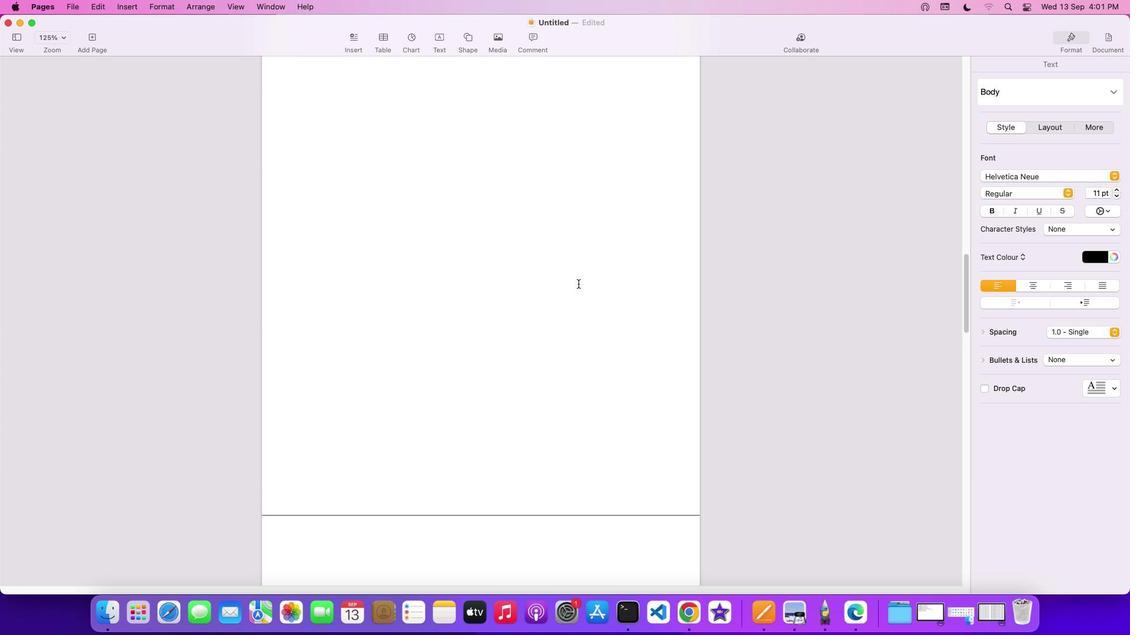 
Action: Mouse scrolled (578, 284) with delta (0, 2)
Screenshot: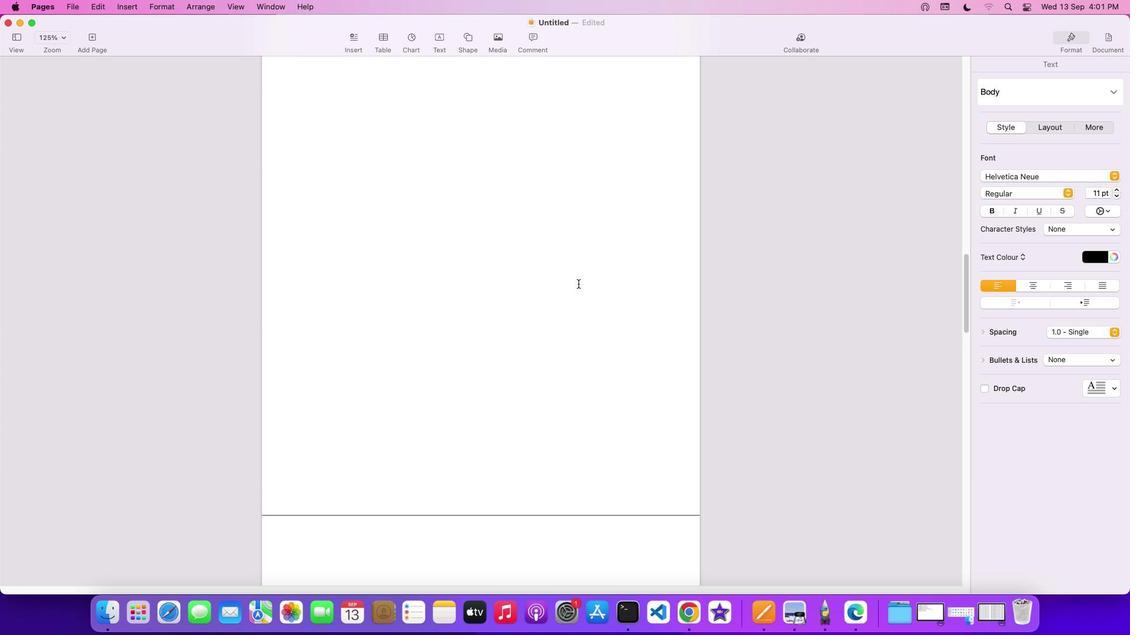 
Action: Mouse scrolled (578, 284) with delta (0, 0)
Screenshot: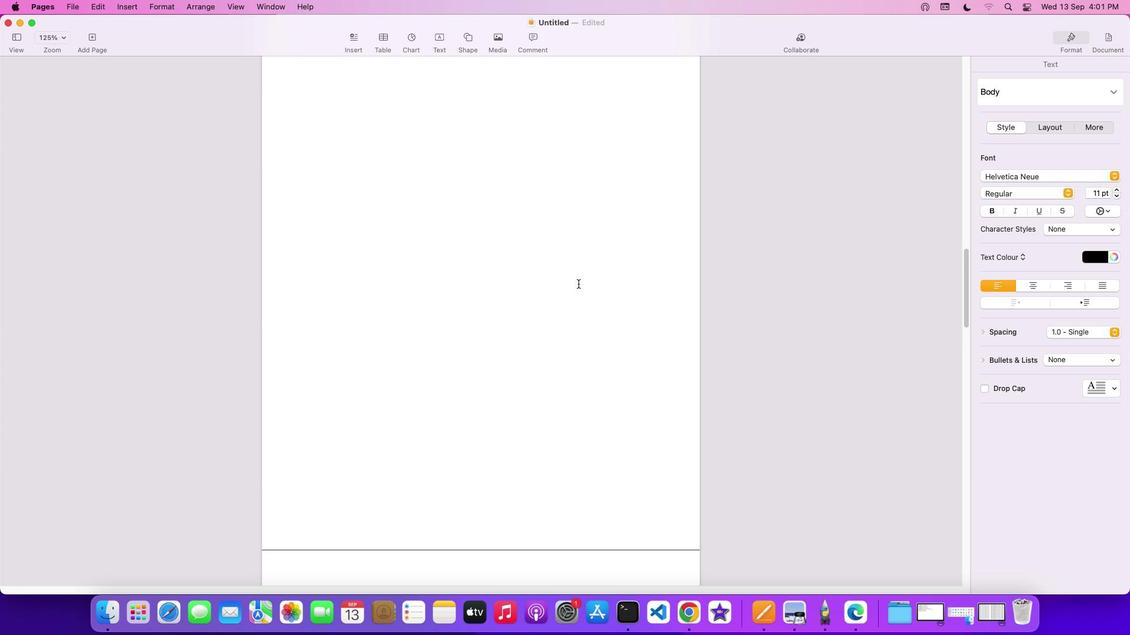 
Action: Mouse scrolled (578, 284) with delta (0, 0)
Screenshot: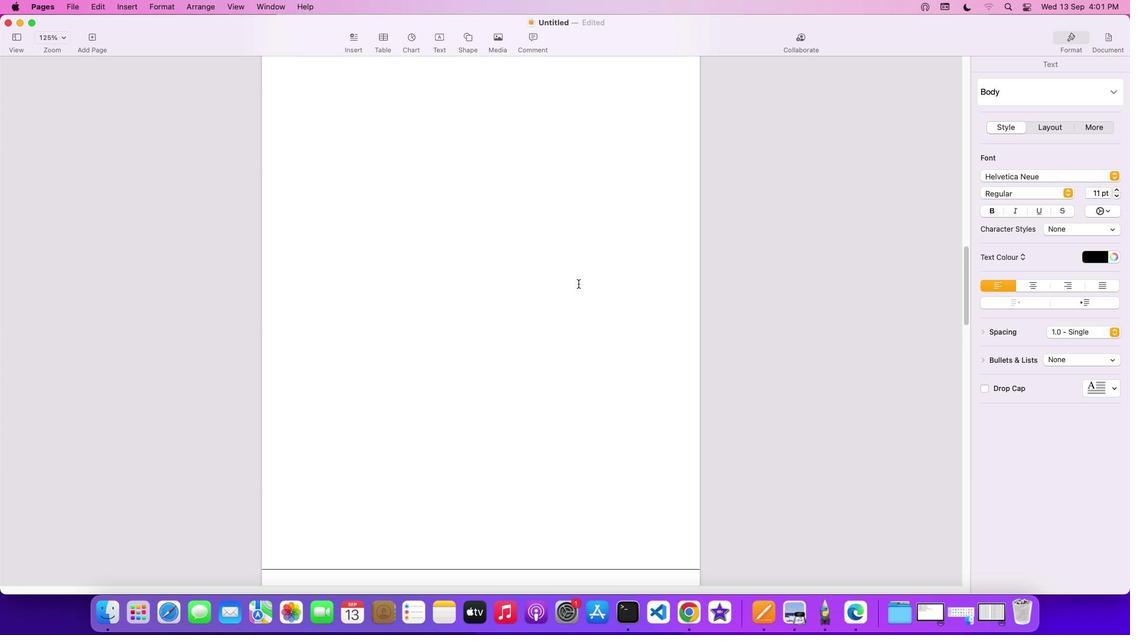 
Action: Mouse scrolled (578, 284) with delta (0, 1)
Screenshot: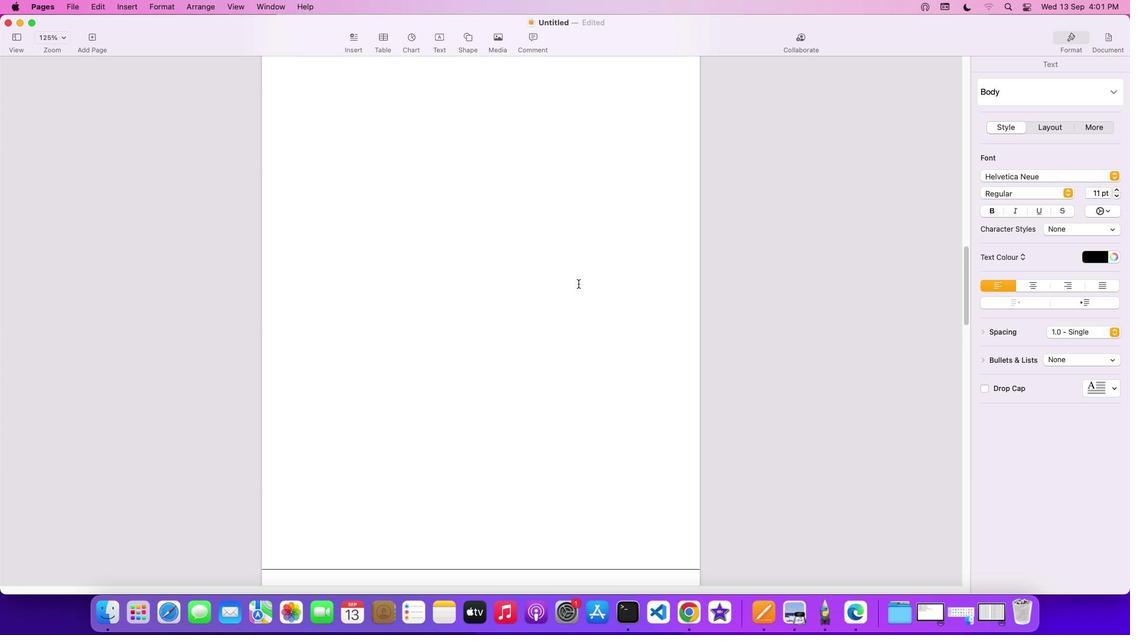
Action: Mouse scrolled (578, 284) with delta (0, 2)
Screenshot: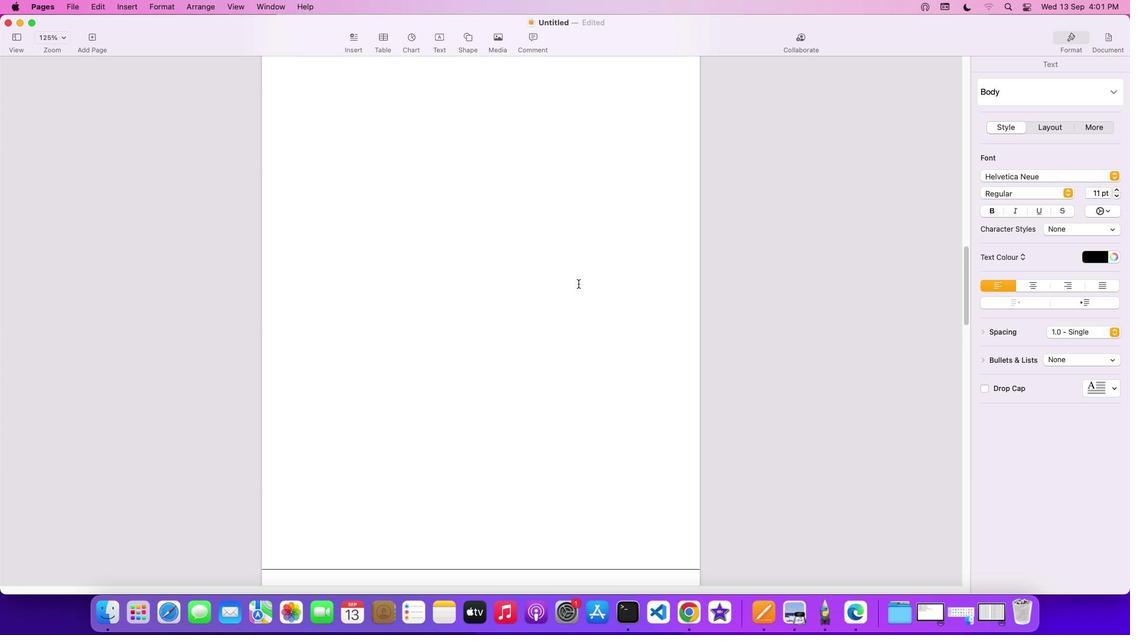 
Action: Mouse scrolled (578, 284) with delta (0, 3)
Screenshot: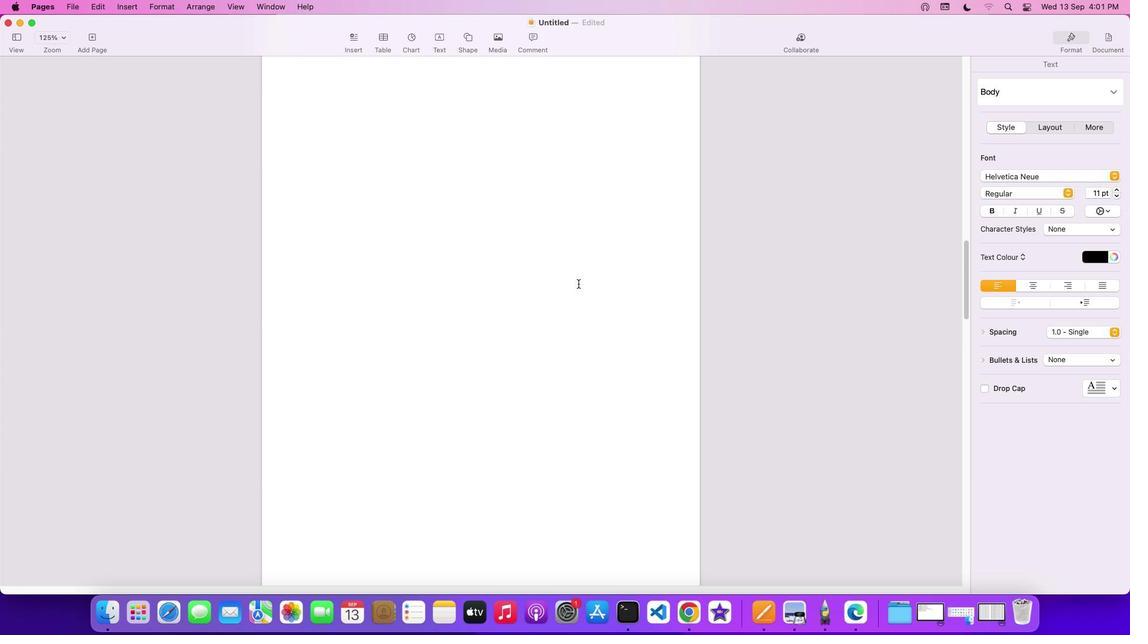 
Action: Mouse scrolled (578, 284) with delta (0, 4)
Screenshot: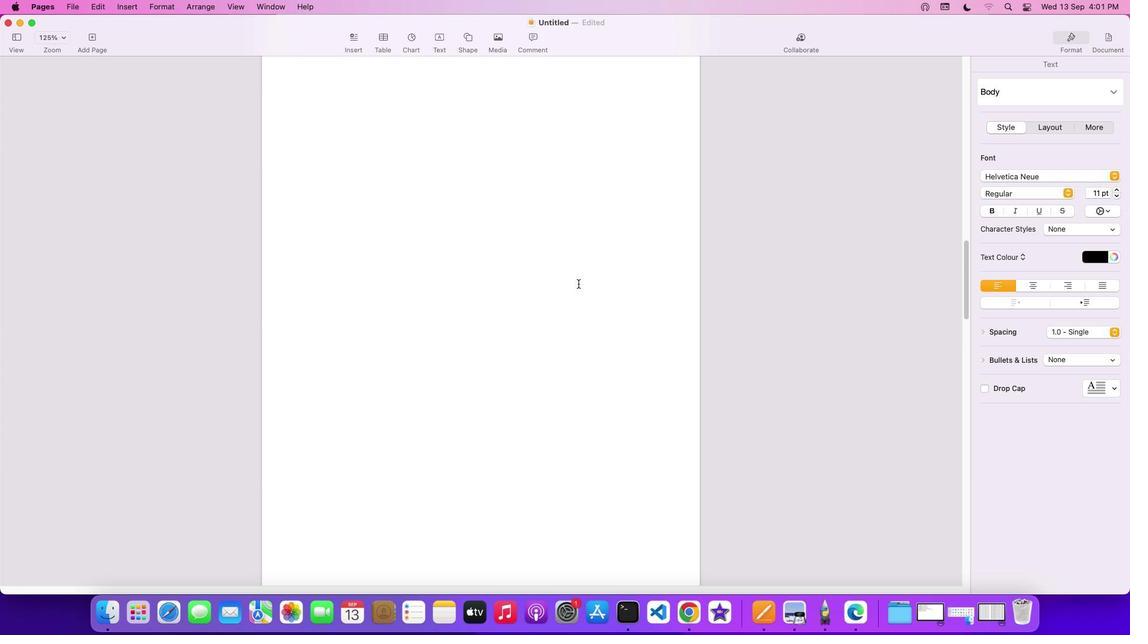 
Action: Mouse scrolled (578, 284) with delta (0, 0)
Screenshot: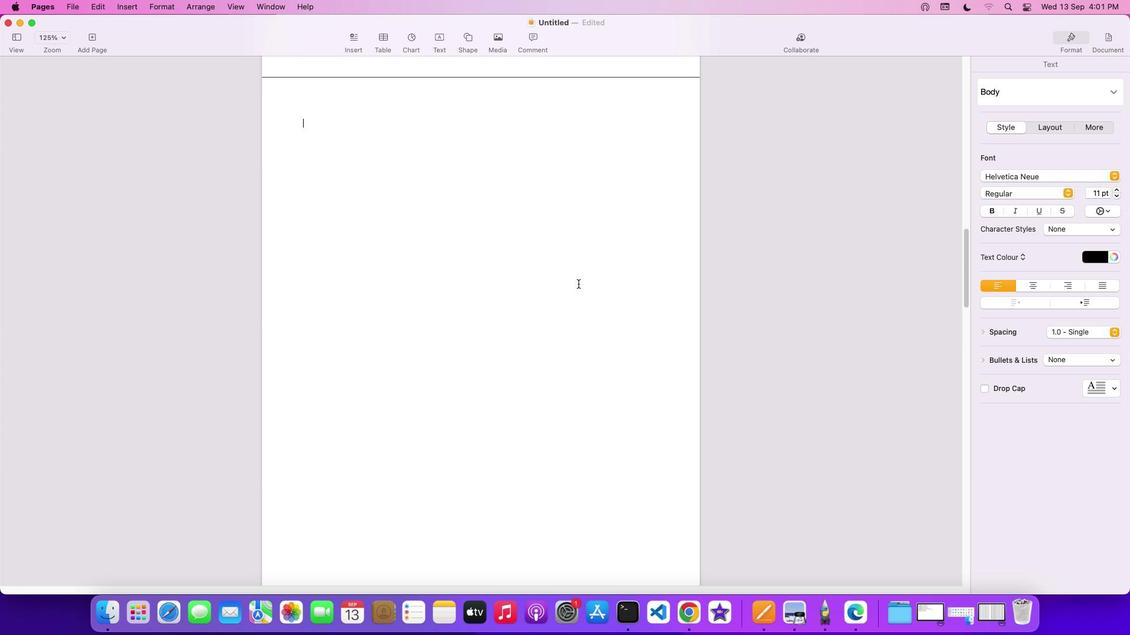 
Action: Mouse scrolled (578, 284) with delta (0, 0)
Screenshot: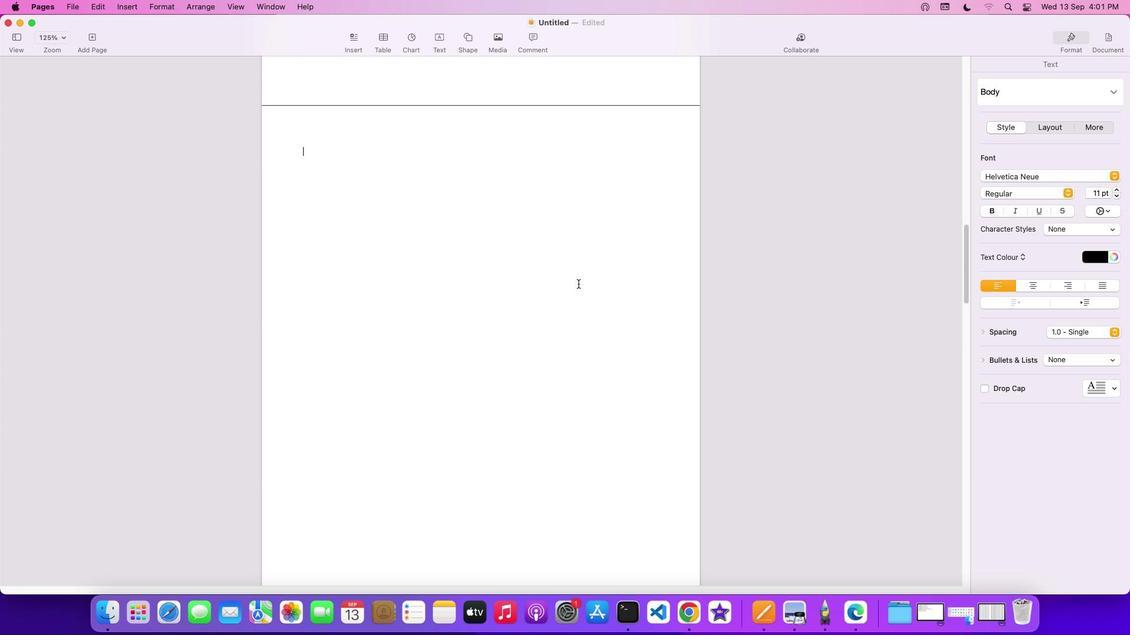 
Action: Mouse scrolled (578, 284) with delta (0, 1)
Screenshot: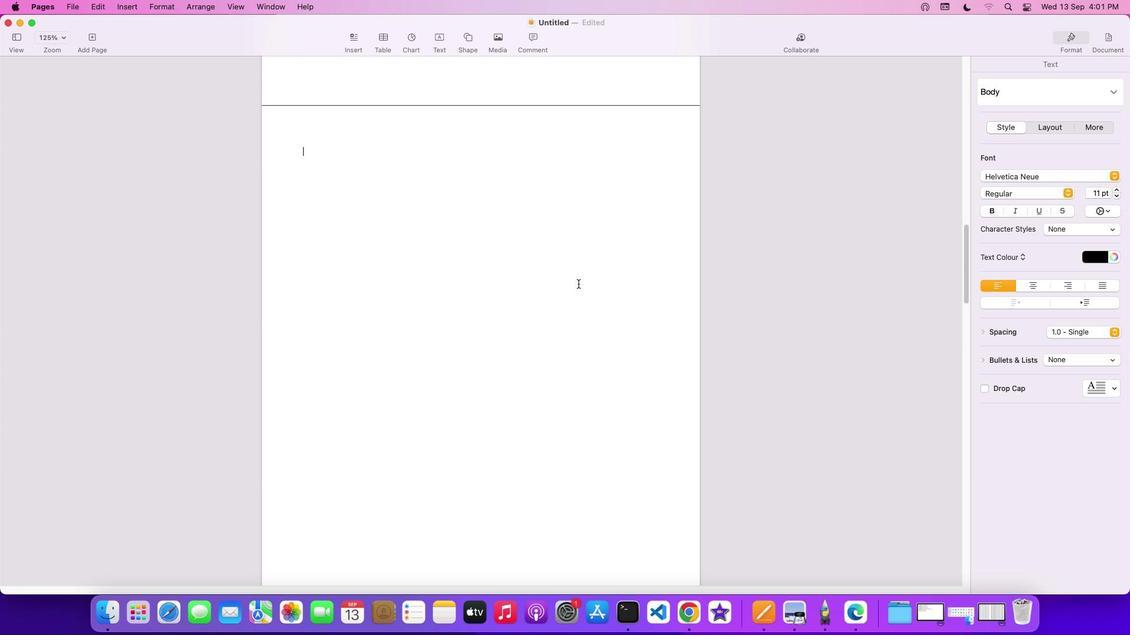 
Action: Mouse scrolled (578, 284) with delta (0, 2)
Screenshot: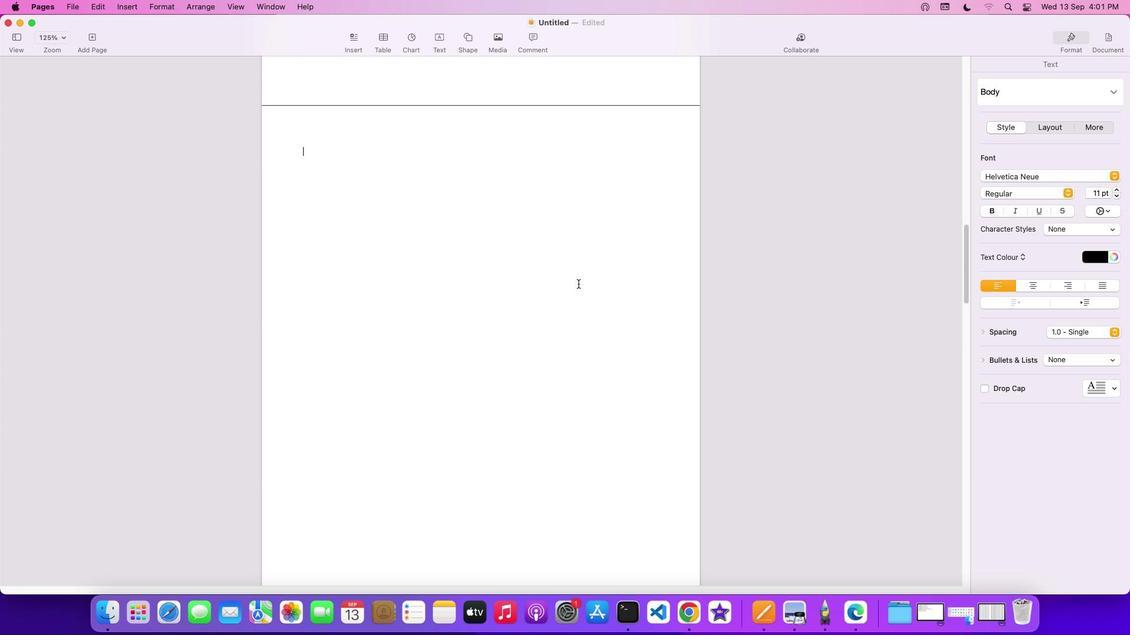 
Action: Mouse scrolled (578, 284) with delta (0, 3)
Screenshot: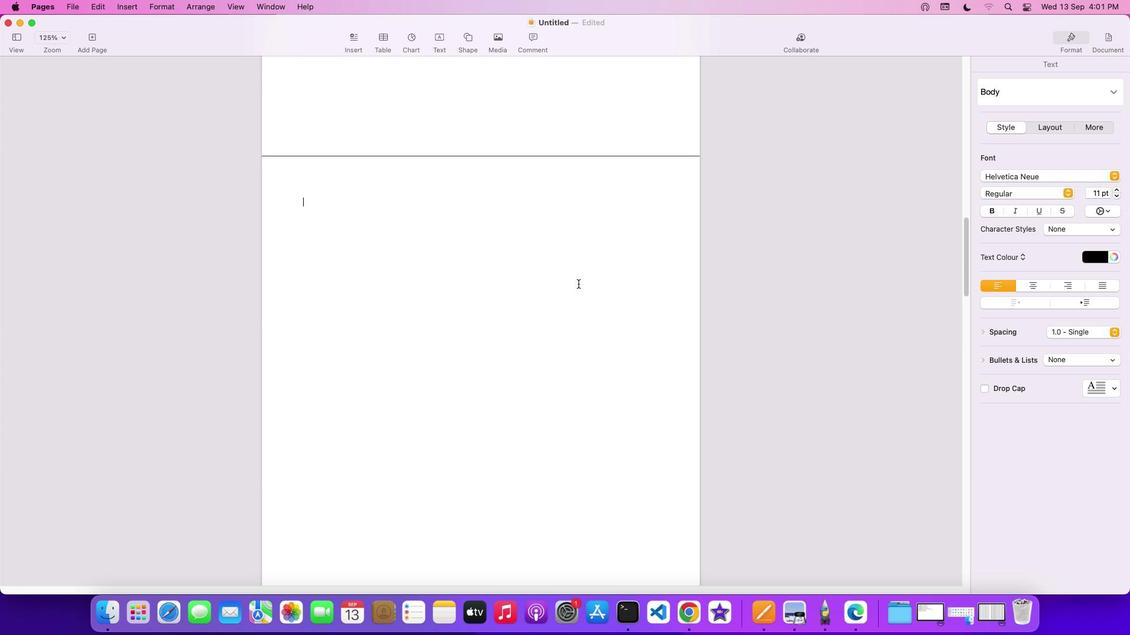 
Action: Mouse scrolled (578, 284) with delta (0, 4)
Screenshot: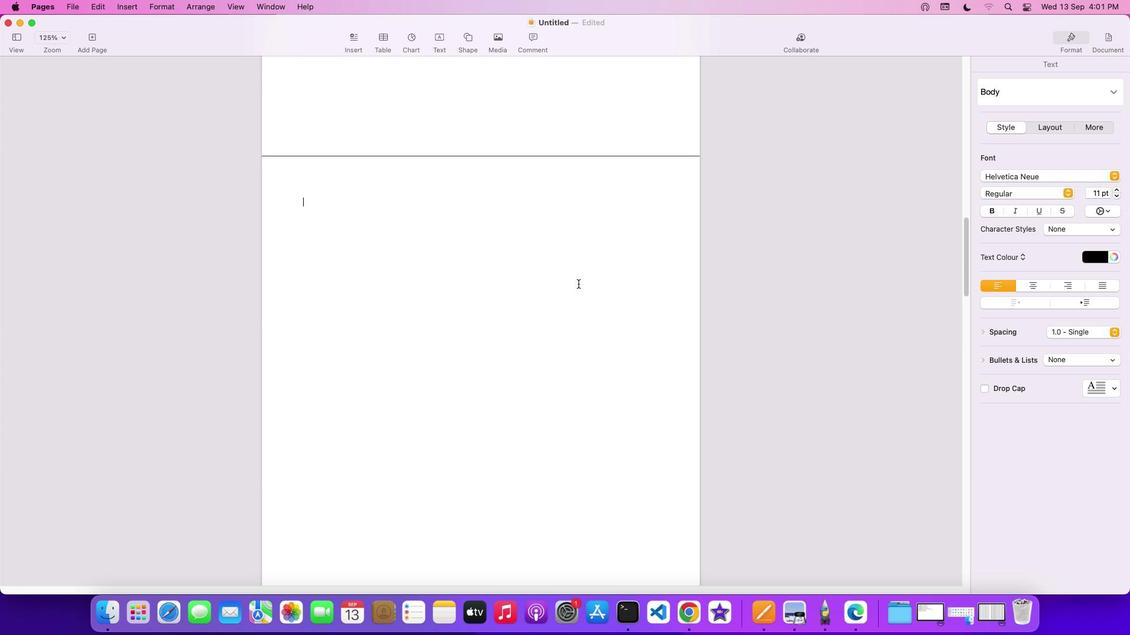 
Action: Mouse scrolled (578, 284) with delta (0, 0)
Screenshot: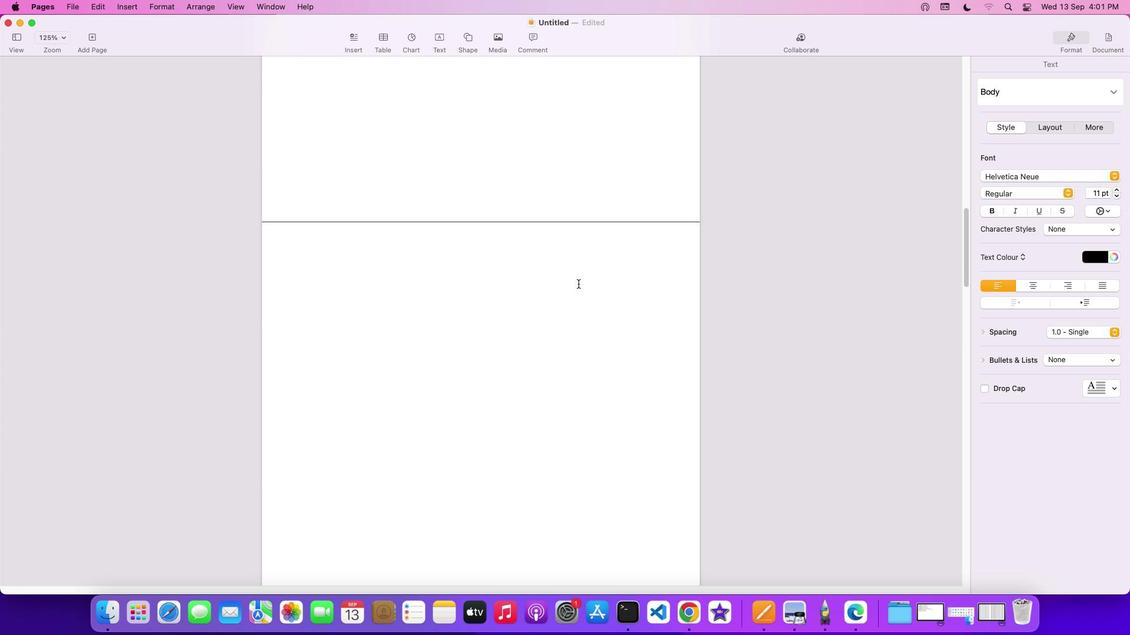 
Action: Mouse scrolled (578, 284) with delta (0, 0)
Screenshot: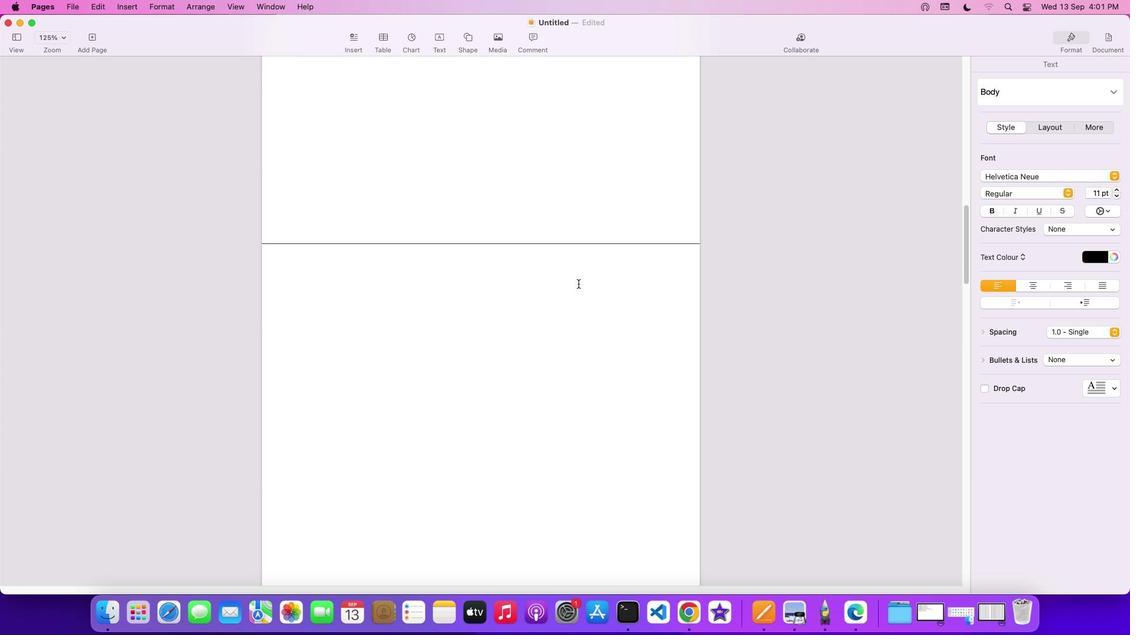 
Action: Mouse scrolled (578, 284) with delta (0, 2)
Screenshot: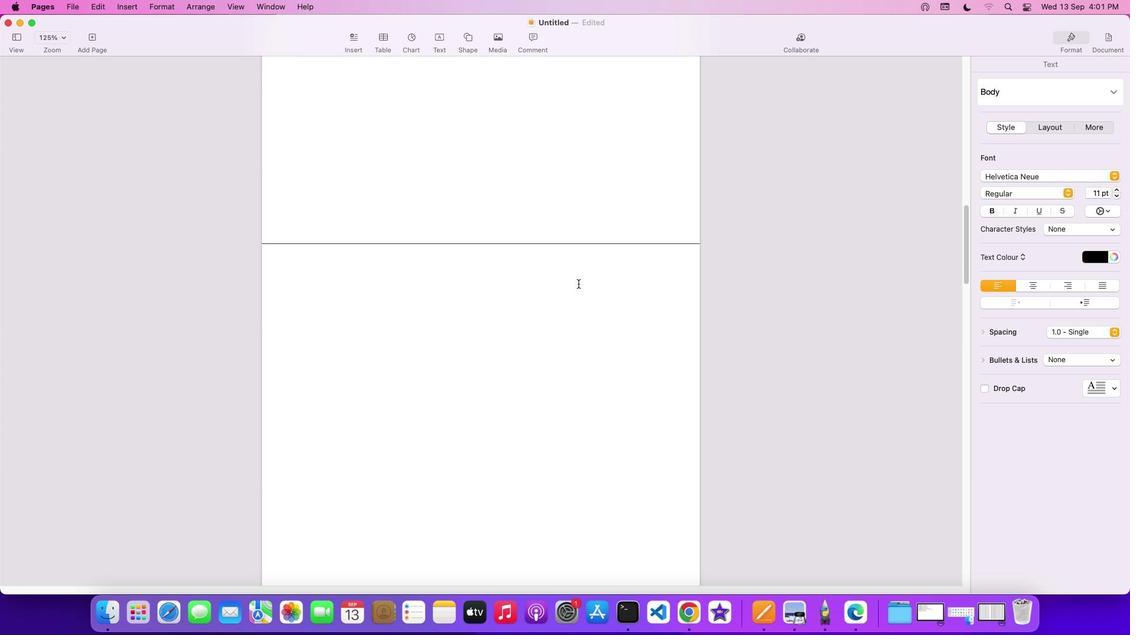 
Action: Mouse scrolled (578, 284) with delta (0, 2)
Screenshot: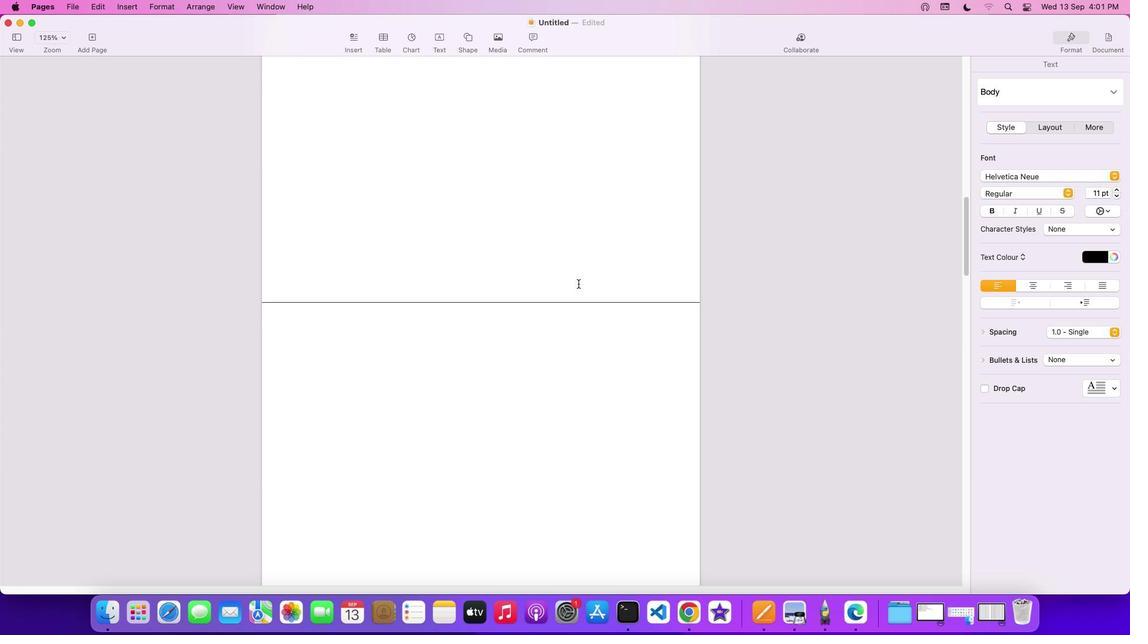
Action: Mouse scrolled (578, 284) with delta (0, 3)
Screenshot: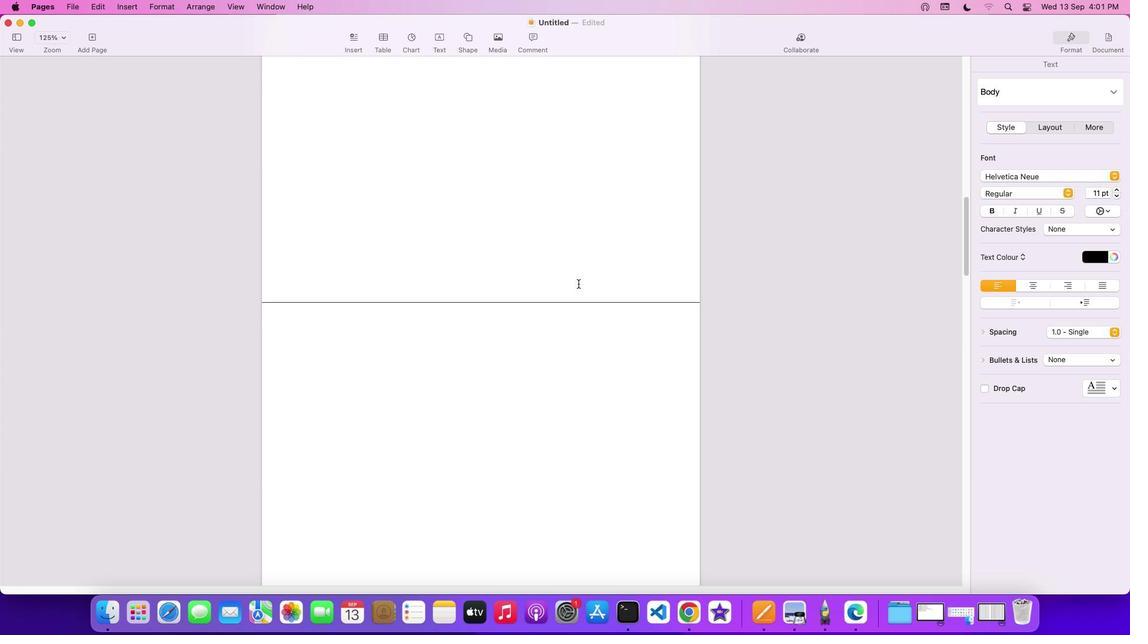 
Action: Mouse scrolled (578, 284) with delta (0, 4)
Screenshot: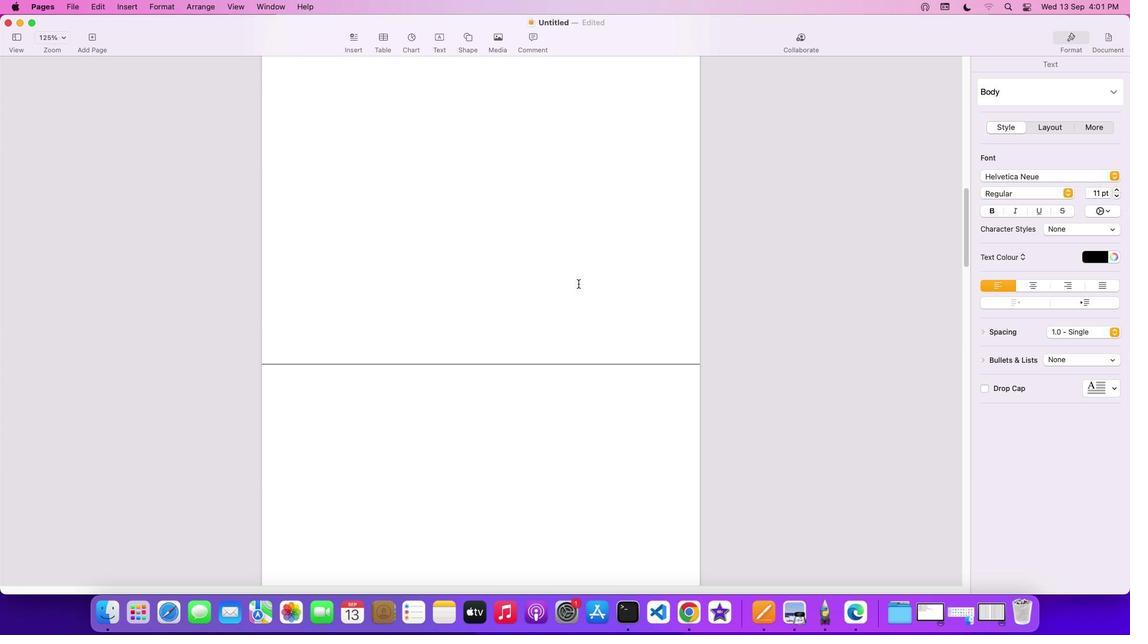 
Action: Mouse scrolled (578, 284) with delta (0, 4)
Screenshot: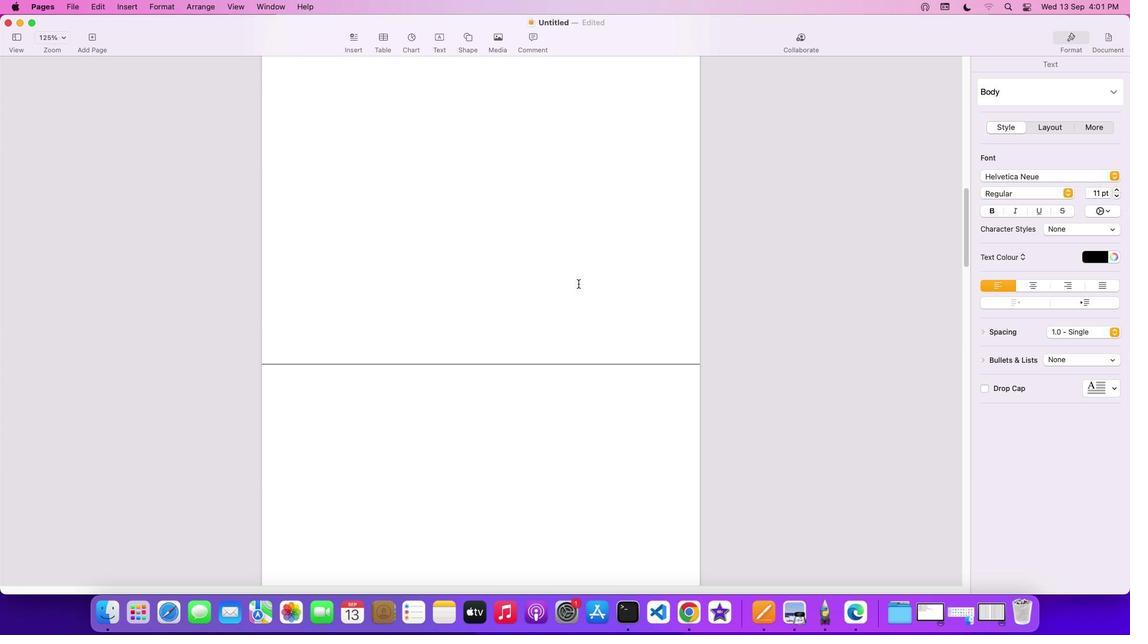 
Action: Mouse moved to (572, 280)
Screenshot: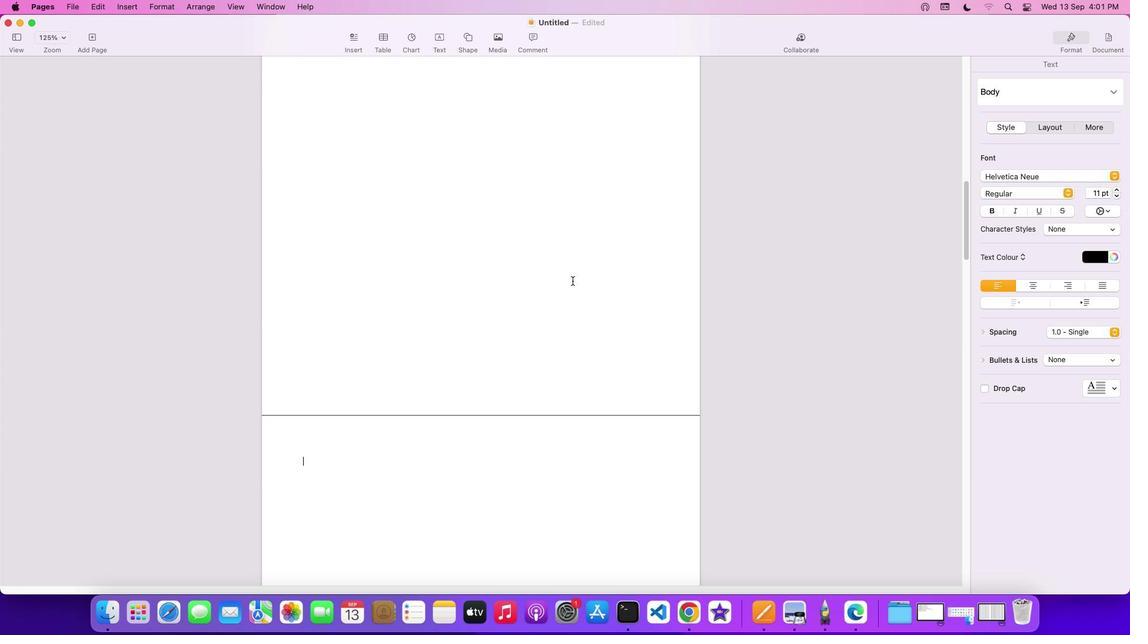 
Action: Mouse pressed left at (572, 280)
Screenshot: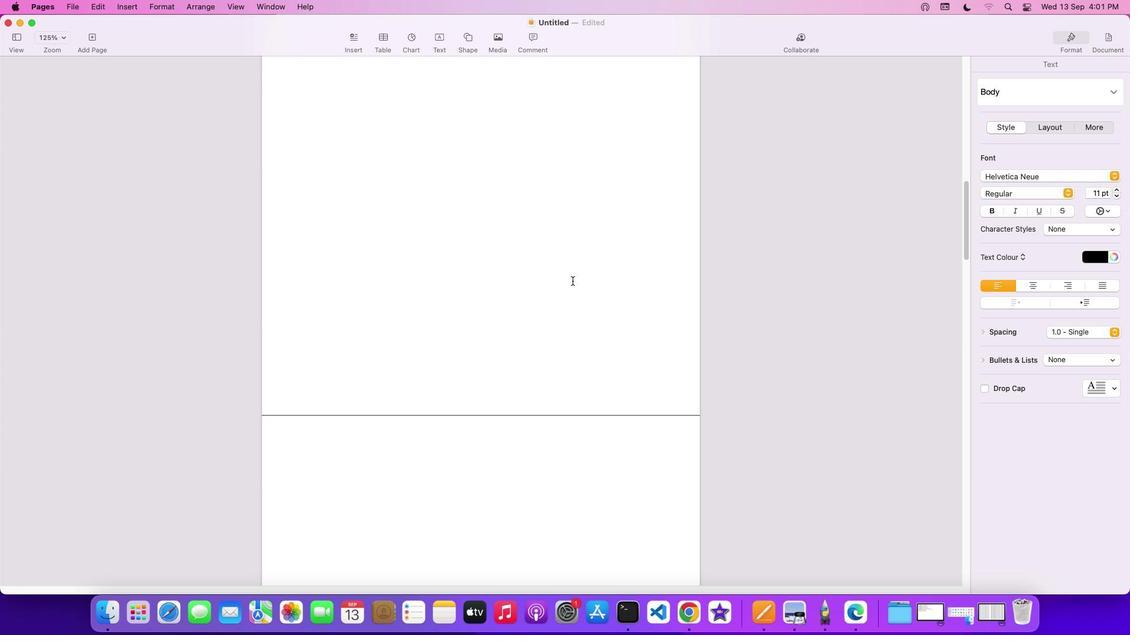 
Action: Mouse moved to (573, 280)
Screenshot: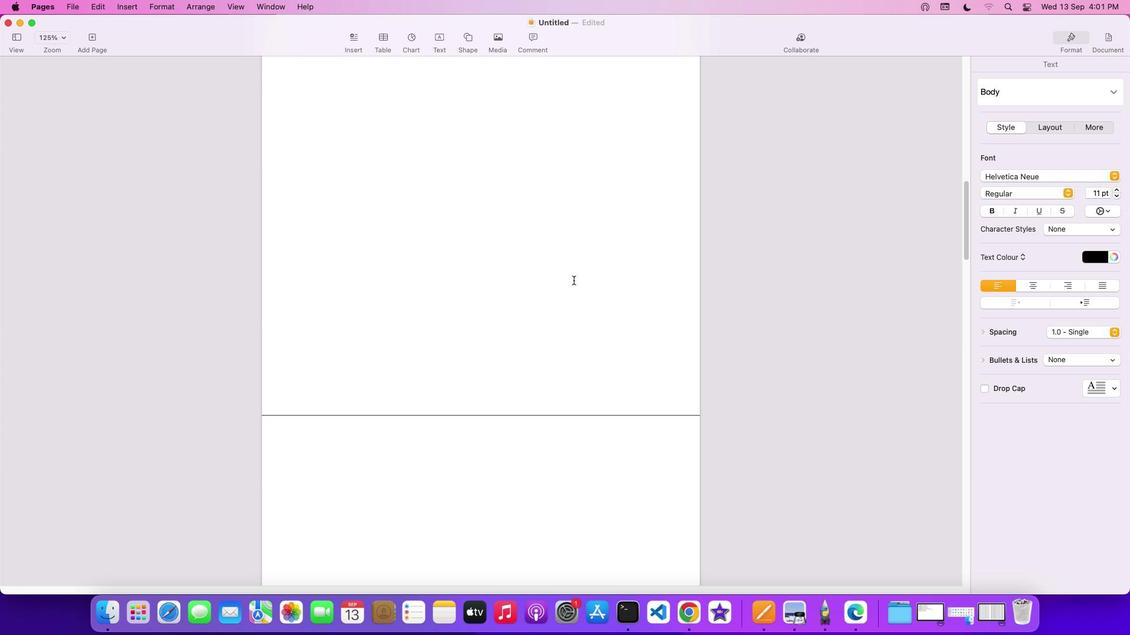 
Action: Mouse scrolled (573, 280) with delta (0, 0)
Screenshot: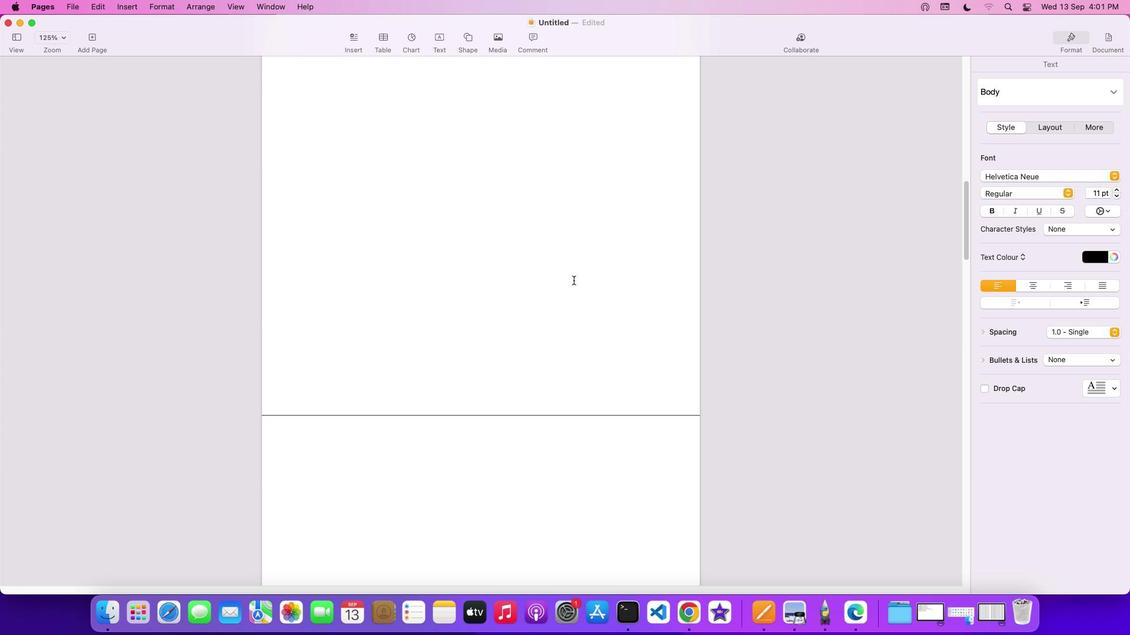 
Action: Mouse scrolled (573, 280) with delta (0, 0)
Screenshot: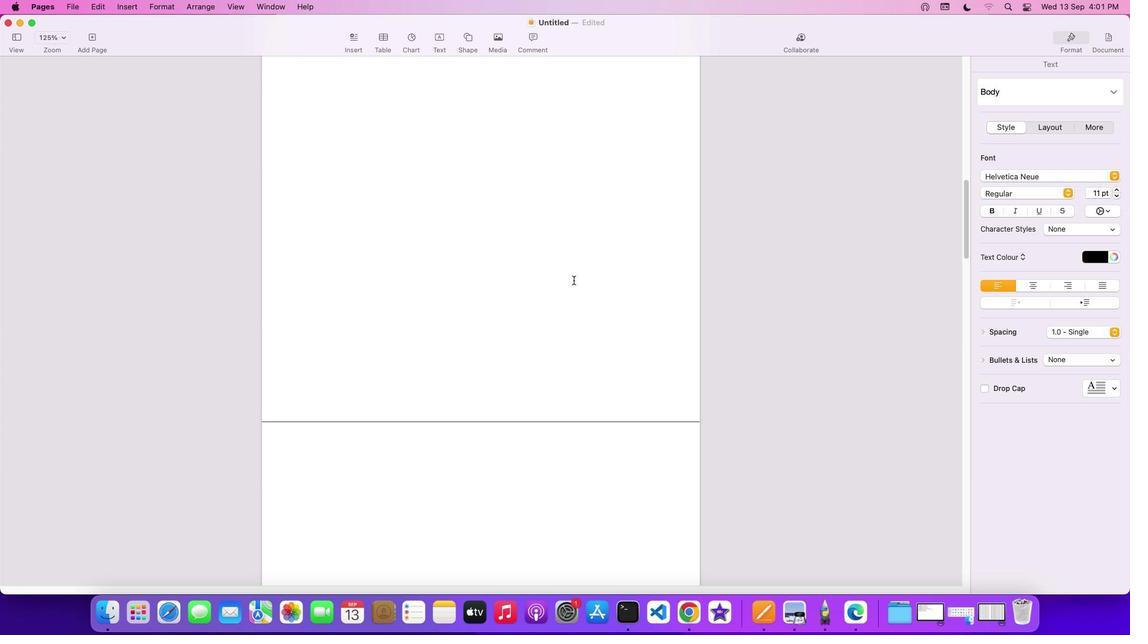 
Action: Mouse scrolled (573, 280) with delta (0, 1)
Screenshot: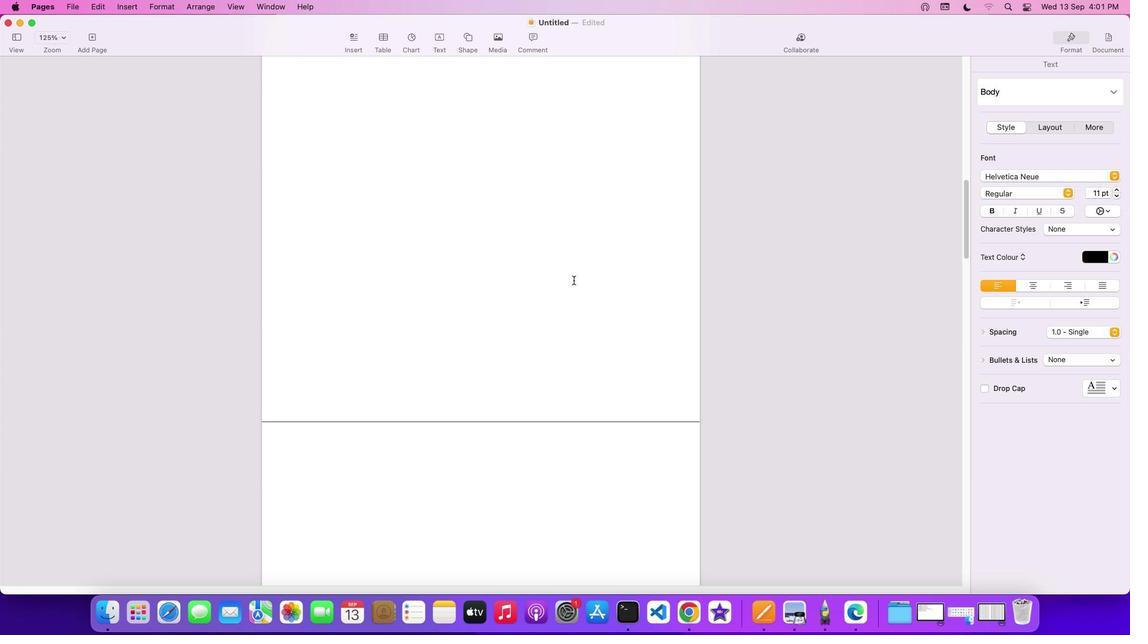 
Action: Mouse scrolled (573, 280) with delta (0, 2)
Screenshot: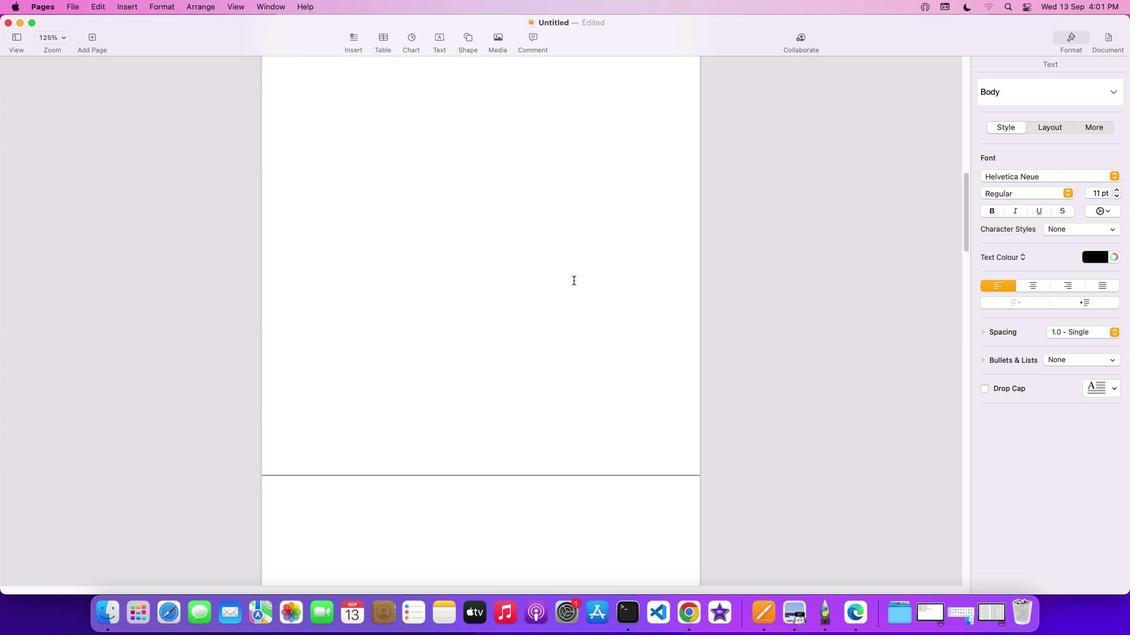 
Action: Mouse scrolled (573, 280) with delta (0, 3)
Screenshot: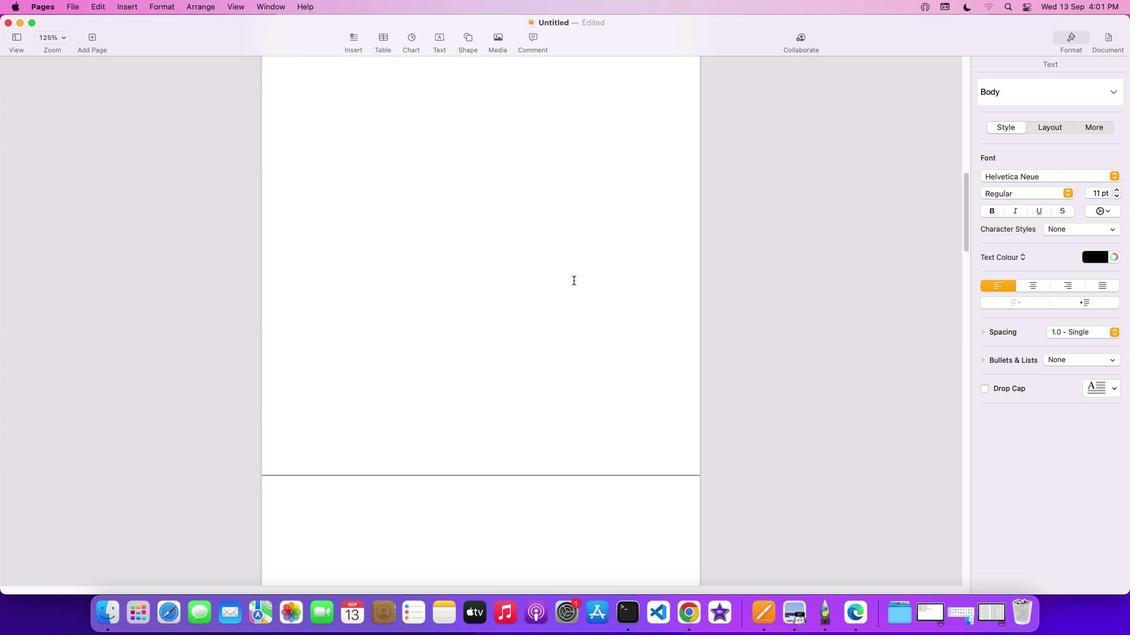 
Action: Mouse scrolled (573, 280) with delta (0, 4)
Screenshot: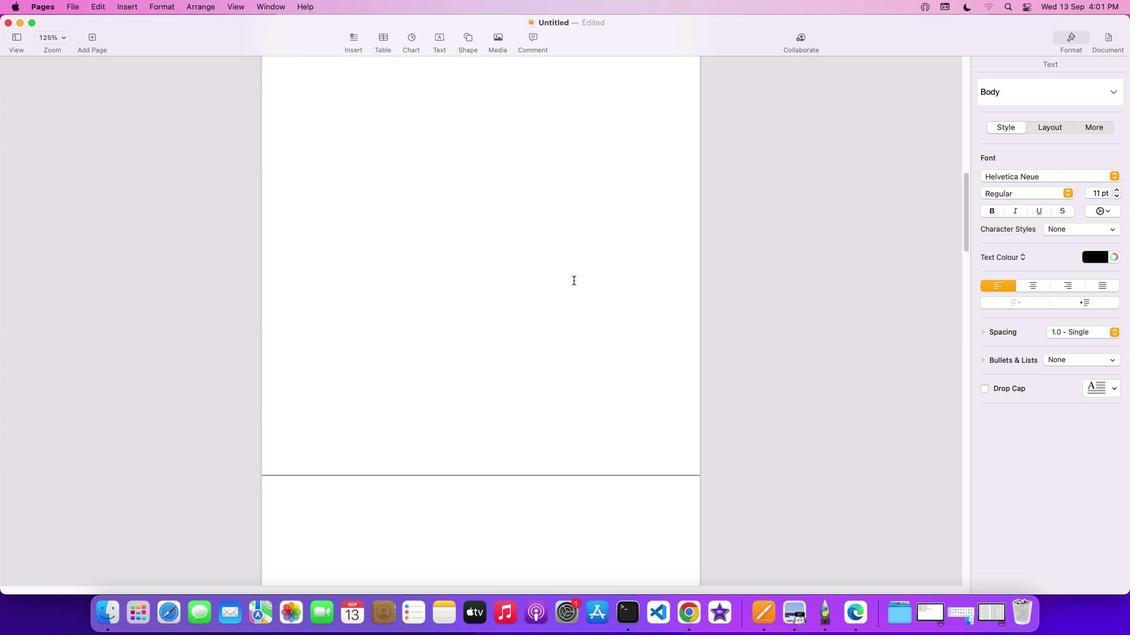 
Action: Mouse moved to (574, 280)
Screenshot: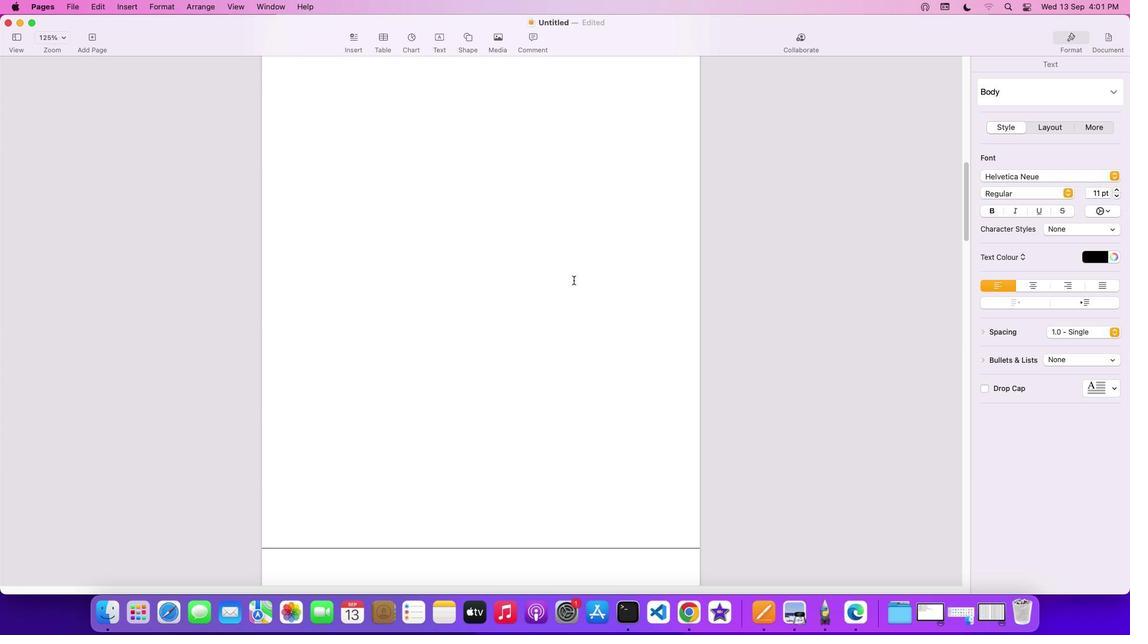 
Action: Mouse scrolled (574, 280) with delta (0, 0)
Screenshot: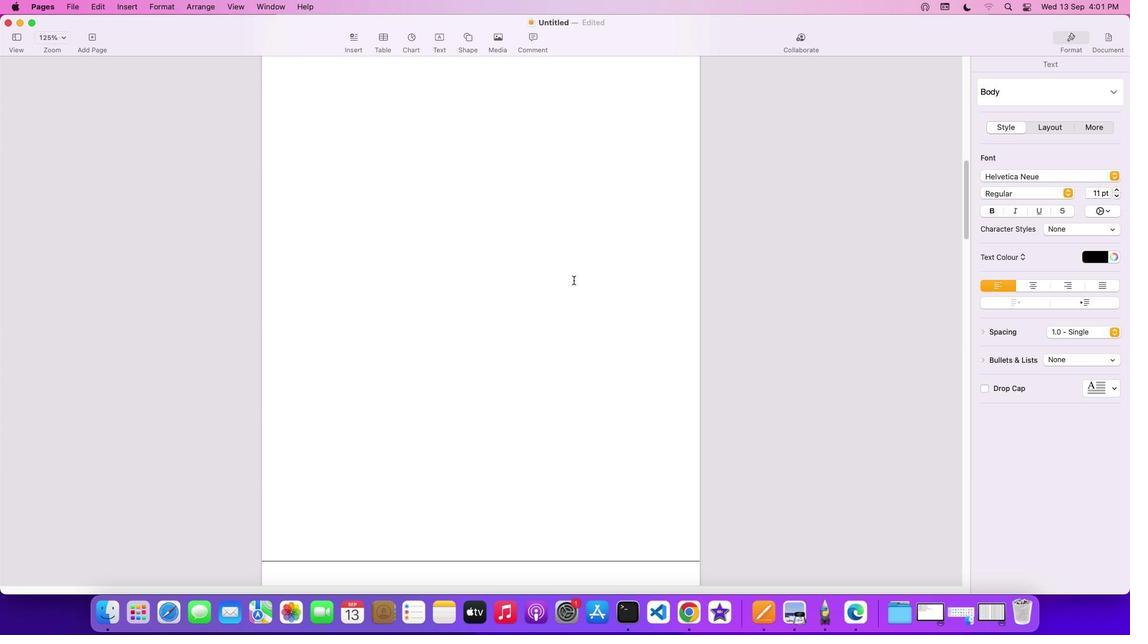 
Action: Mouse scrolled (574, 280) with delta (0, 0)
Screenshot: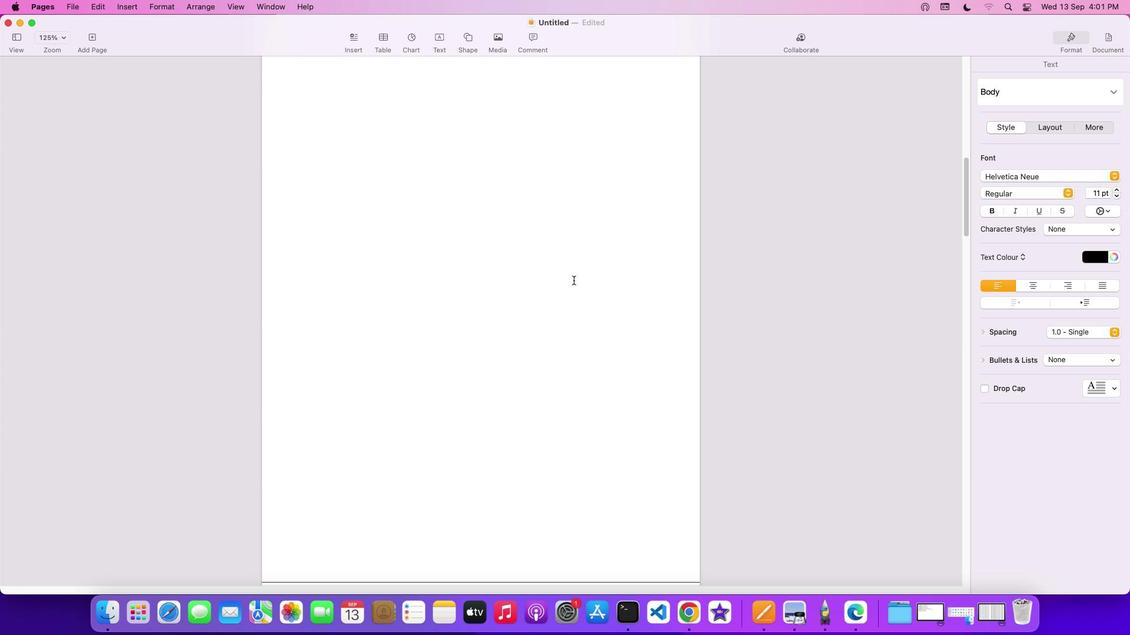 
Action: Mouse scrolled (574, 280) with delta (0, 1)
Screenshot: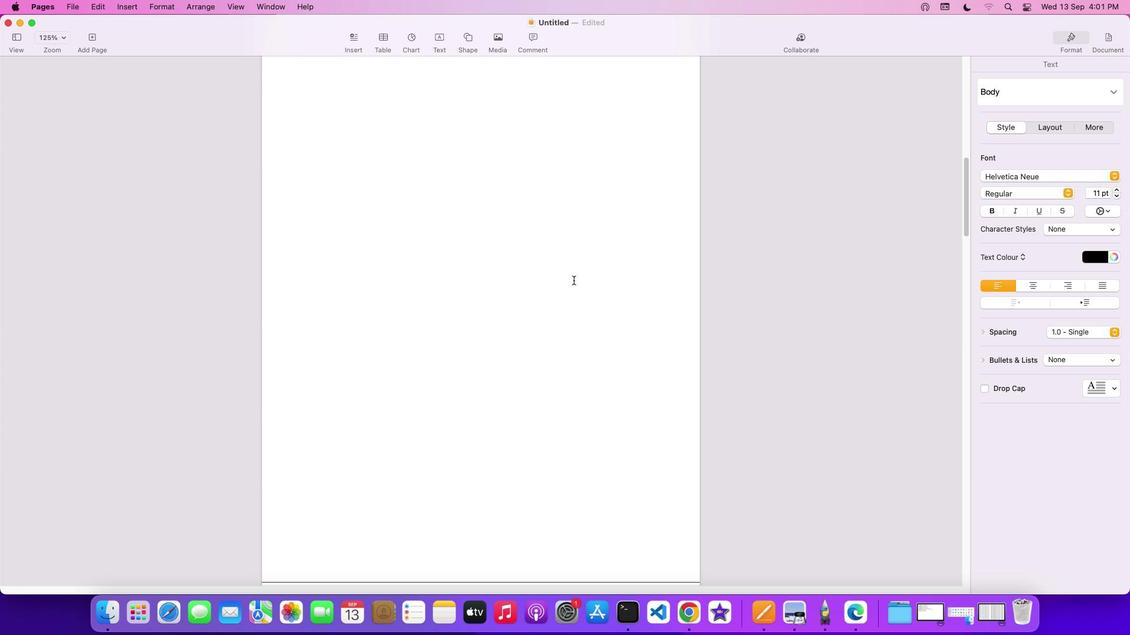 
Action: Mouse scrolled (574, 280) with delta (0, 2)
Screenshot: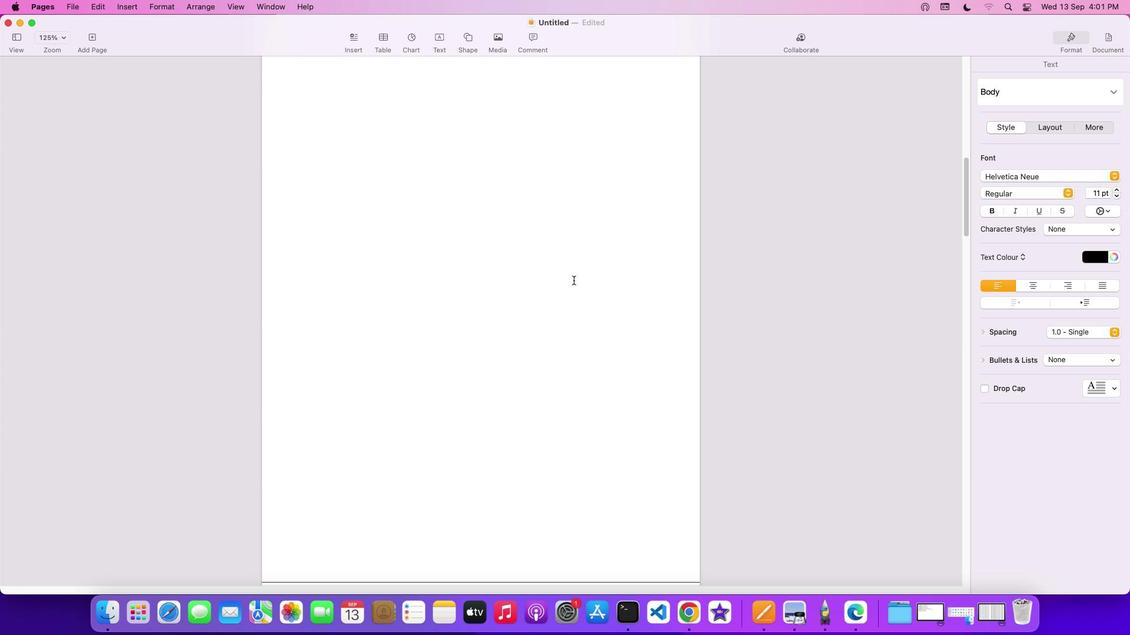 
Action: Mouse scrolled (574, 280) with delta (0, 3)
Screenshot: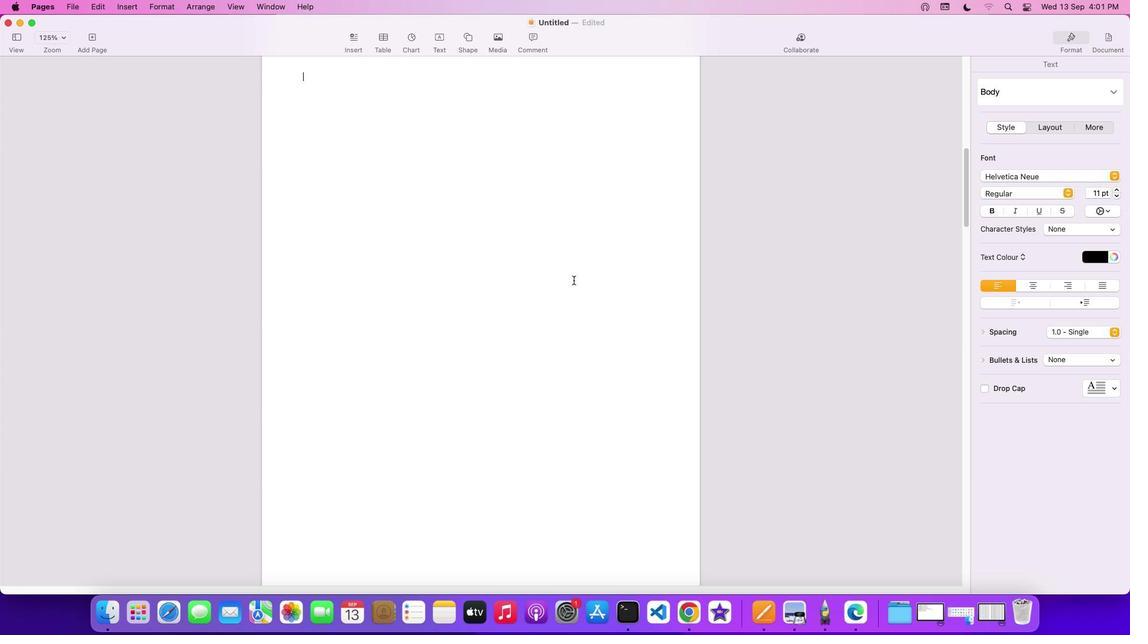 
Action: Mouse scrolled (574, 280) with delta (0, 4)
Screenshot: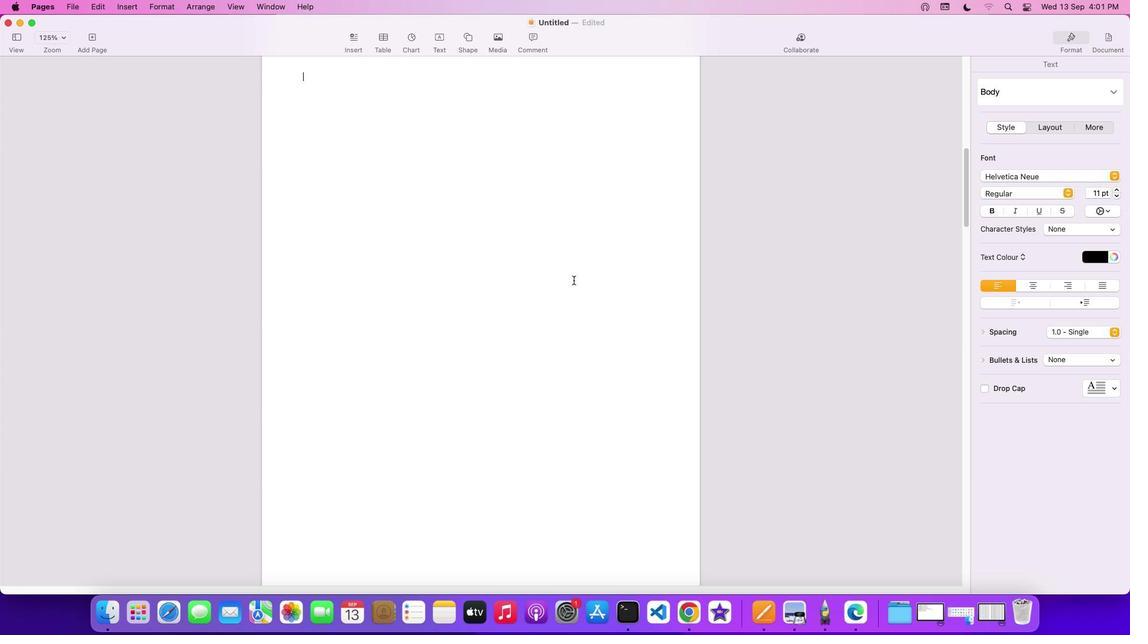 
Action: Mouse scrolled (574, 280) with delta (0, 4)
Screenshot: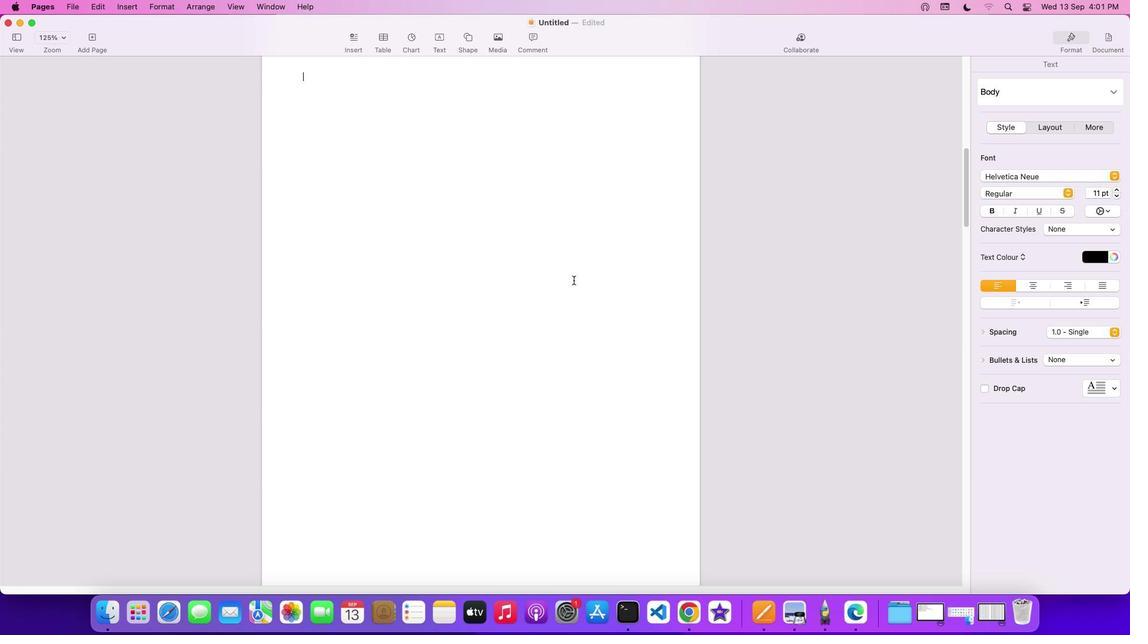 
Action: Mouse moved to (574, 280)
Screenshot: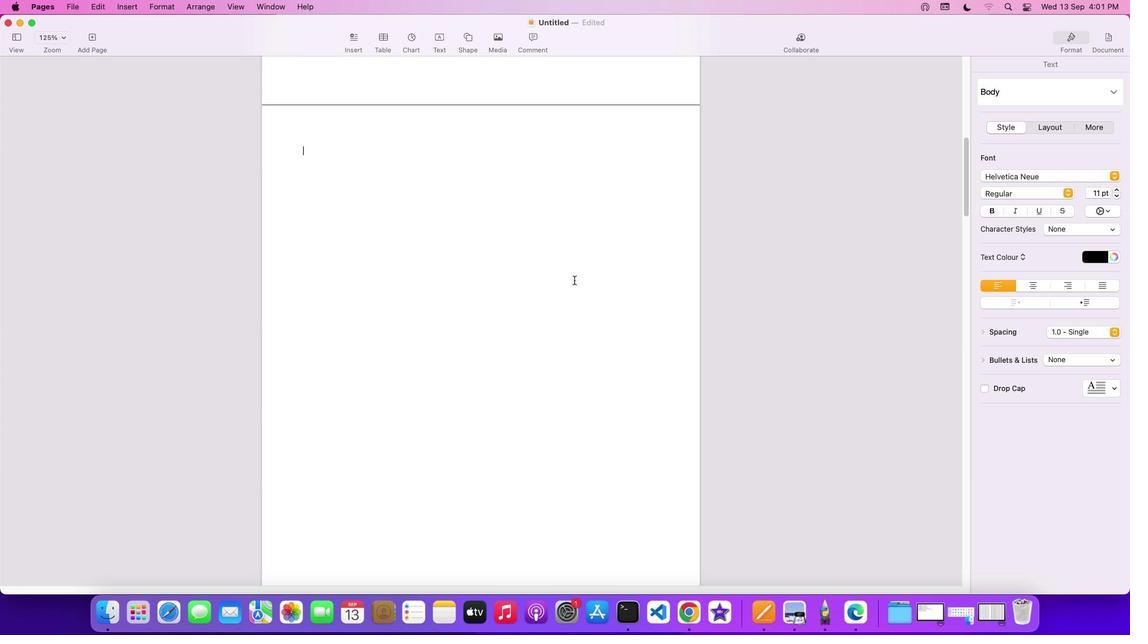 
Action: Mouse scrolled (574, 280) with delta (0, 0)
Screenshot: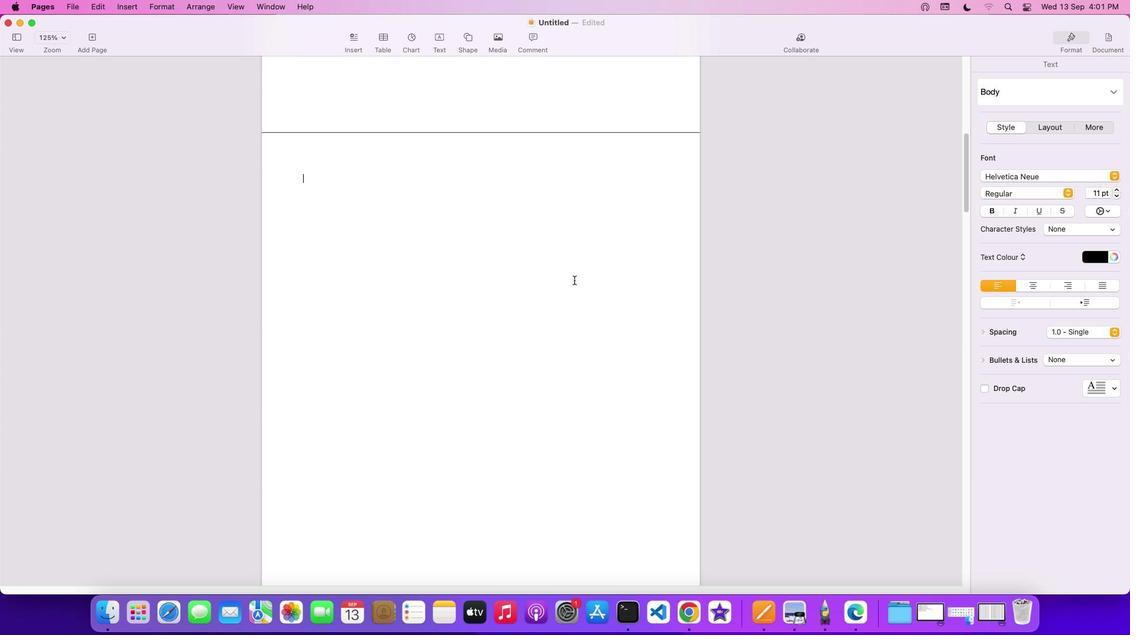 
Action: Mouse scrolled (574, 280) with delta (0, 0)
Screenshot: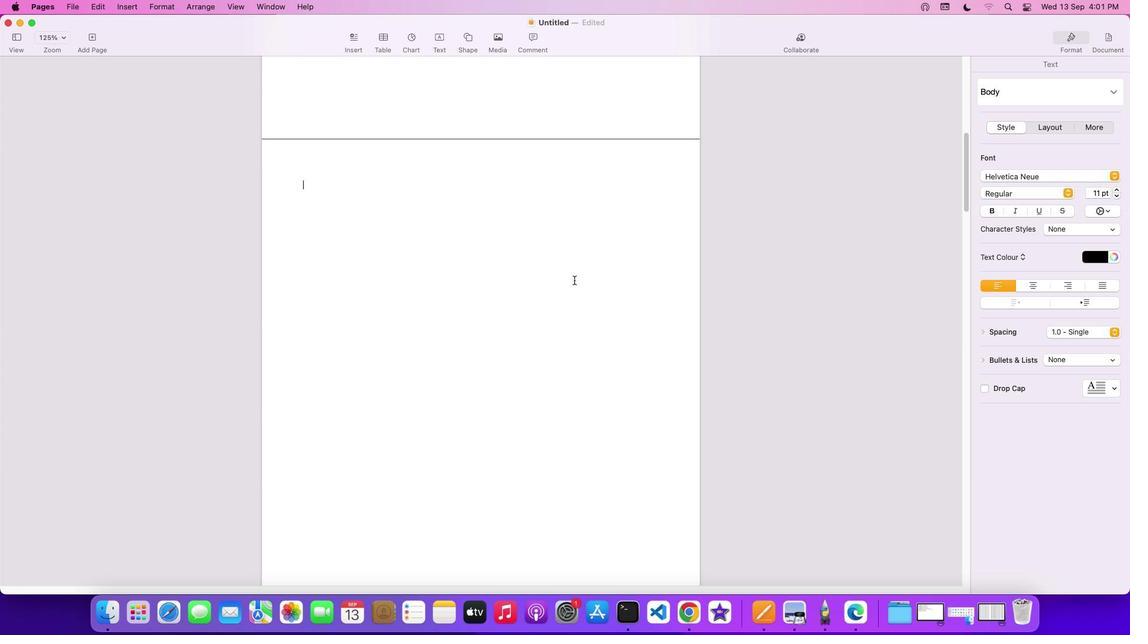 
Action: Mouse scrolled (574, 280) with delta (0, 1)
Screenshot: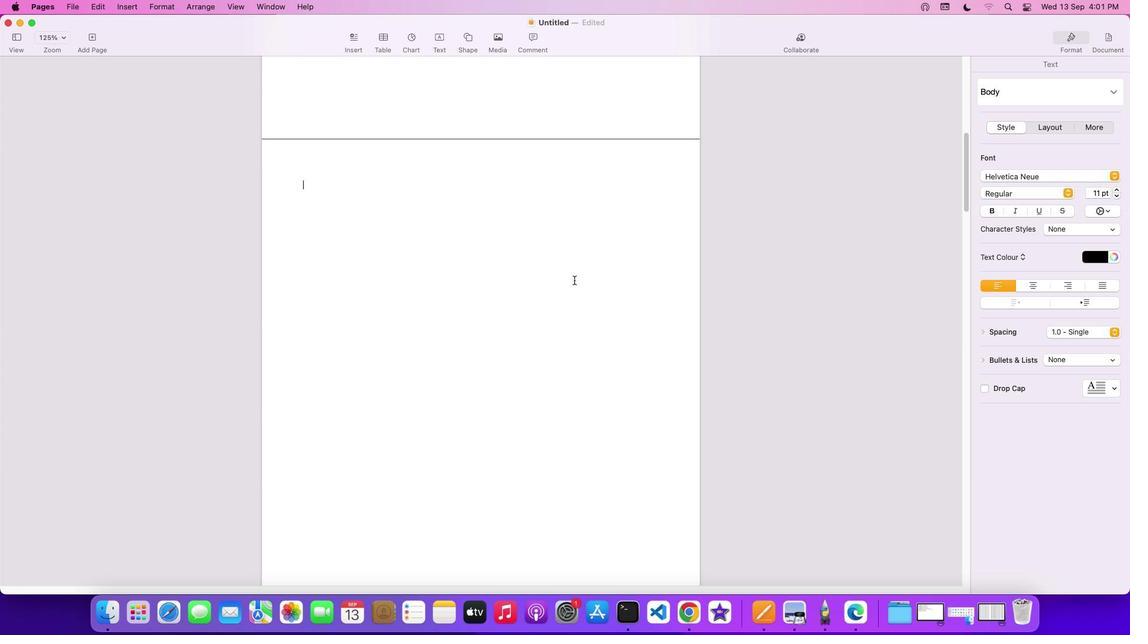 
Action: Mouse scrolled (574, 280) with delta (0, 2)
Screenshot: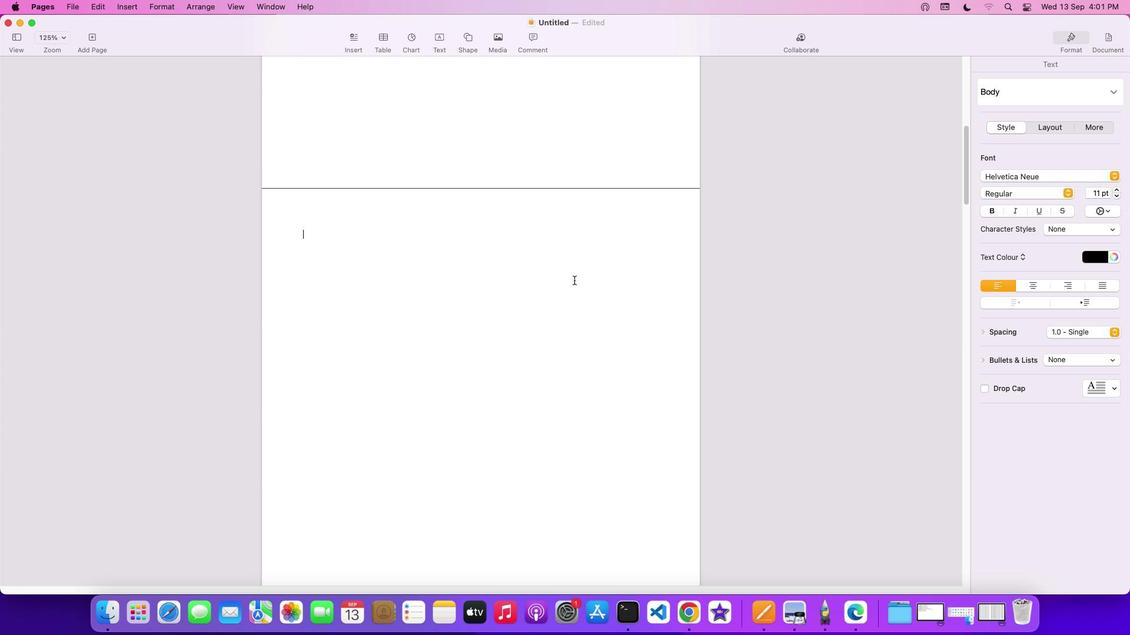 
Action: Mouse scrolled (574, 280) with delta (0, 3)
Screenshot: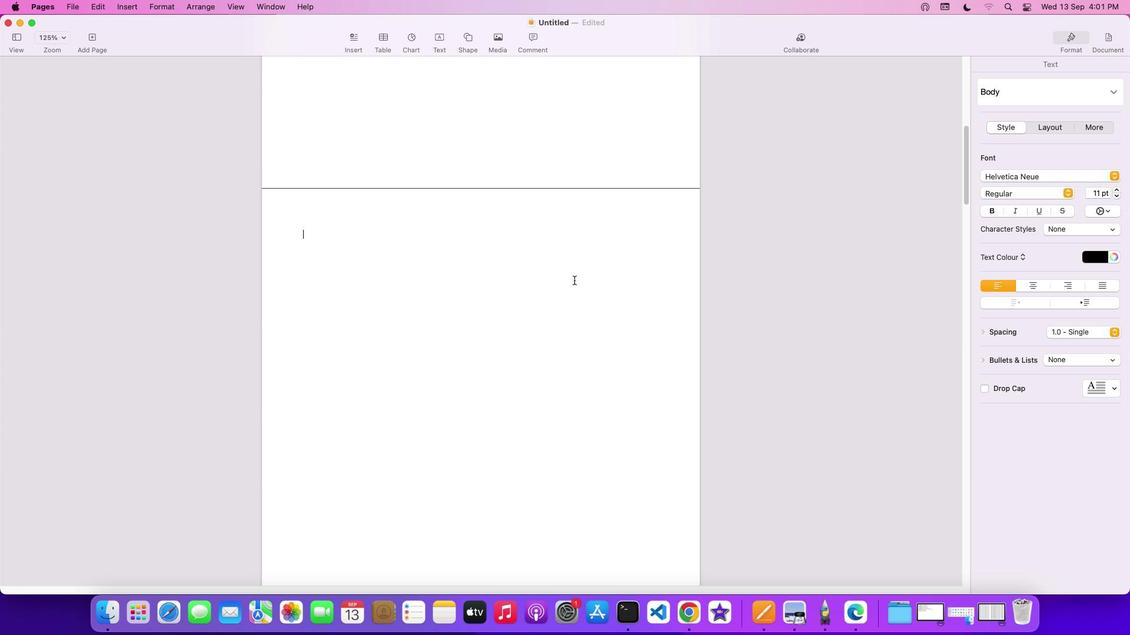 
Action: Mouse scrolled (574, 280) with delta (0, 4)
Screenshot: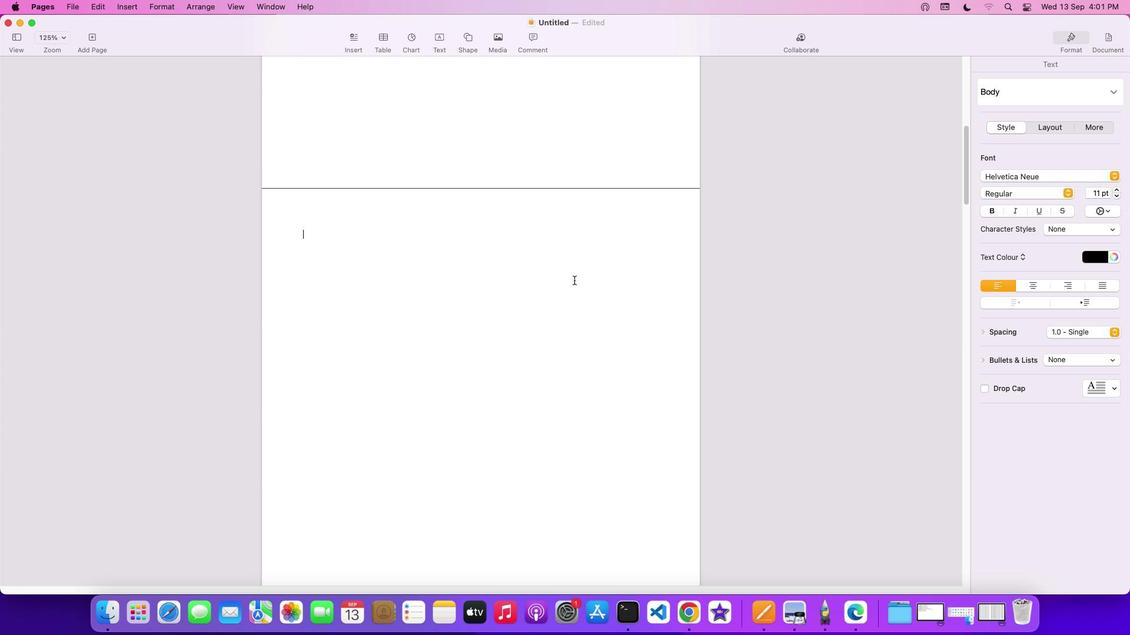 
Action: Mouse scrolled (574, 280) with delta (0, 4)
Screenshot: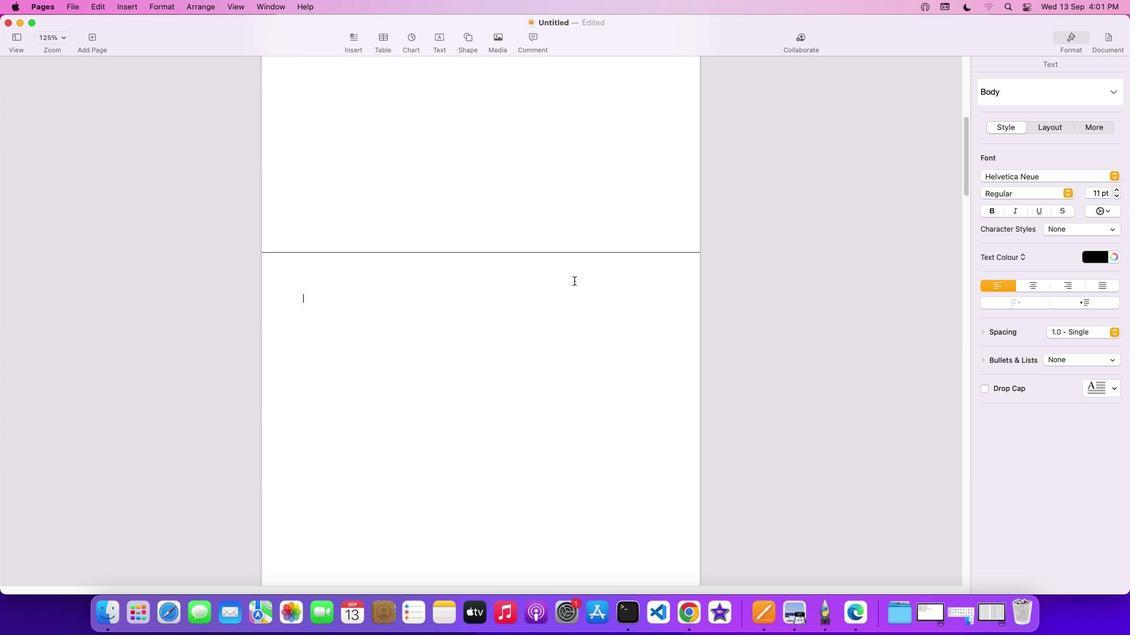 
Action: Mouse moved to (574, 282)
Screenshot: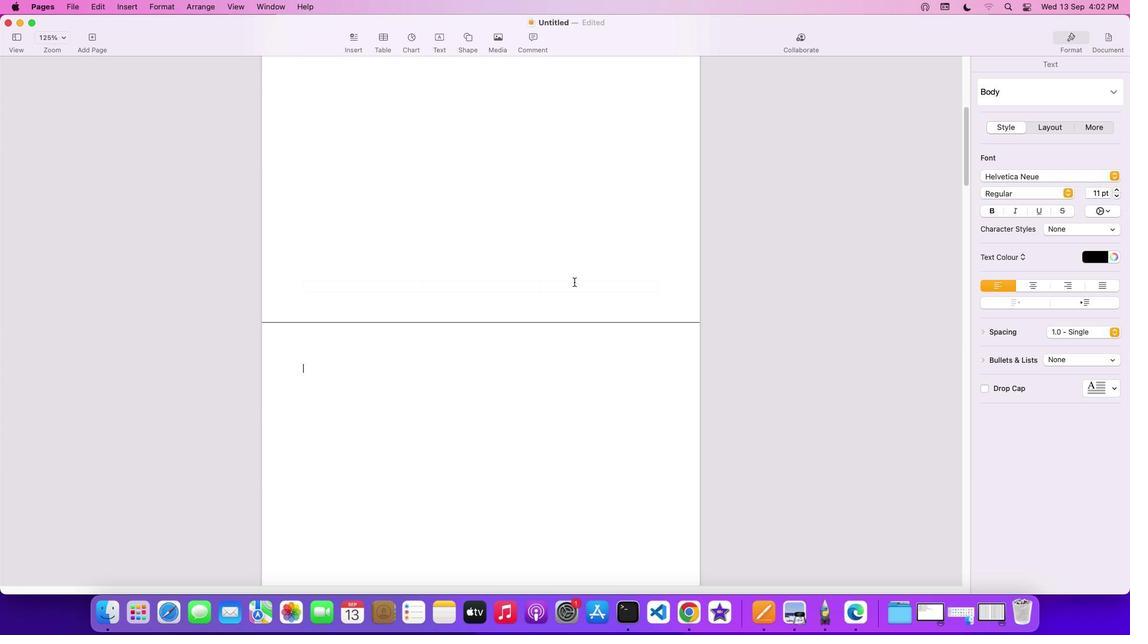 
Action: Mouse scrolled (574, 282) with delta (0, 0)
Screenshot: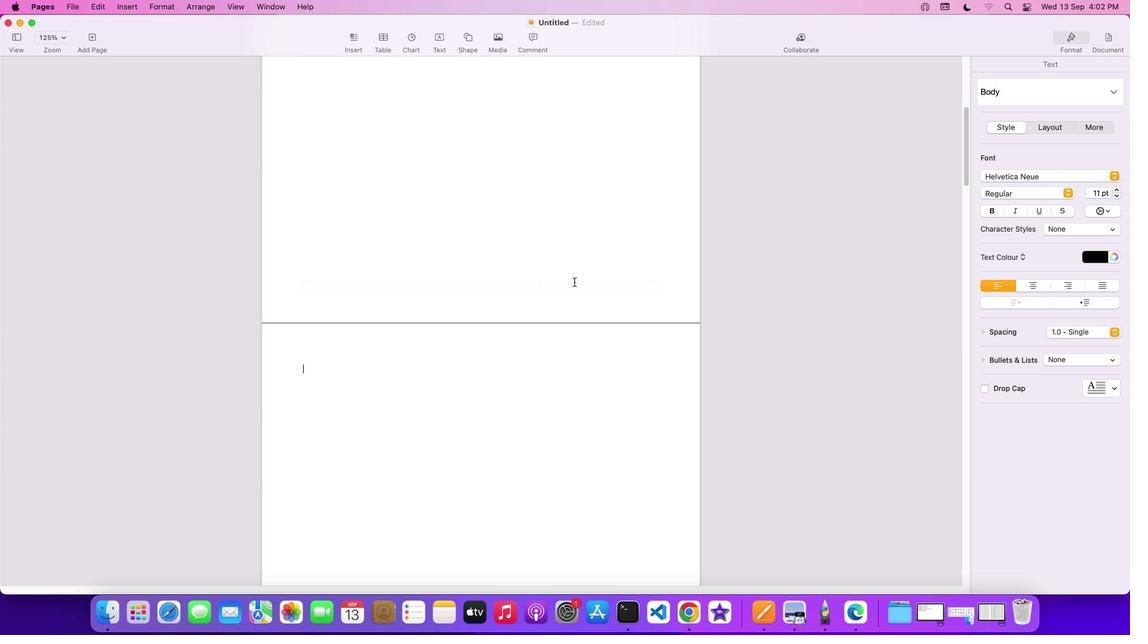 
Action: Mouse scrolled (574, 282) with delta (0, 0)
Screenshot: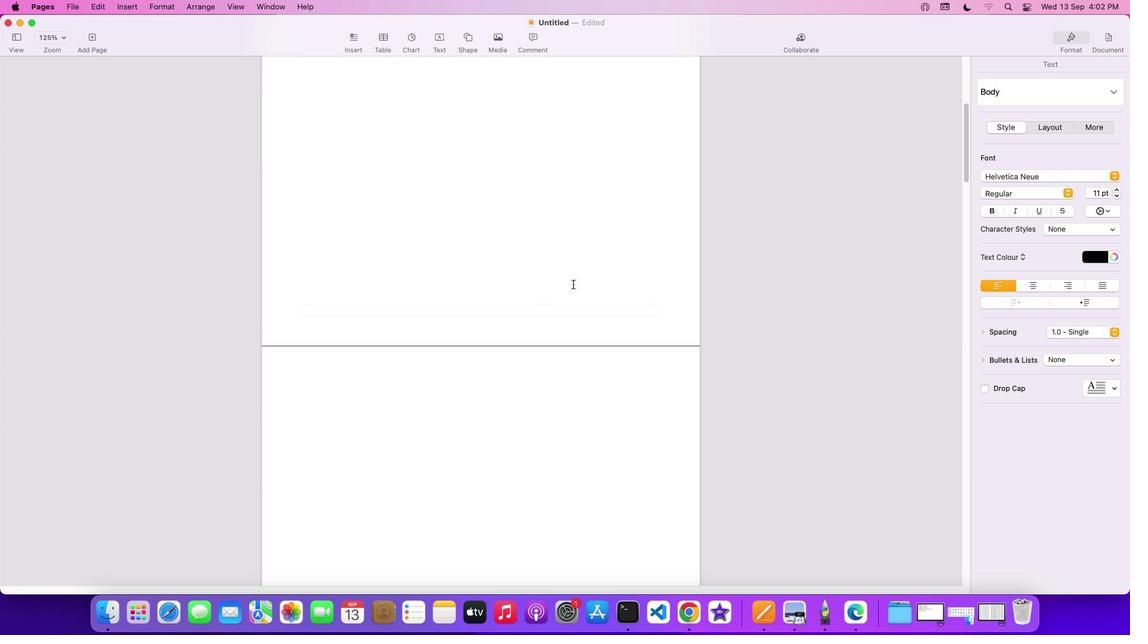 
Action: Mouse scrolled (574, 282) with delta (0, 1)
Screenshot: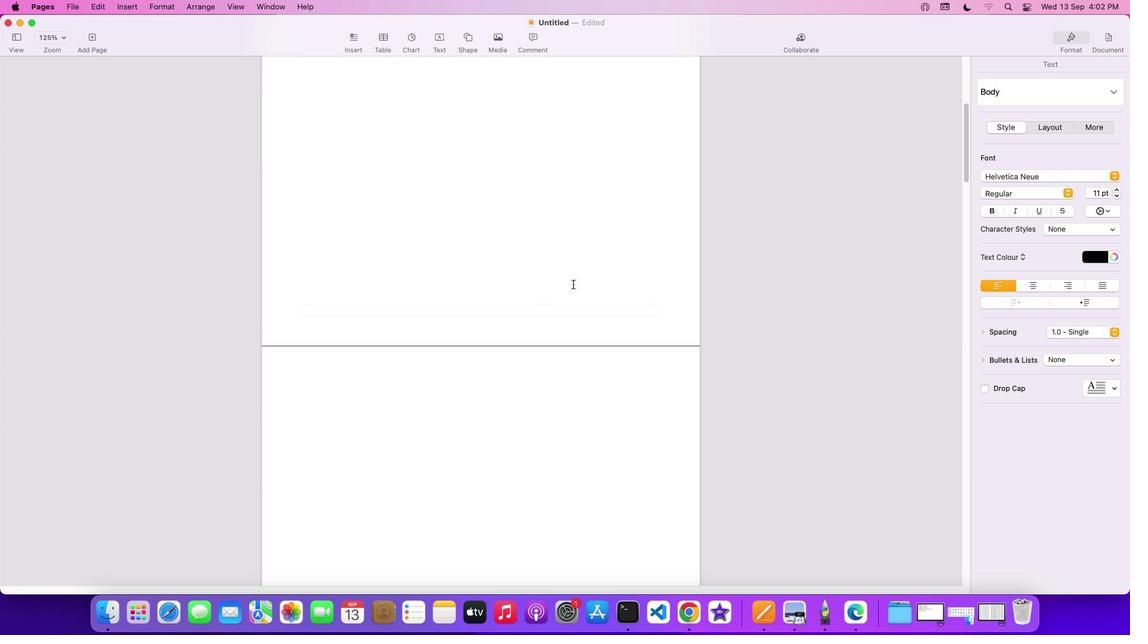 
Action: Mouse scrolled (574, 282) with delta (0, 2)
Screenshot: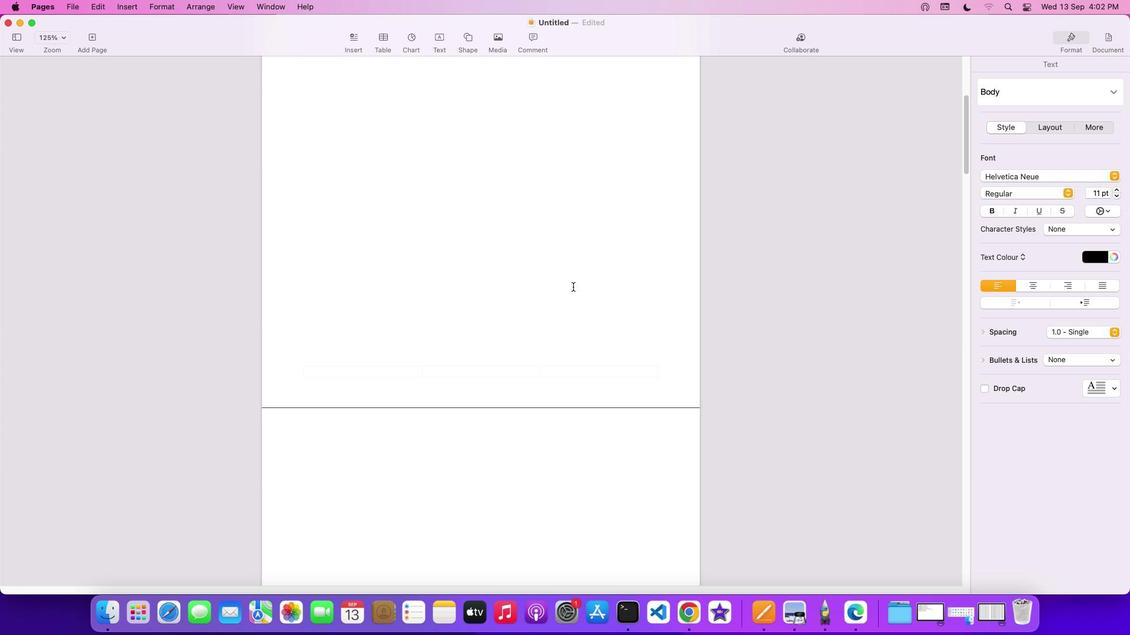 
Action: Mouse moved to (573, 284)
Screenshot: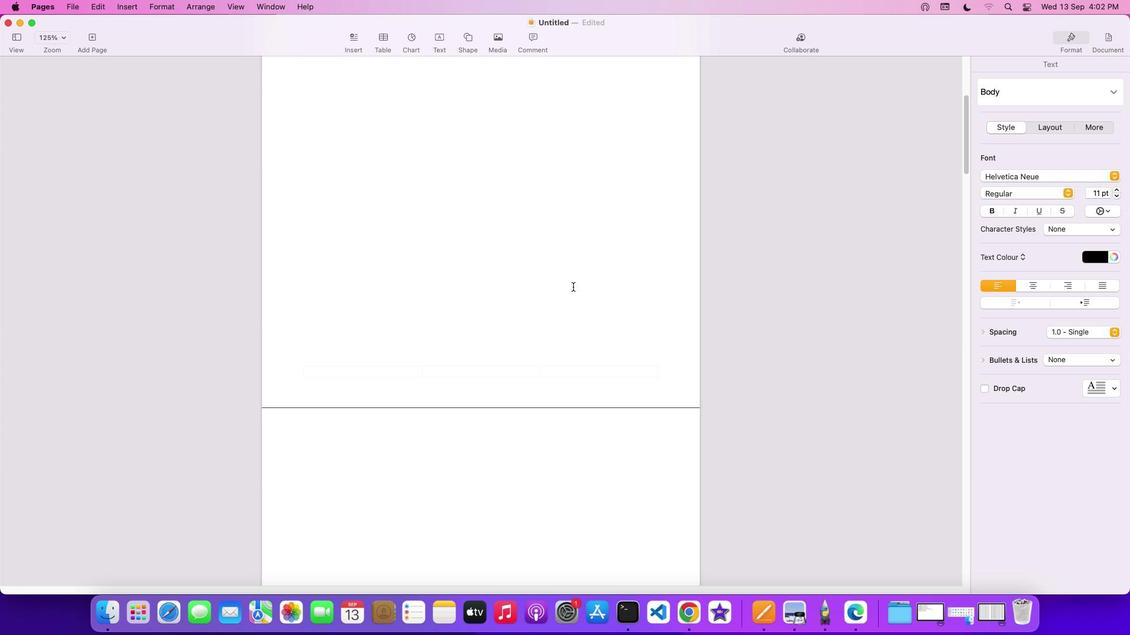 
Action: Mouse scrolled (573, 284) with delta (0, 3)
Screenshot: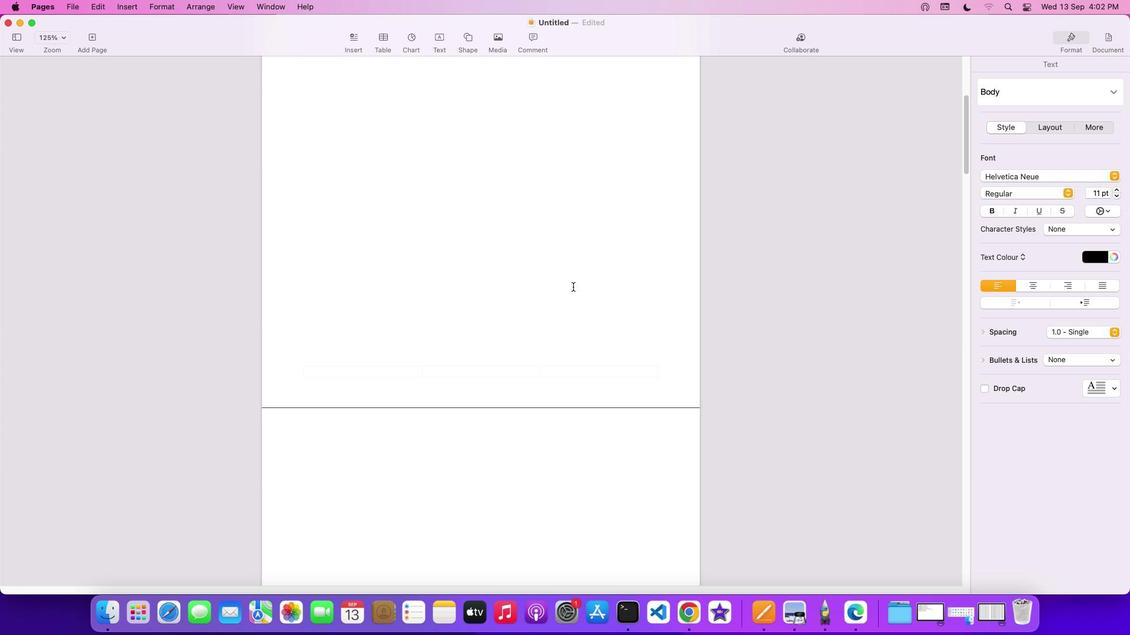 
Action: Mouse moved to (572, 286)
Screenshot: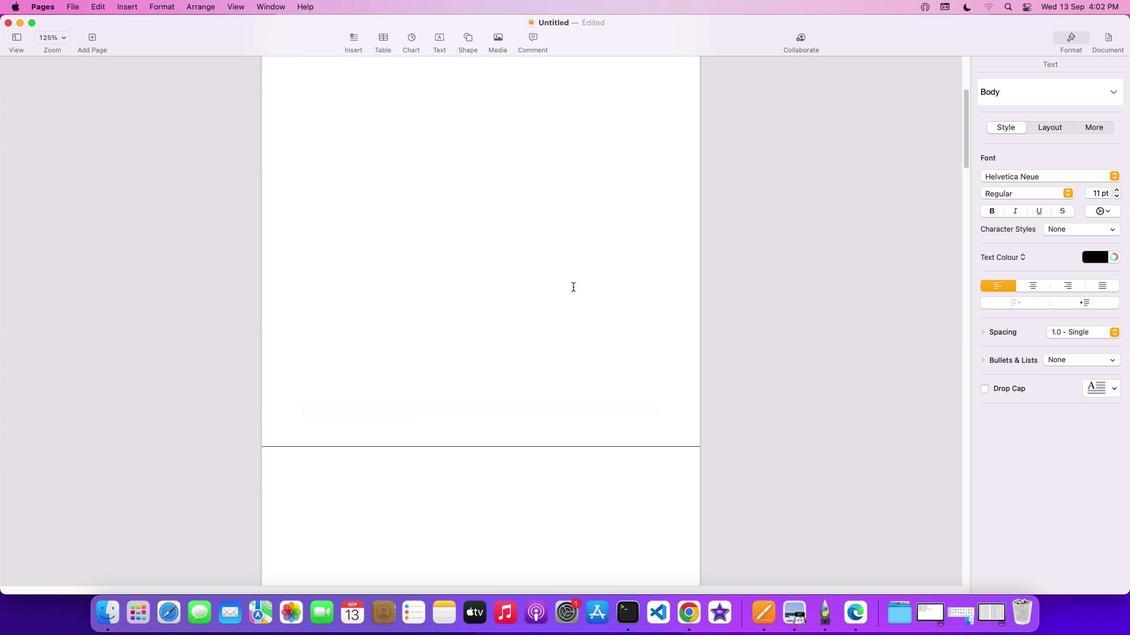 
Action: Mouse scrolled (572, 286) with delta (0, 4)
Screenshot: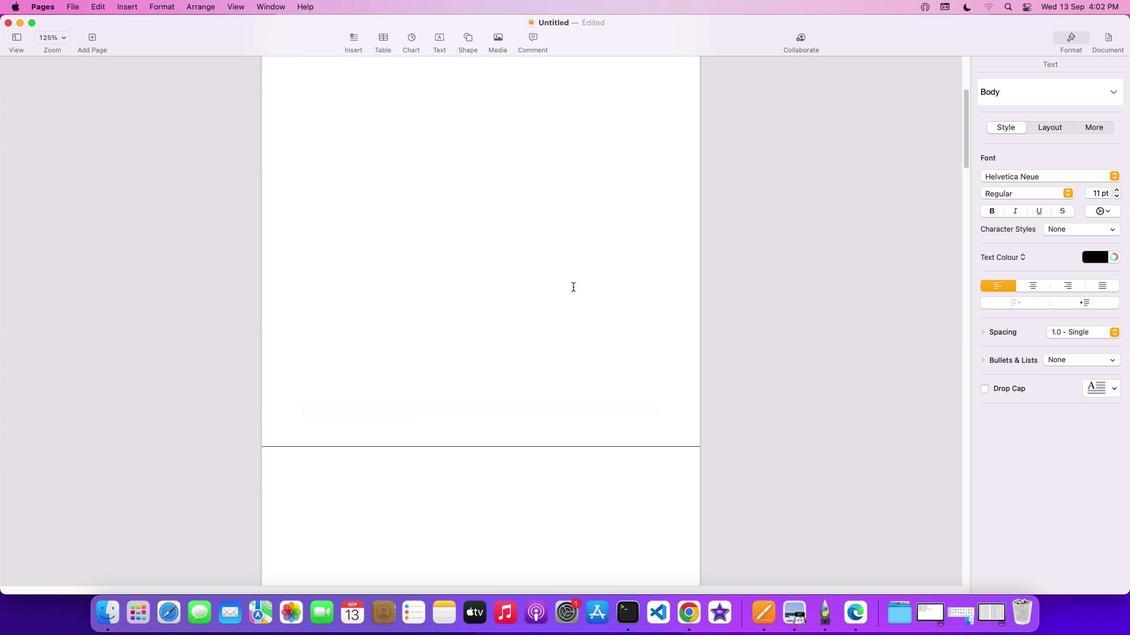 
Action: Mouse moved to (569, 286)
Screenshot: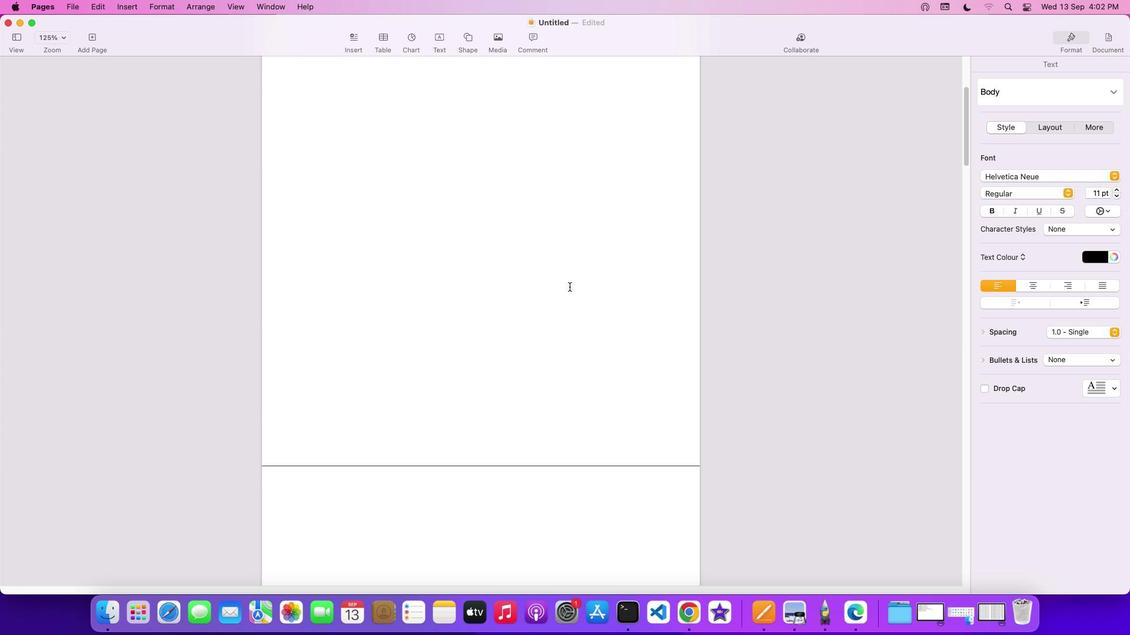 
Action: Mouse pressed left at (569, 286)
Screenshot: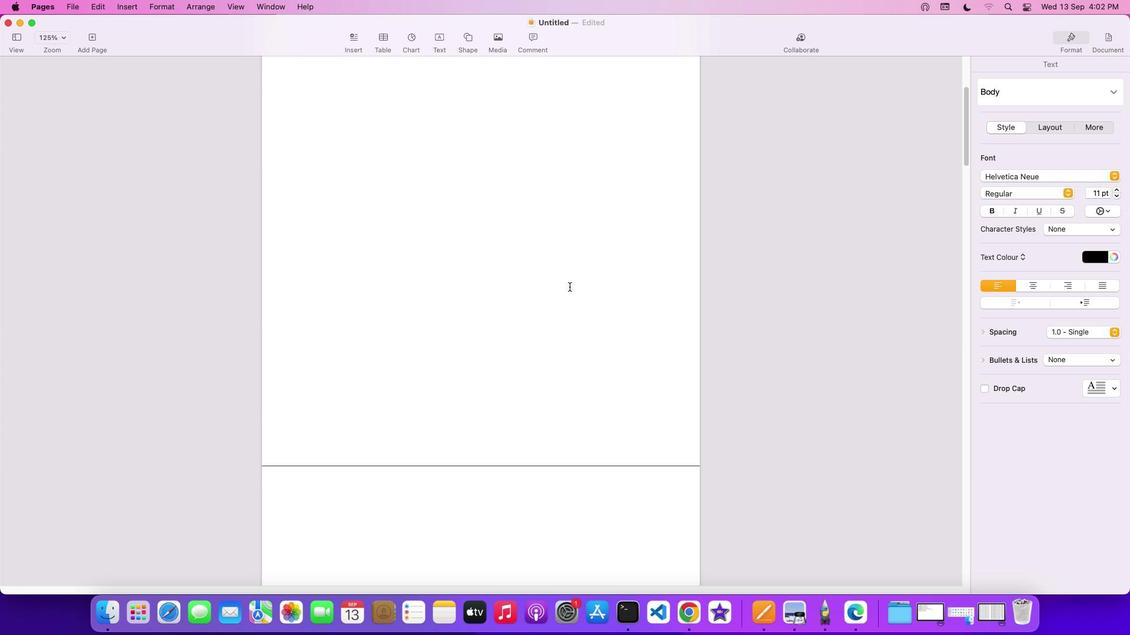 
Action: Mouse moved to (571, 287)
Screenshot: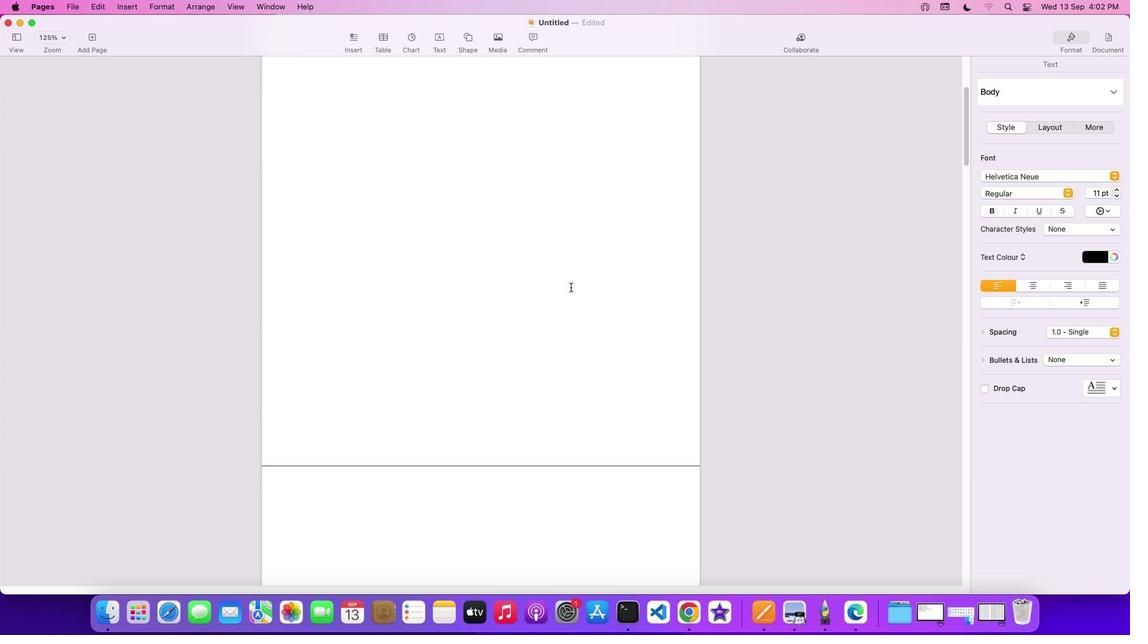 
Action: Mouse scrolled (571, 287) with delta (0, 0)
Screenshot: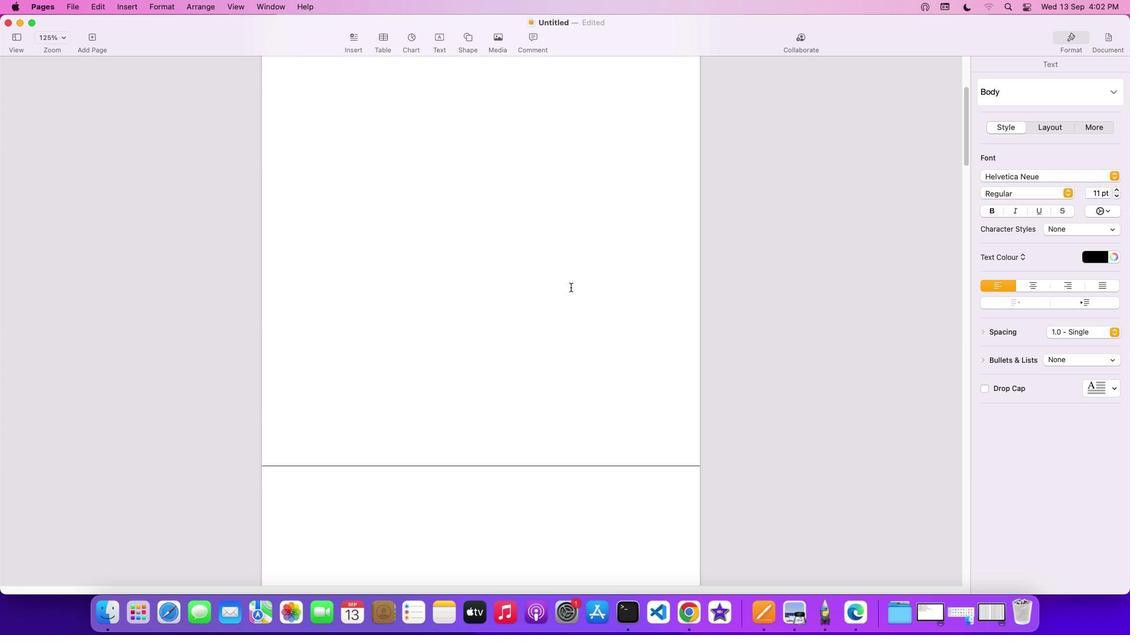 
Action: Mouse scrolled (571, 287) with delta (0, 0)
Screenshot: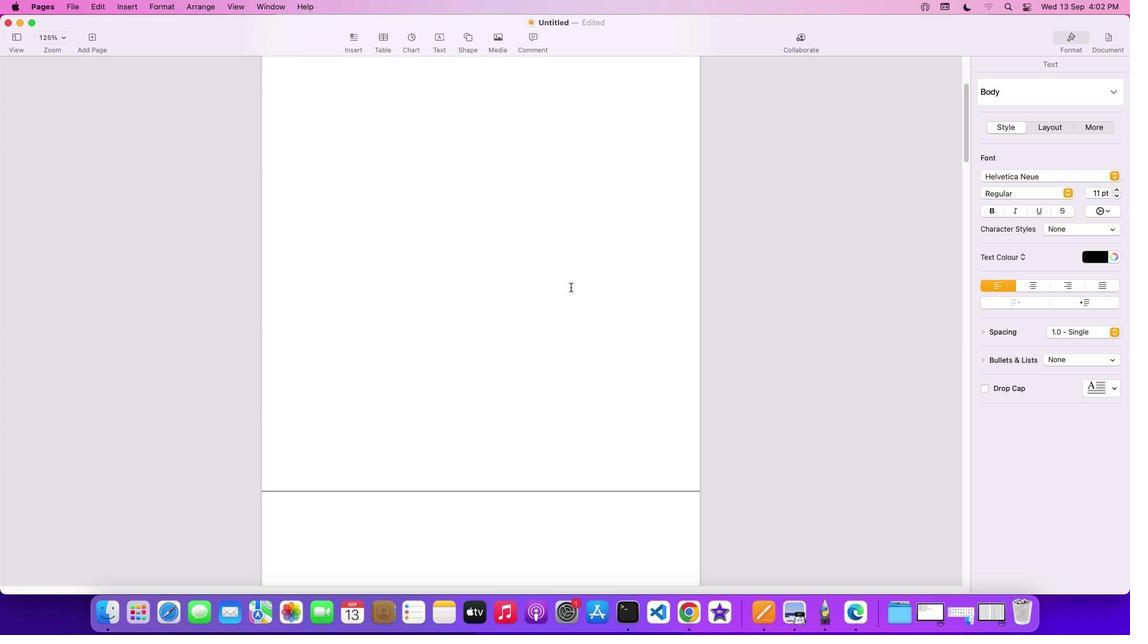 
Action: Mouse scrolled (571, 287) with delta (0, 2)
Screenshot: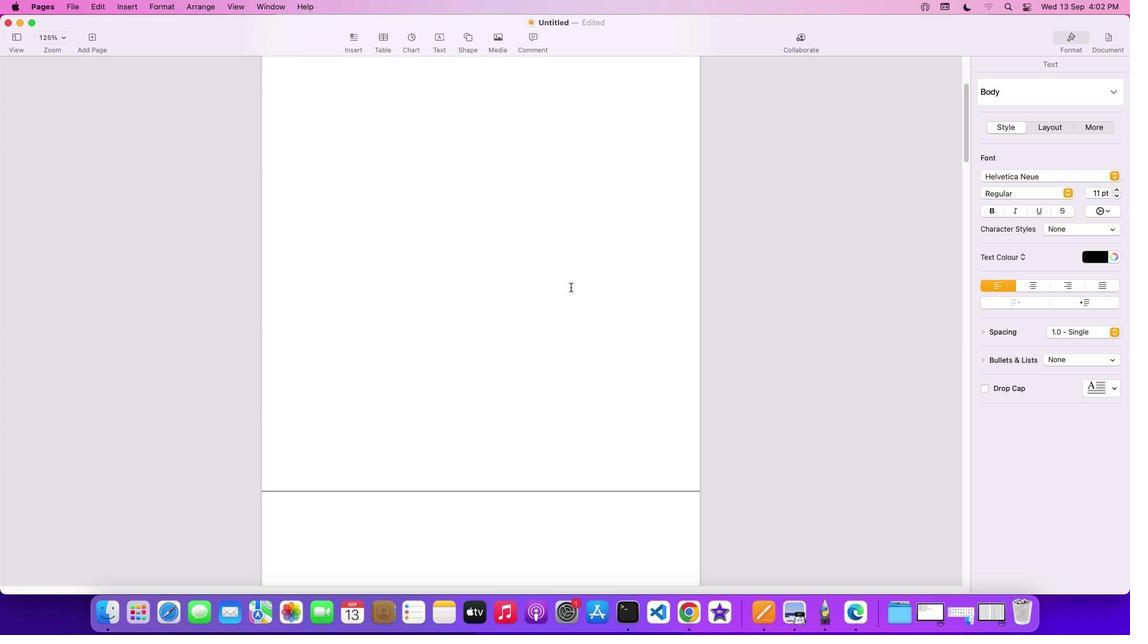 
Action: Mouse scrolled (571, 287) with delta (0, 2)
Screenshot: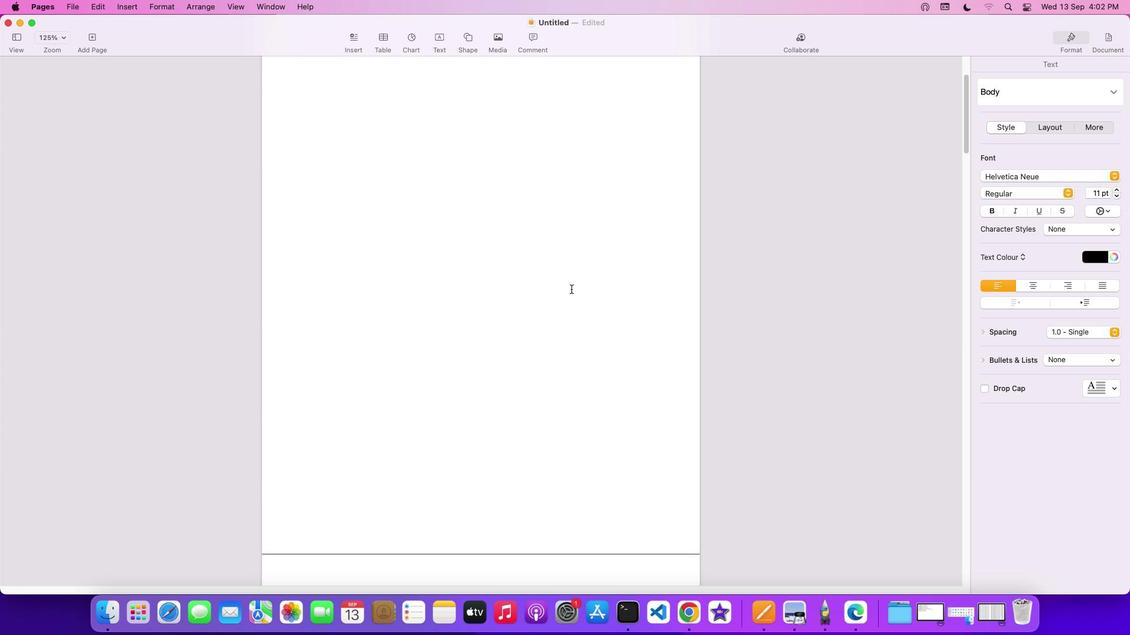 
Action: Mouse scrolled (571, 287) with delta (0, 3)
Screenshot: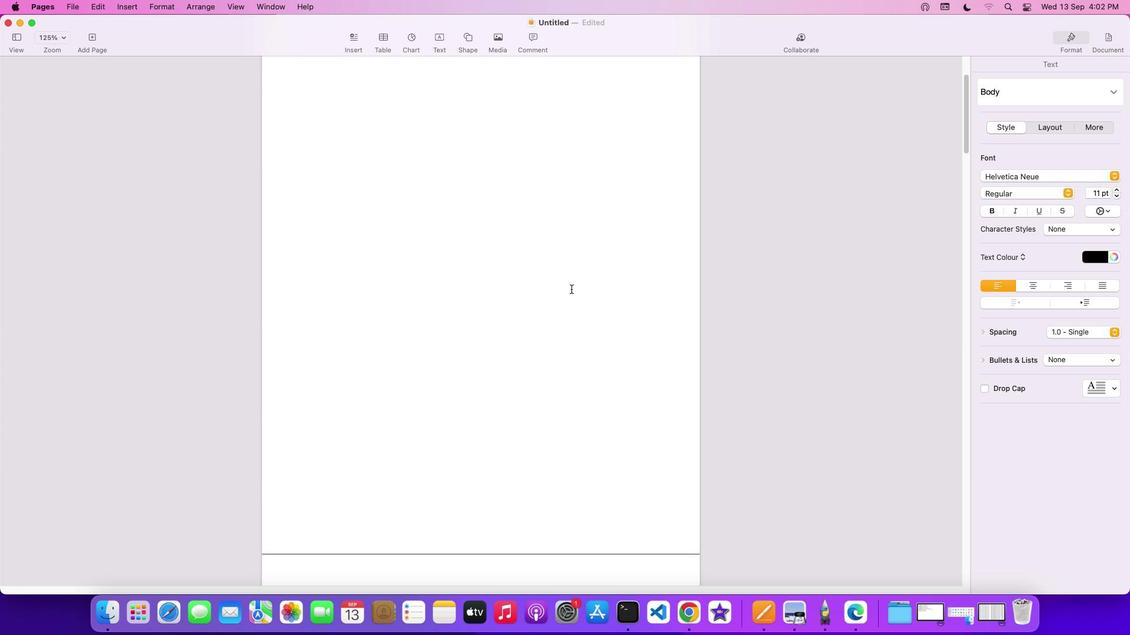 
Action: Mouse moved to (571, 287)
Screenshot: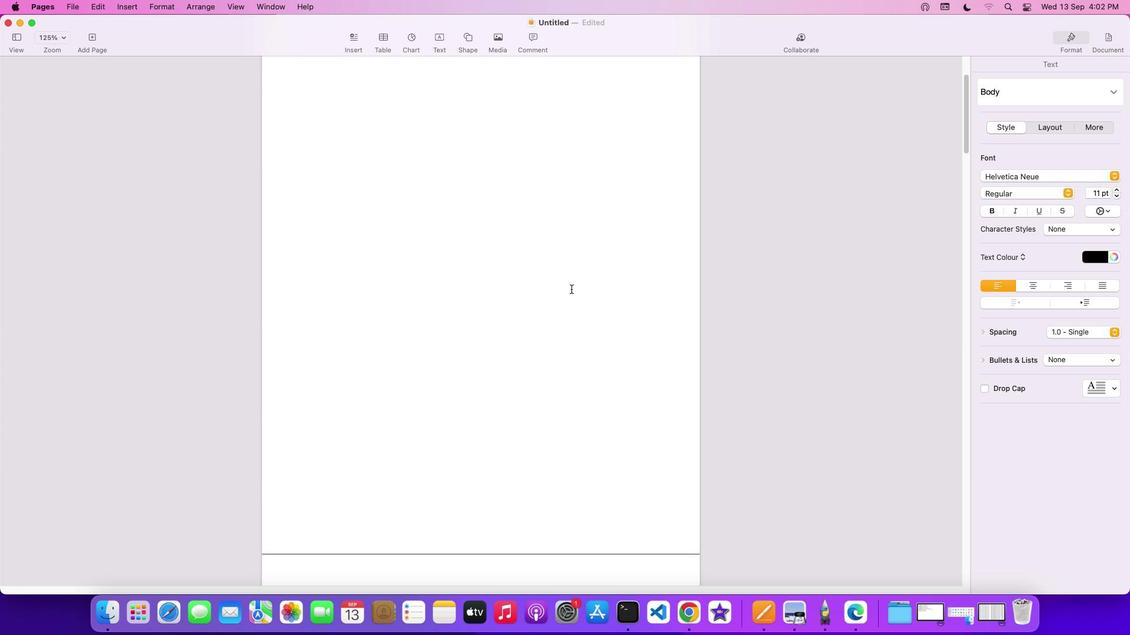 
Action: Mouse scrolled (571, 287) with delta (0, 4)
Screenshot: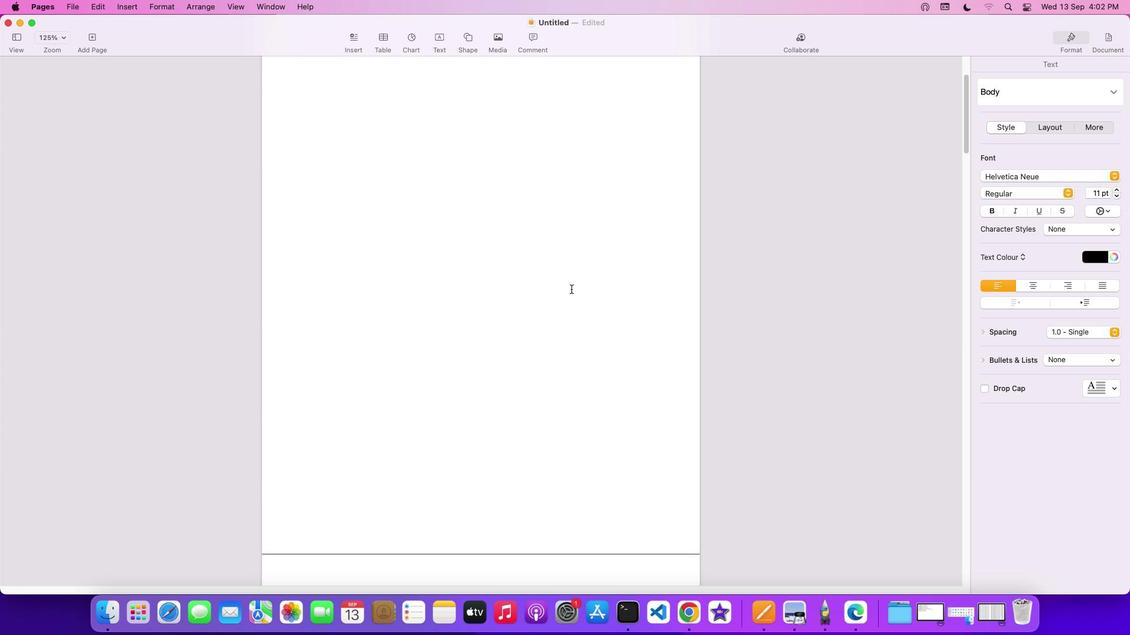
Action: Mouse moved to (571, 289)
Screenshot: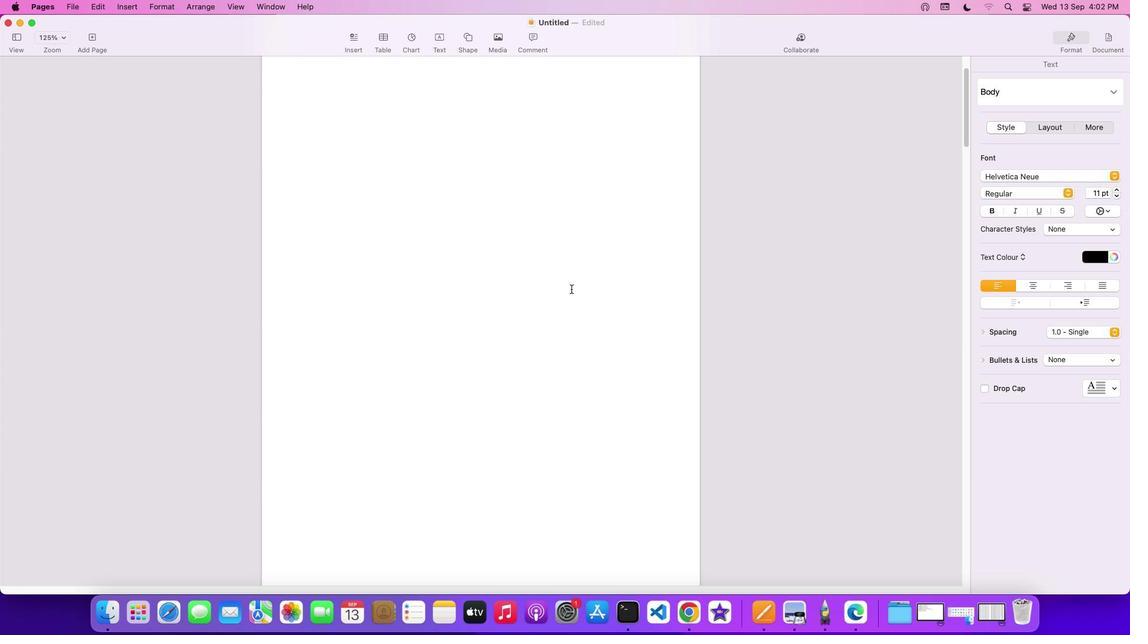 
Action: Mouse scrolled (571, 289) with delta (0, 0)
Screenshot: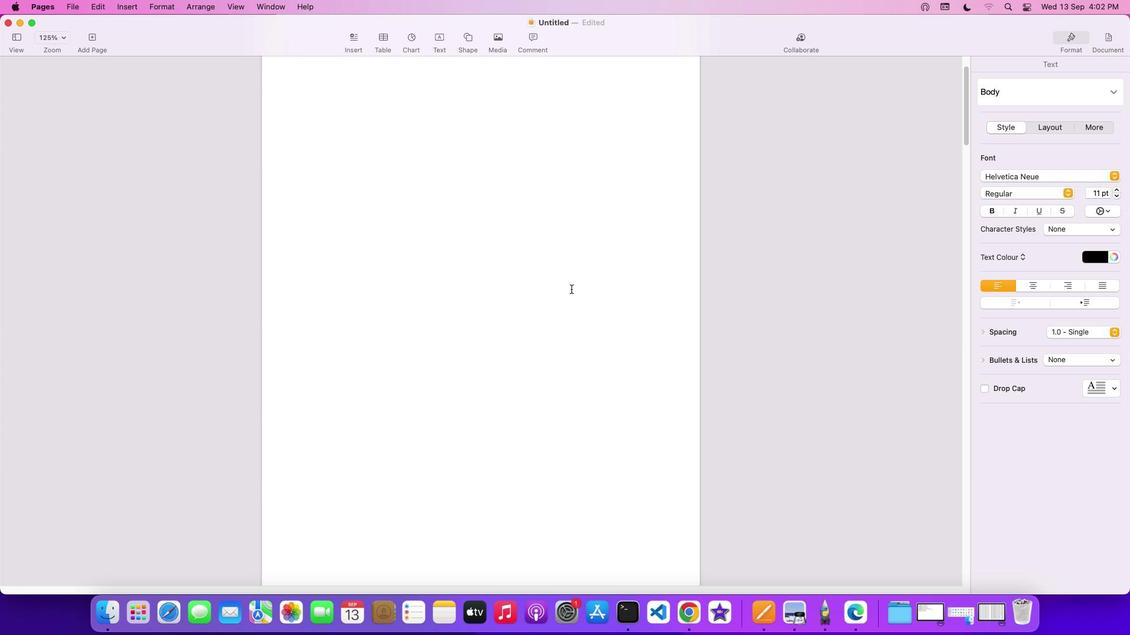 
Action: Mouse scrolled (571, 289) with delta (0, 0)
Screenshot: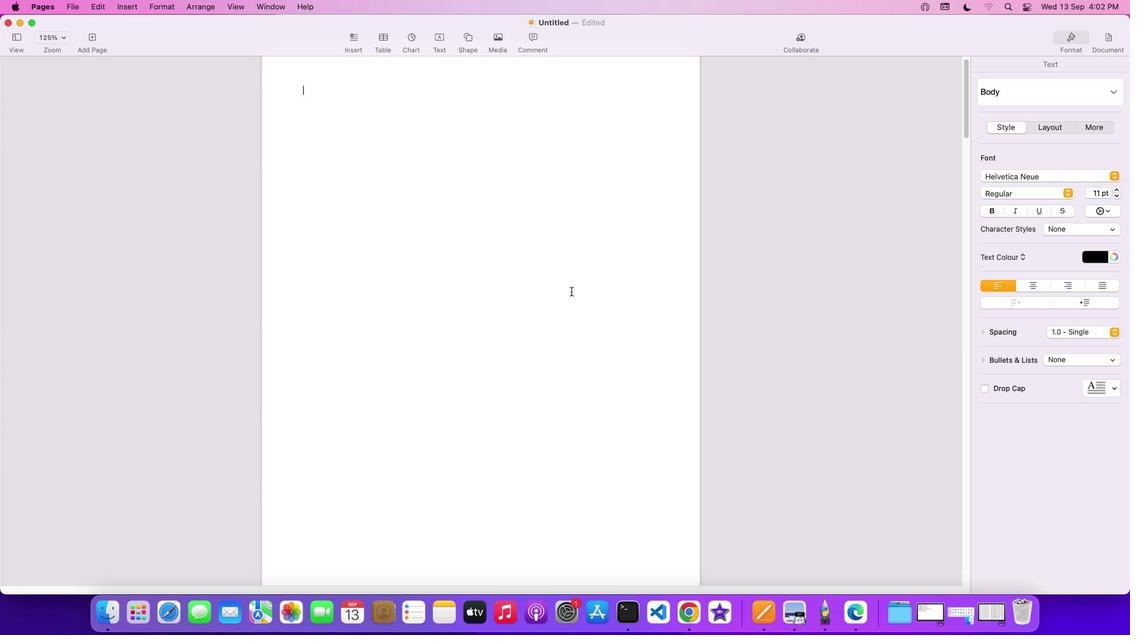 
Action: Mouse scrolled (571, 289) with delta (0, 2)
Screenshot: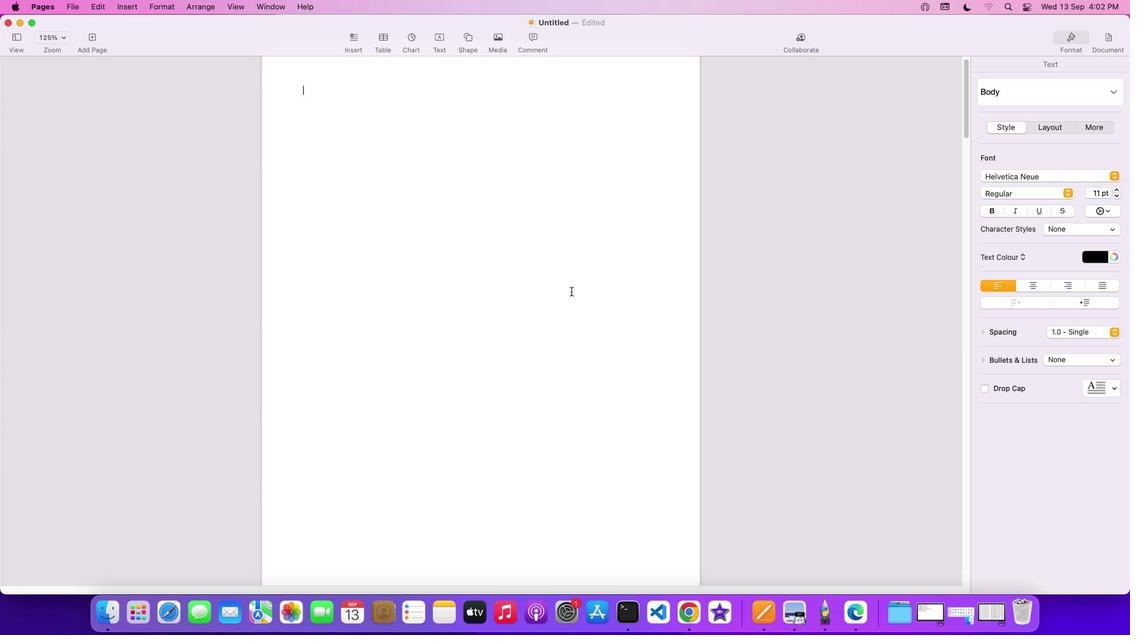 
Action: Mouse moved to (571, 290)
